 Task: Locate Desert Oasis Homes in Scottsdale with Resort-style Amenities.
Action: Mouse moved to (264, 208)
Screenshot: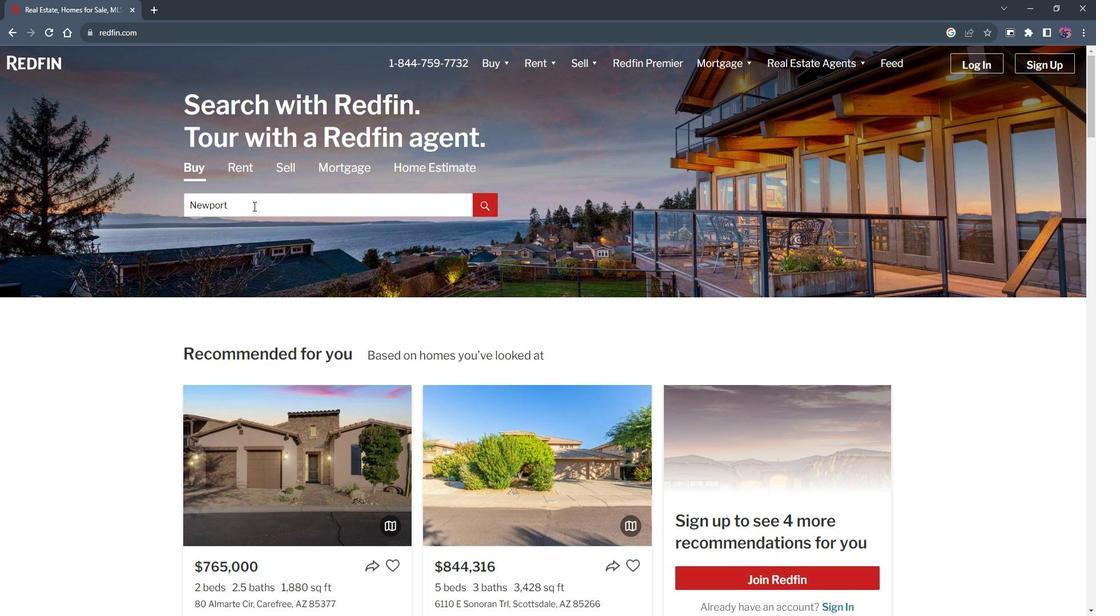 
Action: Mouse pressed left at (264, 208)
Screenshot: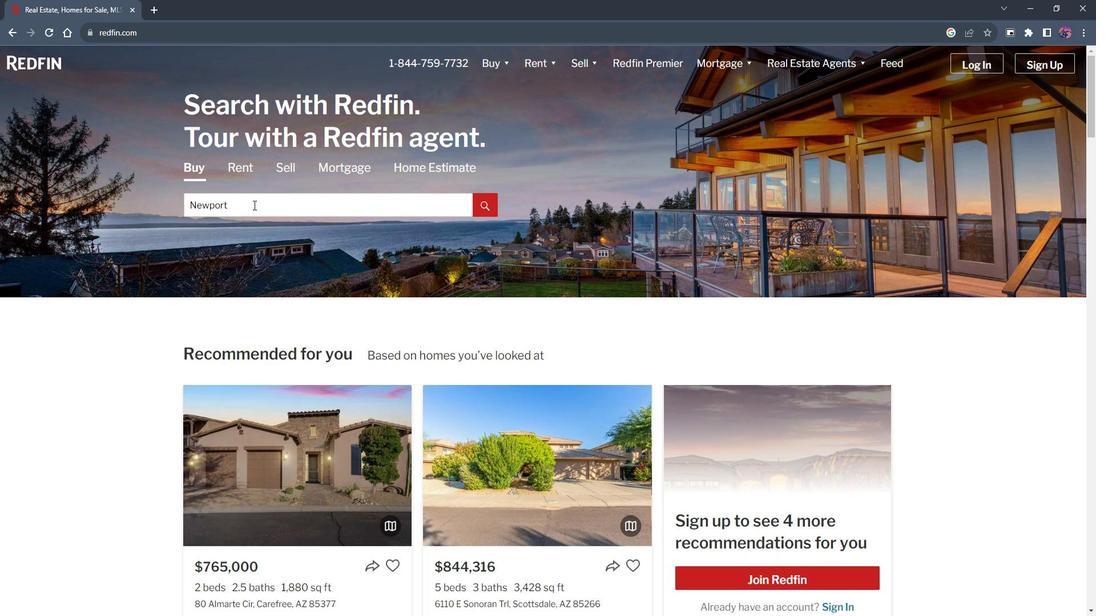 
Action: Mouse moved to (263, 208)
Screenshot: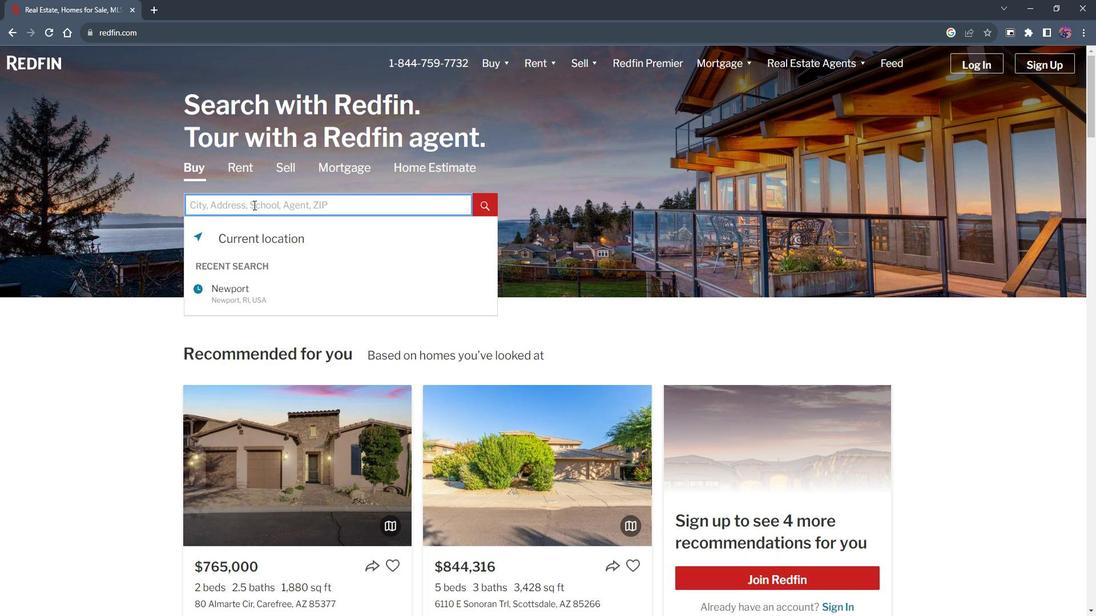 
Action: Key pressed <Key.shift><Key.shift><Key.shift><Key.shift><Key.shift><Key.shift><Key.shift><Key.shift><Key.shift><Key.shift><Key.shift><Key.shift><Key.shift>Re<Key.backspace><Key.backspace><Key.shift><Key.shift><Key.shift><Key.shift><Key.shift><Key.shift>Scottsdale<Key.enter>
Screenshot: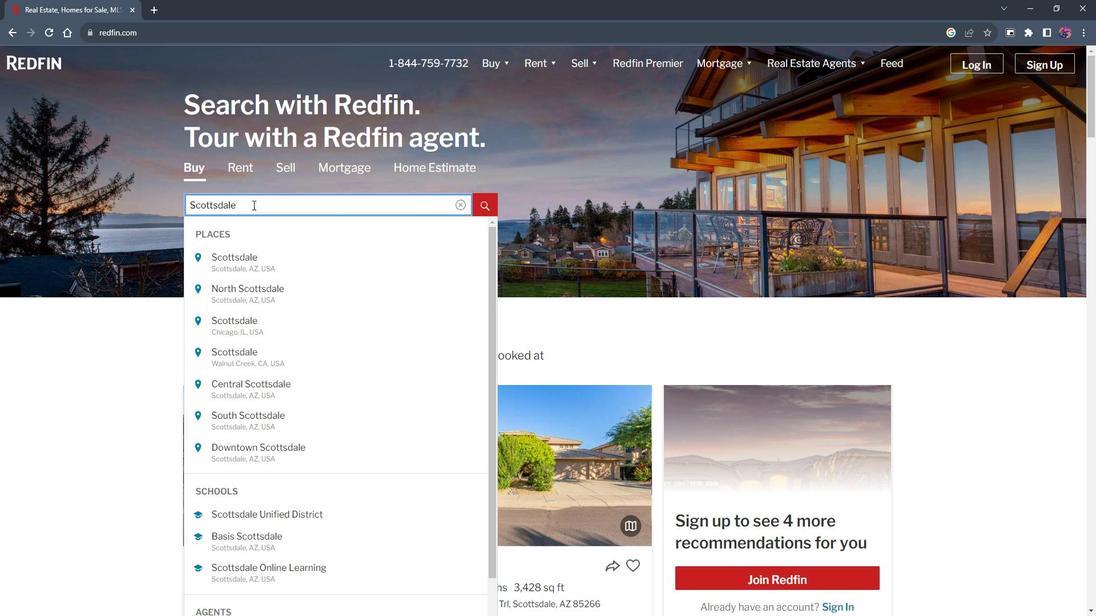 
Action: Mouse moved to (879, 150)
Screenshot: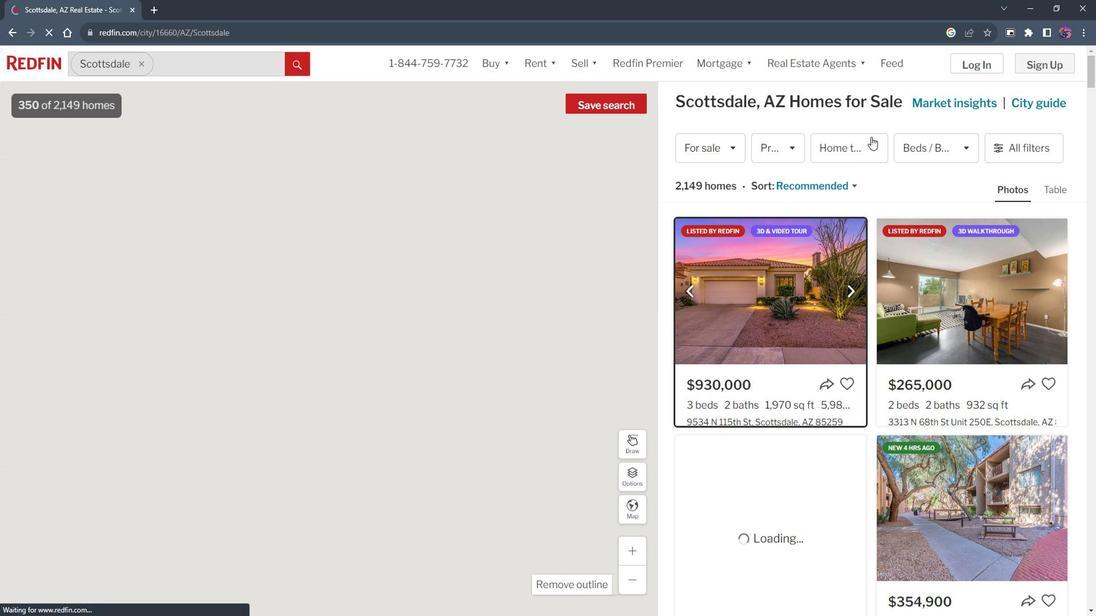 
Action: Mouse pressed left at (879, 150)
Screenshot: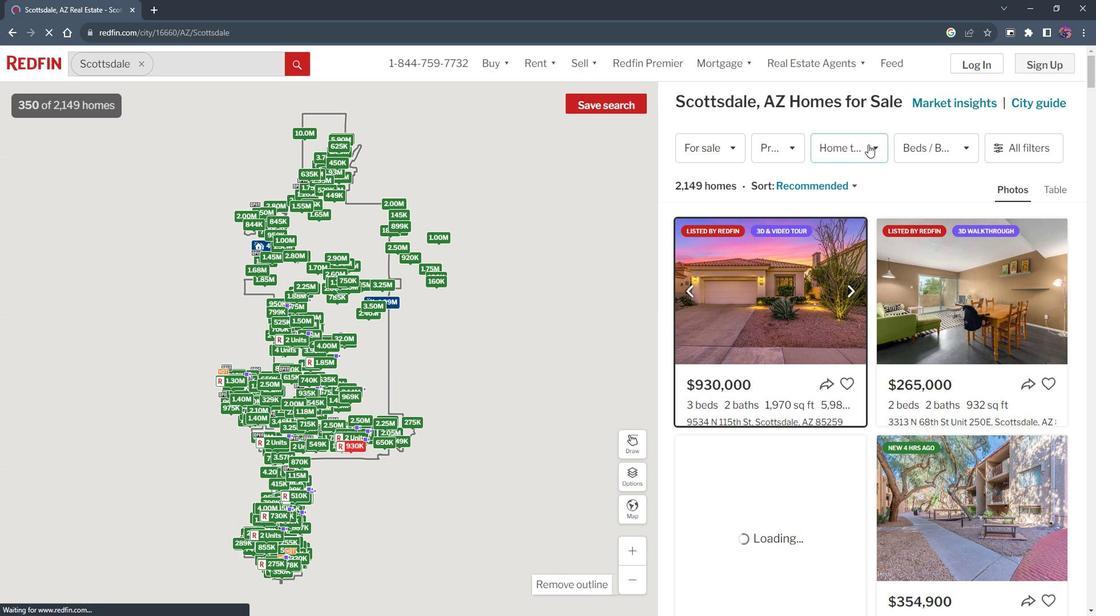 
Action: Mouse moved to (887, 150)
Screenshot: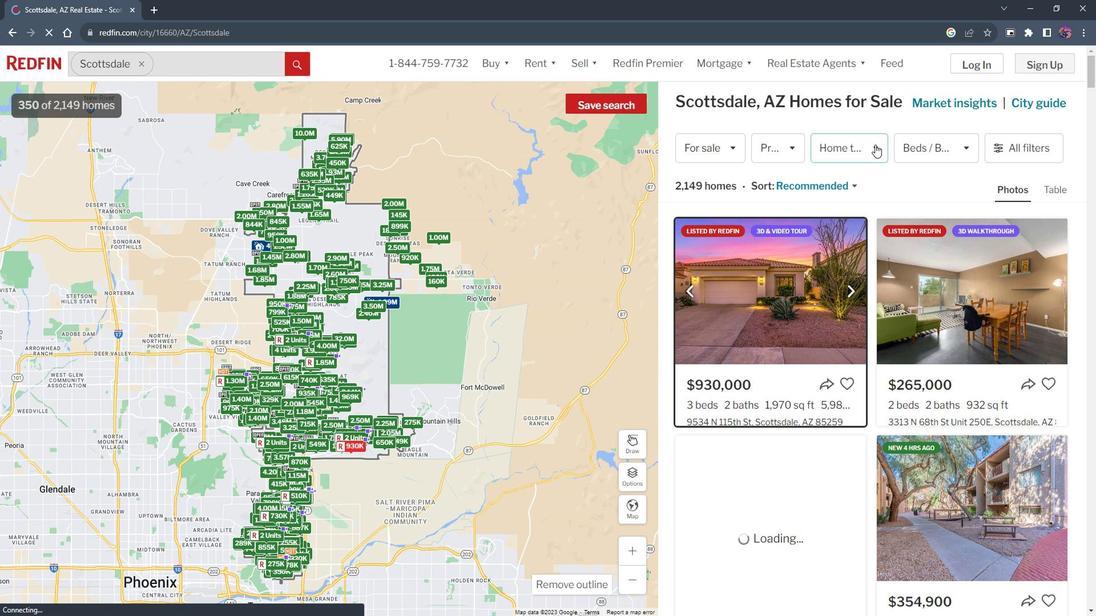 
Action: Mouse pressed left at (887, 150)
Screenshot: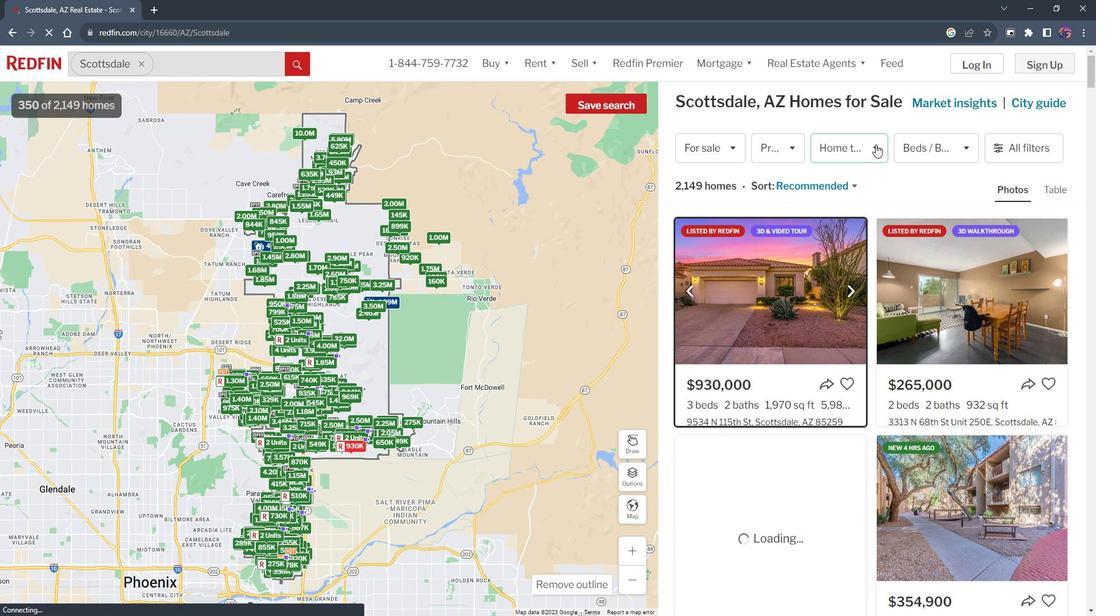 
Action: Mouse pressed left at (887, 150)
Screenshot: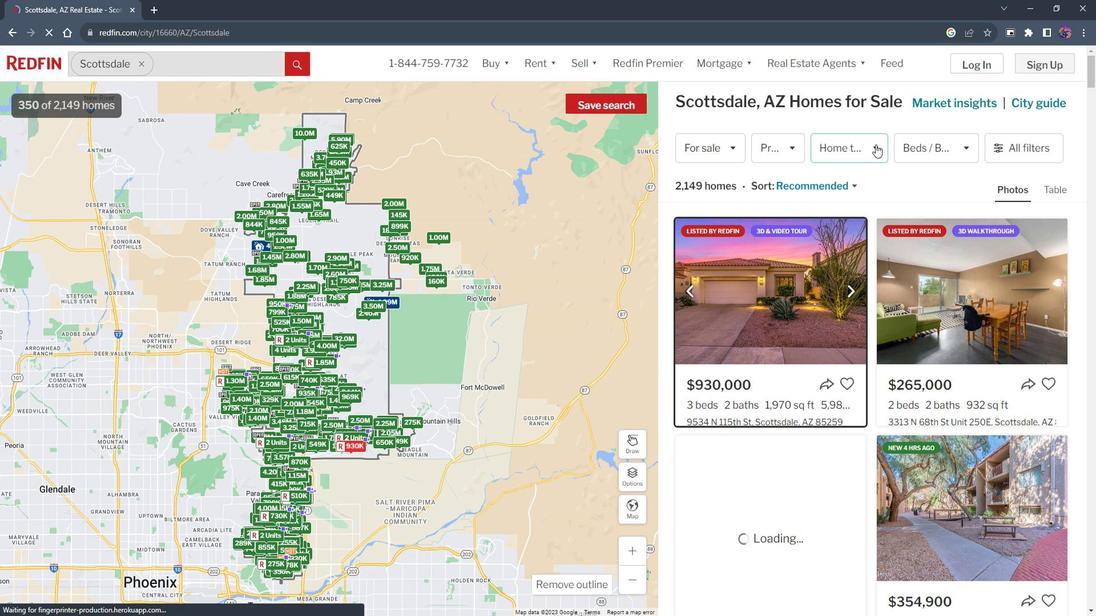 
Action: Mouse moved to (696, 211)
Screenshot: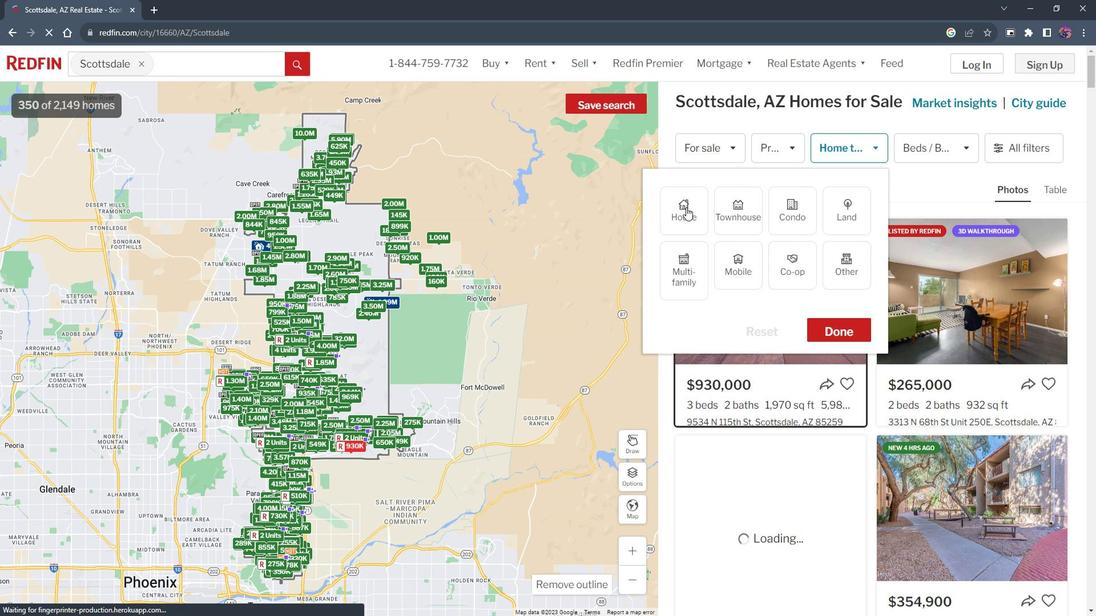 
Action: Mouse pressed left at (696, 211)
Screenshot: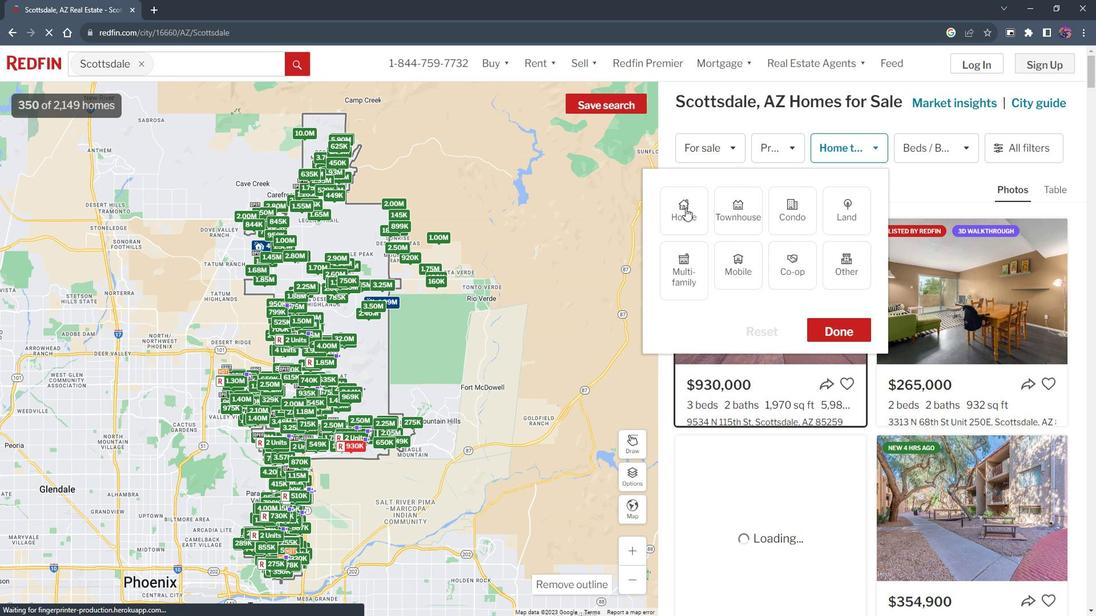 
Action: Mouse moved to (851, 323)
Screenshot: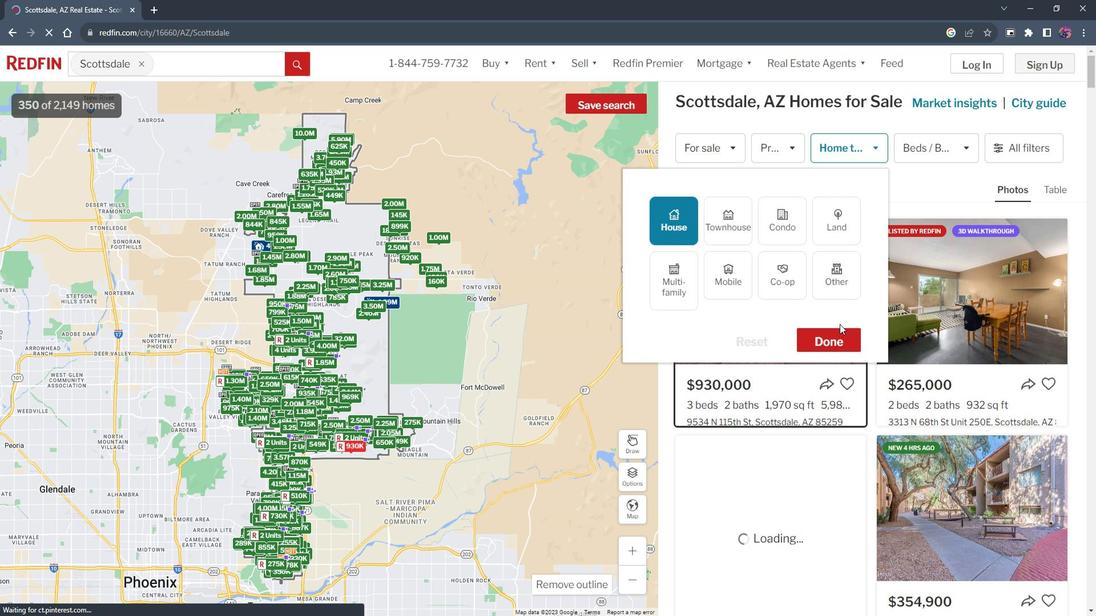 
Action: Mouse pressed left at (851, 323)
Screenshot: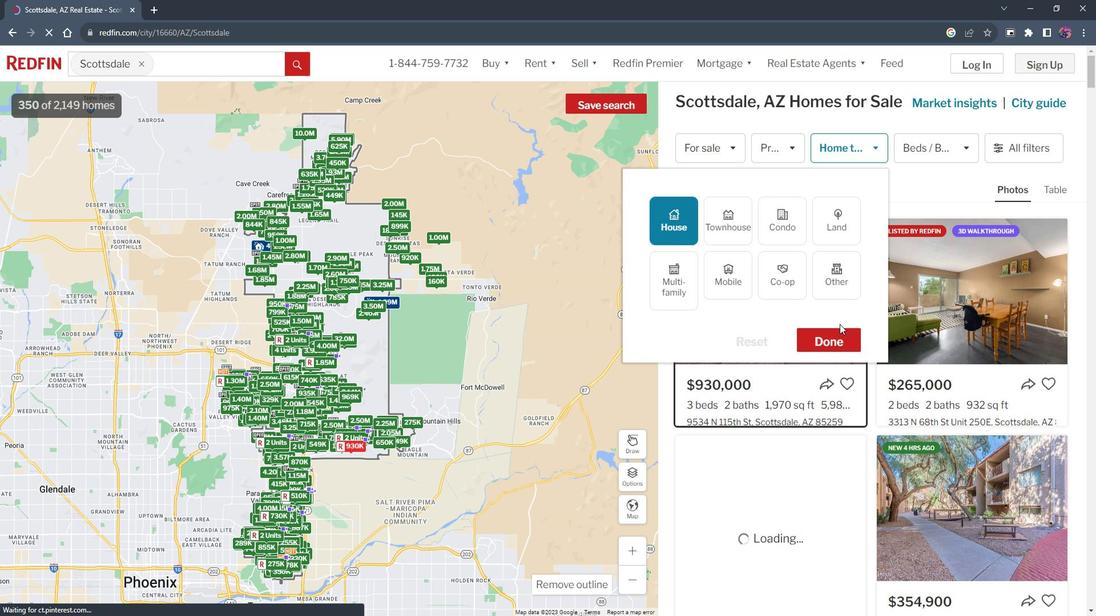 
Action: Mouse moved to (846, 331)
Screenshot: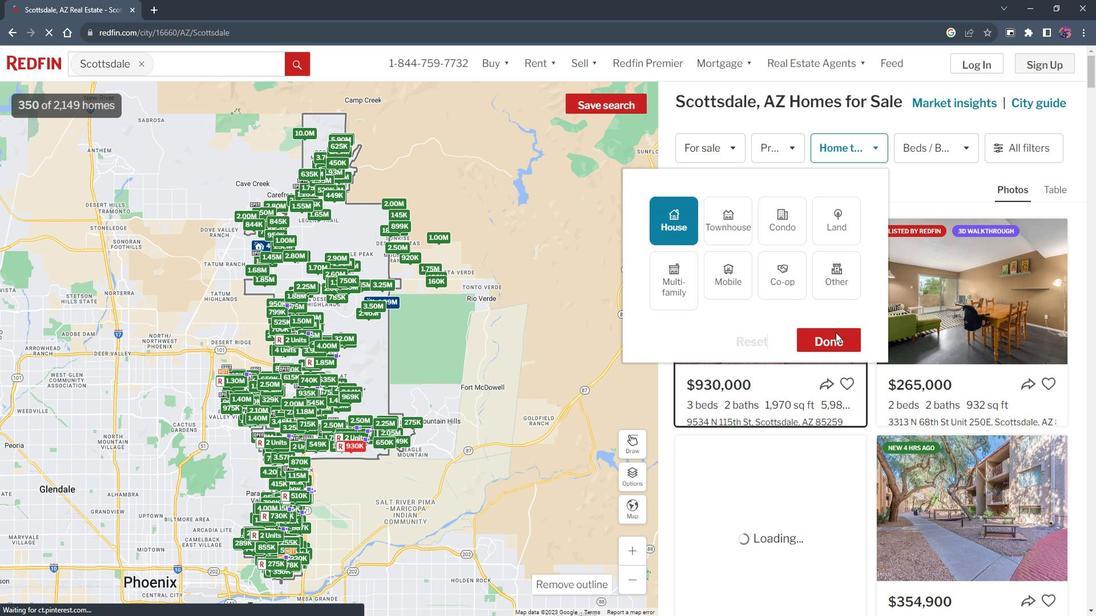 
Action: Mouse pressed left at (846, 331)
Screenshot: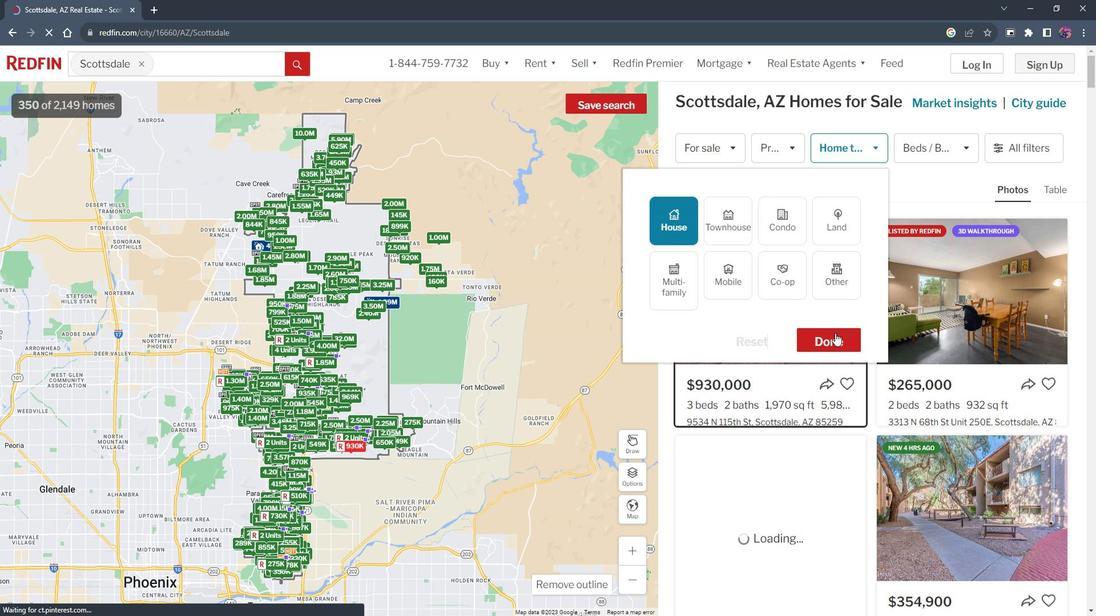 
Action: Mouse moved to (1035, 150)
Screenshot: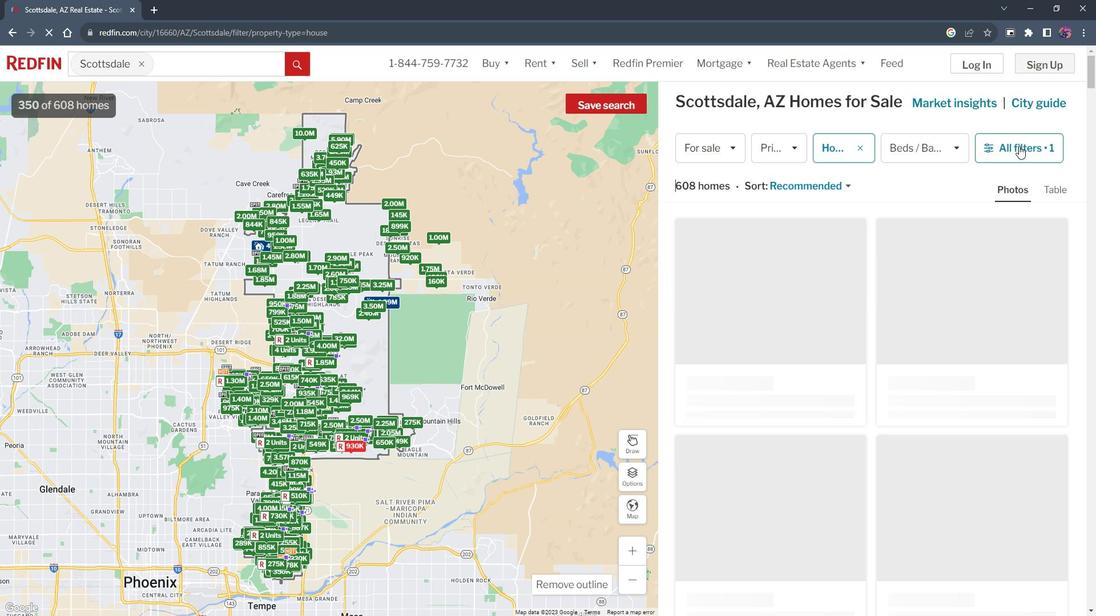 
Action: Mouse pressed left at (1035, 150)
Screenshot: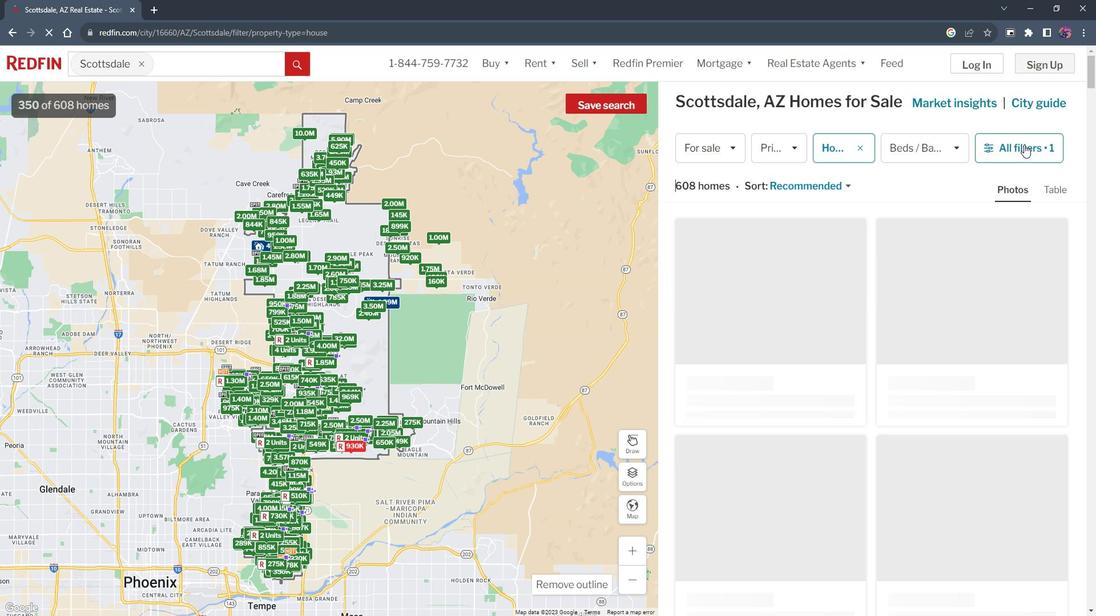 
Action: Mouse moved to (995, 374)
Screenshot: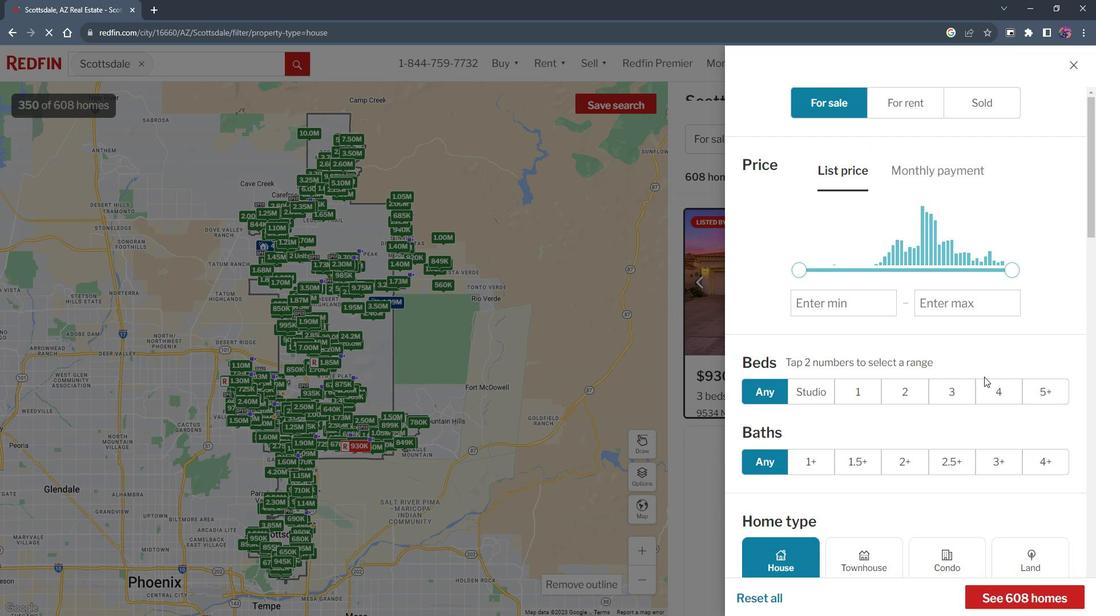 
Action: Mouse scrolled (995, 373) with delta (0, 0)
Screenshot: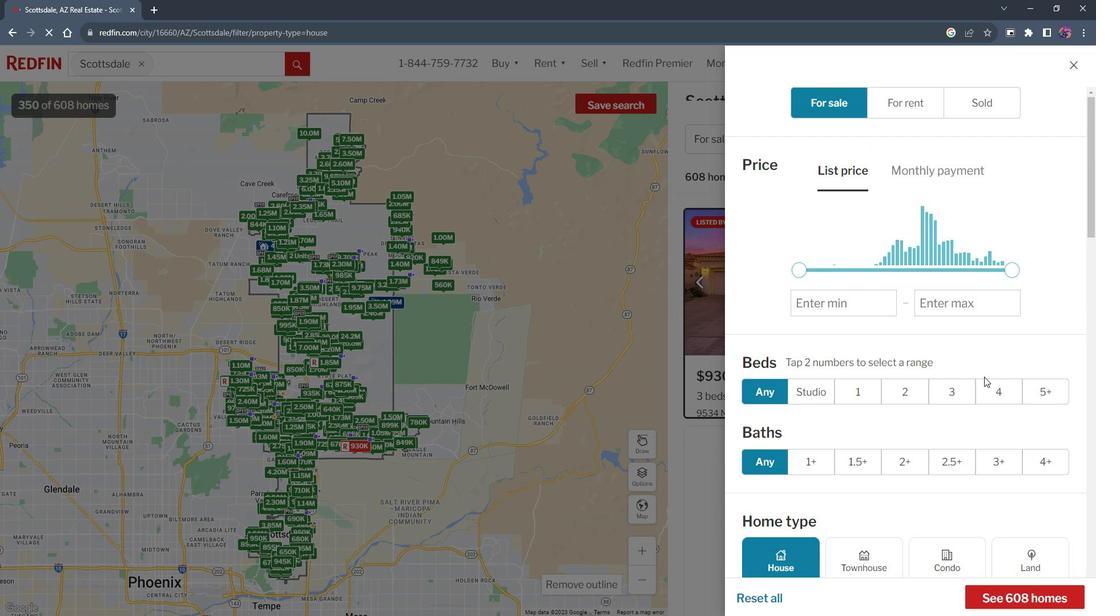 
Action: Mouse moved to (995, 373)
Screenshot: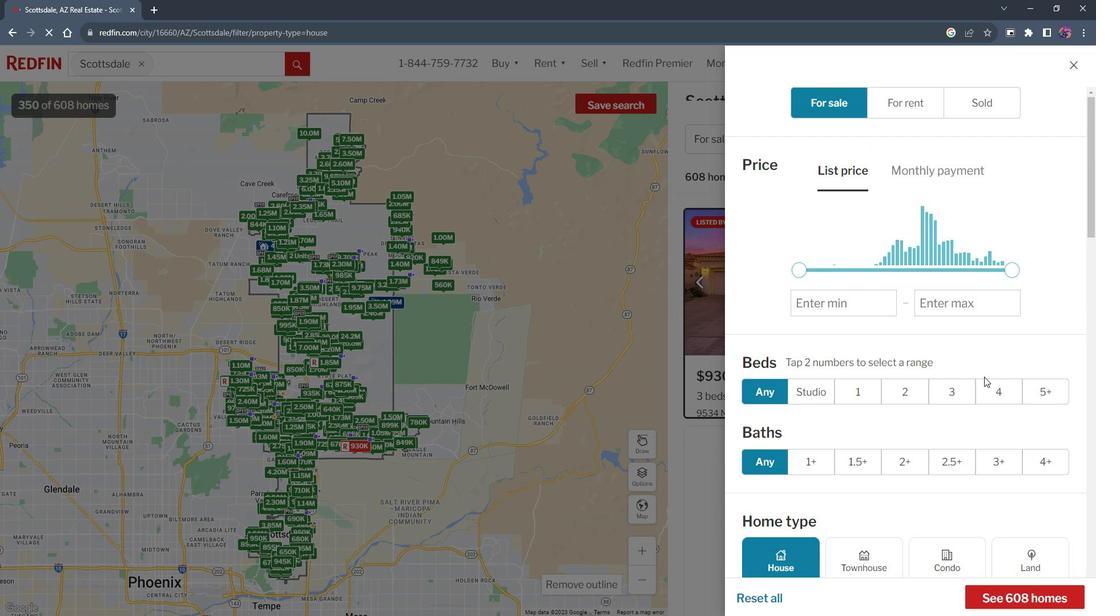 
Action: Mouse scrolled (995, 373) with delta (0, 0)
Screenshot: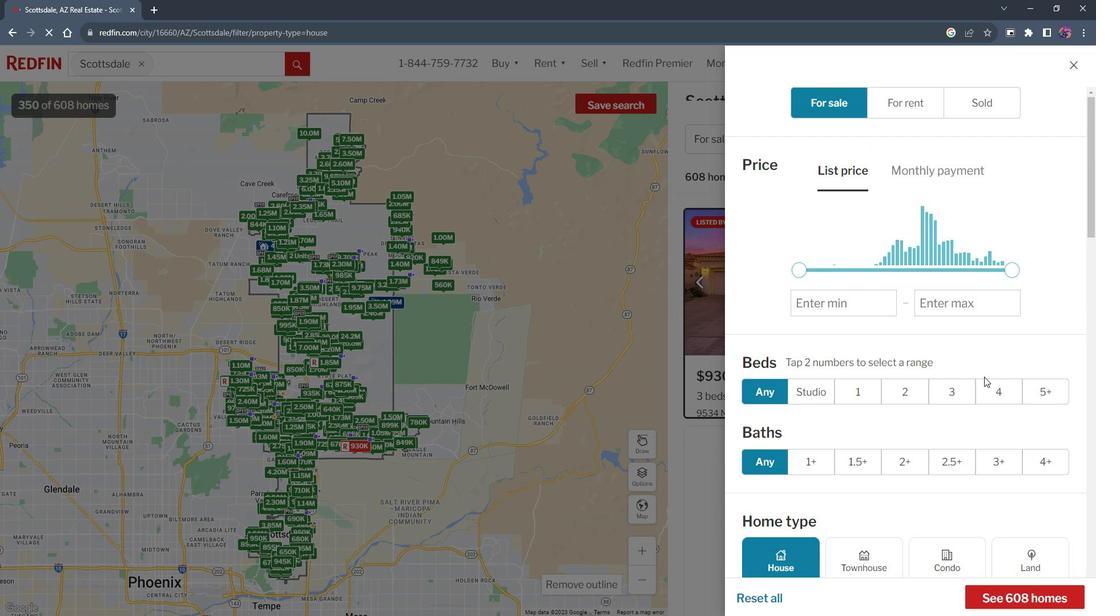 
Action: Mouse moved to (996, 372)
Screenshot: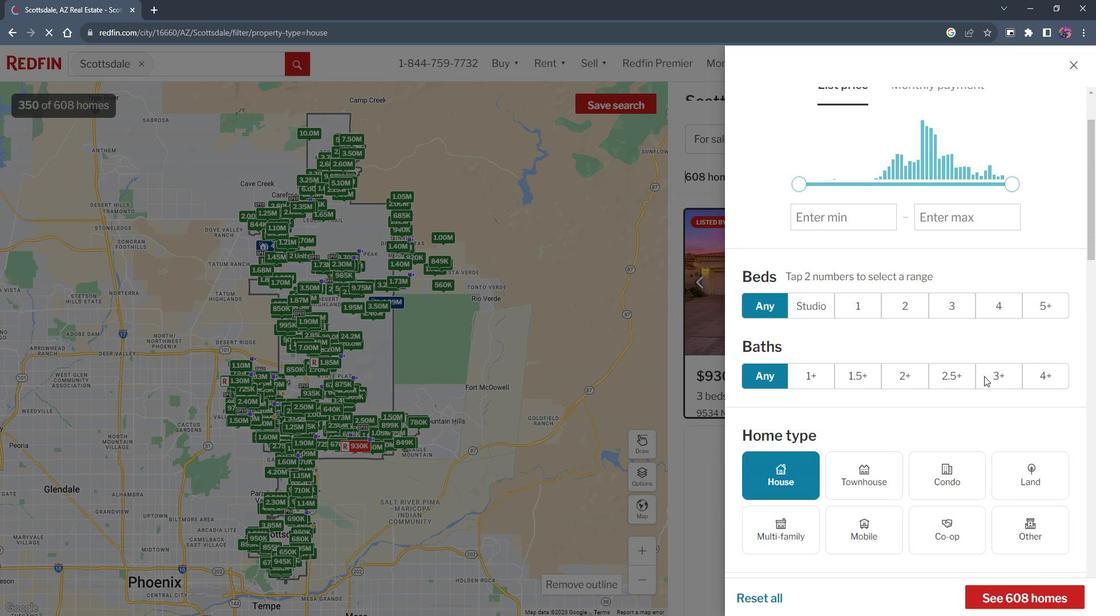 
Action: Mouse scrolled (996, 371) with delta (0, 0)
Screenshot: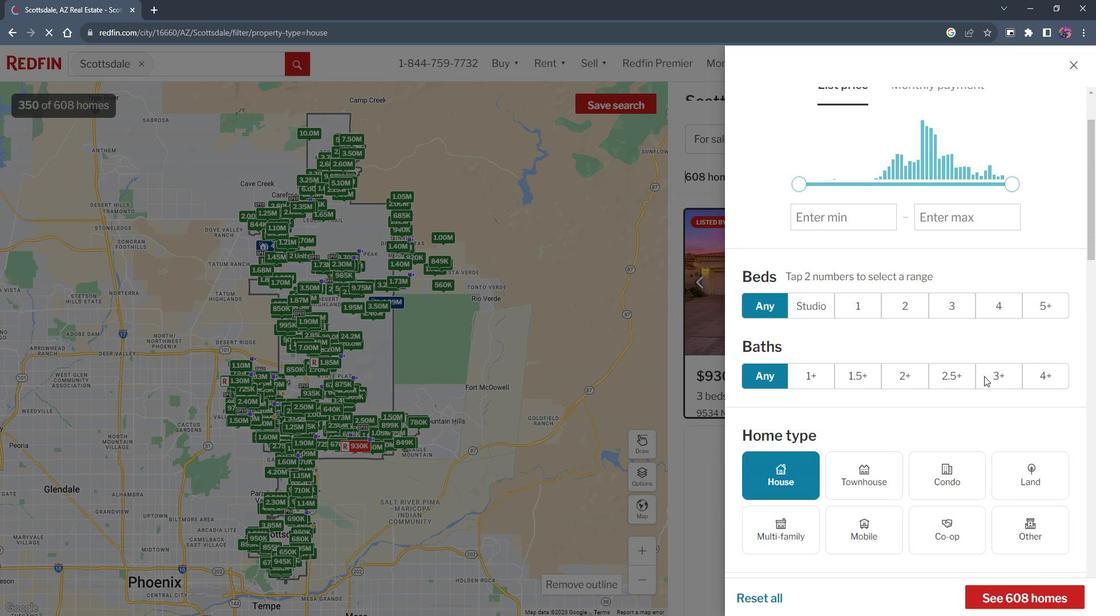 
Action: Mouse moved to (994, 374)
Screenshot: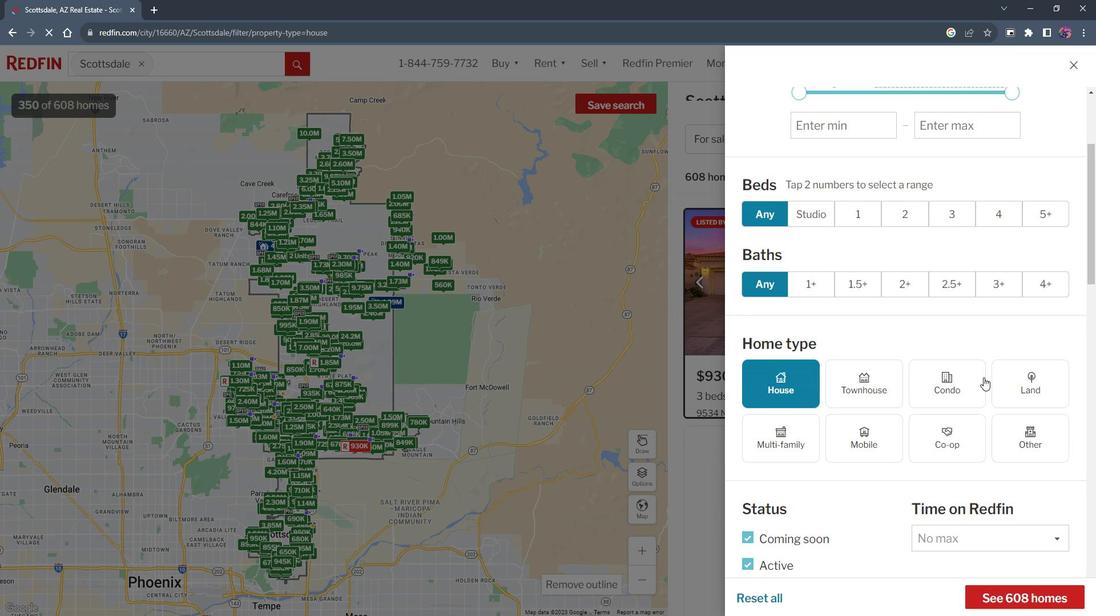 
Action: Mouse scrolled (994, 374) with delta (0, 0)
Screenshot: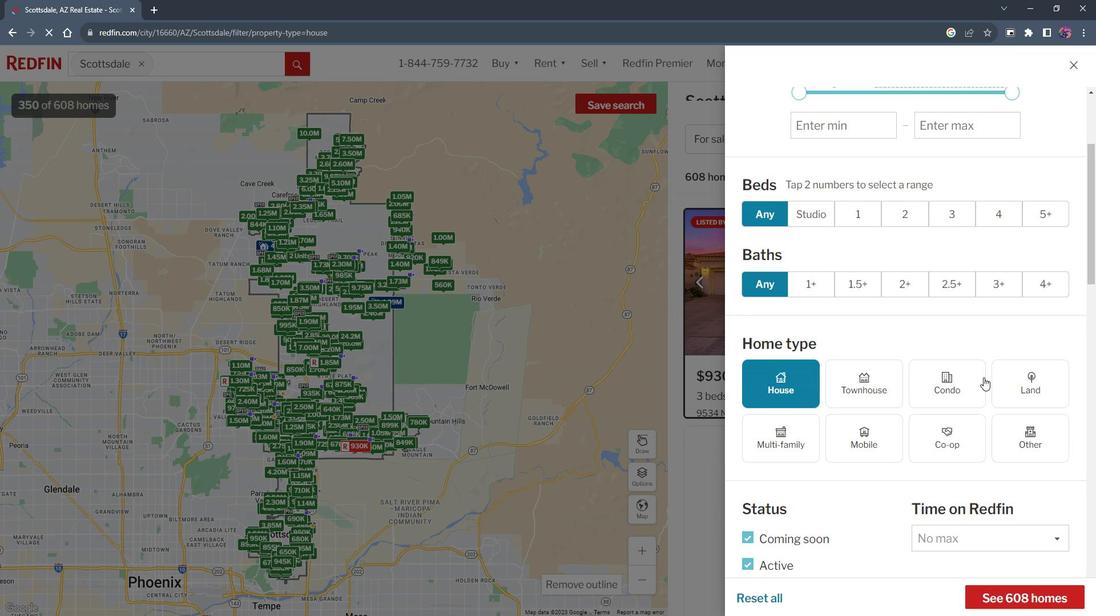 
Action: Mouse scrolled (994, 374) with delta (0, 0)
Screenshot: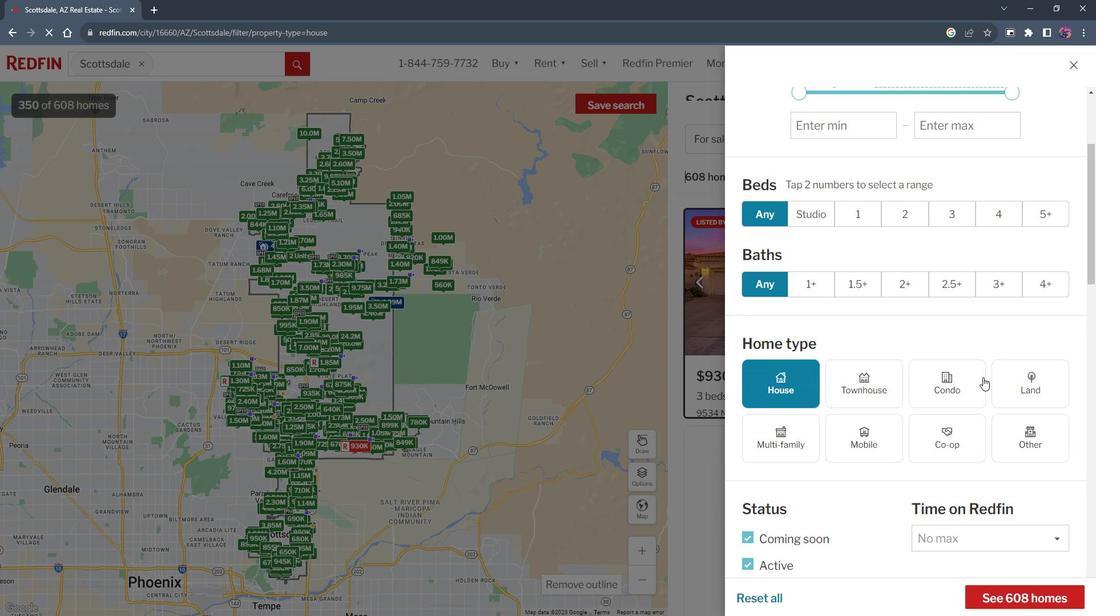 
Action: Mouse moved to (1008, 370)
Screenshot: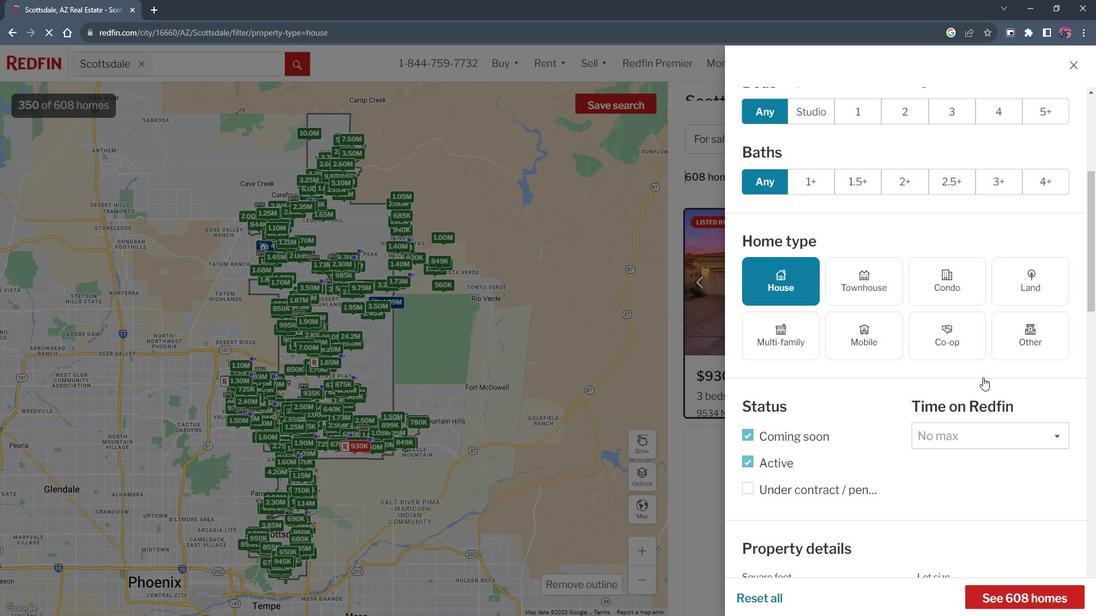 
Action: Mouse scrolled (1008, 370) with delta (0, 0)
Screenshot: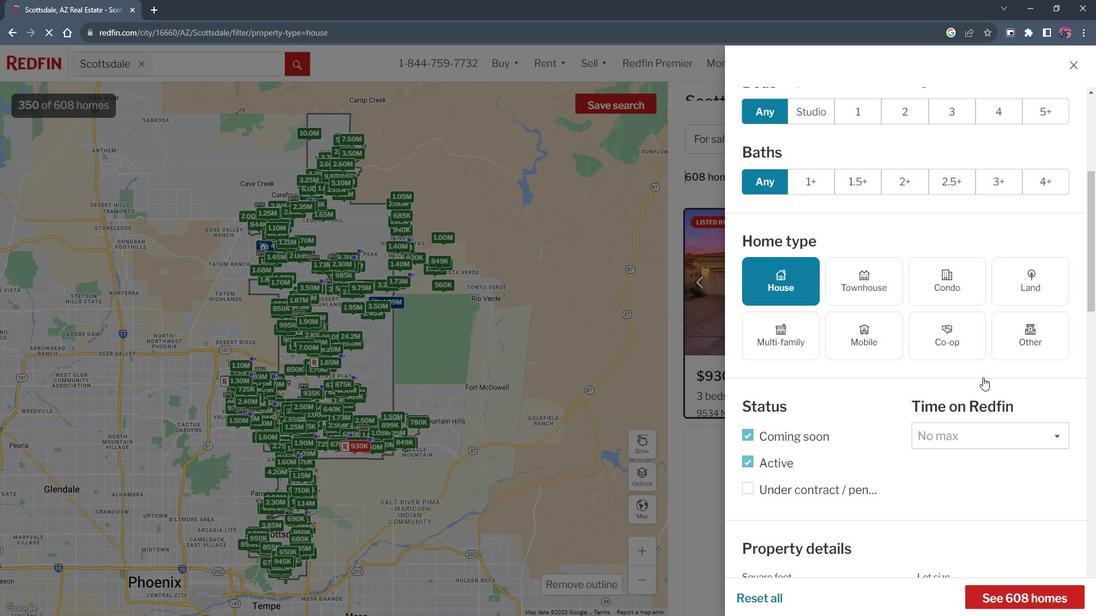 
Action: Mouse moved to (1002, 369)
Screenshot: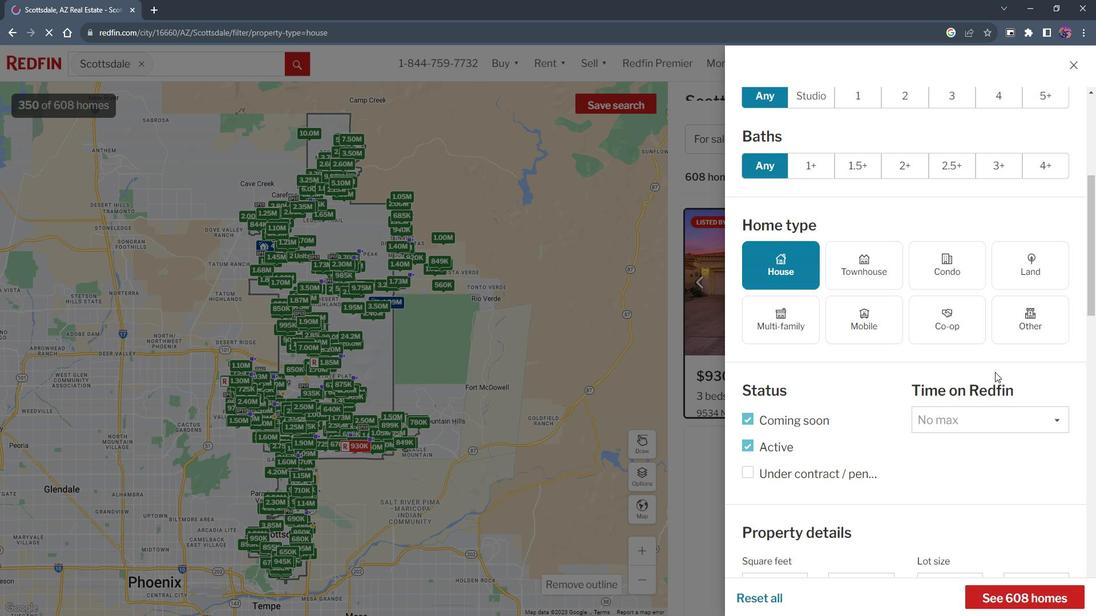 
Action: Mouse scrolled (1002, 368) with delta (0, 0)
Screenshot: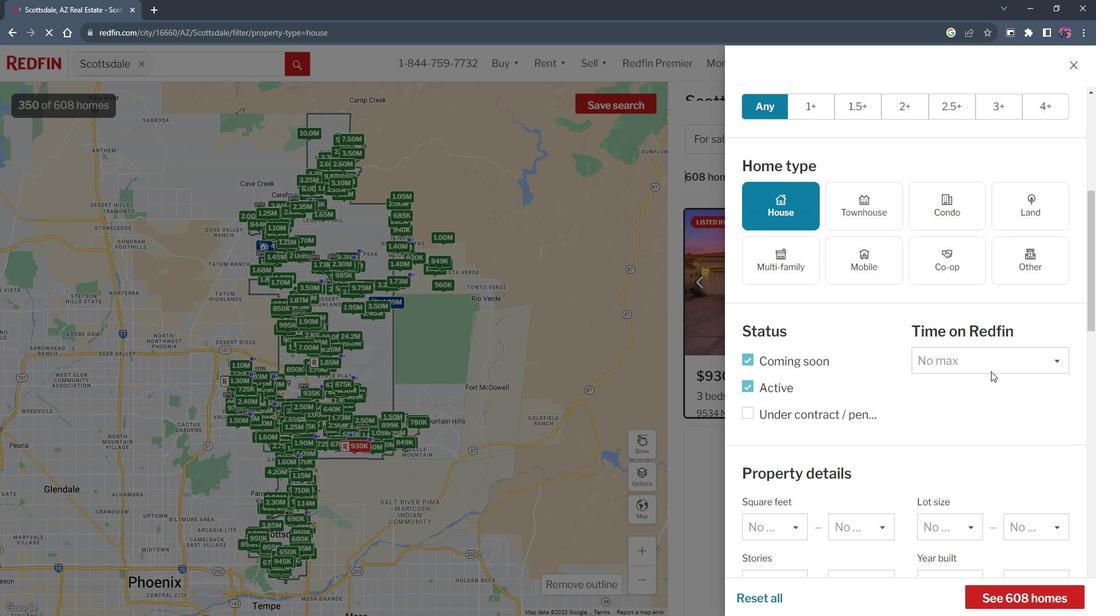 
Action: Mouse scrolled (1002, 368) with delta (0, 0)
Screenshot: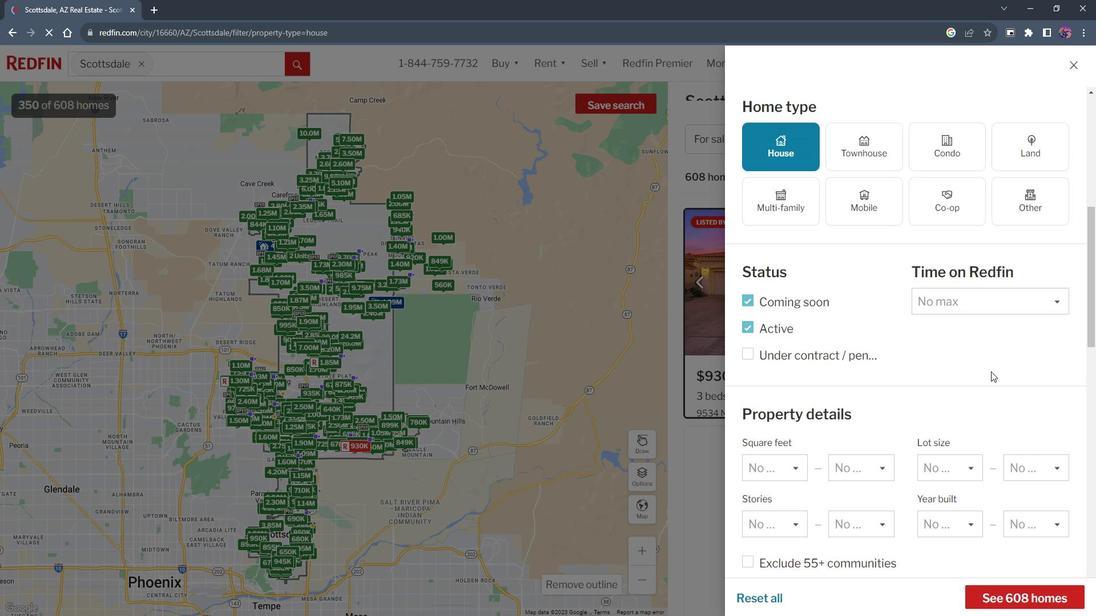 
Action: Mouse scrolled (1002, 368) with delta (0, 0)
Screenshot: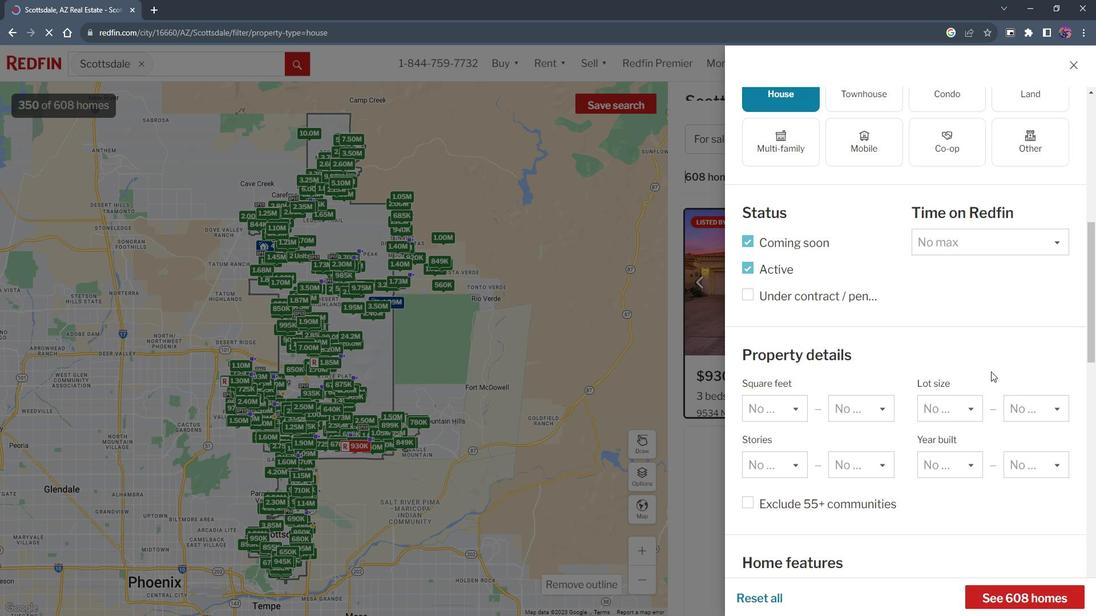 
Action: Mouse scrolled (1002, 368) with delta (0, 0)
Screenshot: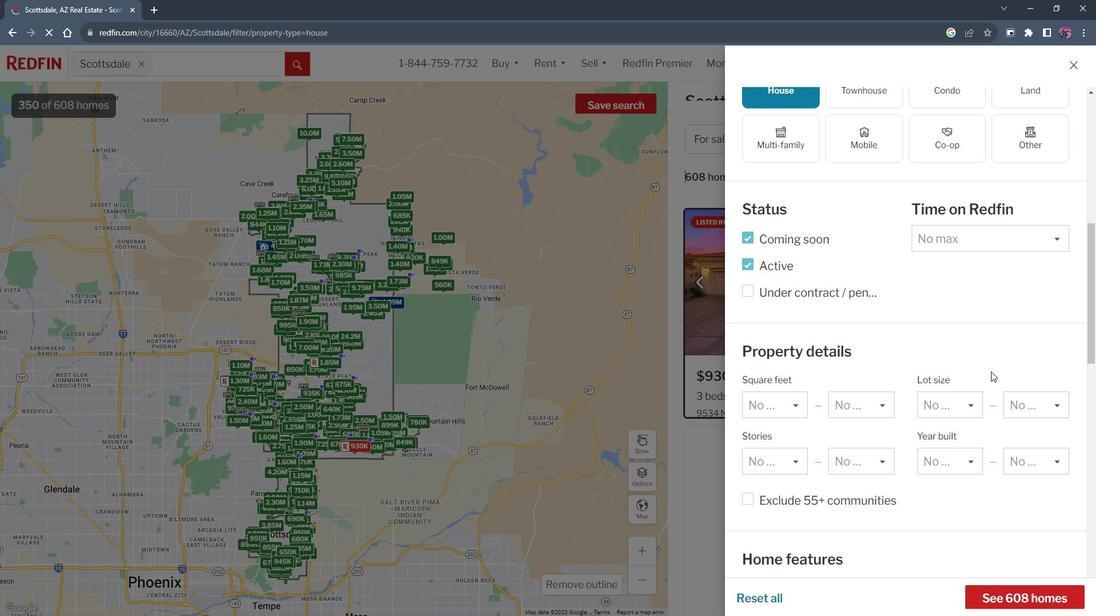
Action: Mouse scrolled (1002, 368) with delta (0, 0)
Screenshot: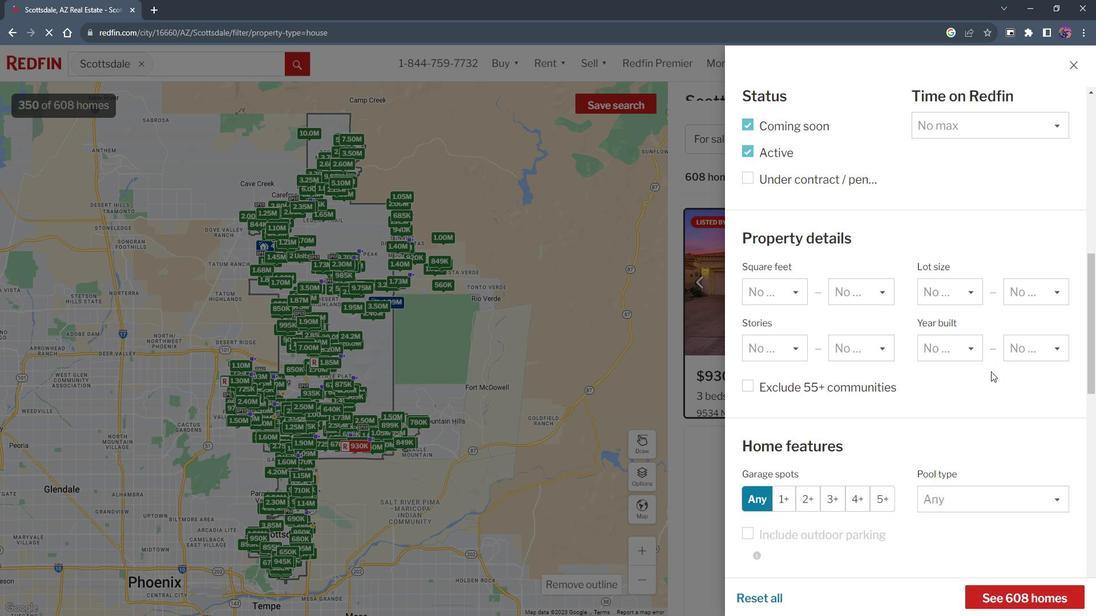 
Action: Mouse moved to (1001, 368)
Screenshot: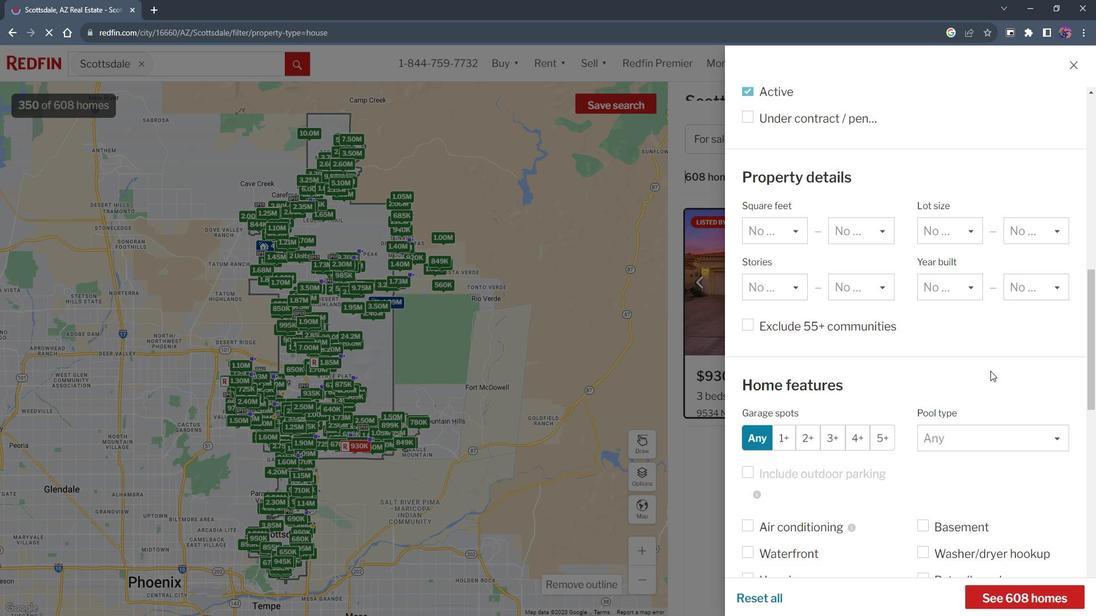 
Action: Mouse scrolled (1001, 367) with delta (0, 0)
Screenshot: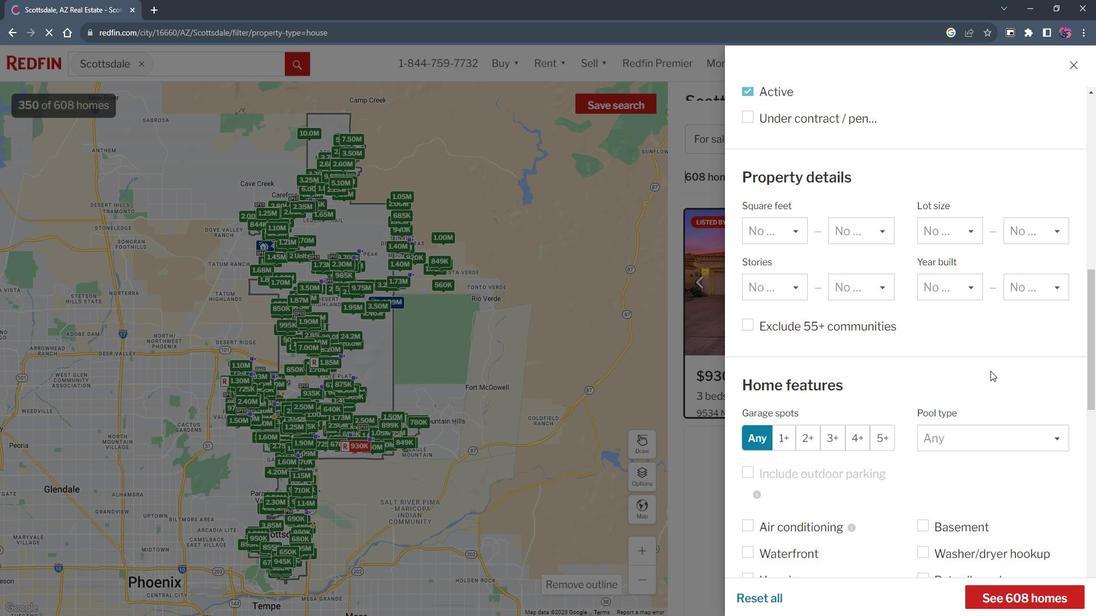 
Action: Mouse scrolled (1001, 367) with delta (0, 0)
Screenshot: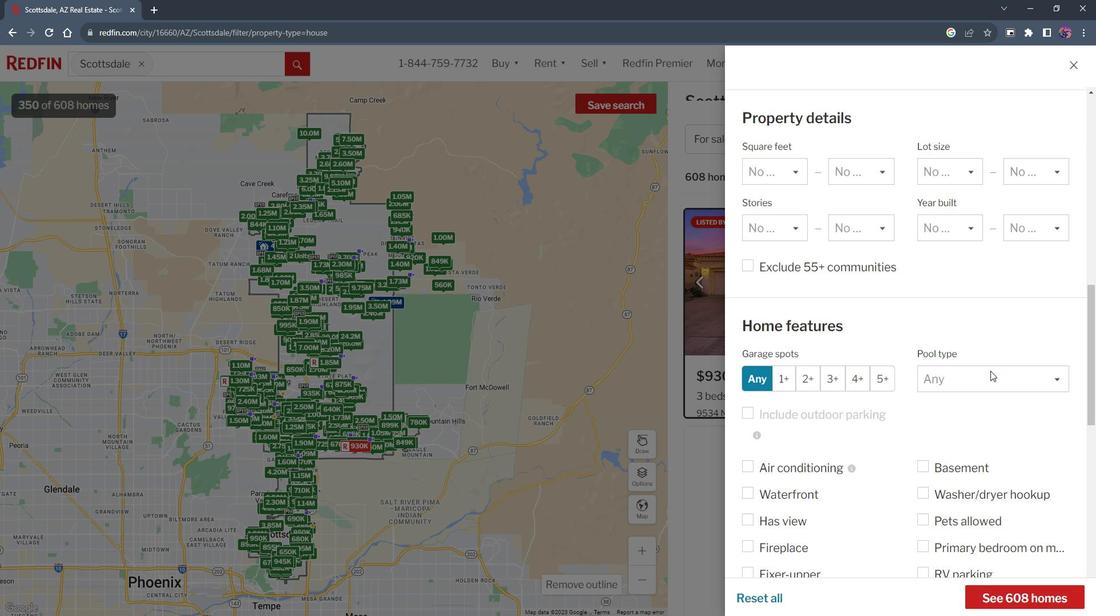 
Action: Mouse scrolled (1001, 367) with delta (0, 0)
Screenshot: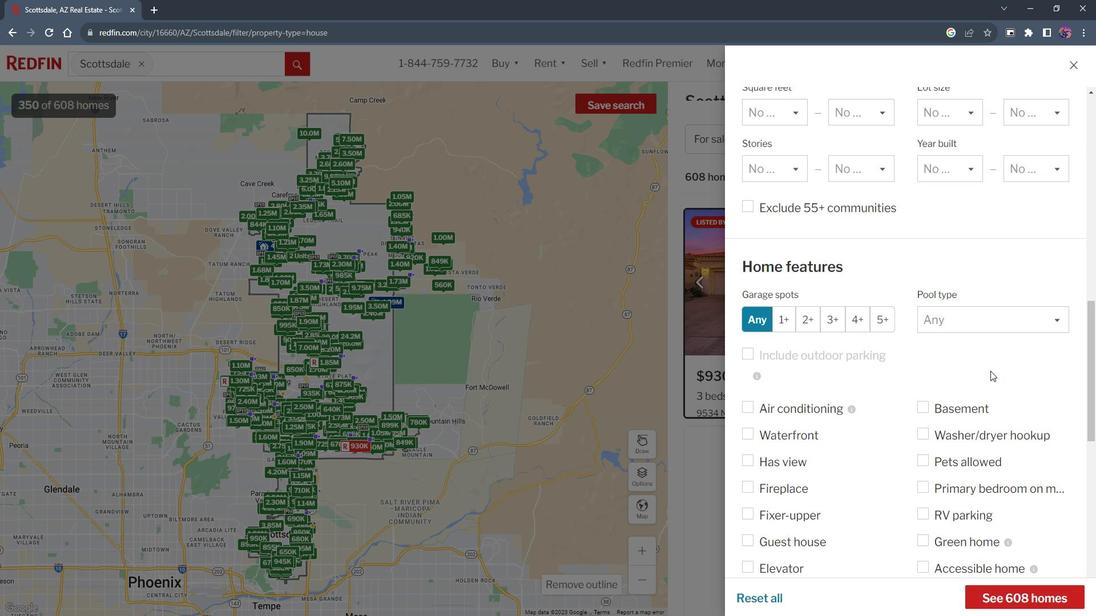 
Action: Mouse scrolled (1001, 367) with delta (0, 0)
Screenshot: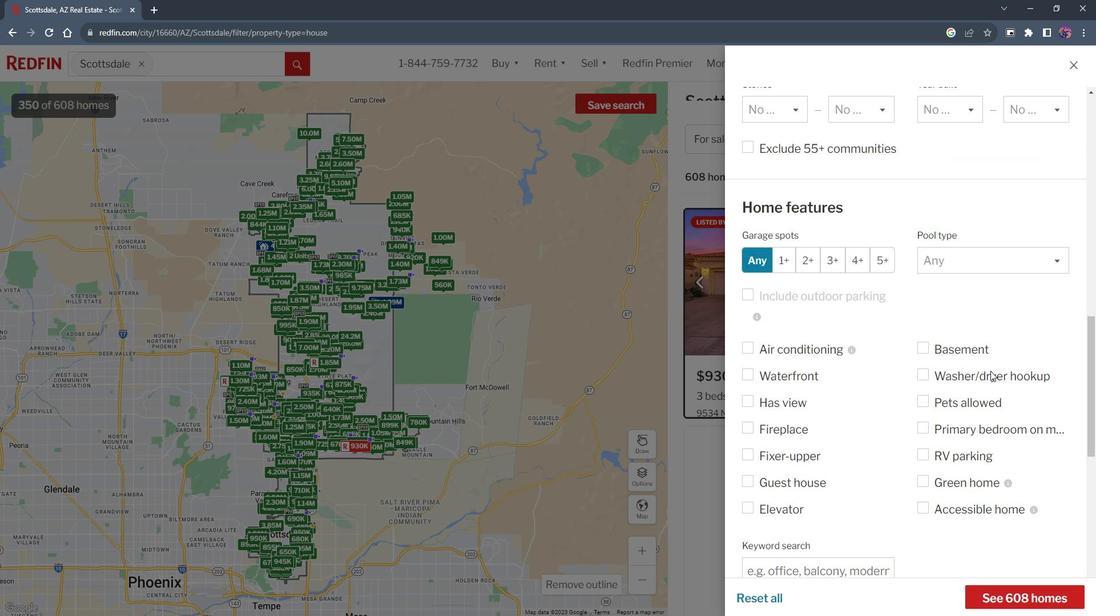 
Action: Mouse scrolled (1001, 367) with delta (0, 0)
Screenshot: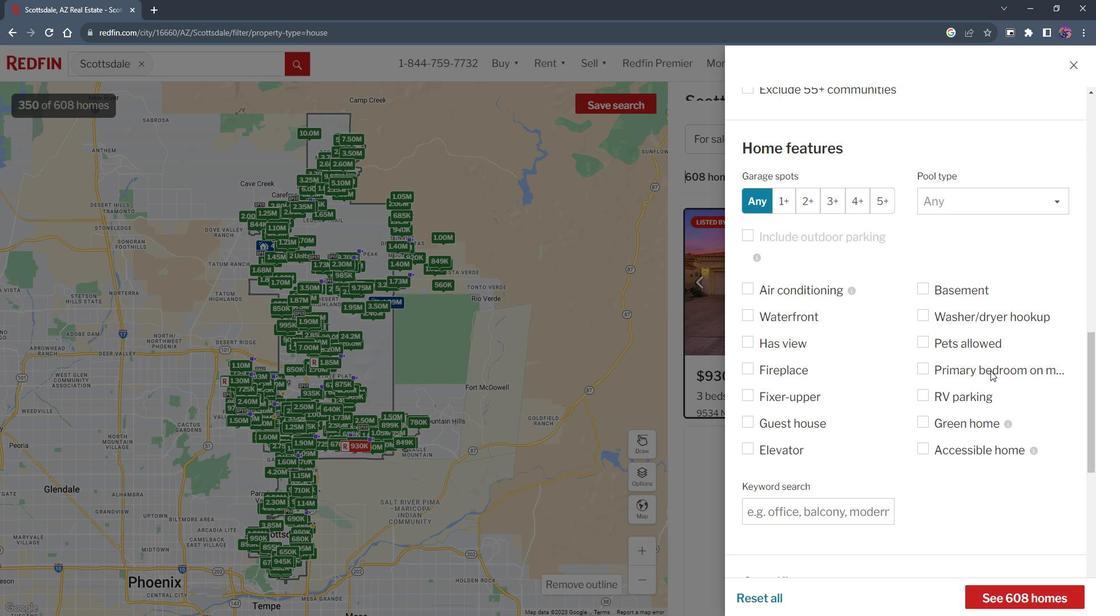 
Action: Mouse scrolled (1001, 367) with delta (0, 0)
Screenshot: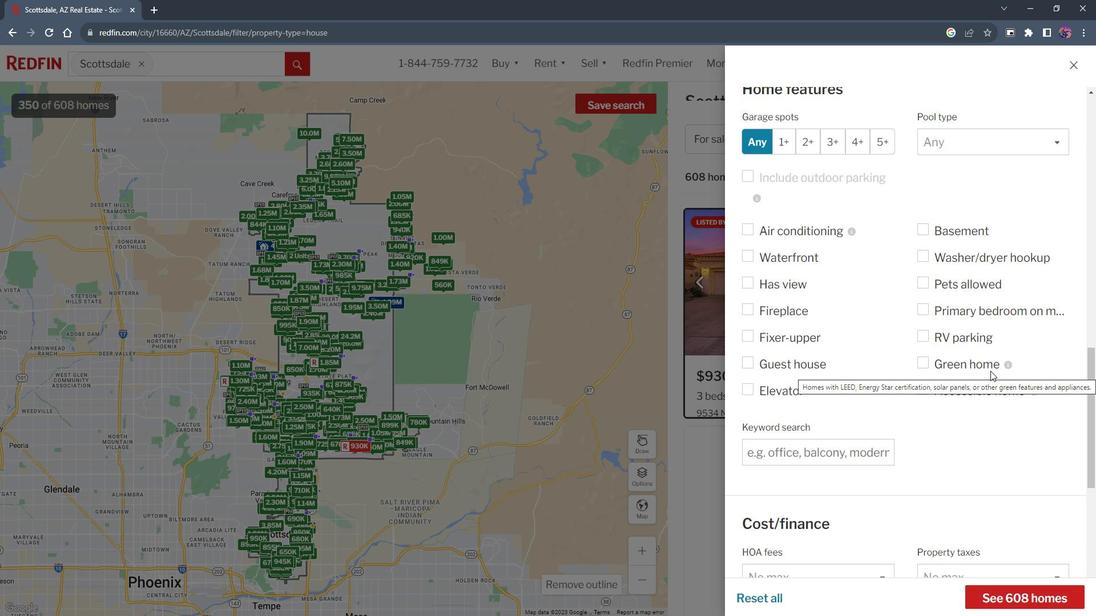 
Action: Mouse moved to (819, 388)
Screenshot: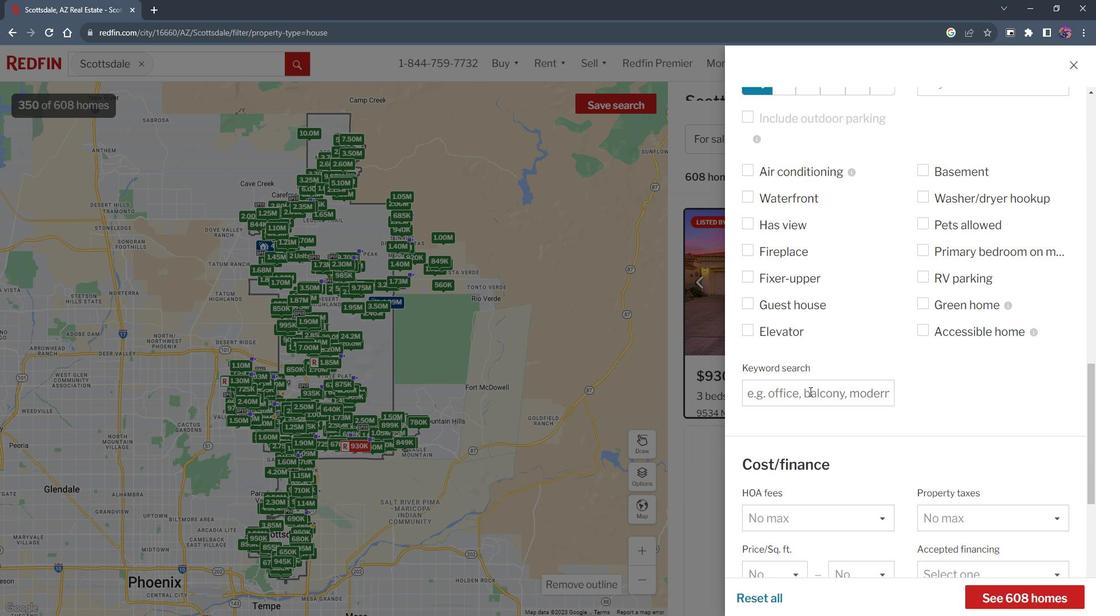 
Action: Mouse pressed left at (819, 388)
Screenshot: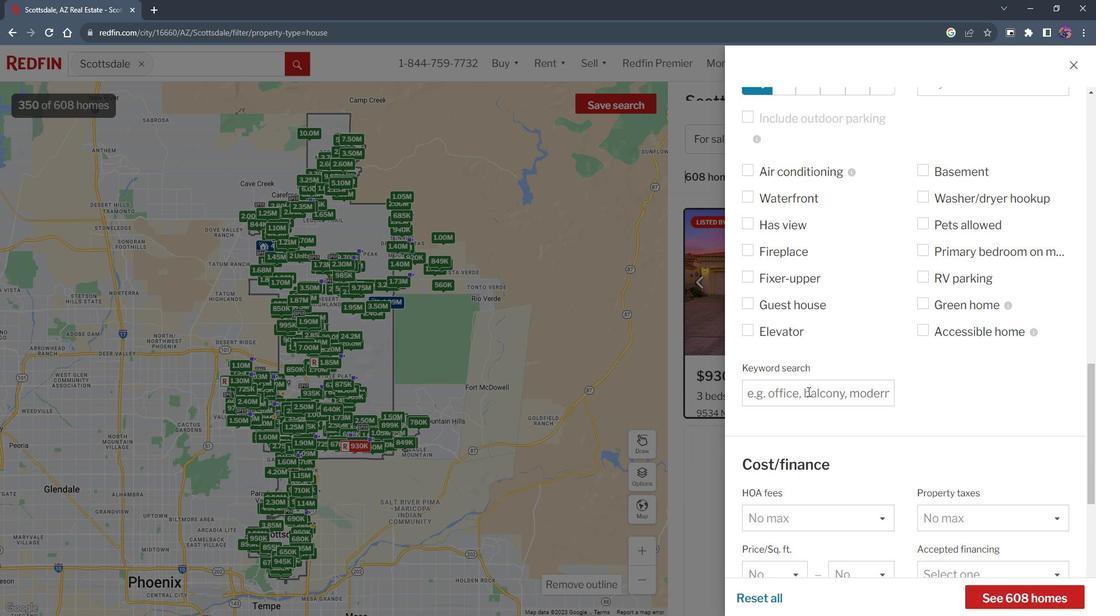 
Action: Mouse moved to (819, 388)
Screenshot: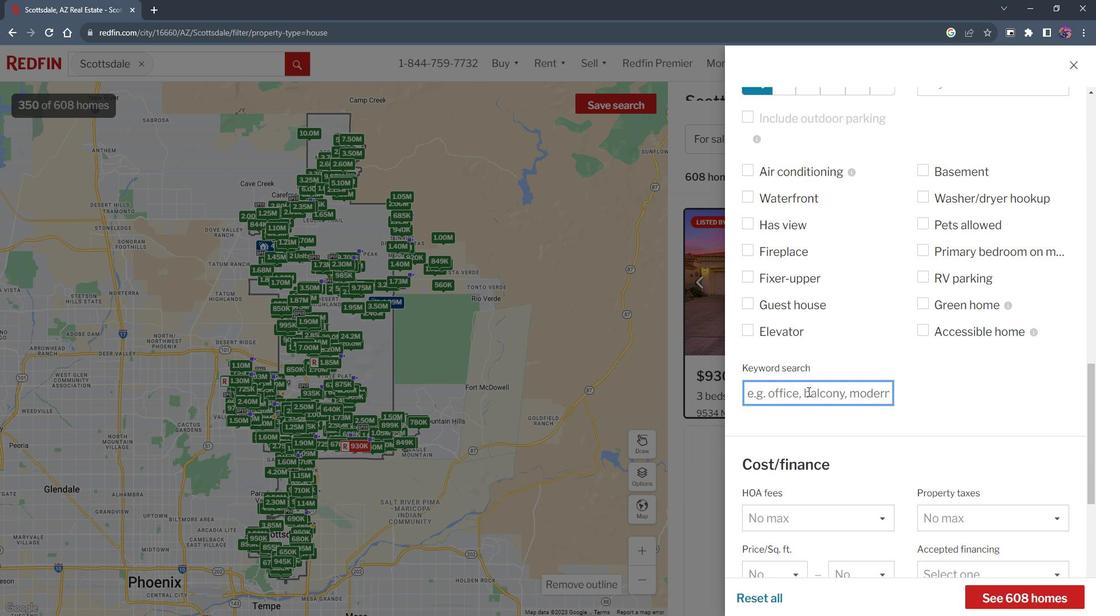 
Action: Key pressed <Key.shift><Key.shift><Key.shift><Key.shift><Key.shift><Key.shift><Key.shift><Key.shift><Key.shift><Key.shift><Key.shift><Key.shift><Key.shift><Key.shift><Key.shift><Key.shift><Key.shift><Key.shift><Key.shift><Key.shift><Key.shift><Key.shift><Key.shift><Key.shift><Key.shift><Key.shift><Key.shift><Key.shift><Key.shift><Key.shift><Key.shift><Key.shift><Key.shift><Key.shift><Key.shift><Key.shift><Key.shift><Key.shift><Key.shift><Key.shift><Key.shift>Rest<Key.backspace>ort<Key.space><Key.backspace>-<Key.shift>style<Key.space><Key.shift>Amenities<Key.enter>
Screenshot: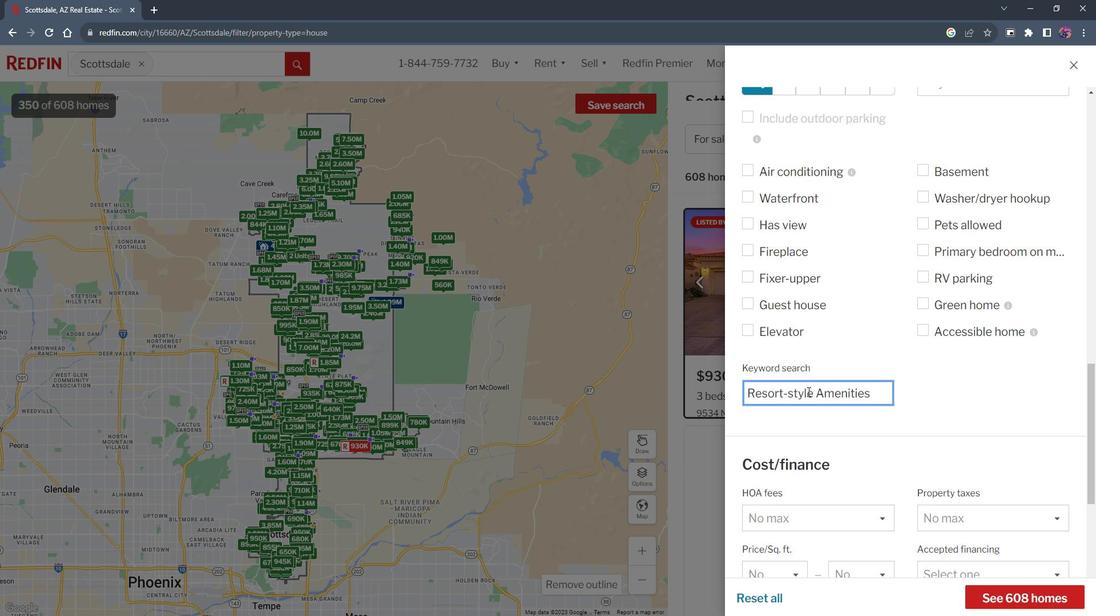 
Action: Mouse moved to (1041, 584)
Screenshot: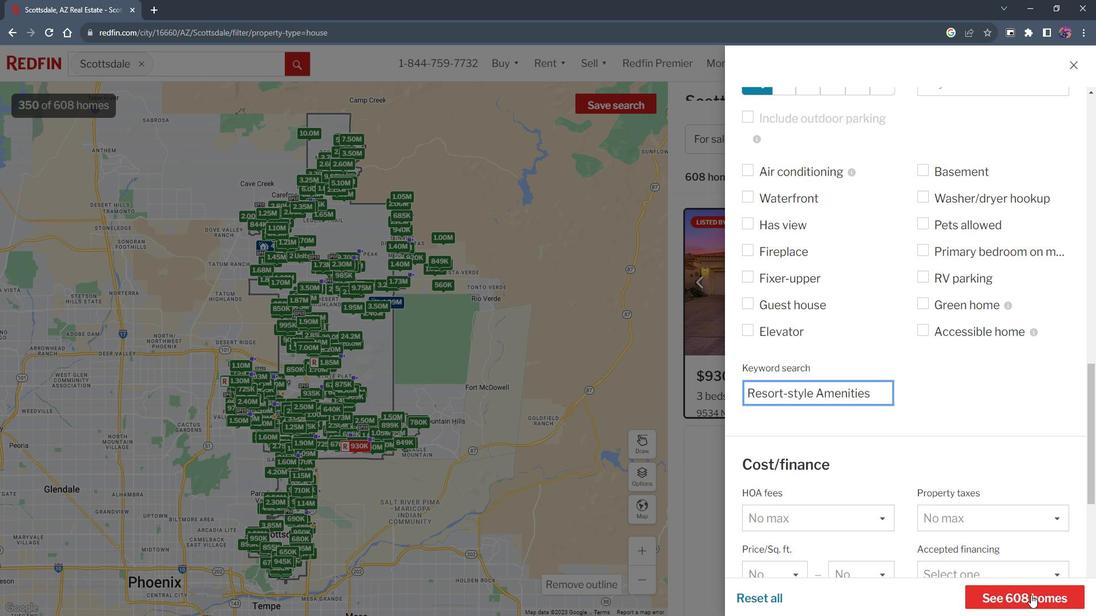 
Action: Mouse pressed left at (1041, 584)
Screenshot: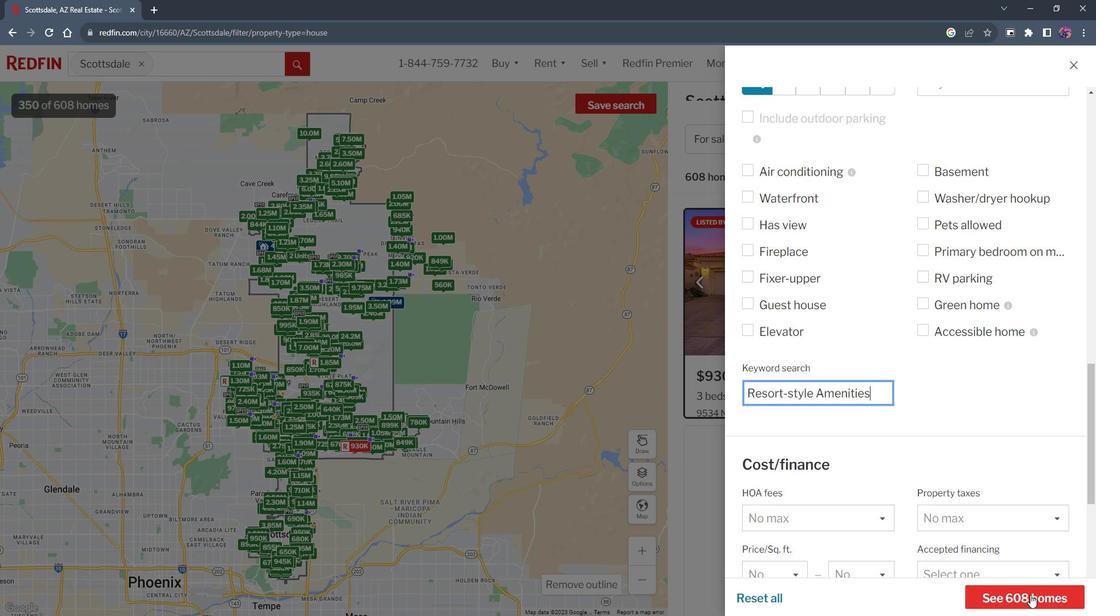 
Action: Mouse moved to (926, 432)
Screenshot: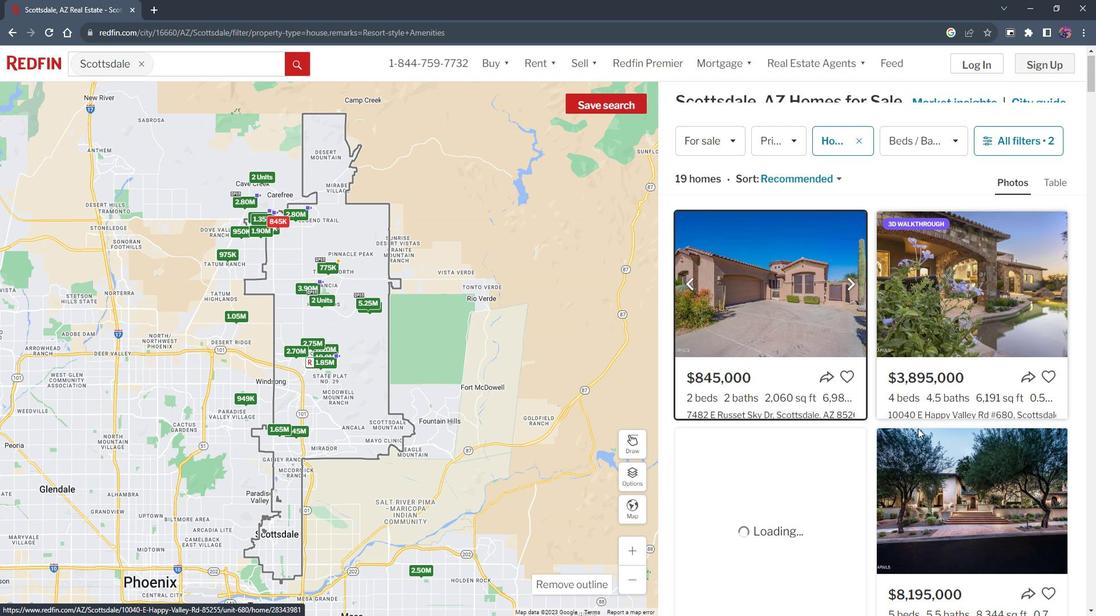 
Action: Mouse scrolled (926, 431) with delta (0, 0)
Screenshot: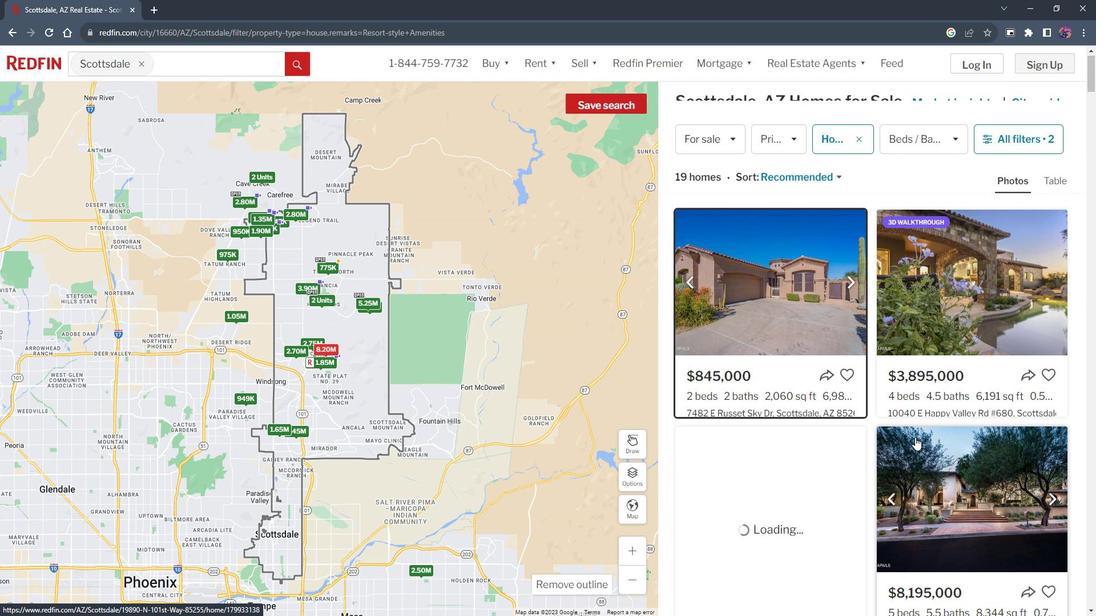 
Action: Mouse scrolled (926, 431) with delta (0, 0)
Screenshot: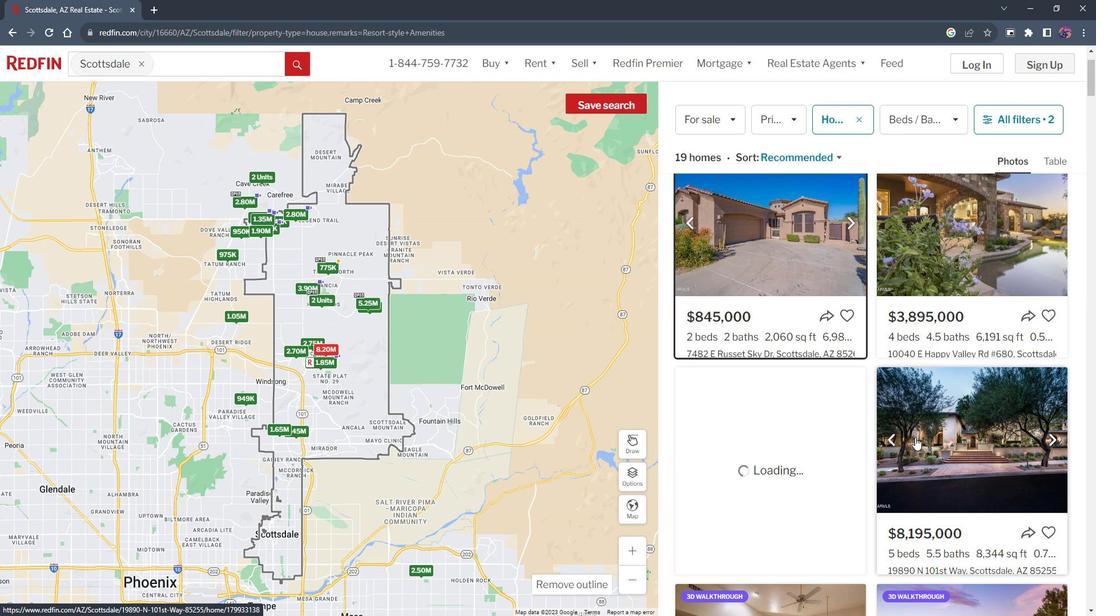
Action: Mouse scrolled (926, 432) with delta (0, 0)
Screenshot: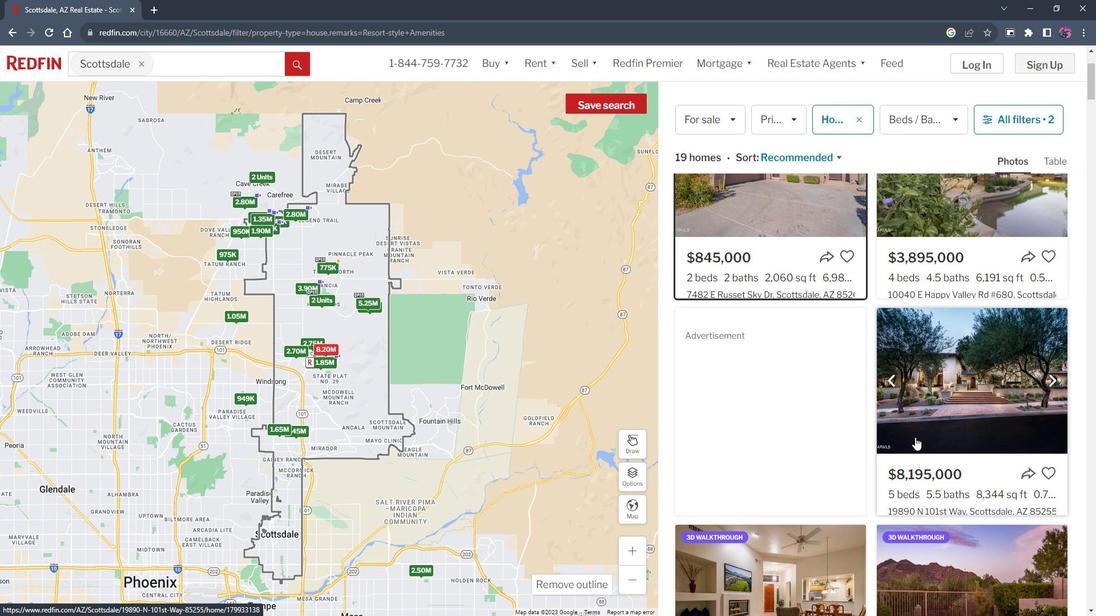 
Action: Mouse scrolled (926, 432) with delta (0, 0)
Screenshot: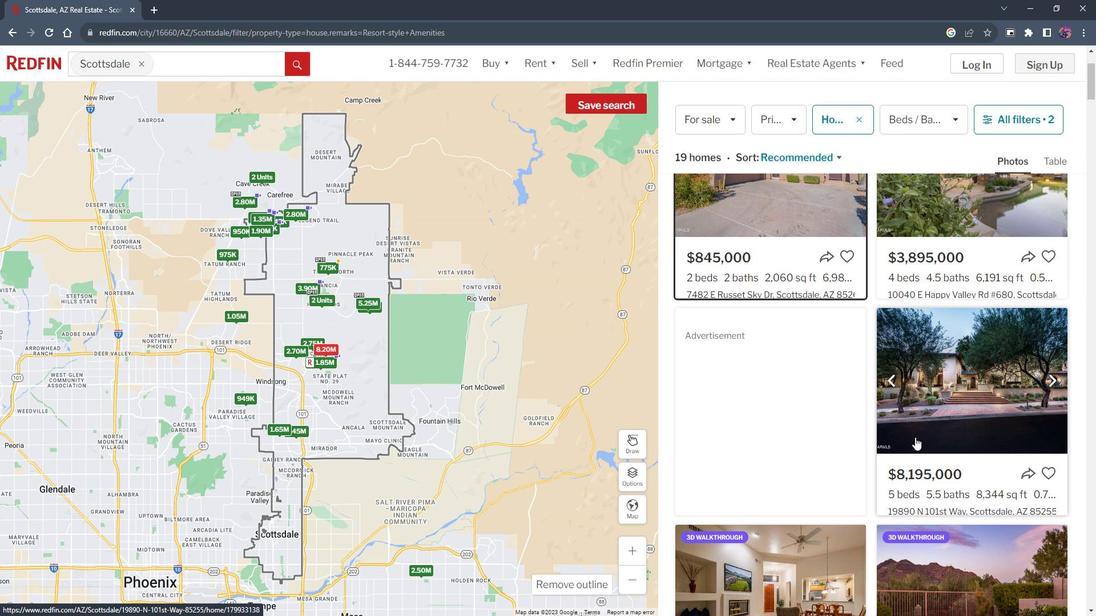 
Action: Mouse scrolled (926, 432) with delta (0, 0)
Screenshot: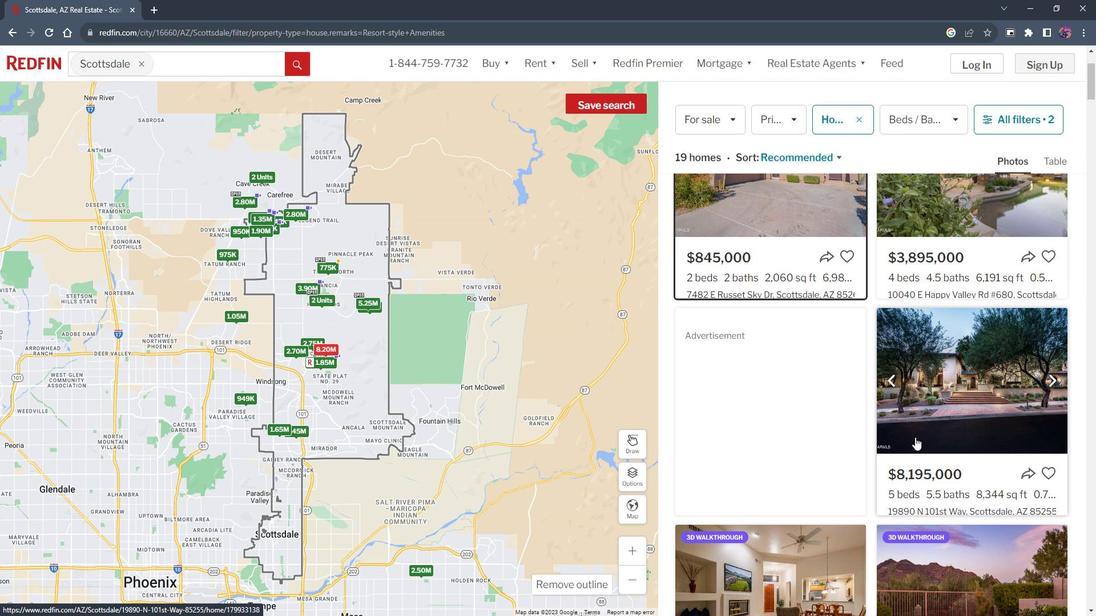 
Action: Mouse scrolled (926, 432) with delta (0, 0)
Screenshot: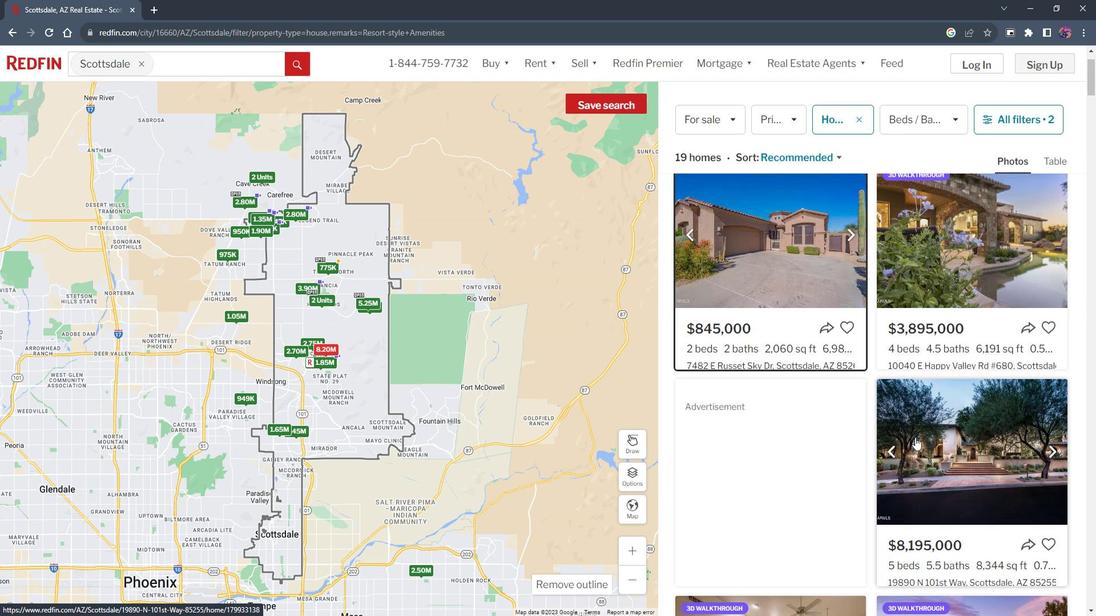 
Action: Mouse moved to (787, 314)
Screenshot: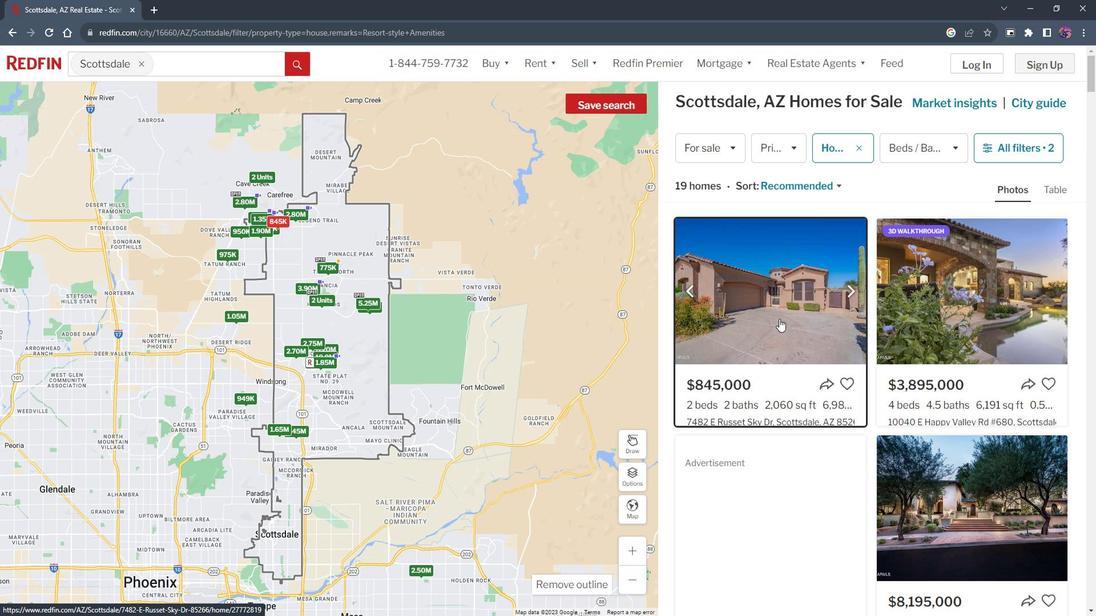 
Action: Mouse pressed left at (787, 314)
Screenshot: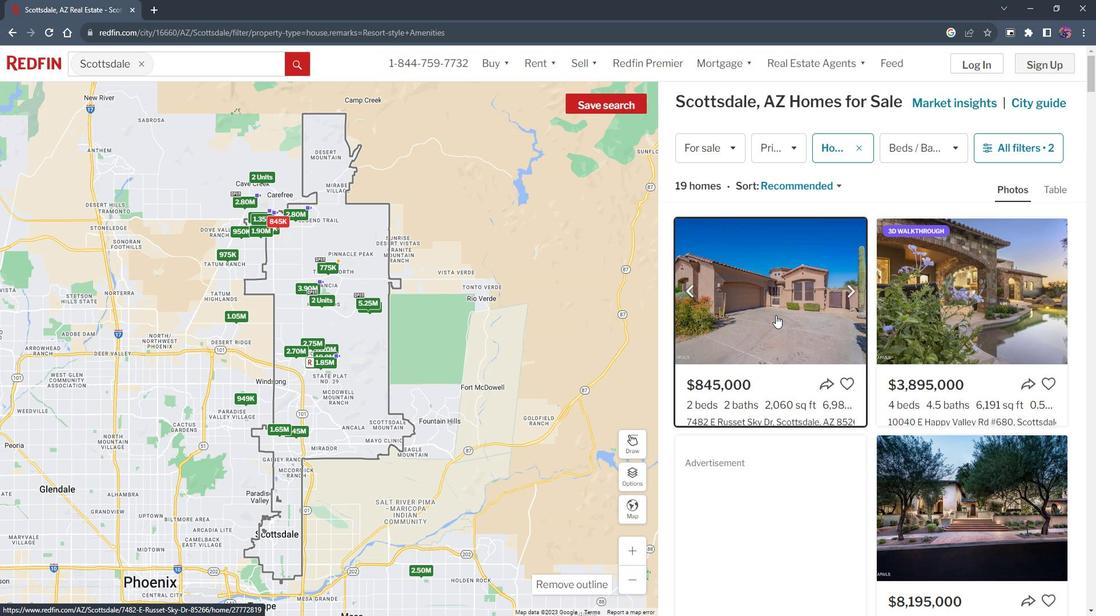 
Action: Mouse moved to (468, 294)
Screenshot: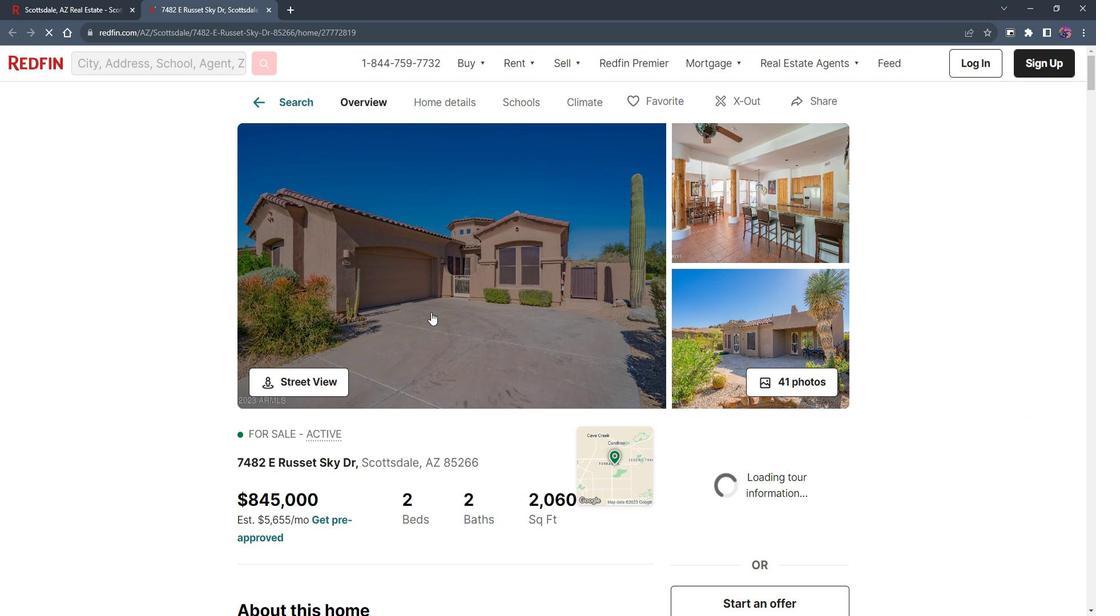 
Action: Mouse pressed left at (468, 294)
Screenshot: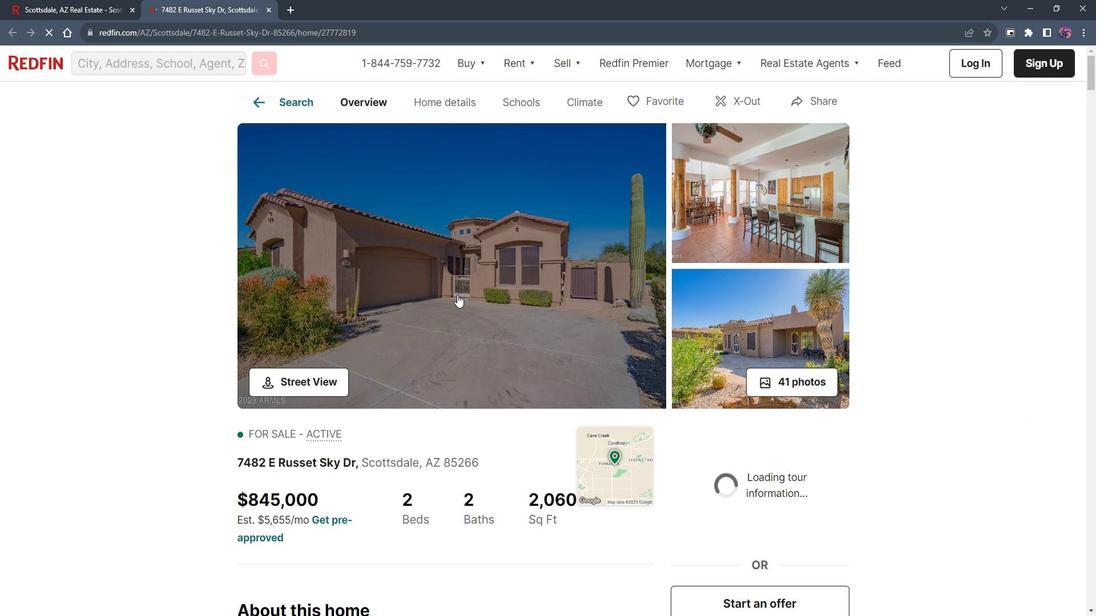 
Action: Mouse moved to (142, 297)
Screenshot: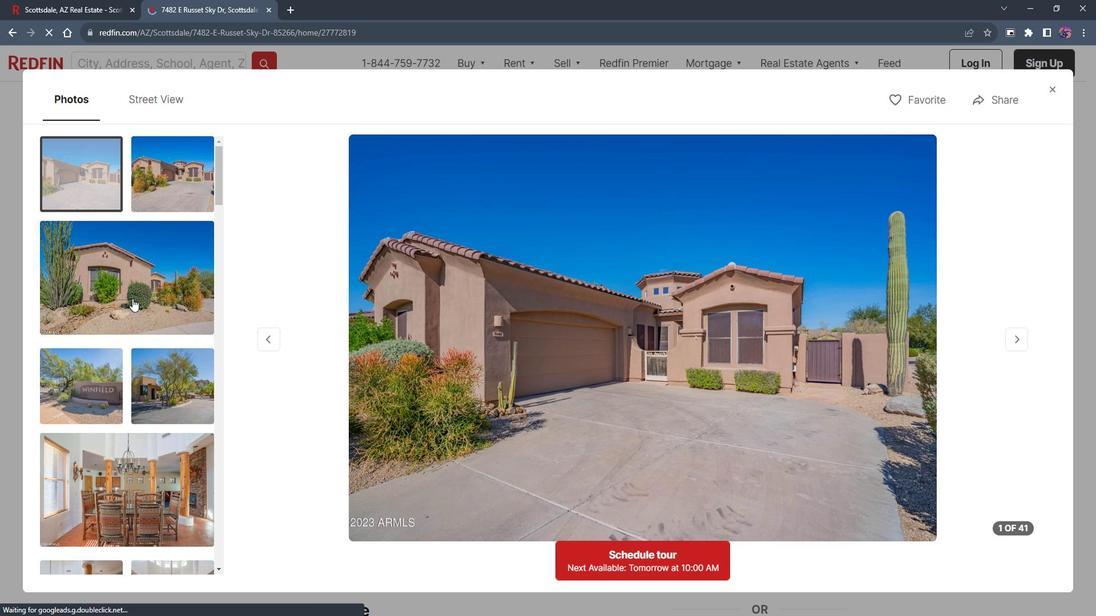 
Action: Mouse pressed left at (142, 297)
Screenshot: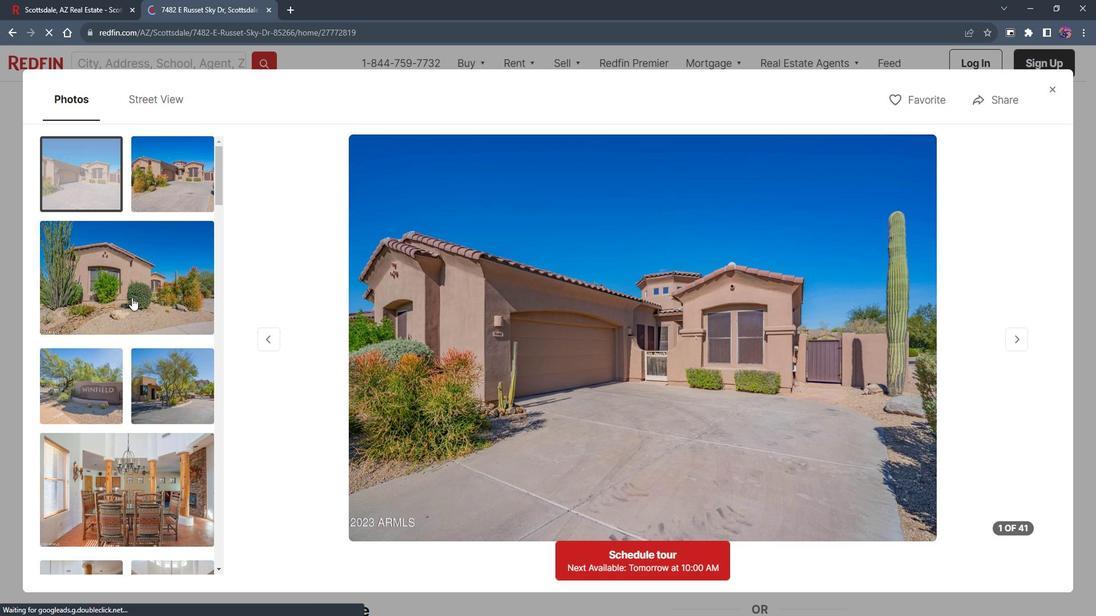 
Action: Mouse moved to (145, 313)
Screenshot: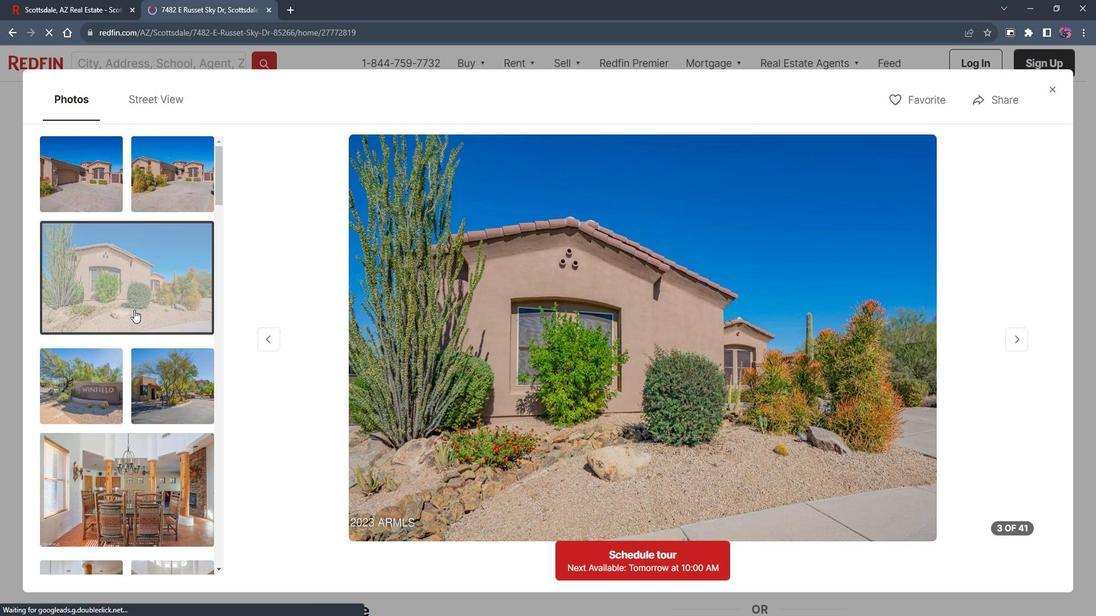 
Action: Mouse scrolled (145, 313) with delta (0, 0)
Screenshot: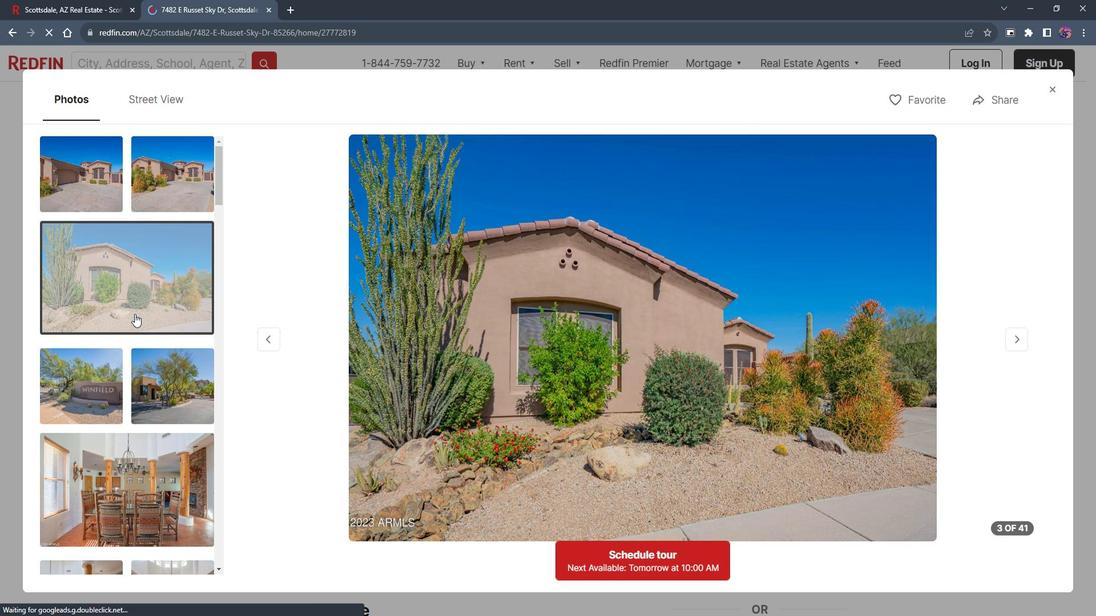 
Action: Mouse scrolled (145, 313) with delta (0, 0)
Screenshot: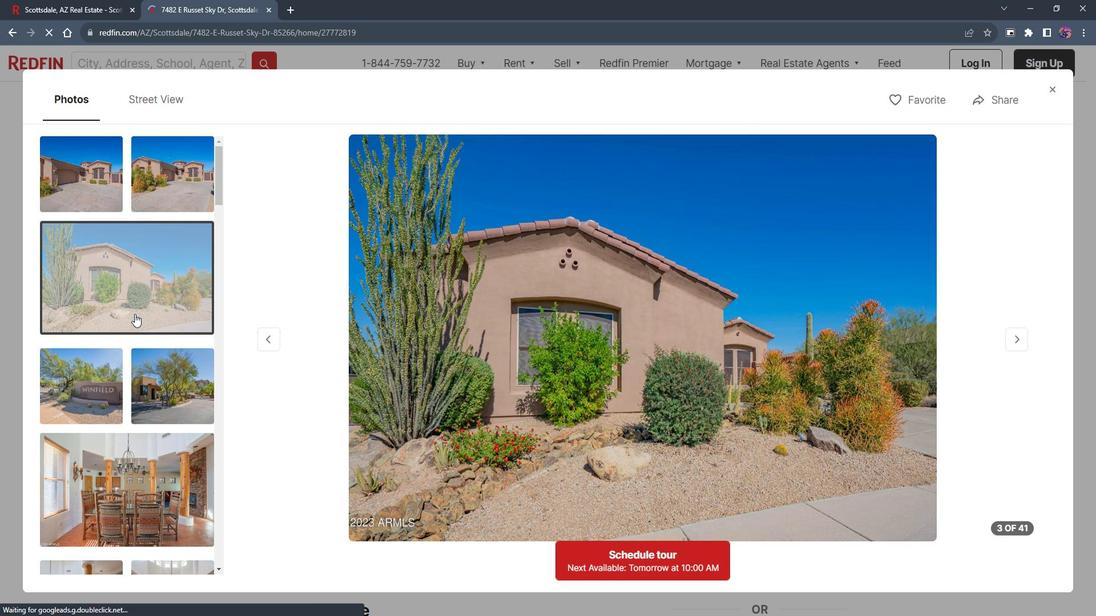 
Action: Mouse moved to (133, 358)
Screenshot: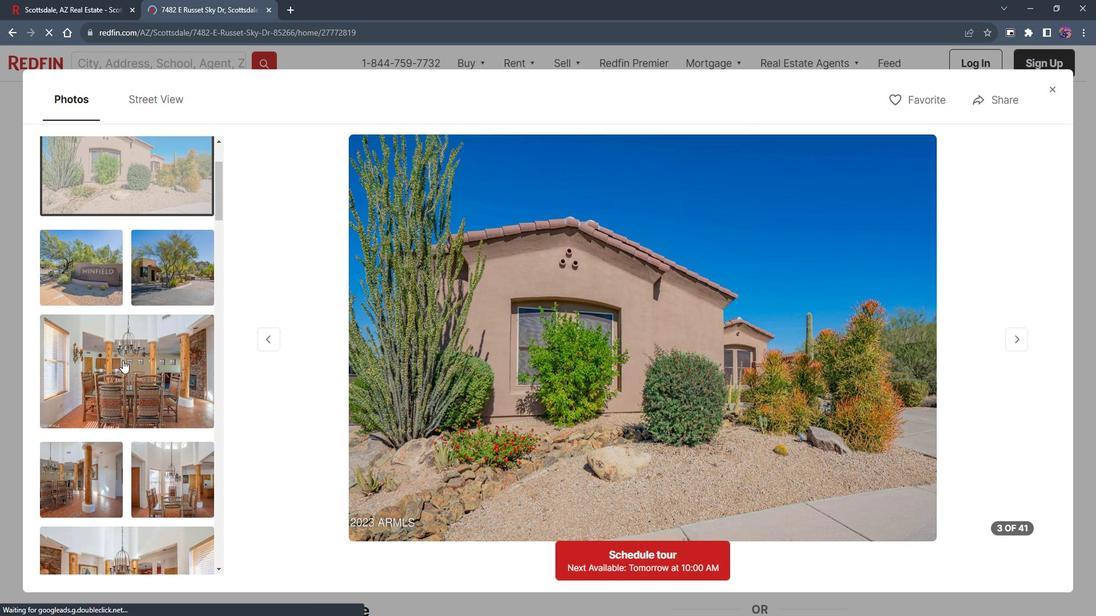 
Action: Mouse pressed left at (133, 358)
Screenshot: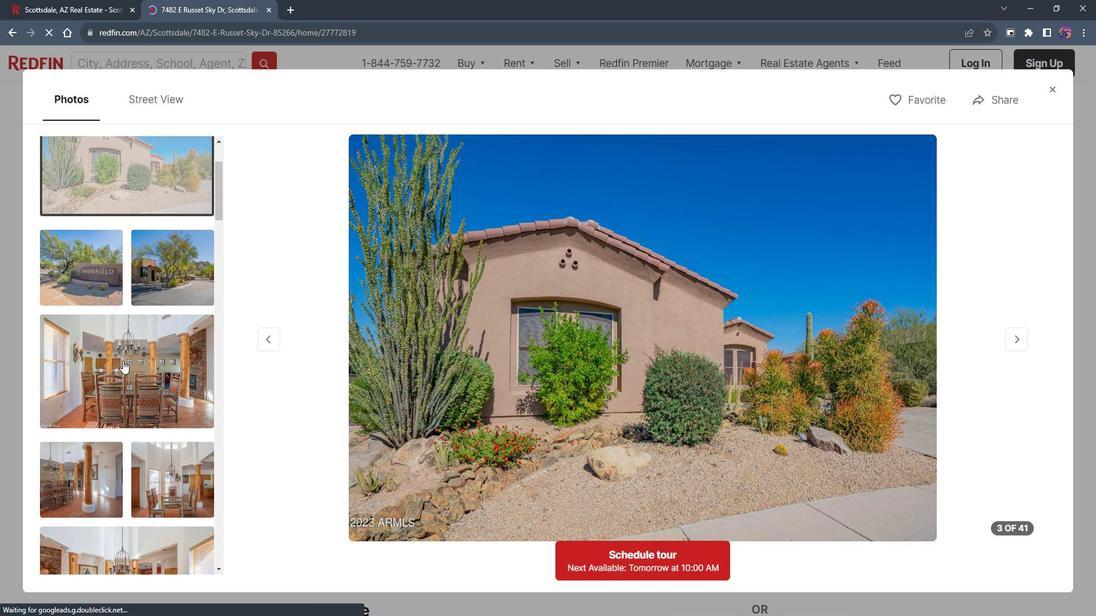 
Action: Mouse scrolled (133, 358) with delta (0, 0)
Screenshot: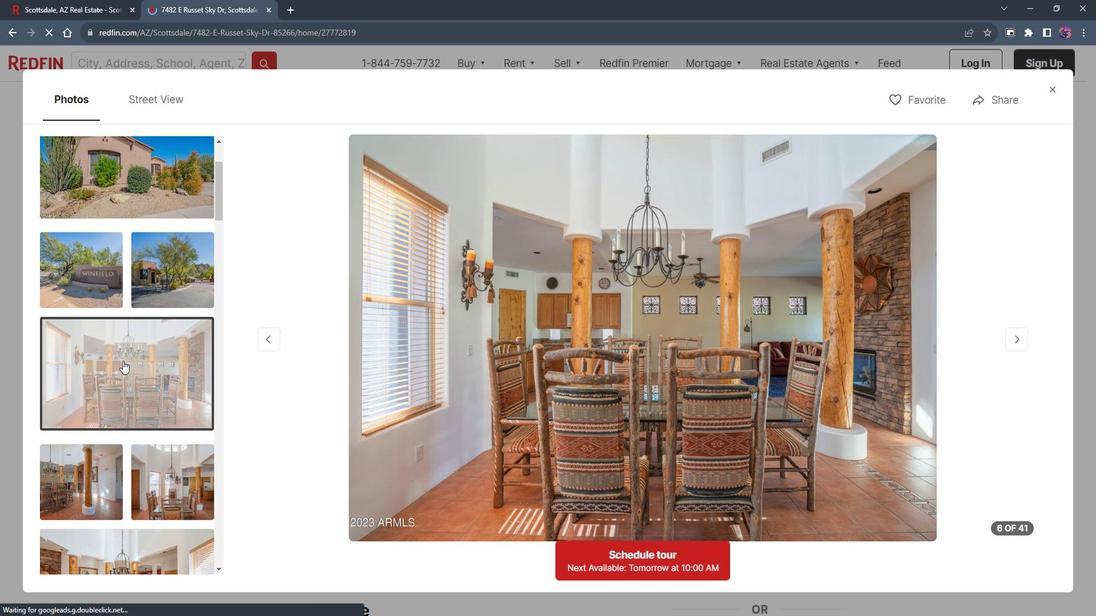 
Action: Mouse scrolled (133, 358) with delta (0, 0)
Screenshot: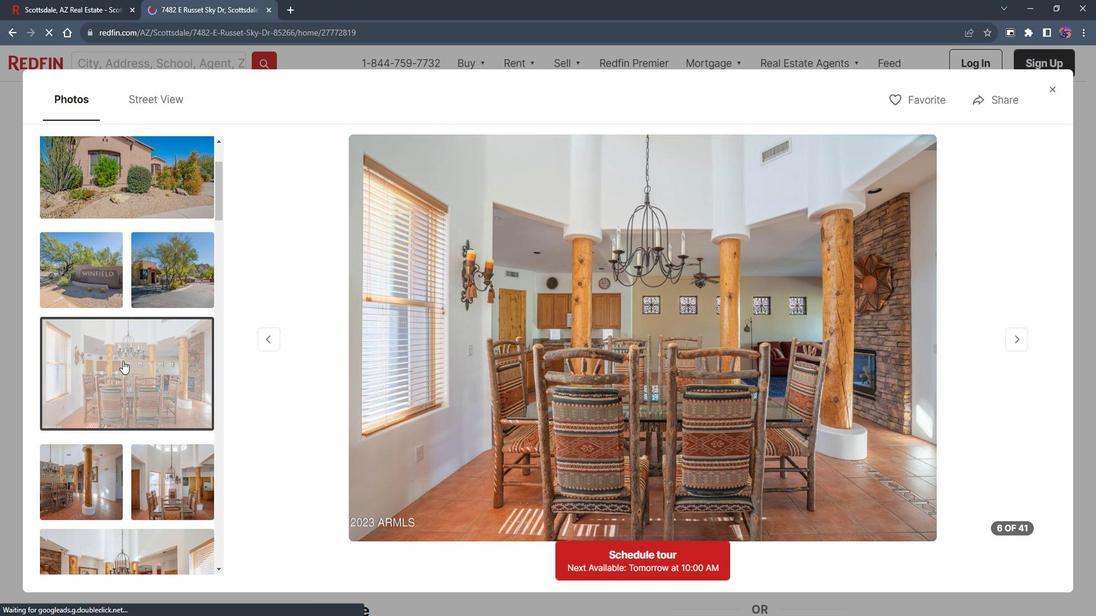 
Action: Mouse scrolled (133, 358) with delta (0, 0)
Screenshot: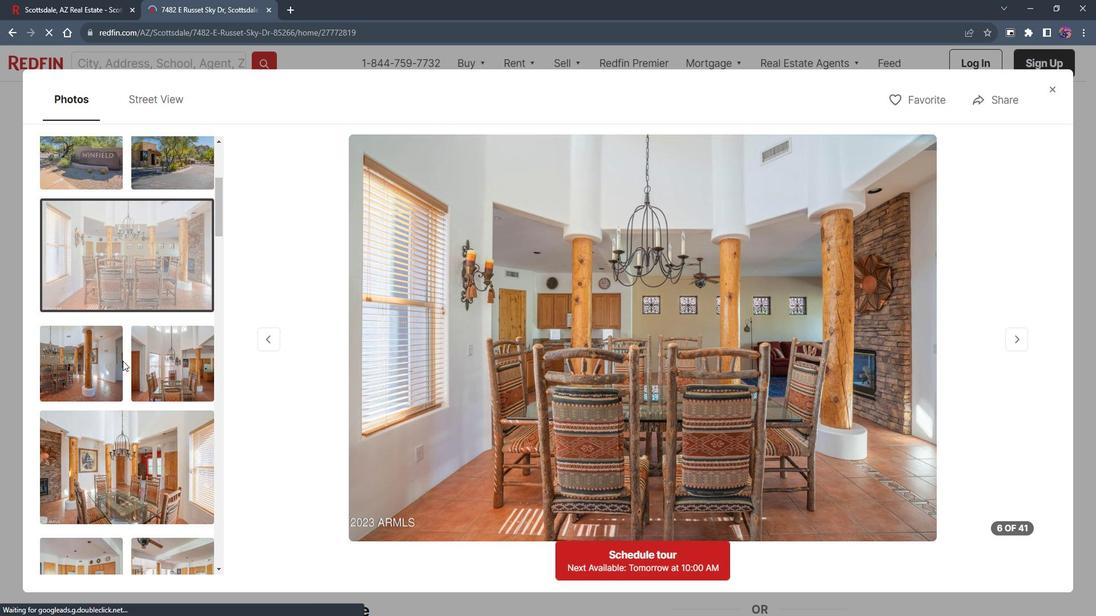 
Action: Mouse scrolled (133, 358) with delta (0, 0)
Screenshot: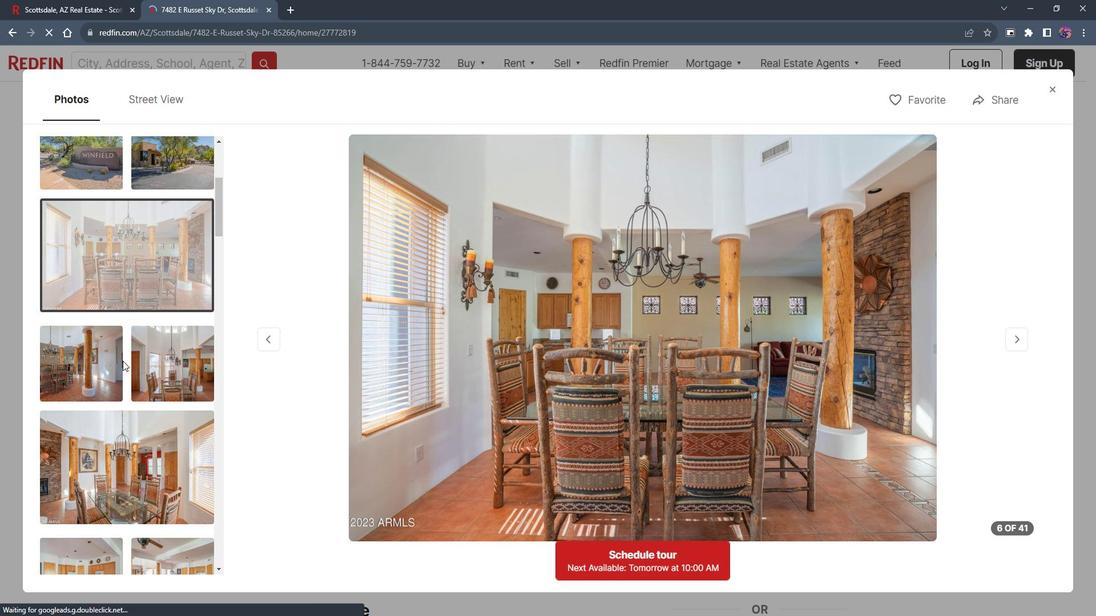 
Action: Mouse moved to (139, 342)
Screenshot: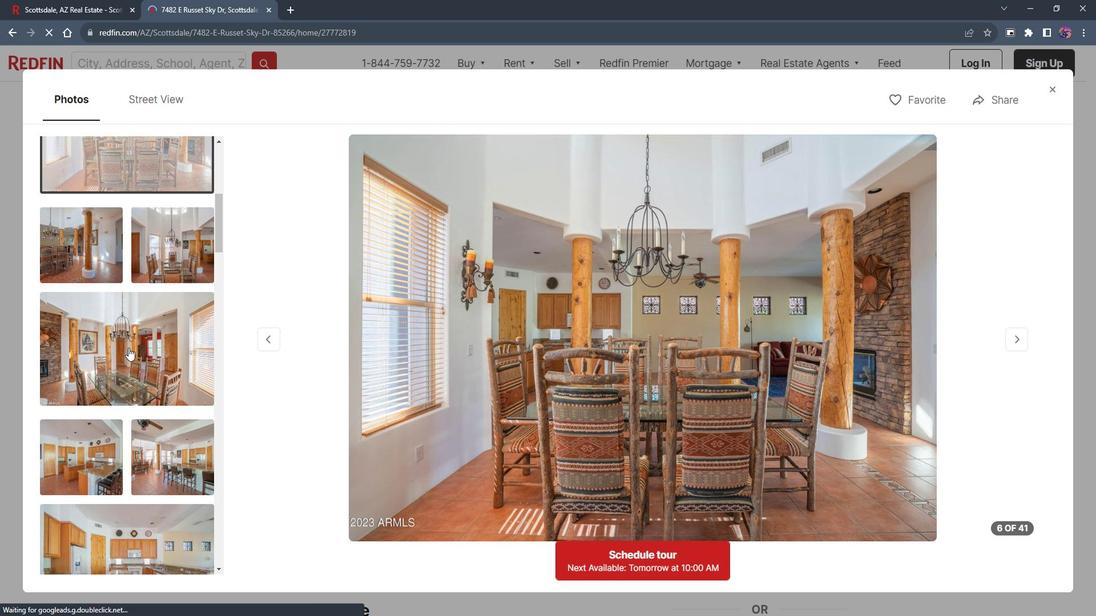 
Action: Mouse pressed left at (139, 342)
Screenshot: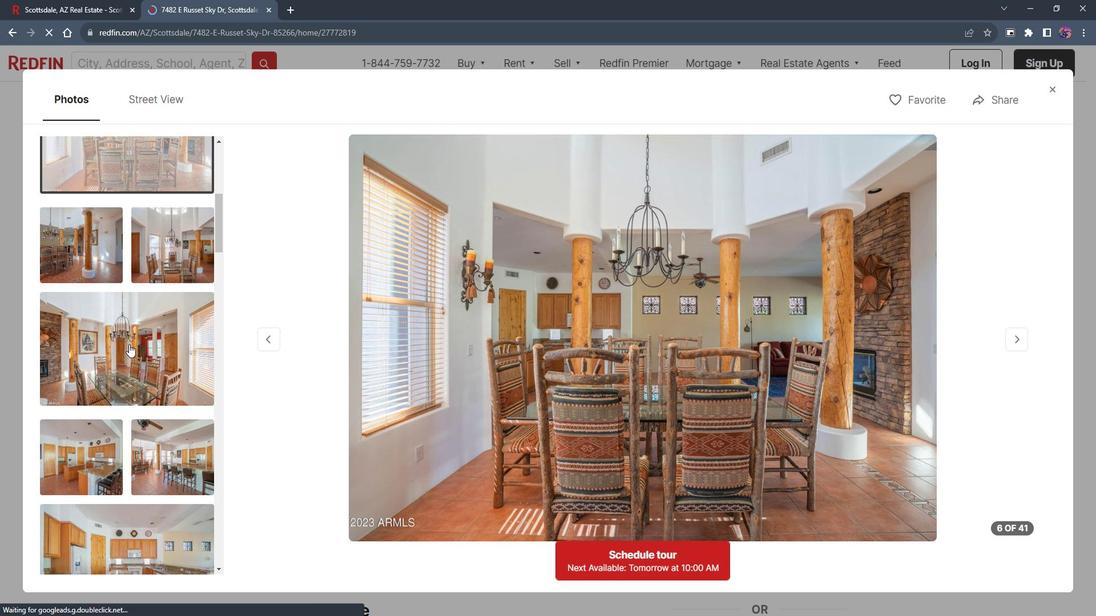 
Action: Mouse moved to (142, 343)
Screenshot: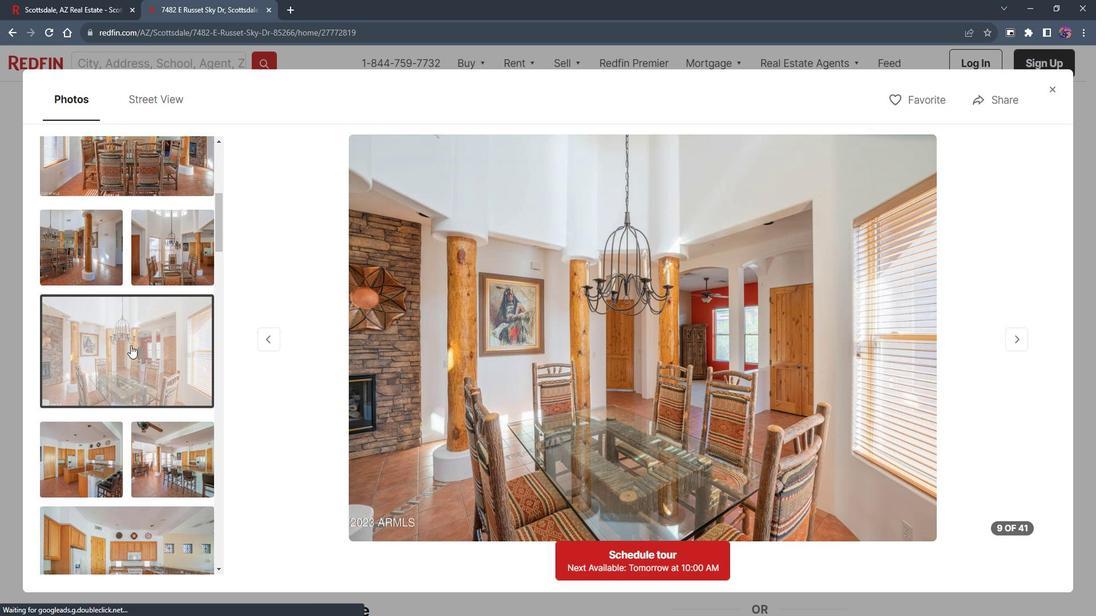 
Action: Mouse scrolled (142, 343) with delta (0, 0)
Screenshot: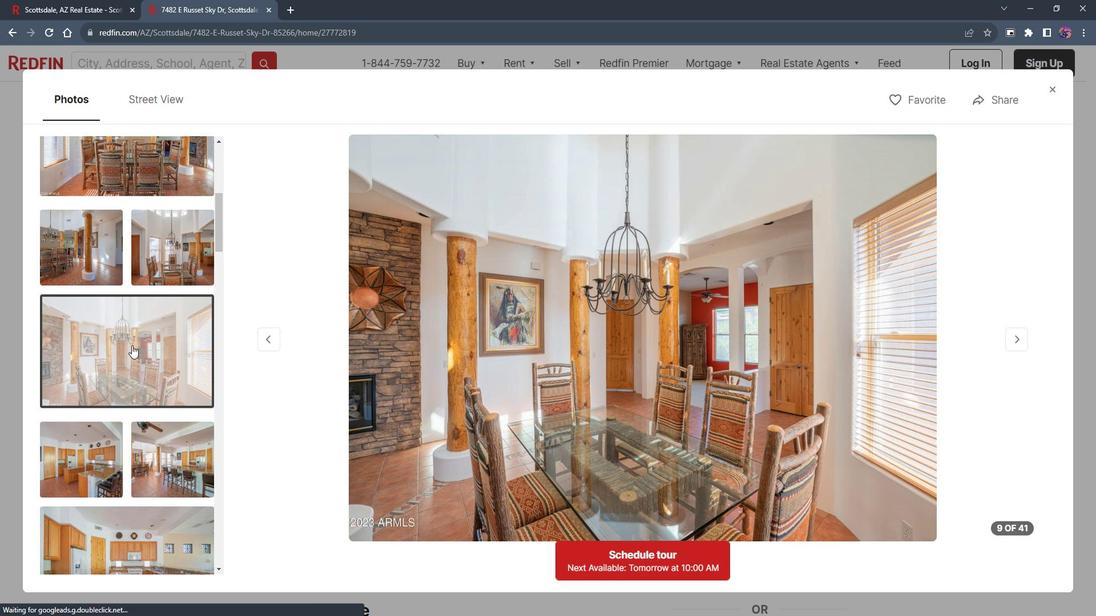 
Action: Mouse moved to (142, 343)
Screenshot: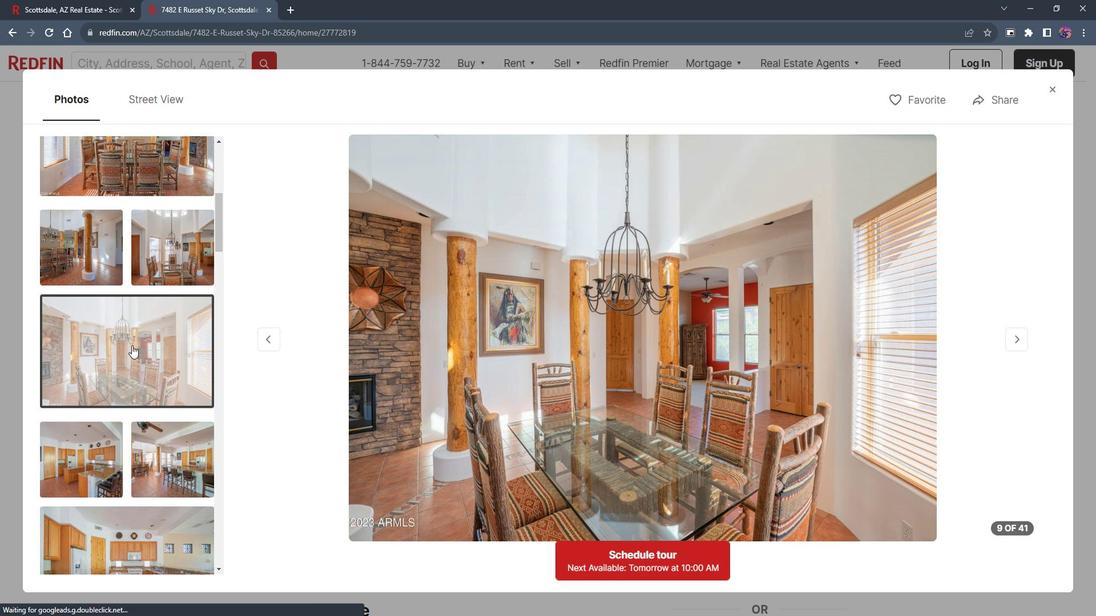 
Action: Mouse scrolled (142, 343) with delta (0, 0)
Screenshot: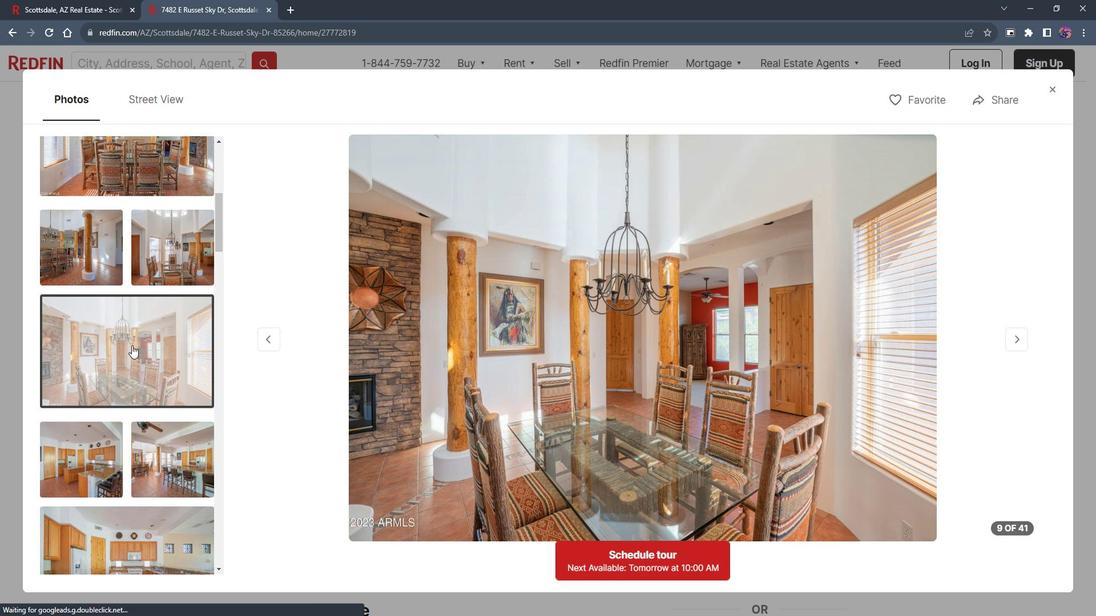 
Action: Mouse moved to (143, 343)
Screenshot: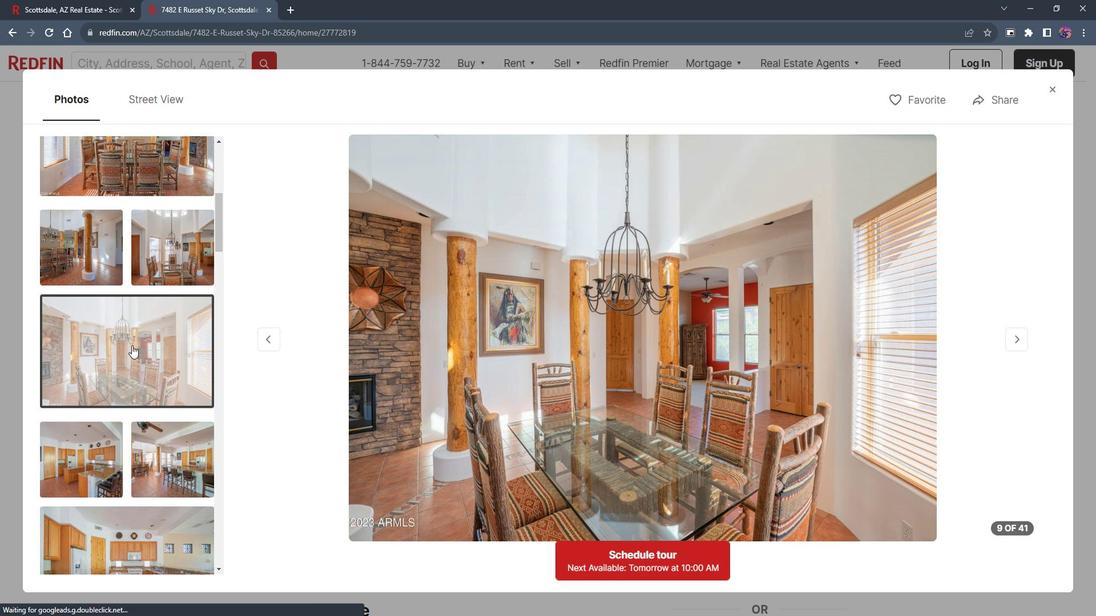 
Action: Mouse scrolled (143, 343) with delta (0, 0)
Screenshot: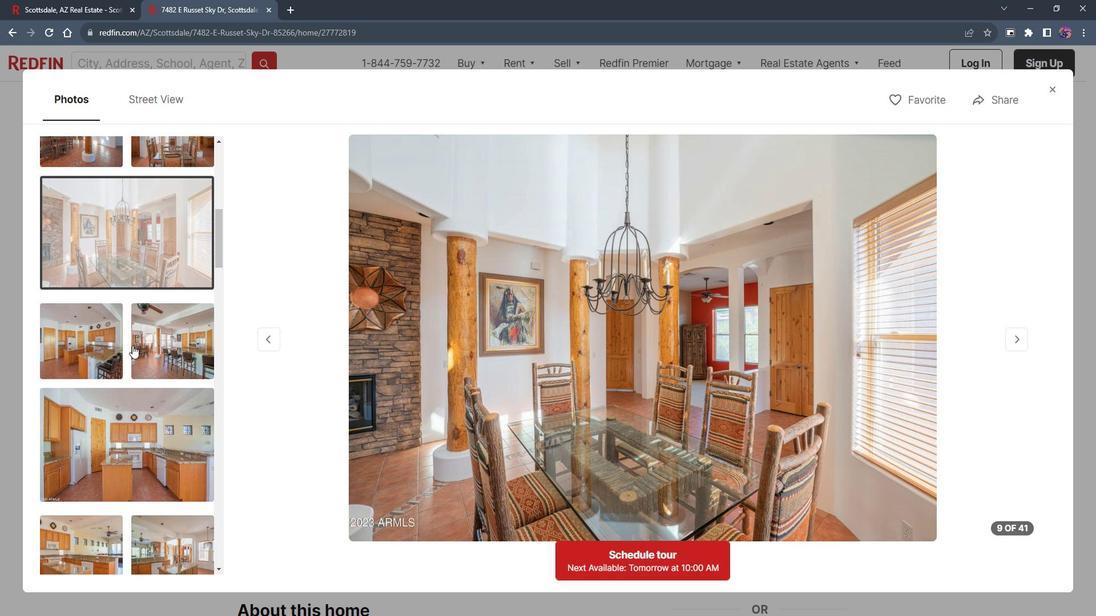 
Action: Mouse scrolled (143, 343) with delta (0, 0)
Screenshot: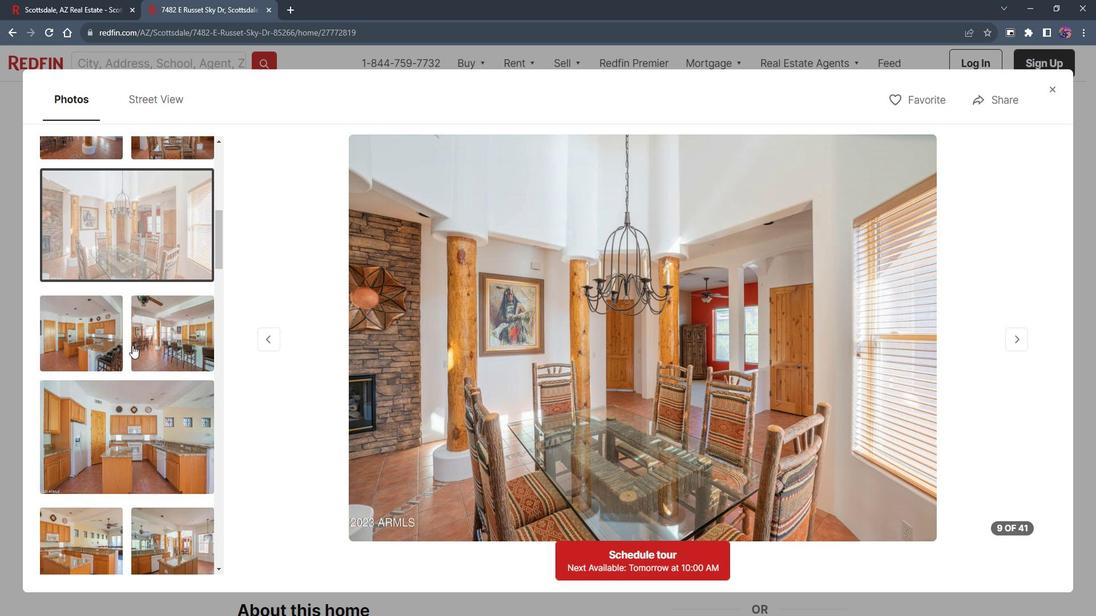 
Action: Mouse moved to (143, 343)
Screenshot: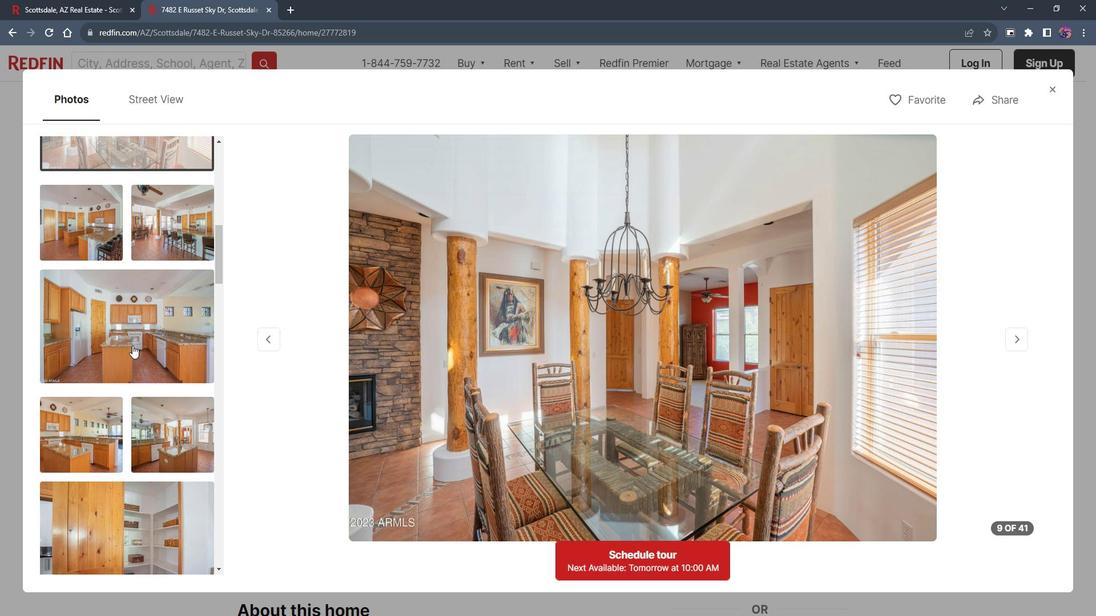 
Action: Mouse pressed left at (143, 343)
Screenshot: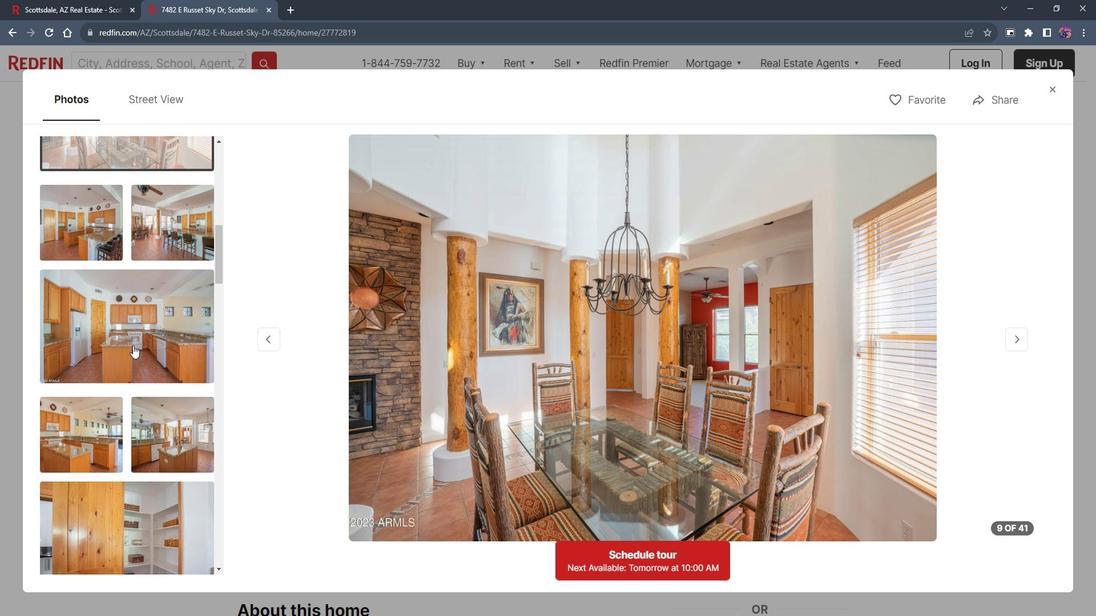 
Action: Mouse moved to (146, 343)
Screenshot: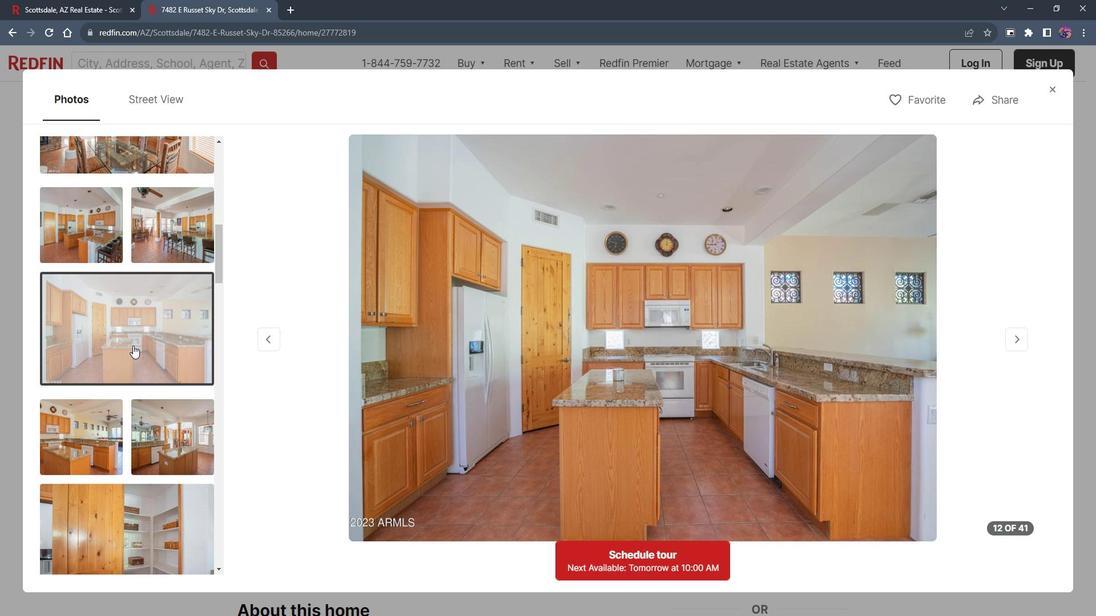
Action: Mouse scrolled (146, 342) with delta (0, 0)
Screenshot: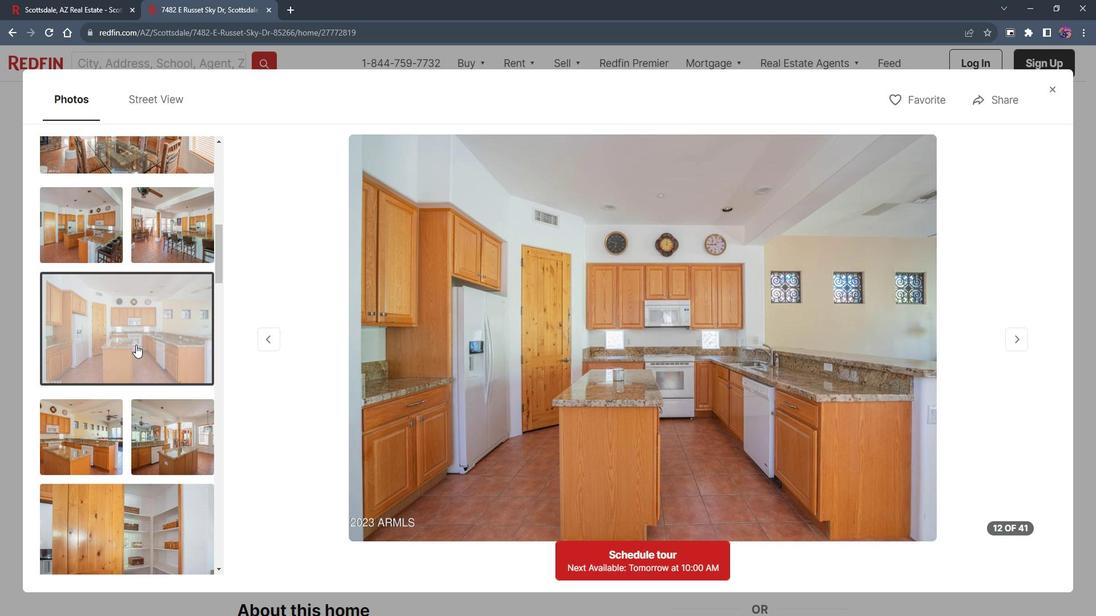 
Action: Mouse scrolled (146, 342) with delta (0, 0)
Screenshot: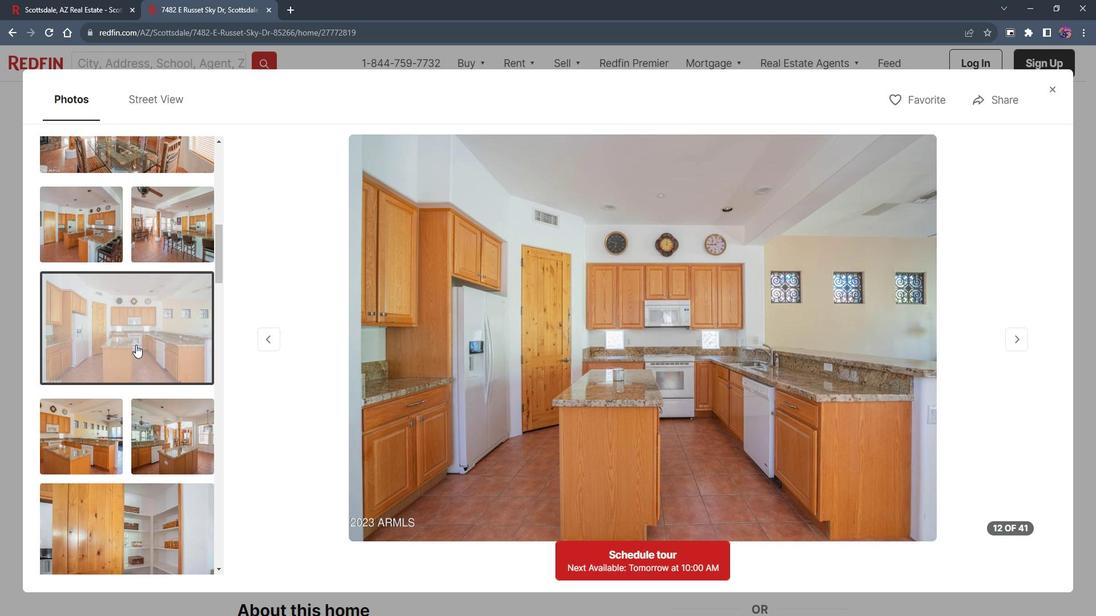 
Action: Mouse scrolled (146, 342) with delta (0, 0)
Screenshot: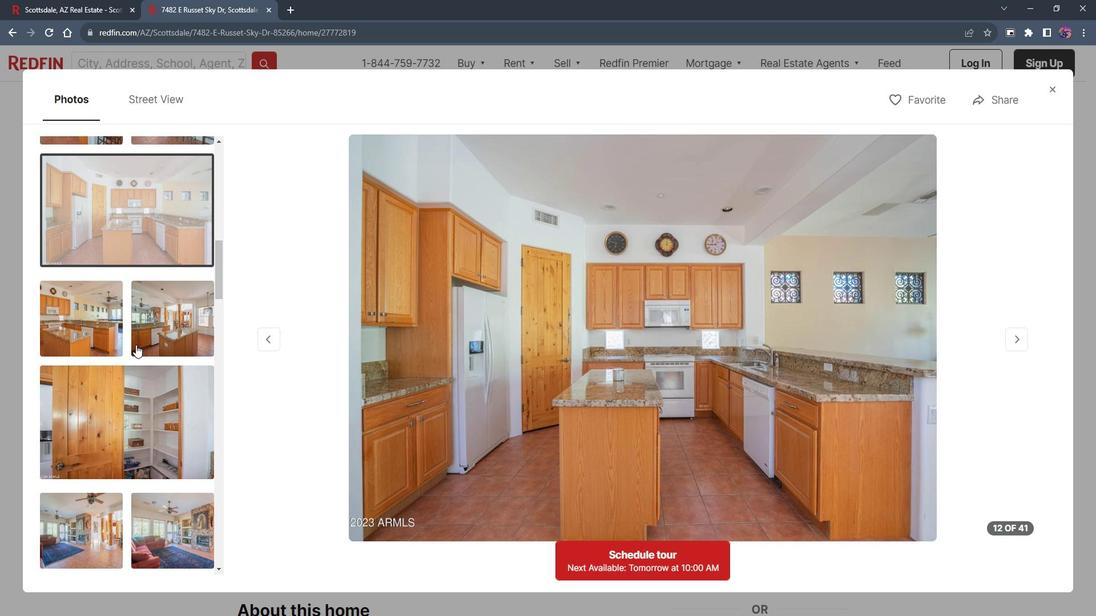 
Action: Mouse moved to (147, 343)
Screenshot: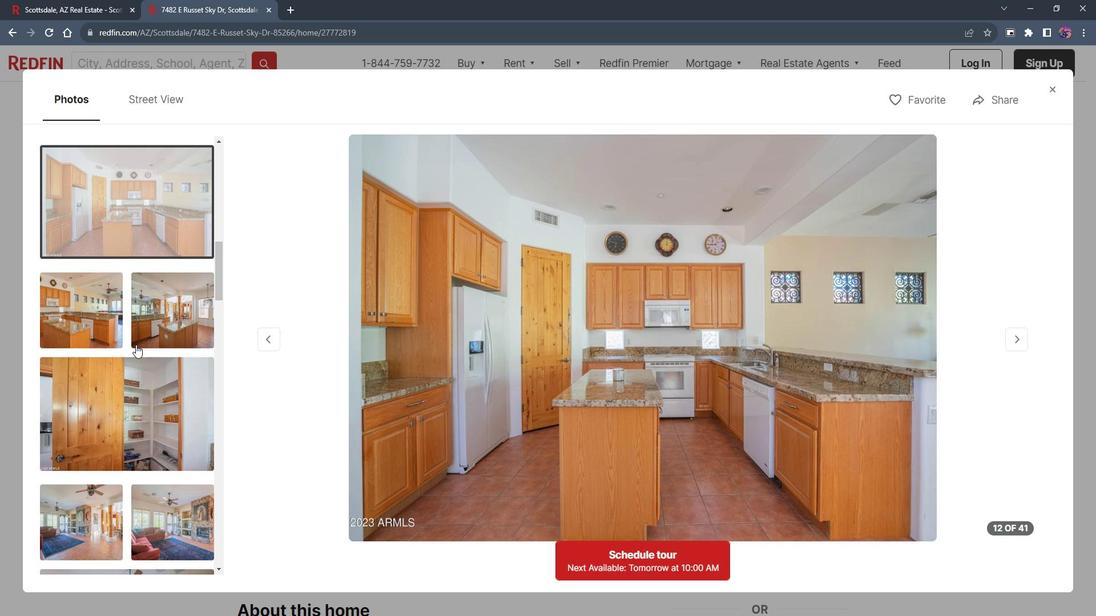 
Action: Mouse scrolled (147, 342) with delta (0, 0)
Screenshot: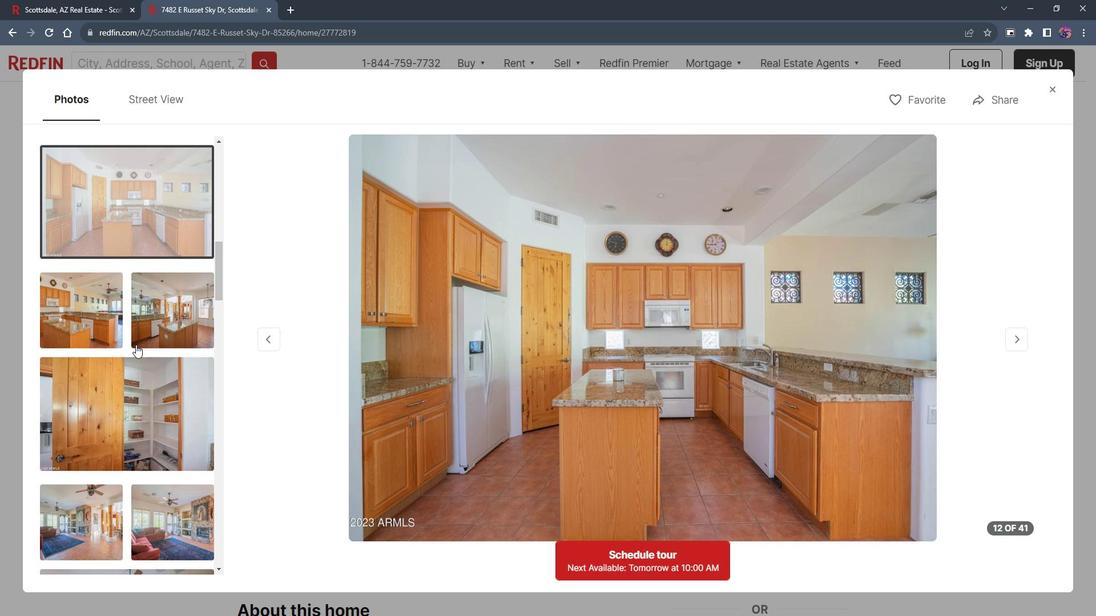 
Action: Mouse moved to (170, 415)
Screenshot: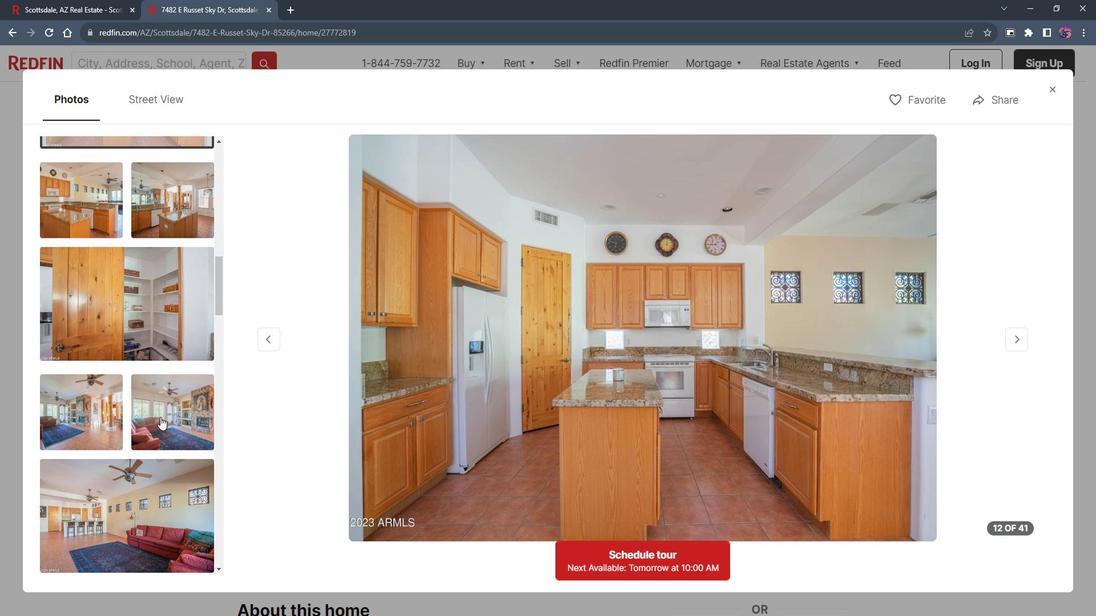 
Action: Mouse pressed left at (170, 415)
Screenshot: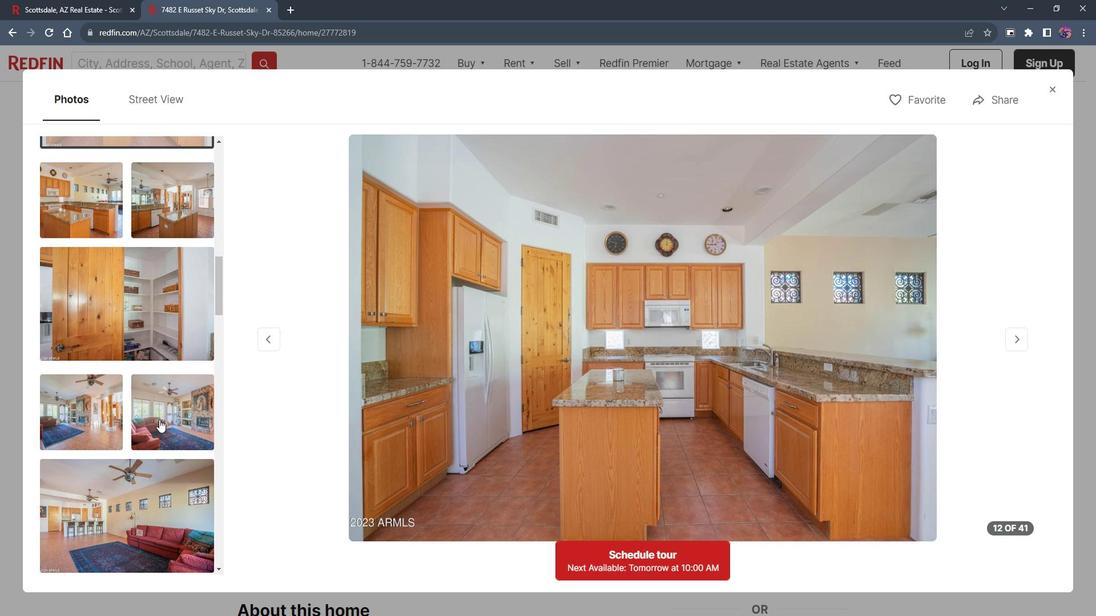 
Action: Mouse moved to (1068, 96)
Screenshot: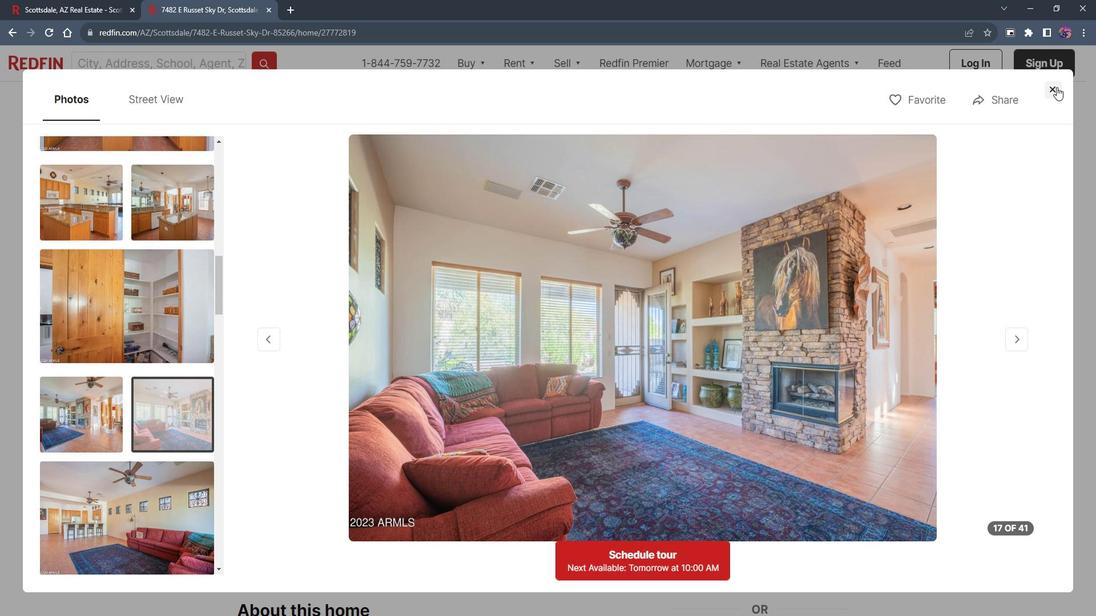 
Action: Mouse pressed left at (1068, 96)
Screenshot: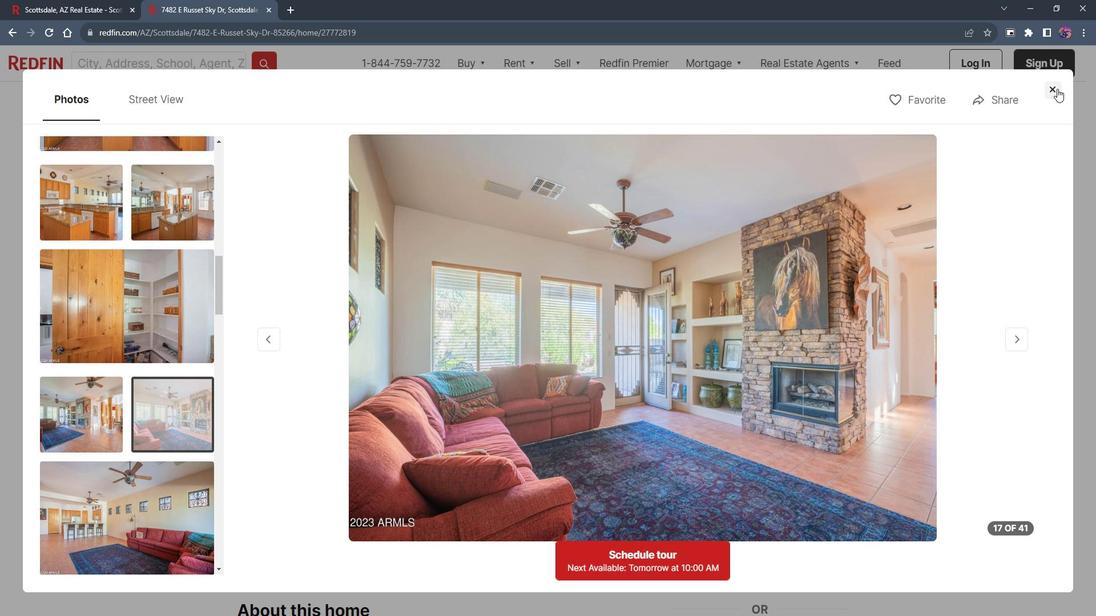 
Action: Mouse moved to (514, 417)
Screenshot: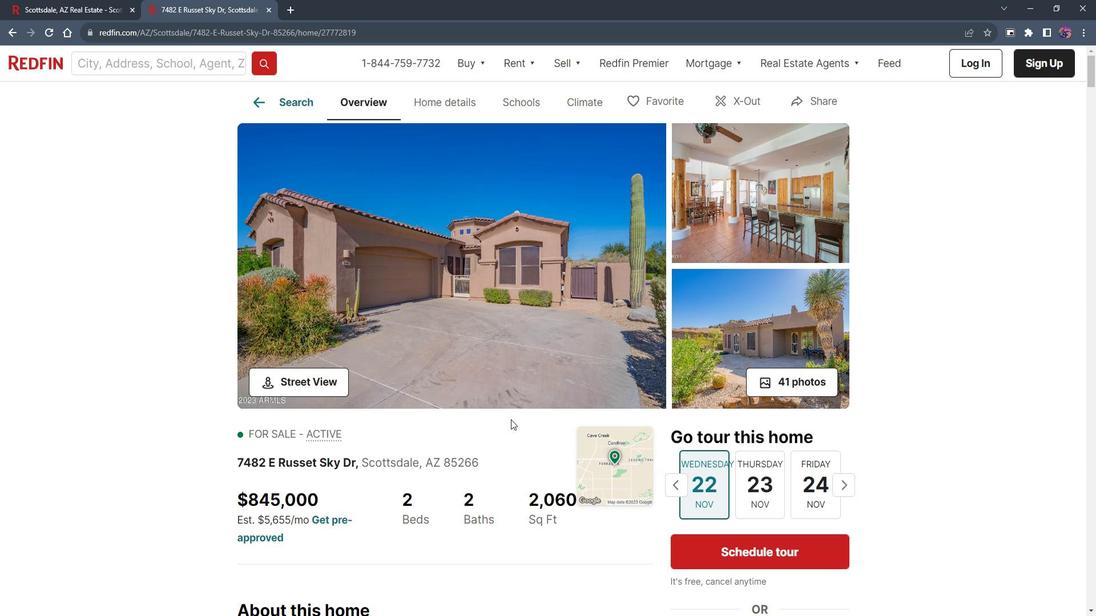 
Action: Mouse scrolled (514, 416) with delta (0, 0)
Screenshot: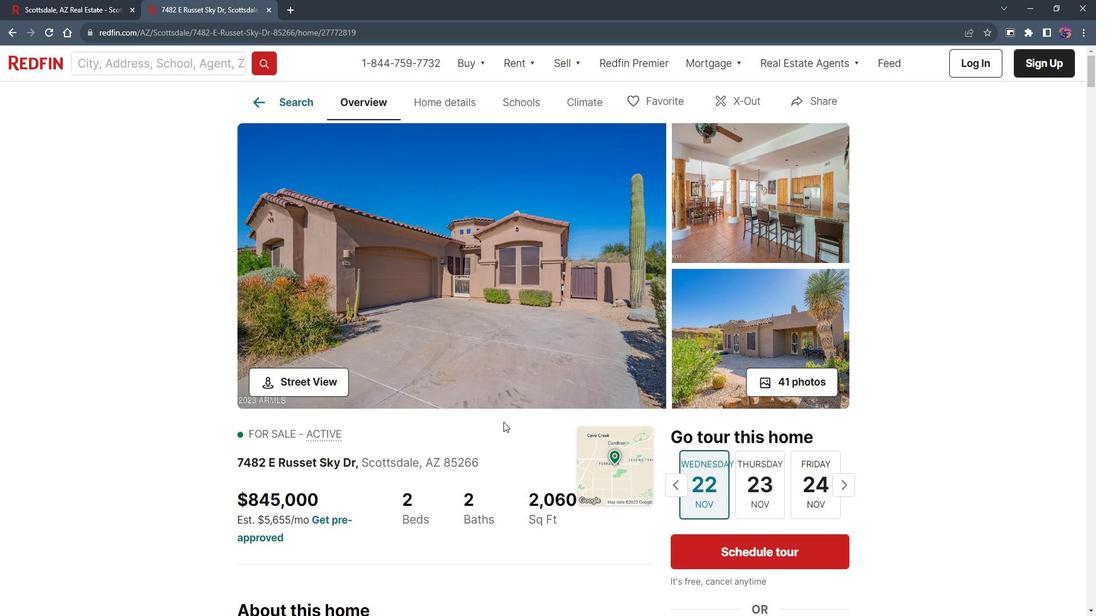 
Action: Mouse scrolled (514, 416) with delta (0, 0)
Screenshot: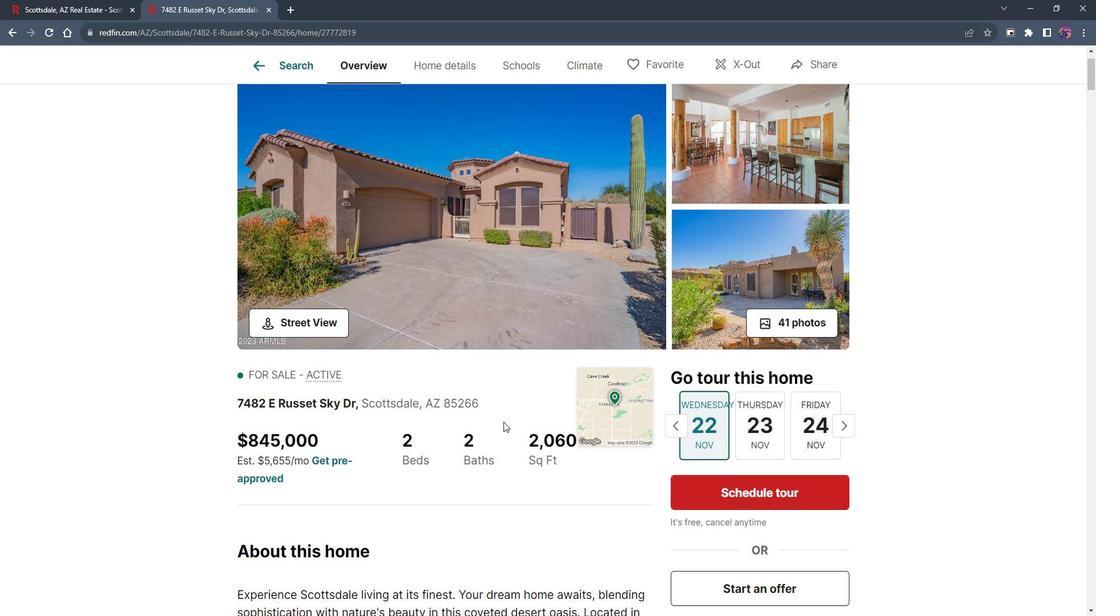 
Action: Mouse moved to (513, 414)
Screenshot: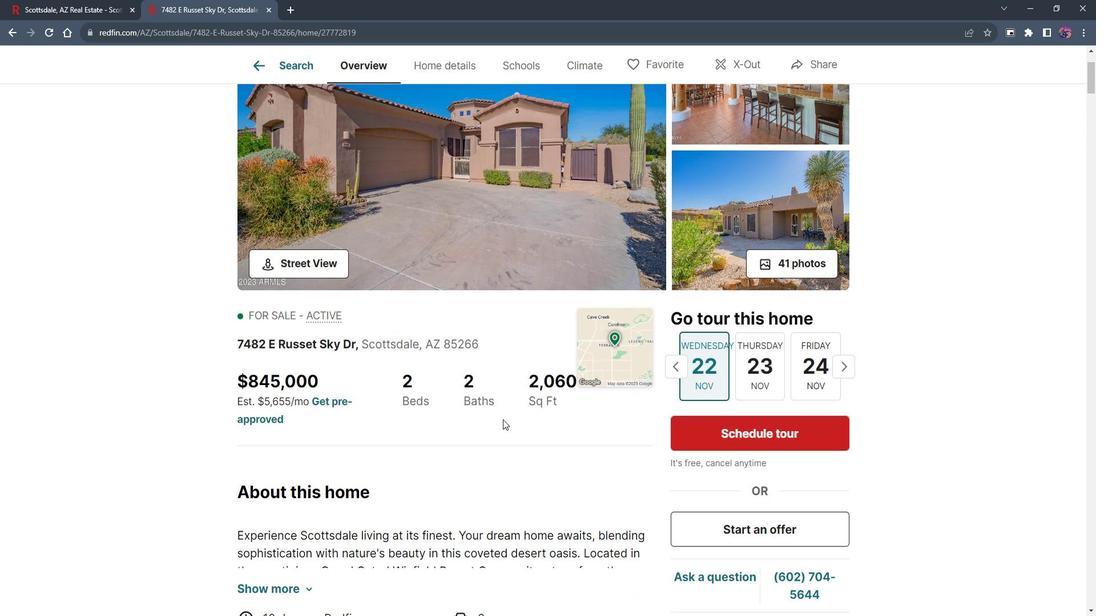
Action: Mouse scrolled (513, 414) with delta (0, 0)
Screenshot: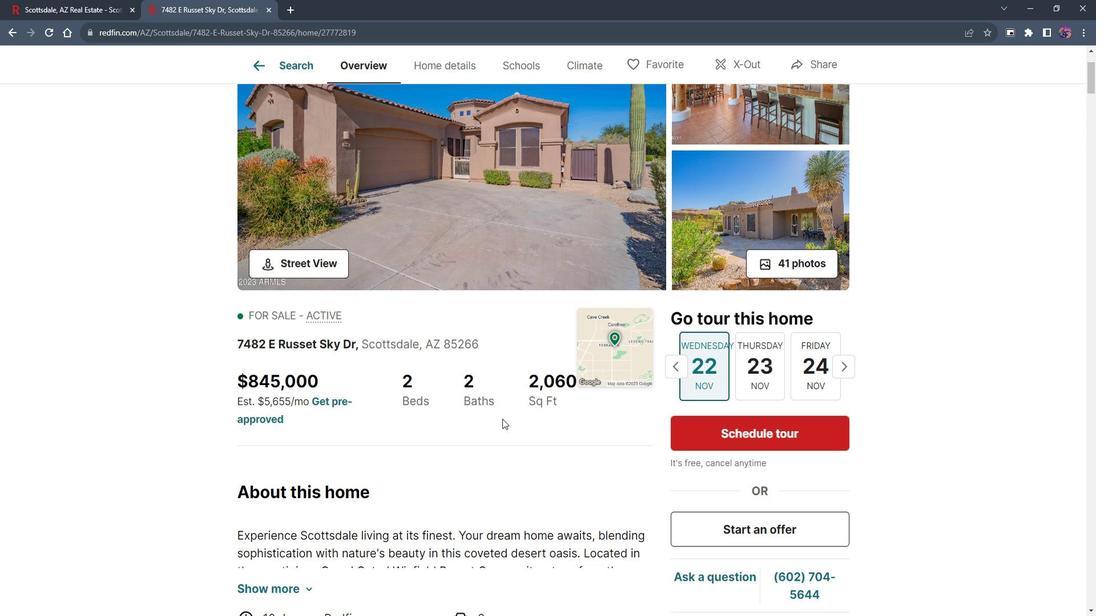 
Action: Mouse moved to (512, 412)
Screenshot: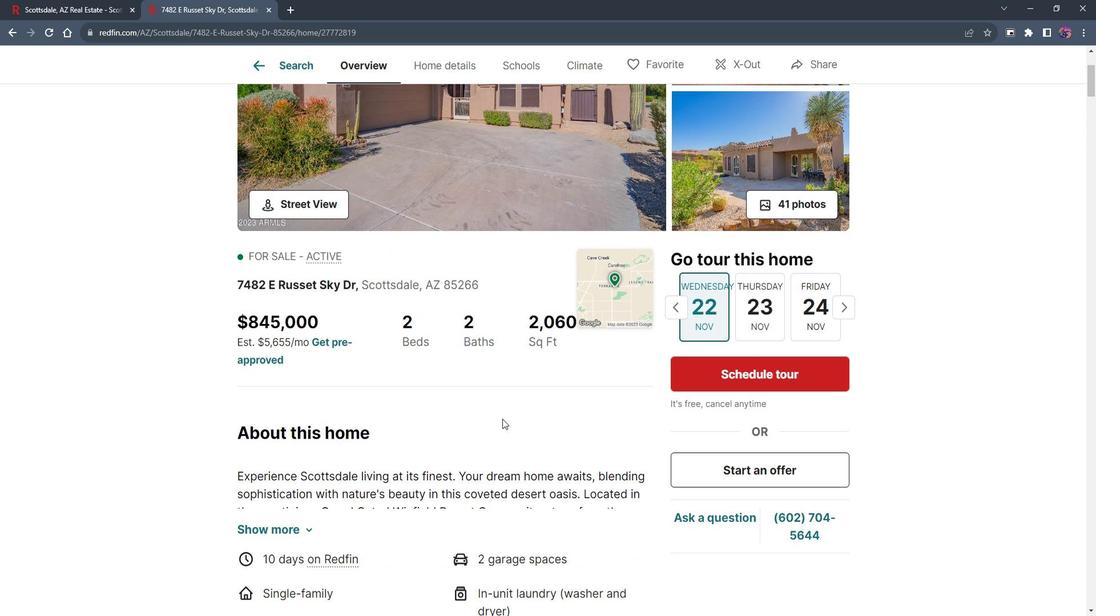 
Action: Mouse scrolled (512, 412) with delta (0, 0)
Screenshot: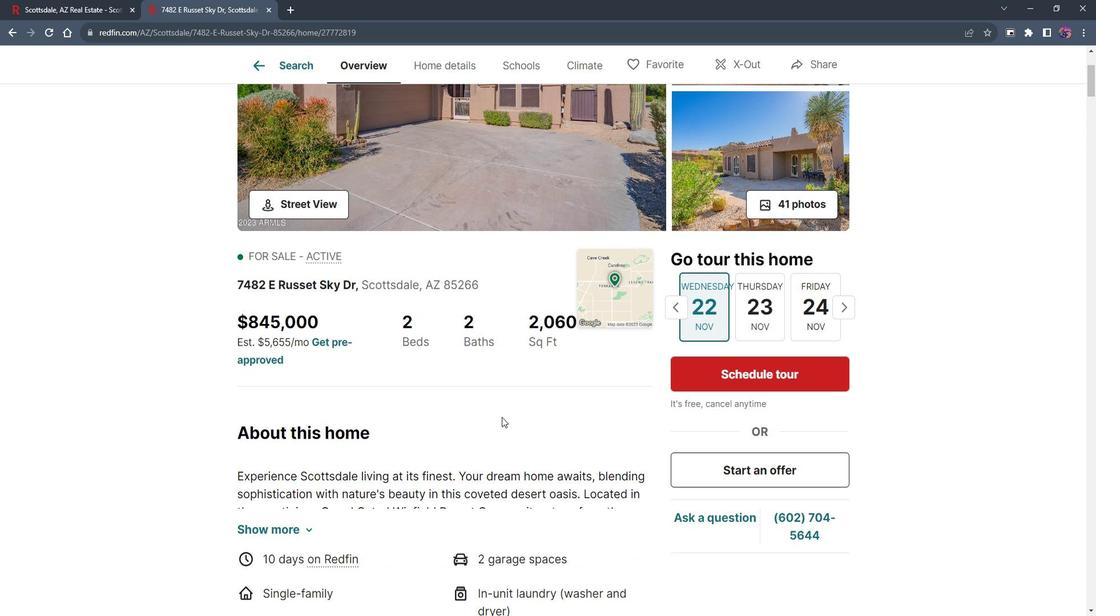 
Action: Mouse scrolled (512, 412) with delta (0, 0)
Screenshot: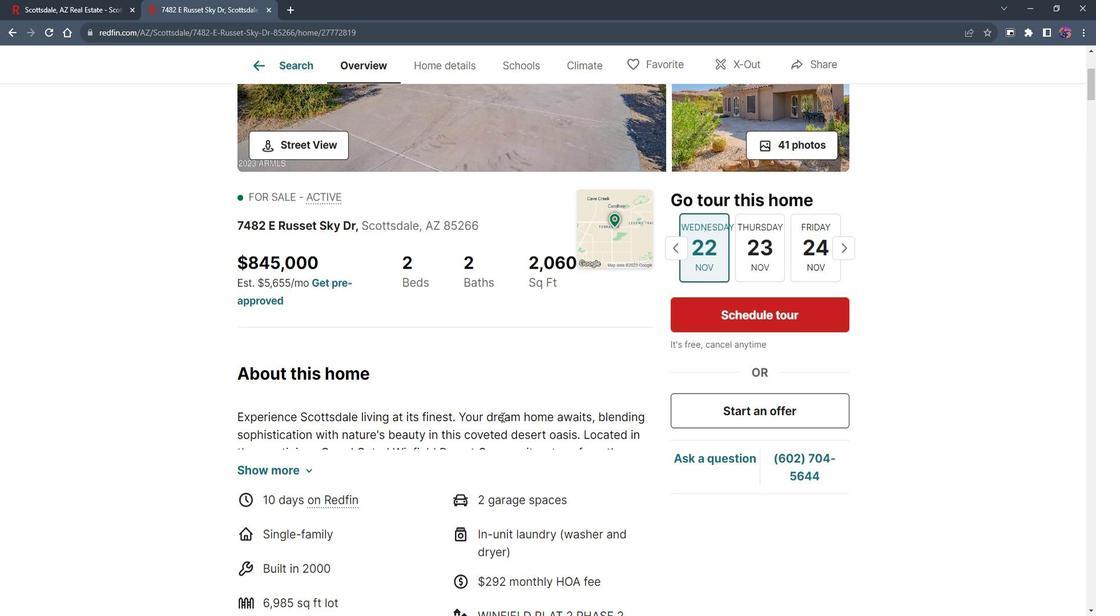 
Action: Mouse scrolled (512, 412) with delta (0, 0)
Screenshot: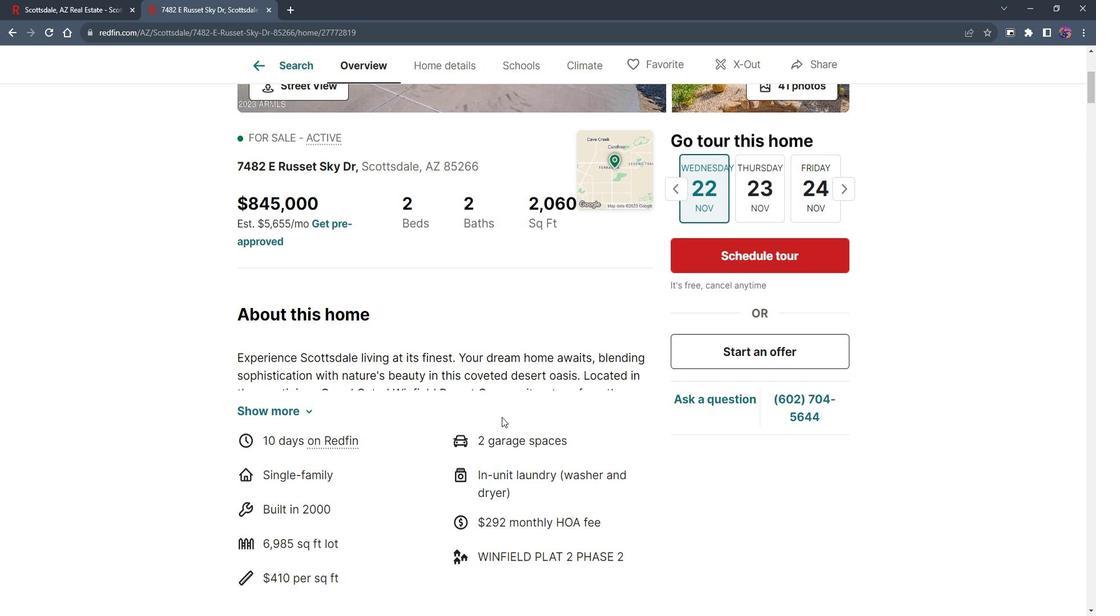 
Action: Mouse moved to (511, 411)
Screenshot: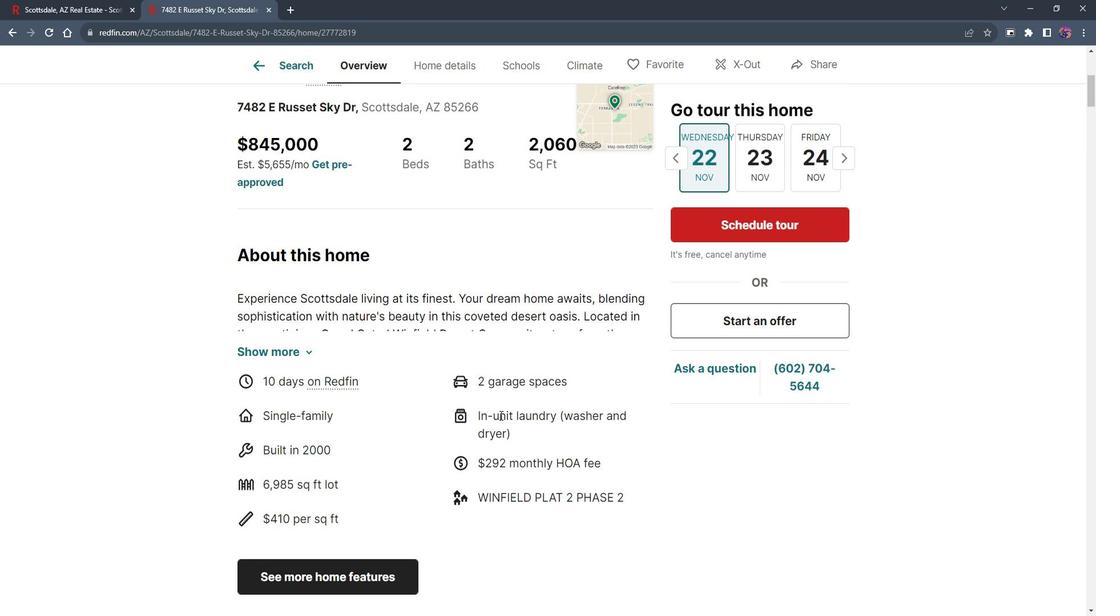 
Action: Mouse scrolled (511, 410) with delta (0, 0)
Screenshot: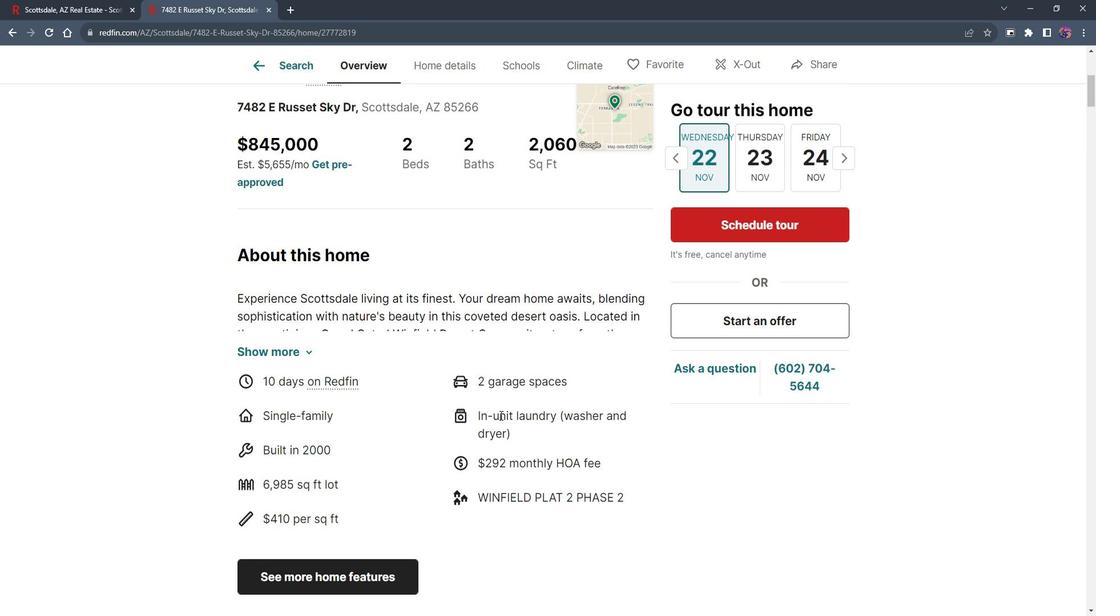 
Action: Mouse moved to (297, 288)
Screenshot: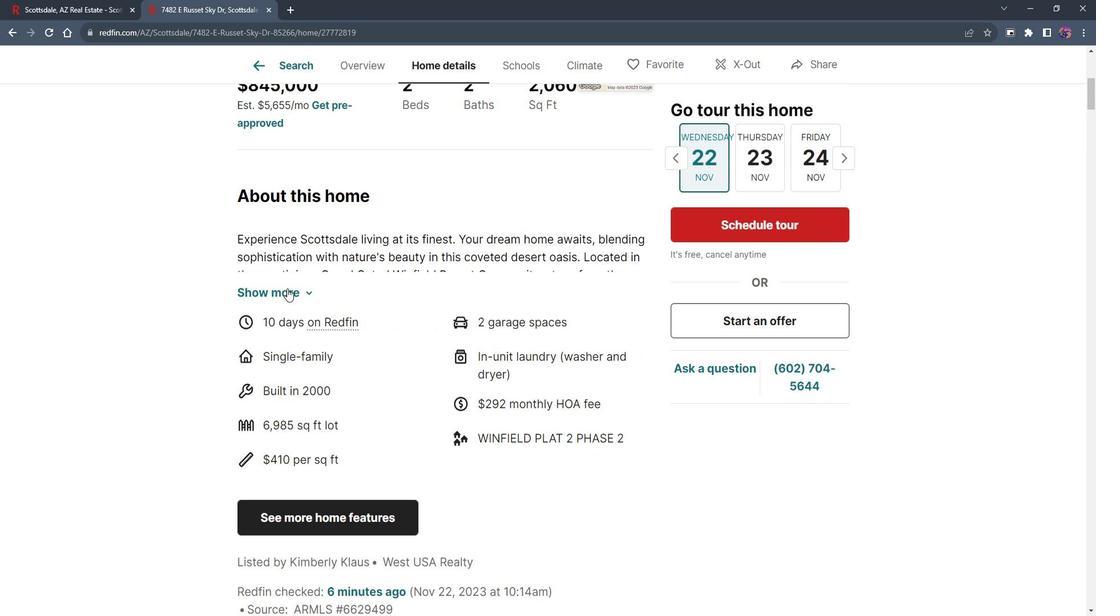 
Action: Mouse pressed left at (297, 288)
Screenshot: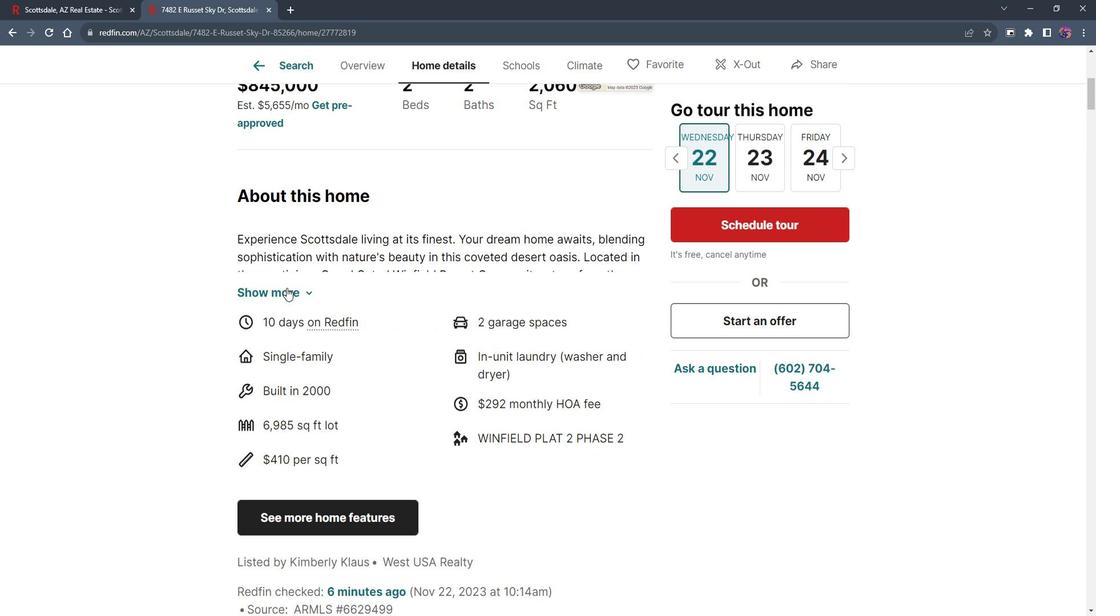 
Action: Mouse moved to (377, 359)
Screenshot: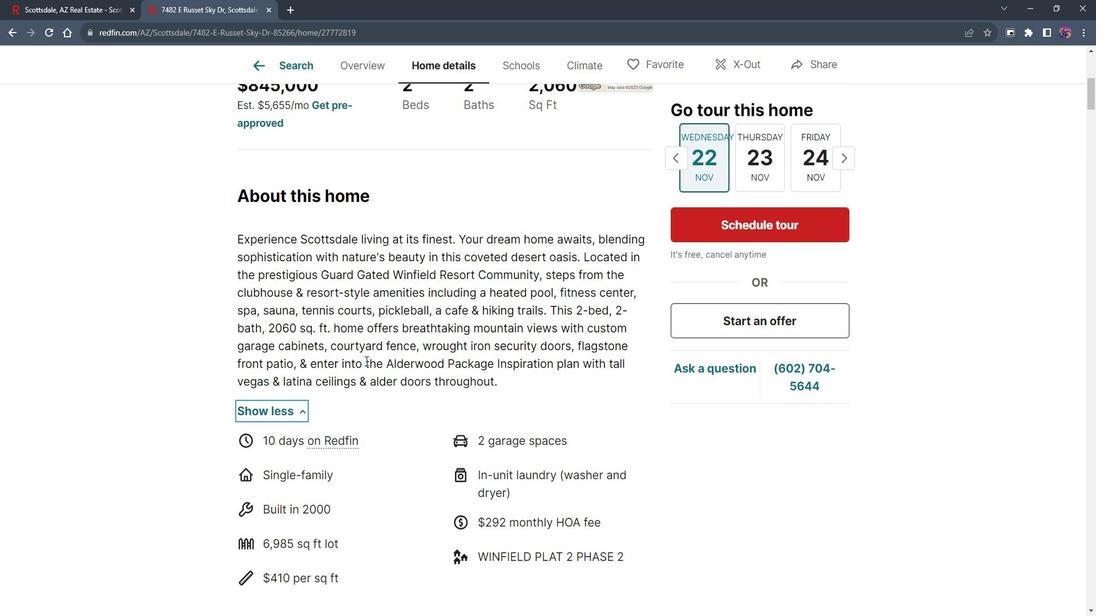 
Action: Mouse scrolled (377, 359) with delta (0, 0)
Screenshot: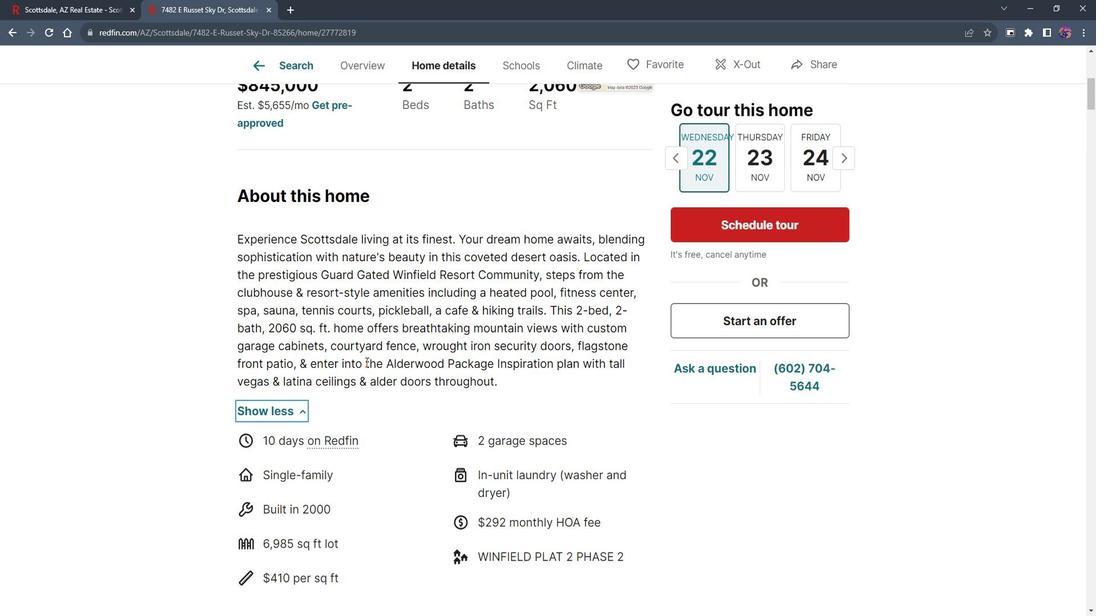 
Action: Mouse scrolled (377, 359) with delta (0, 0)
Screenshot: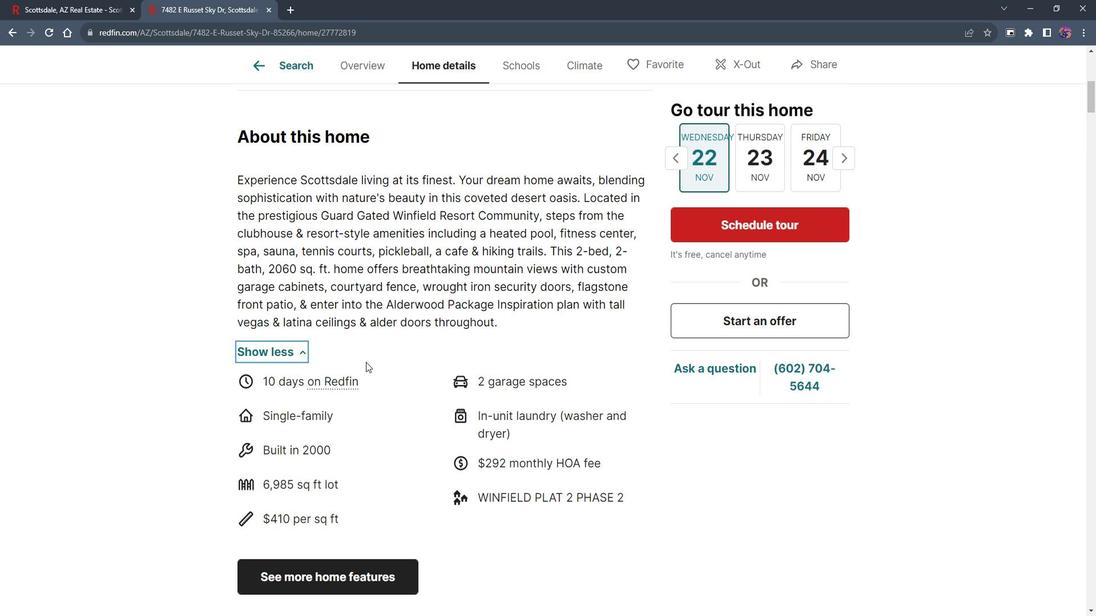 
Action: Mouse scrolled (377, 359) with delta (0, 0)
Screenshot: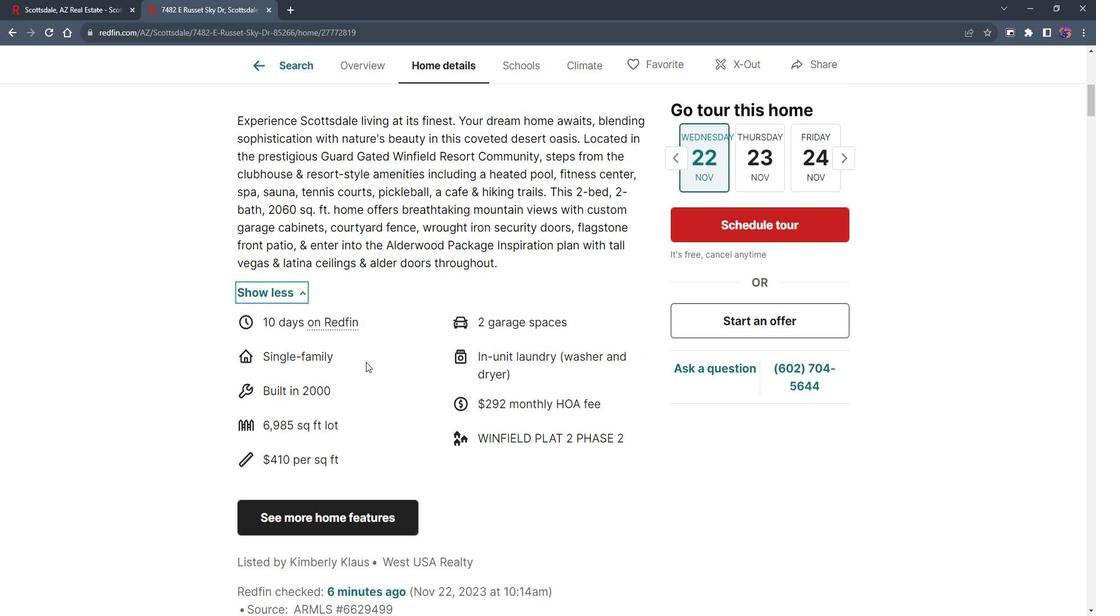 
Action: Mouse moved to (377, 359)
Screenshot: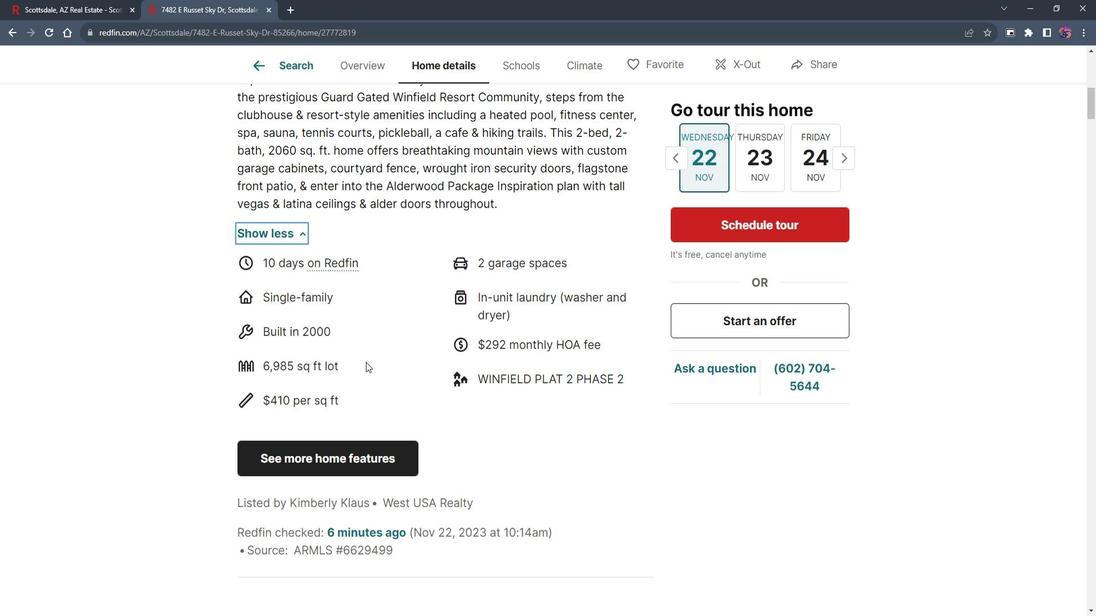 
Action: Mouse scrolled (377, 360) with delta (0, 0)
Screenshot: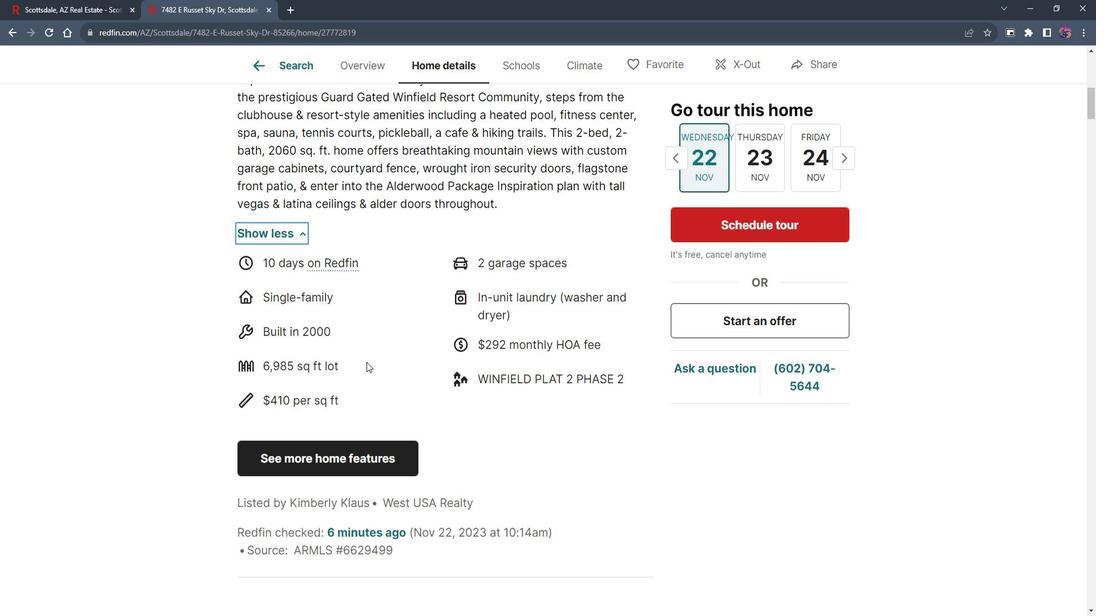 
Action: Mouse scrolled (377, 360) with delta (0, 0)
Screenshot: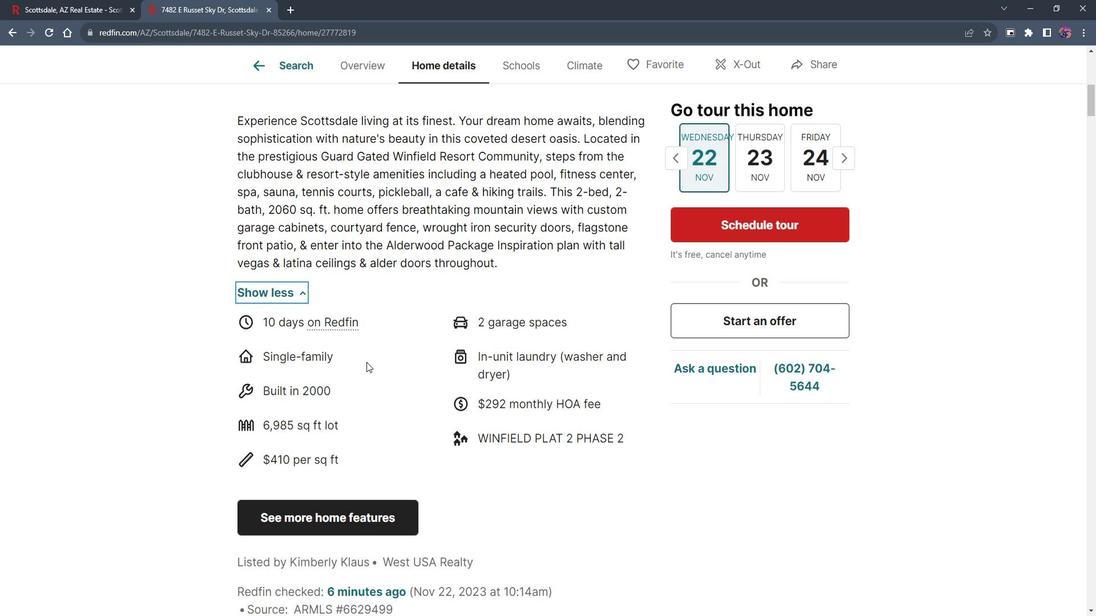 
Action: Mouse scrolled (377, 359) with delta (0, 0)
Screenshot: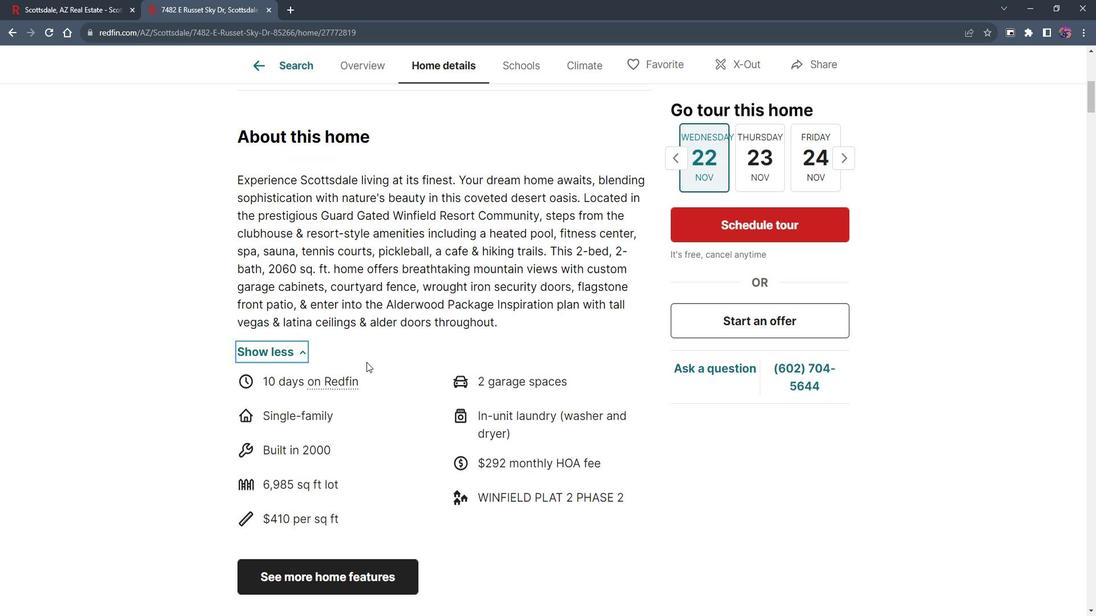 
Action: Mouse scrolled (377, 359) with delta (0, 0)
Screenshot: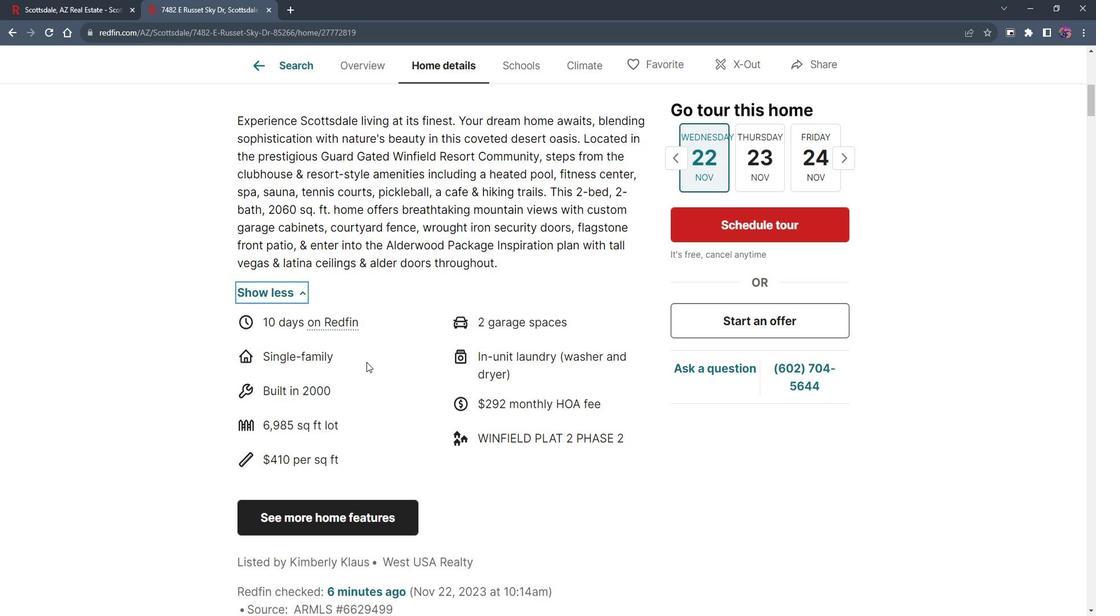 
Action: Mouse scrolled (377, 359) with delta (0, 0)
Screenshot: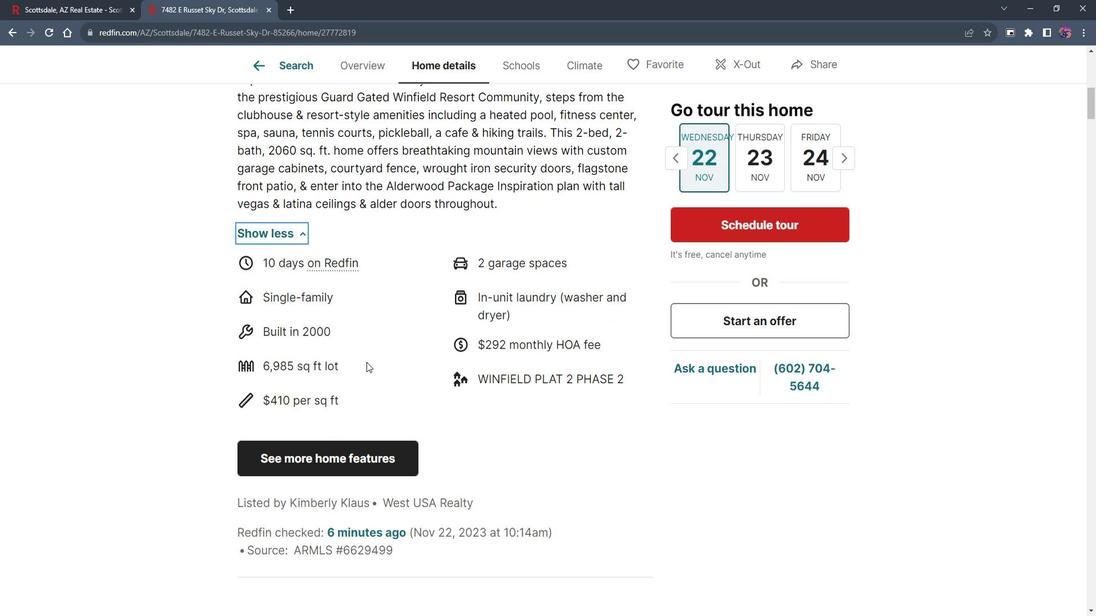 
Action: Mouse moved to (358, 392)
Screenshot: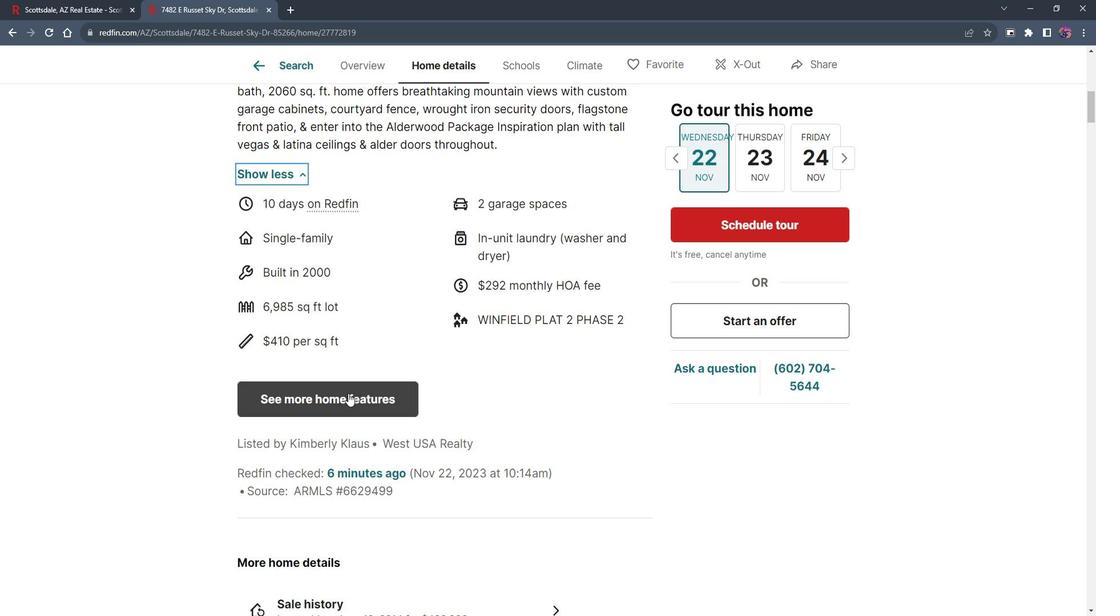 
Action: Mouse pressed left at (358, 392)
Screenshot: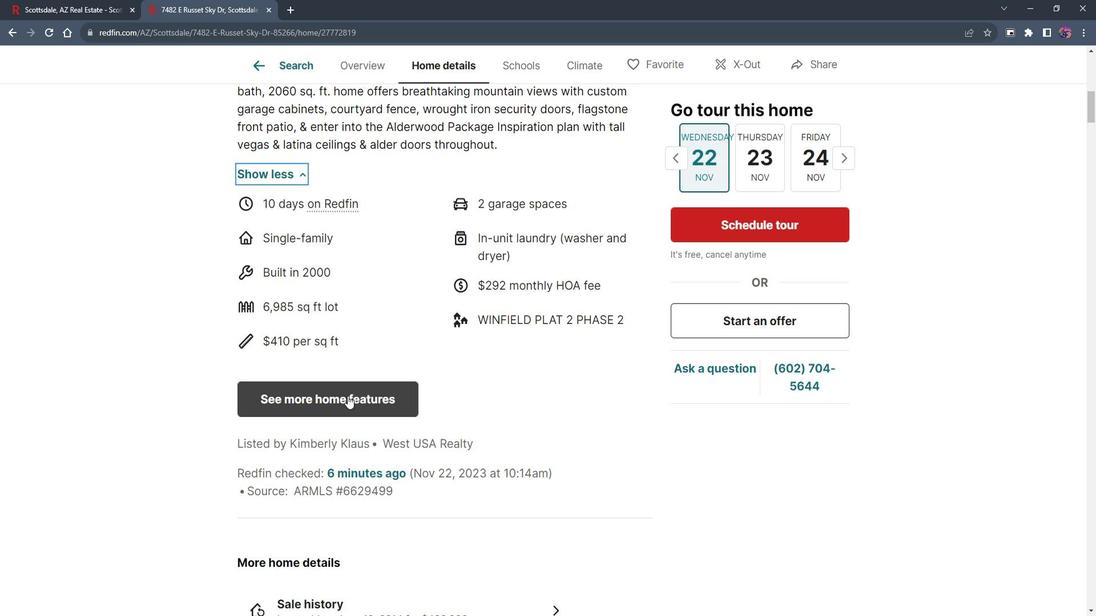 
Action: Mouse moved to (436, 295)
Screenshot: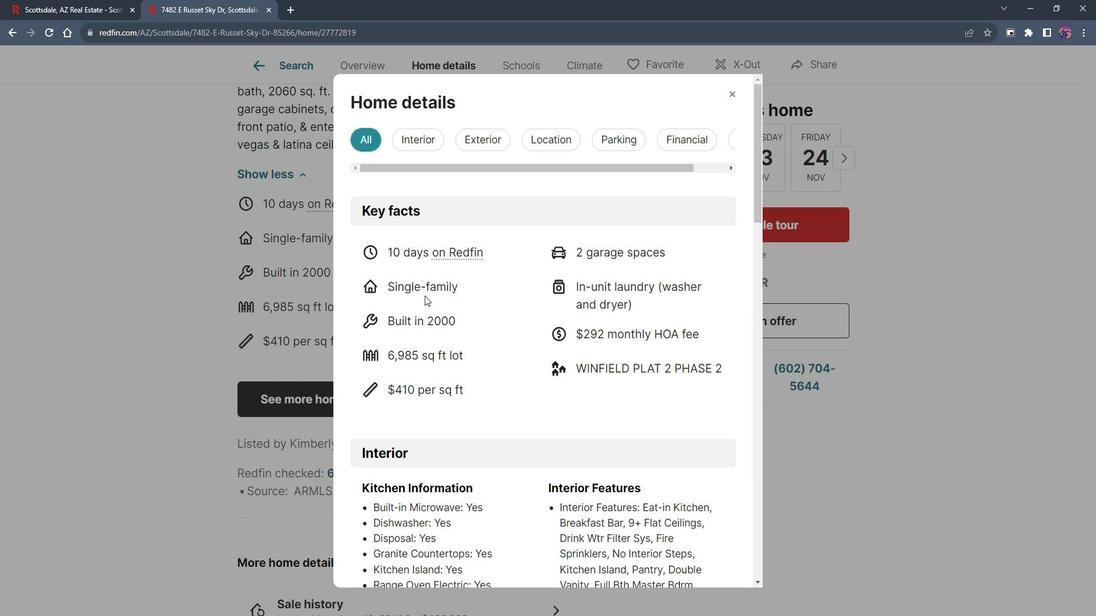 
Action: Mouse scrolled (436, 295) with delta (0, 0)
Screenshot: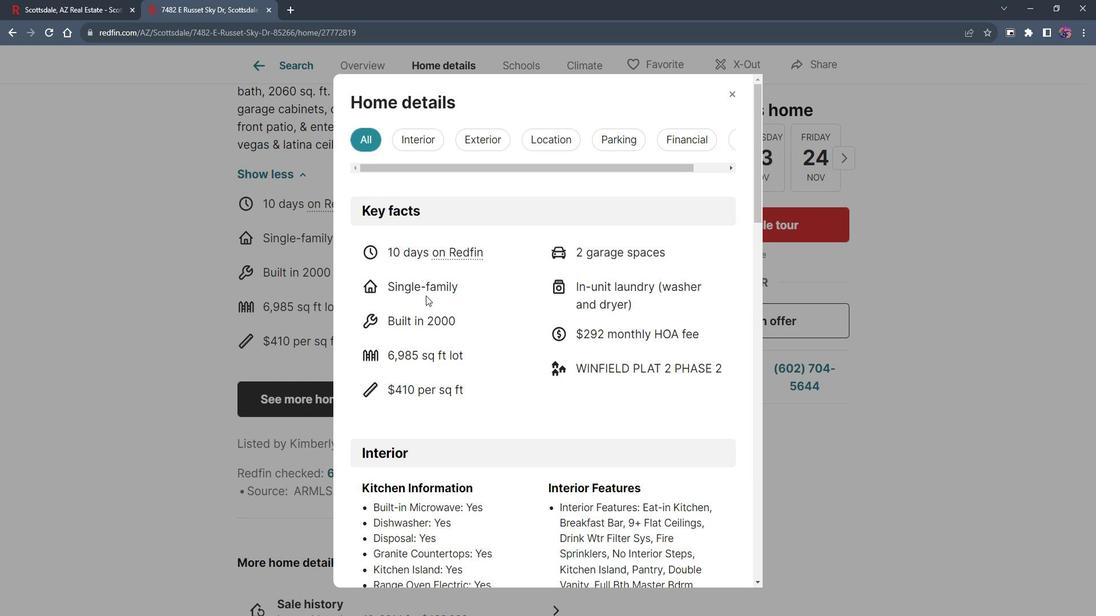 
Action: Mouse scrolled (436, 296) with delta (0, 0)
Screenshot: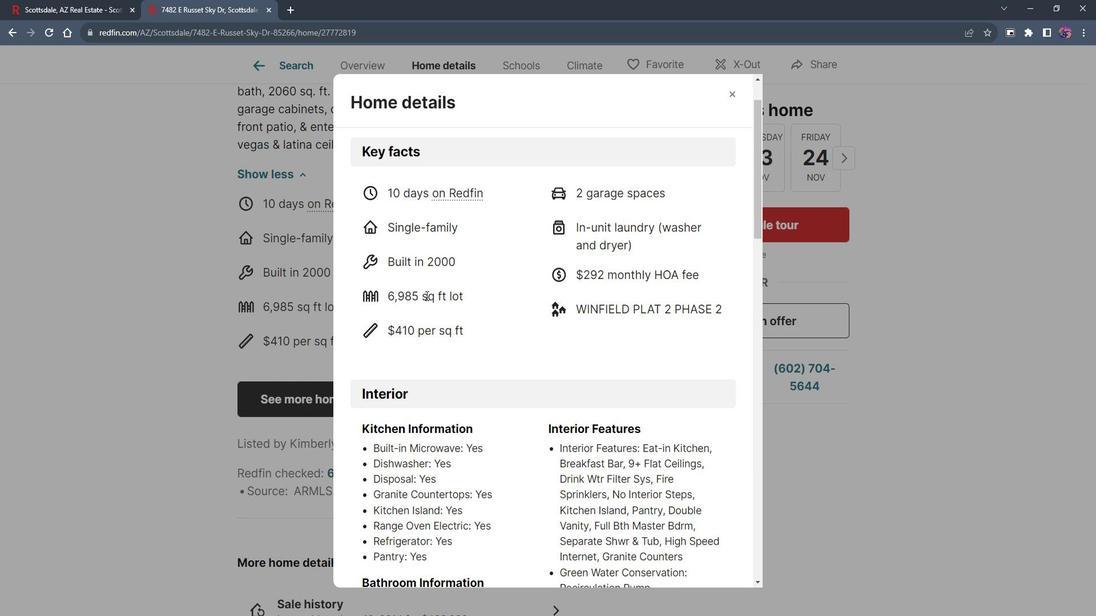 
Action: Mouse scrolled (436, 296) with delta (0, 0)
Screenshot: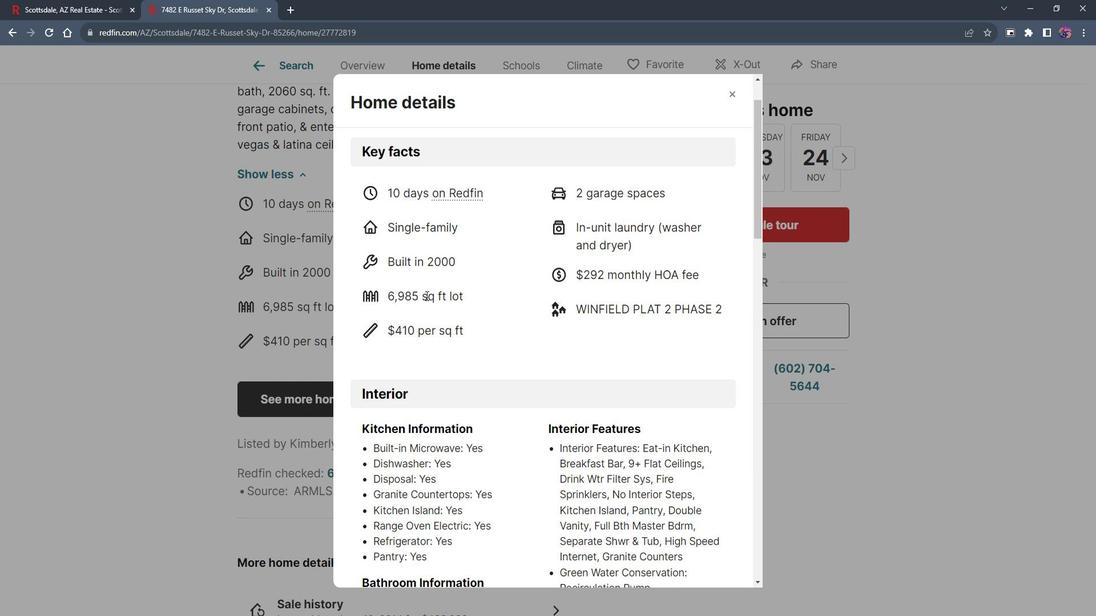 
Action: Mouse moved to (439, 142)
Screenshot: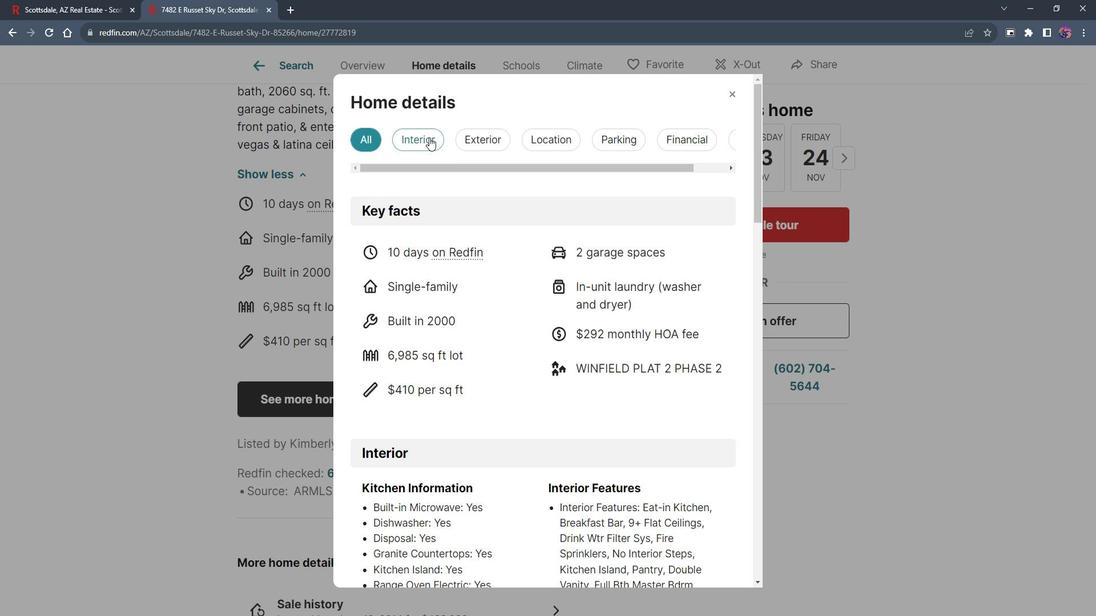 
Action: Mouse pressed left at (439, 142)
Screenshot: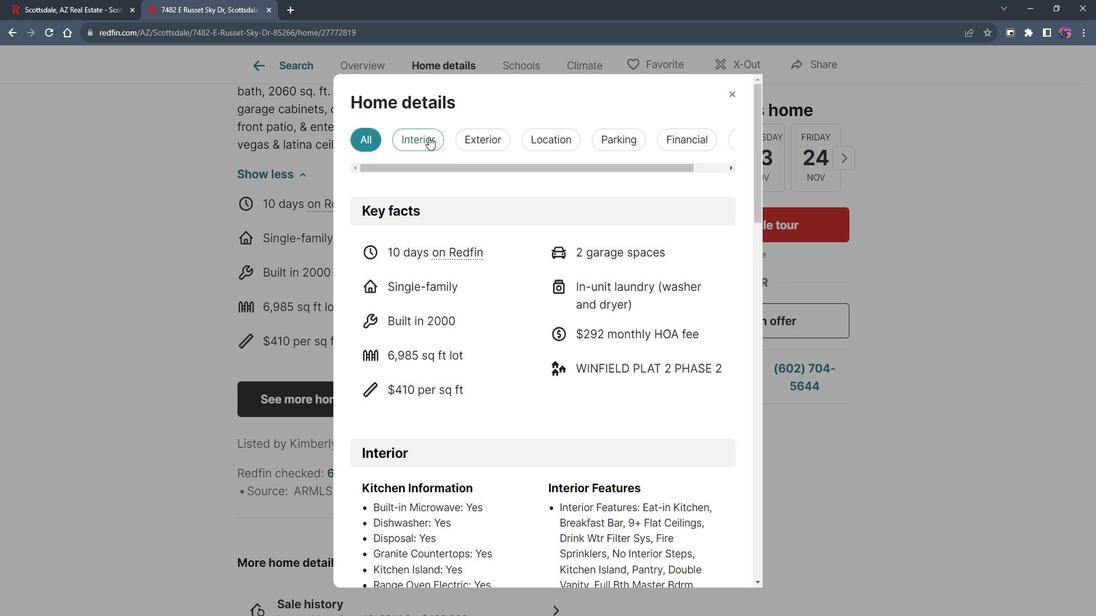 
Action: Mouse moved to (626, 337)
Screenshot: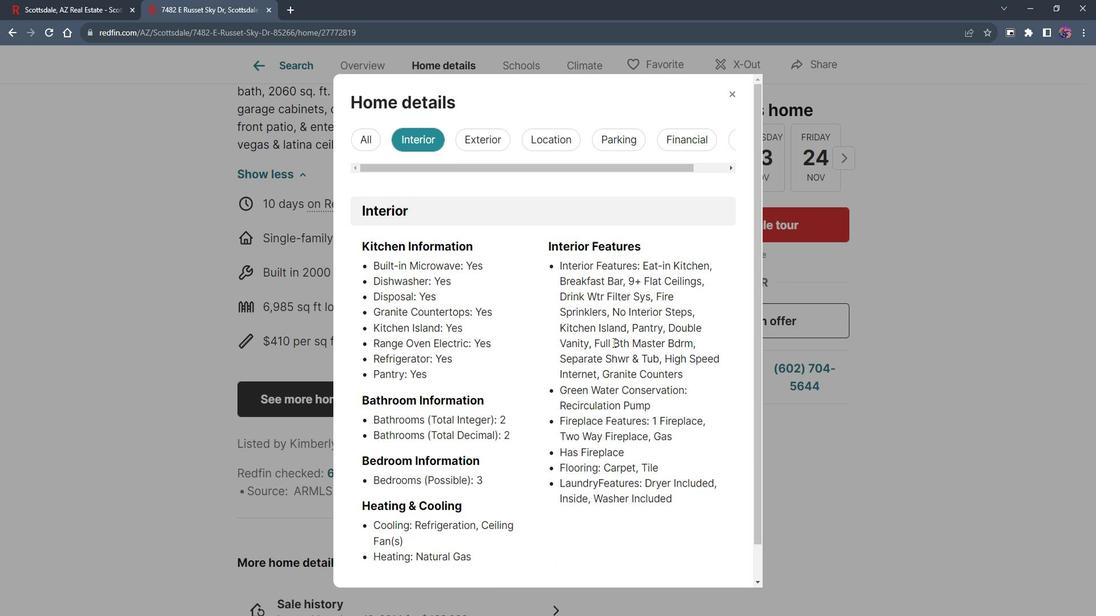 
Action: Mouse scrolled (626, 337) with delta (0, 0)
Screenshot: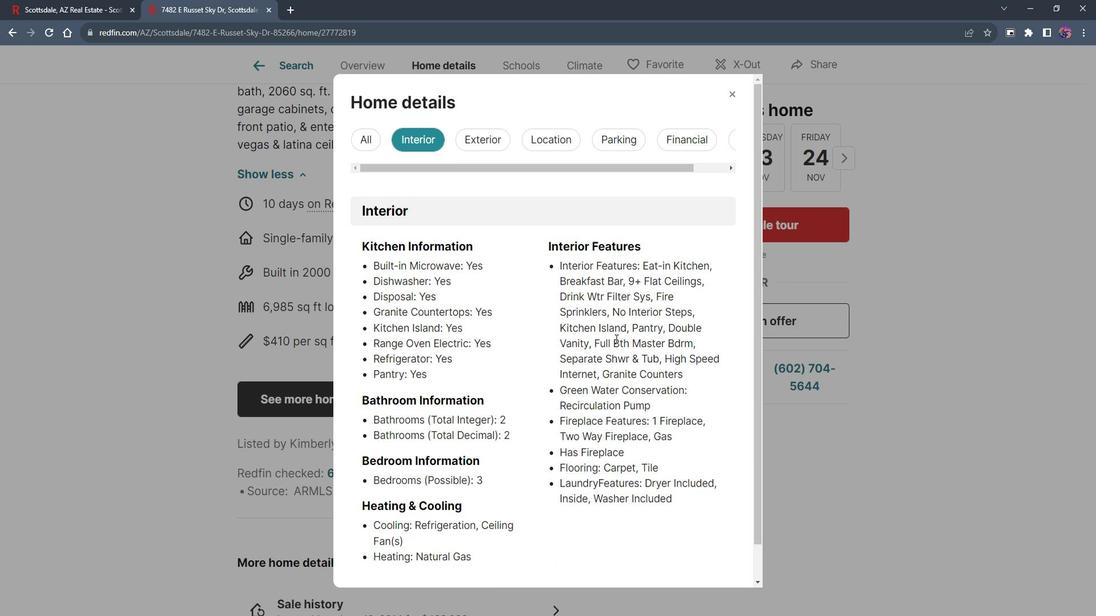 
Action: Mouse moved to (630, 337)
Screenshot: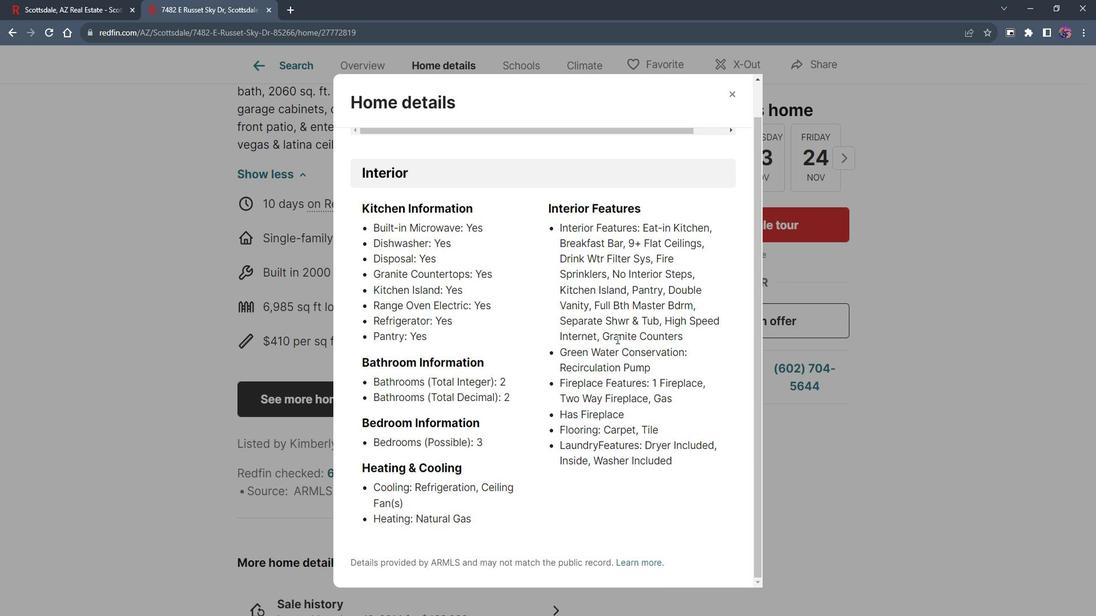 
Action: Mouse scrolled (630, 336) with delta (0, 0)
Screenshot: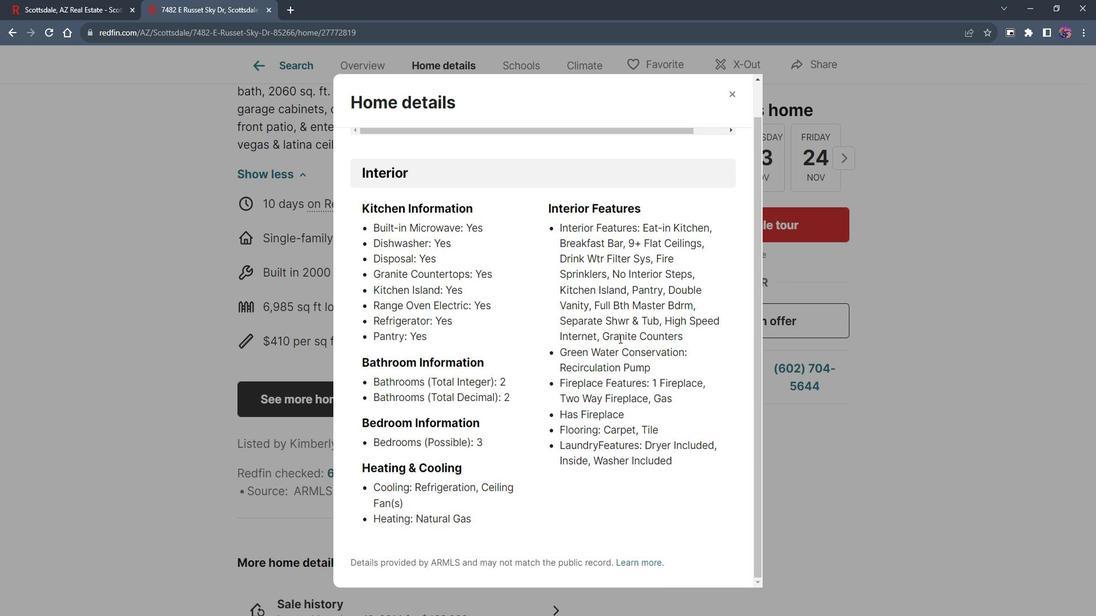 
Action: Mouse scrolled (630, 336) with delta (0, 0)
Screenshot: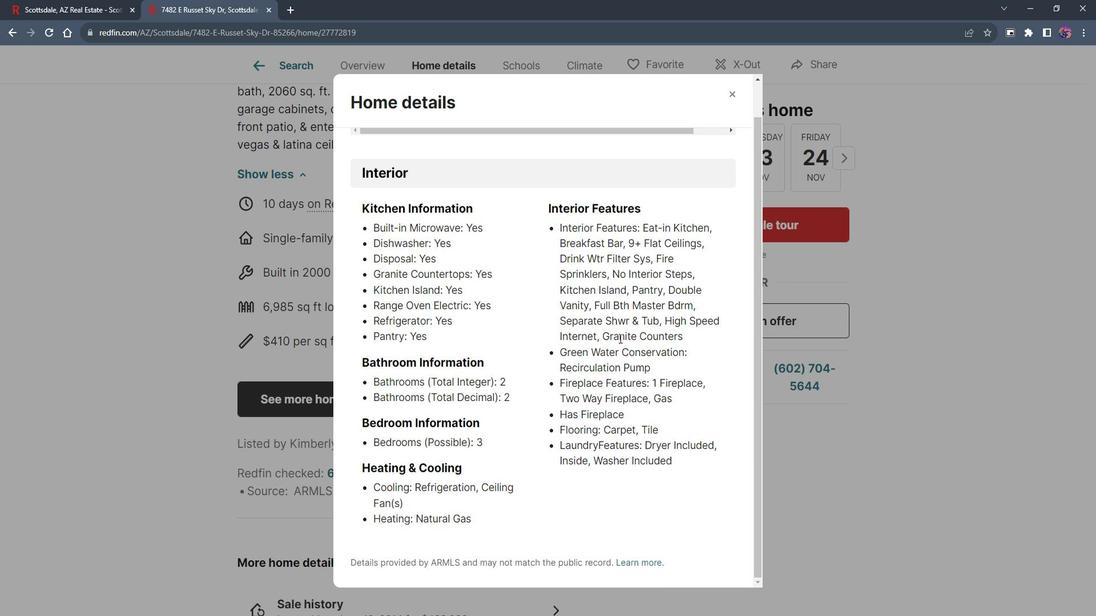 
Action: Mouse moved to (644, 317)
Screenshot: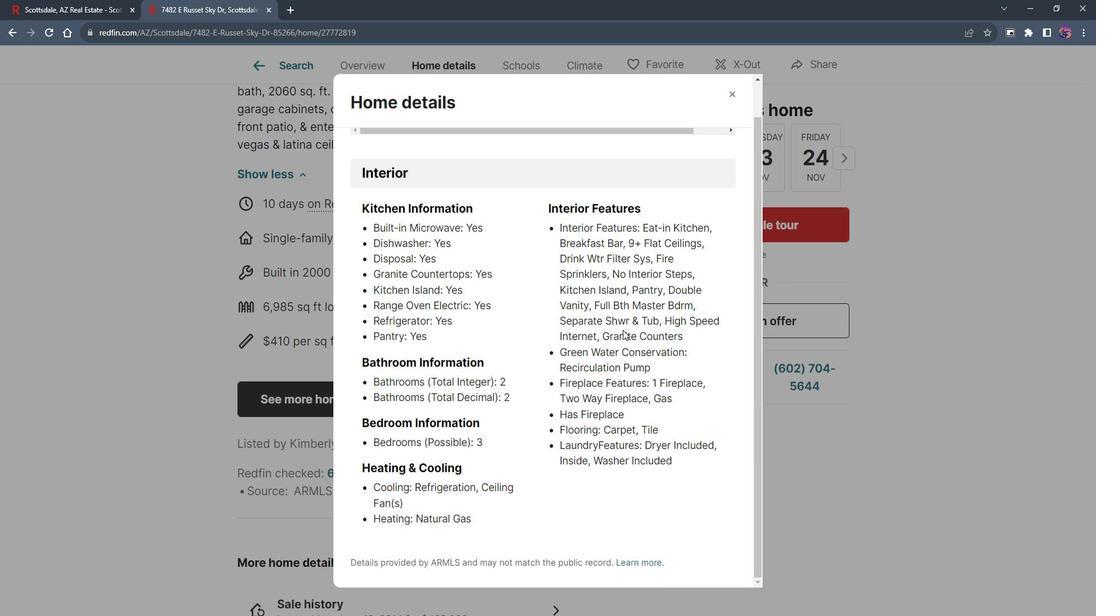 
Action: Mouse scrolled (644, 316) with delta (0, 0)
Screenshot: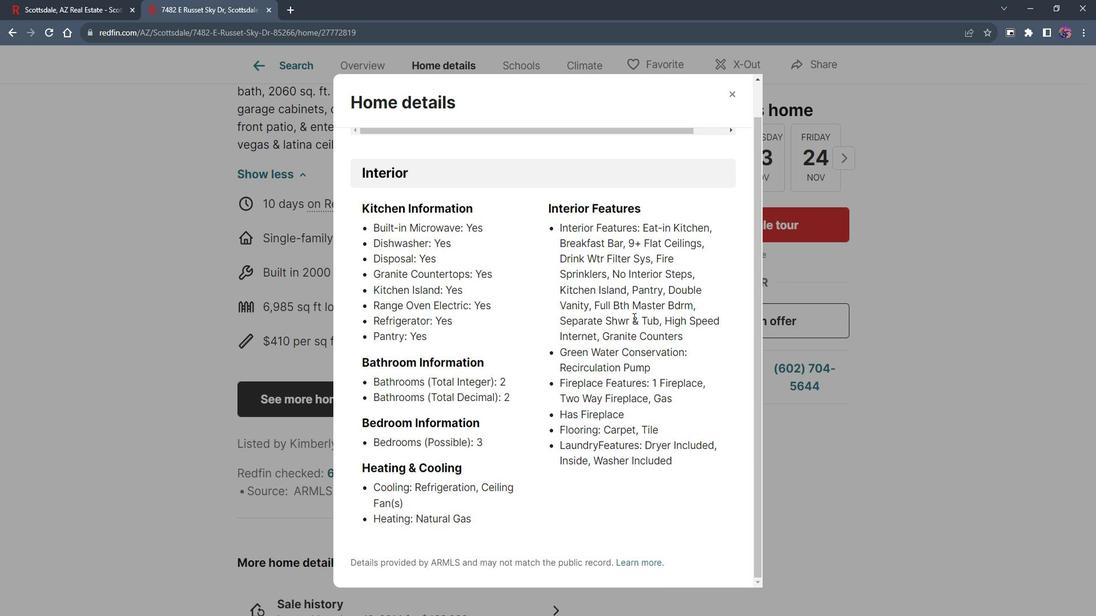 
Action: Mouse moved to (645, 317)
Screenshot: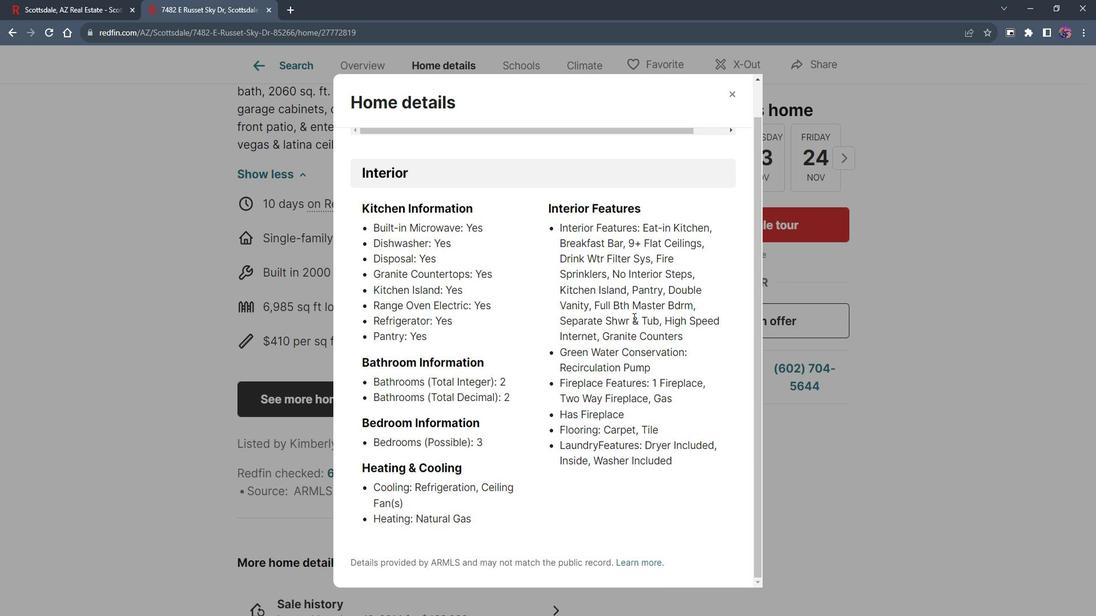 
Action: Mouse scrolled (645, 316) with delta (0, 0)
Screenshot: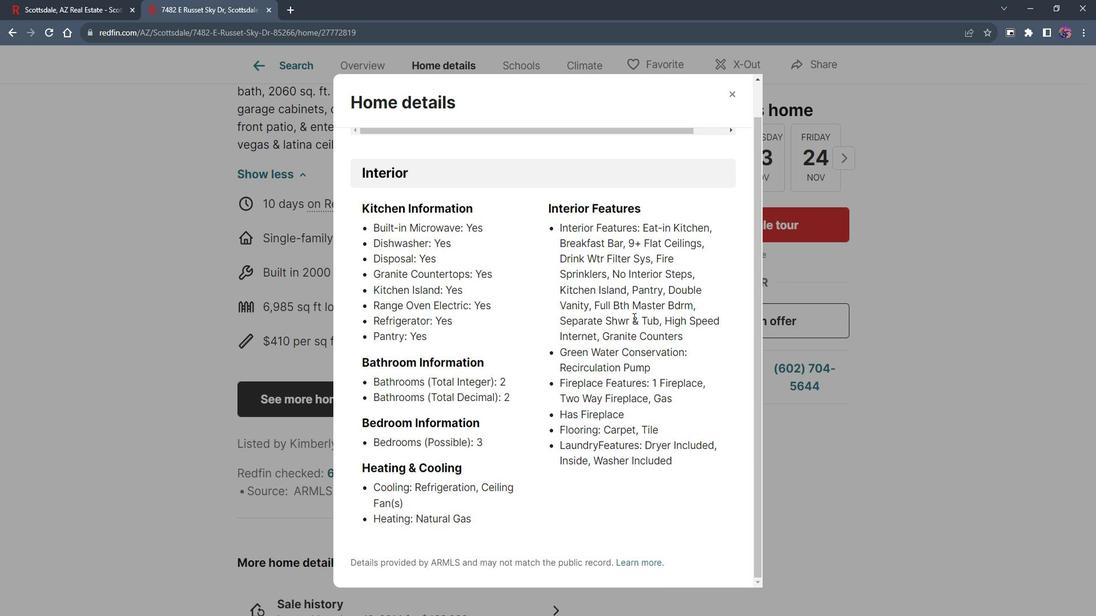 
Action: Mouse moved to (646, 327)
Screenshot: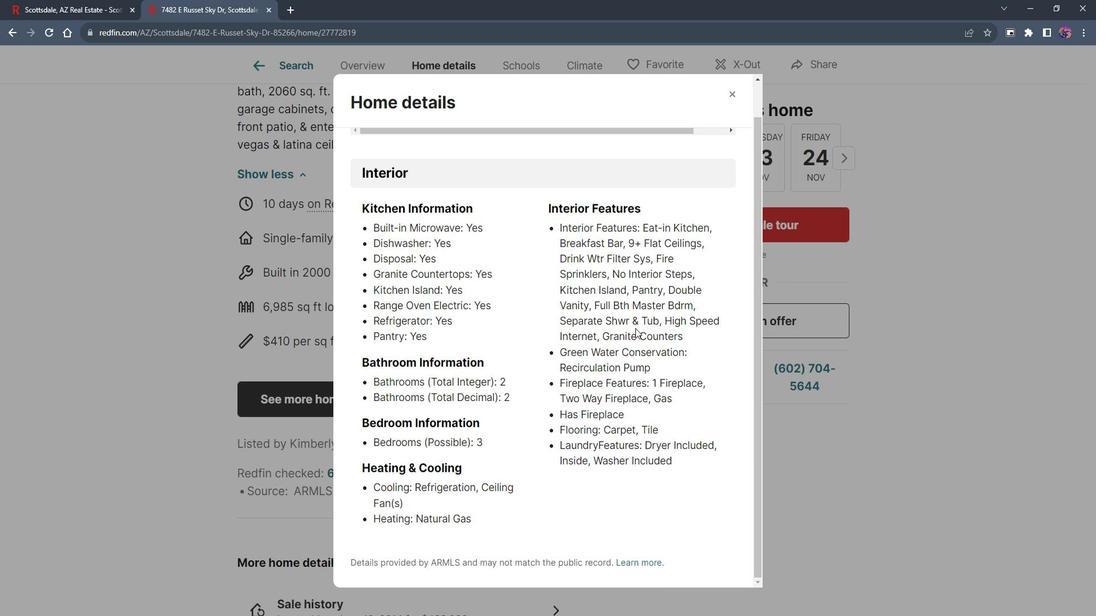 
Action: Mouse scrolled (646, 327) with delta (0, 0)
Screenshot: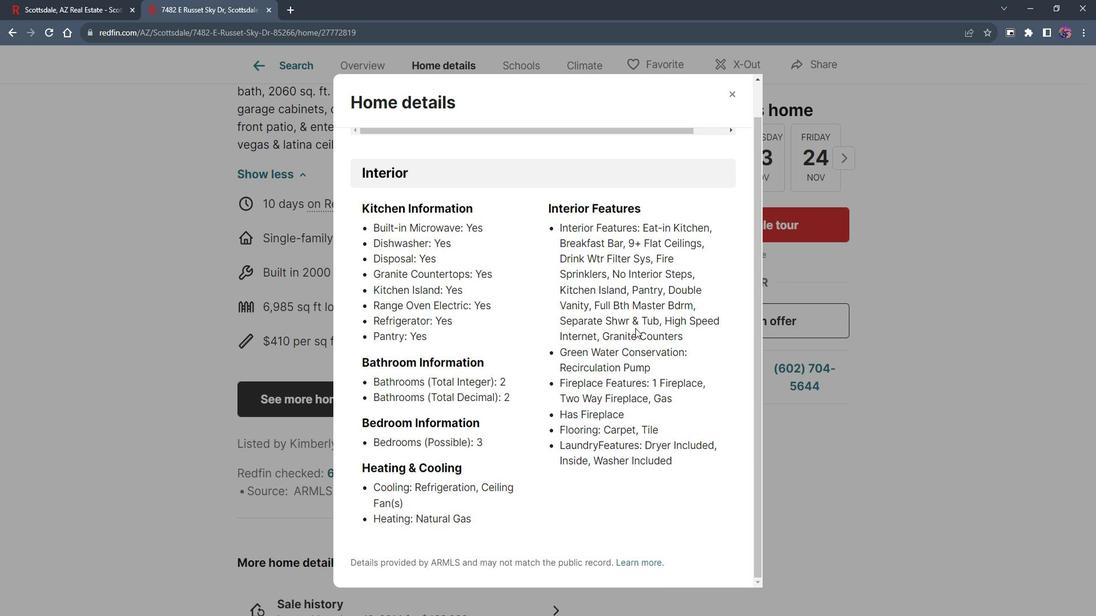 
Action: Mouse scrolled (646, 327) with delta (0, 0)
Screenshot: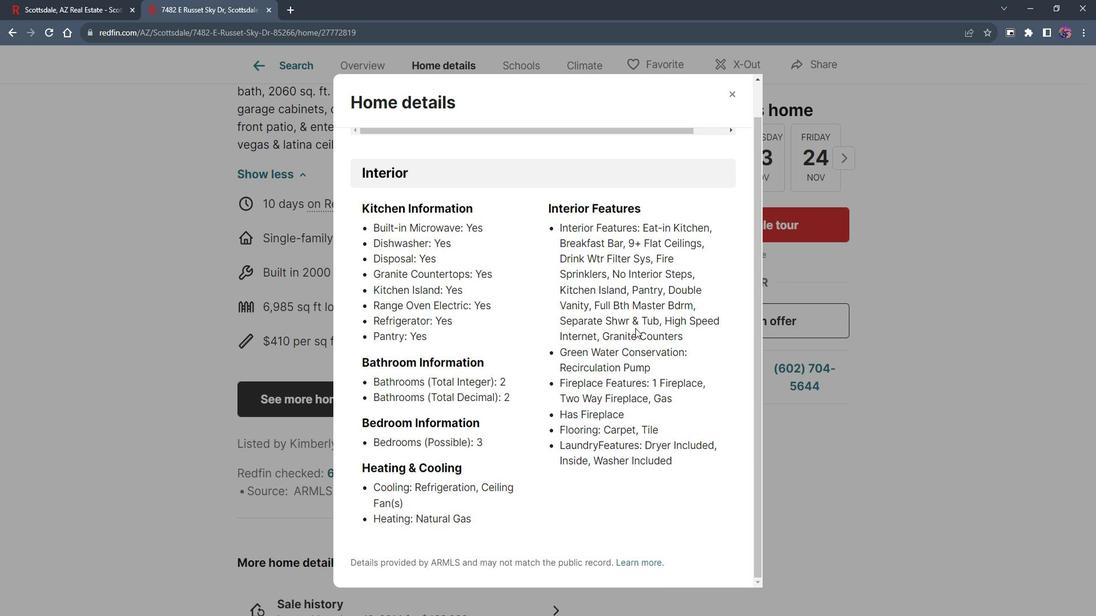 
Action: Mouse moved to (498, 147)
Screenshot: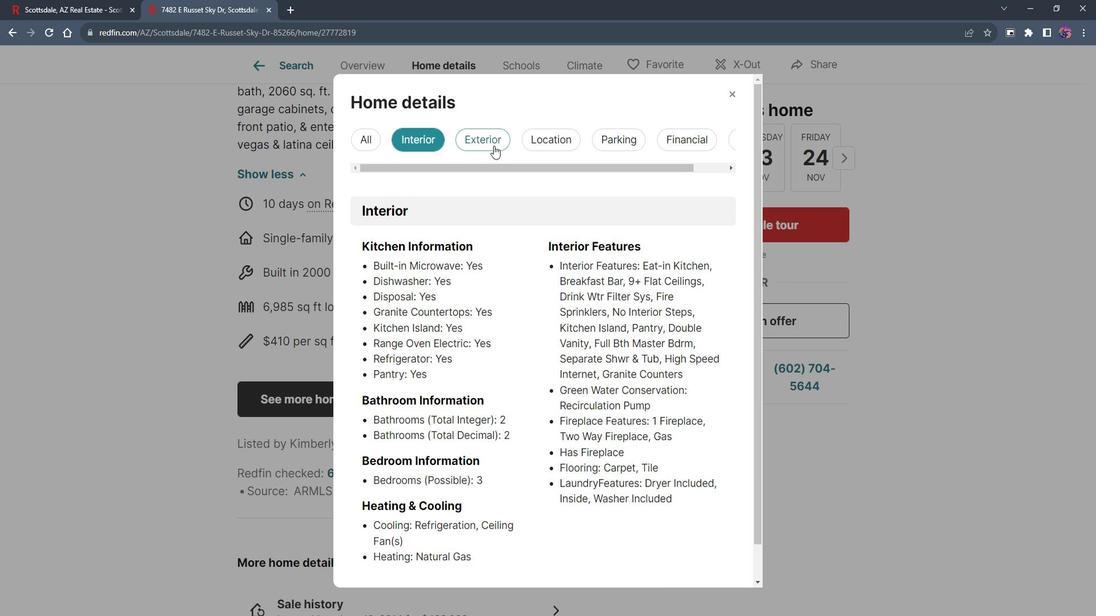 
Action: Mouse pressed left at (498, 147)
Screenshot: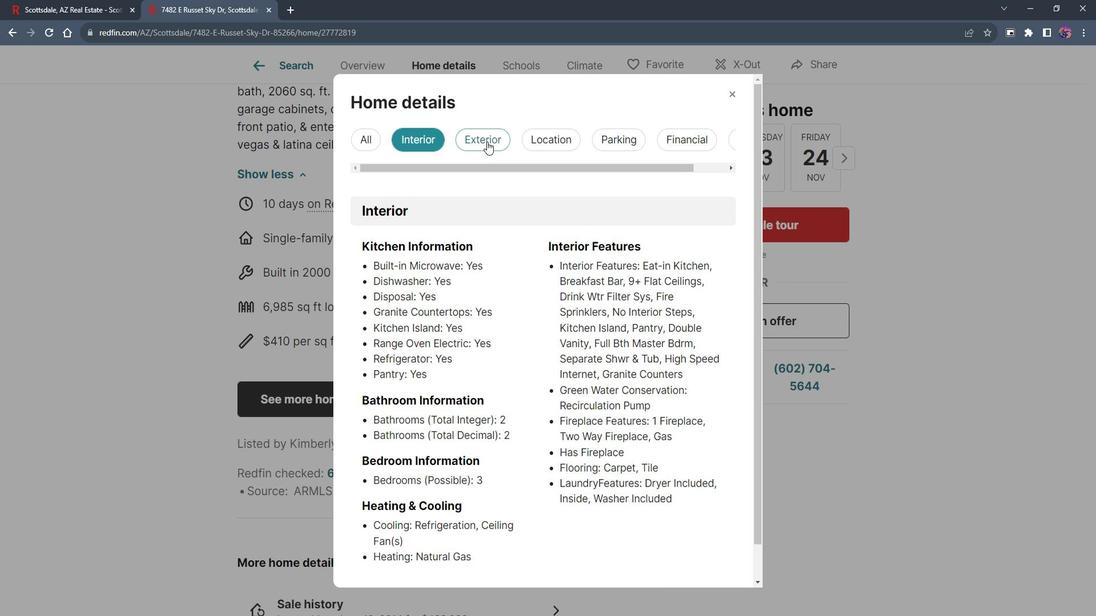 
Action: Mouse moved to (619, 294)
Screenshot: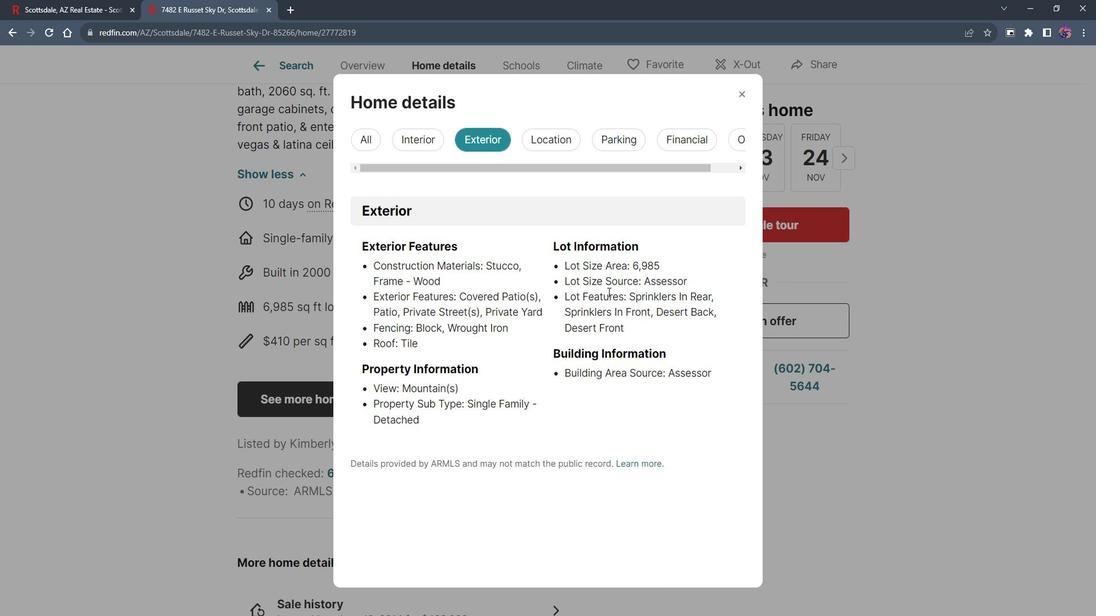 
Action: Mouse scrolled (619, 293) with delta (0, 0)
Screenshot: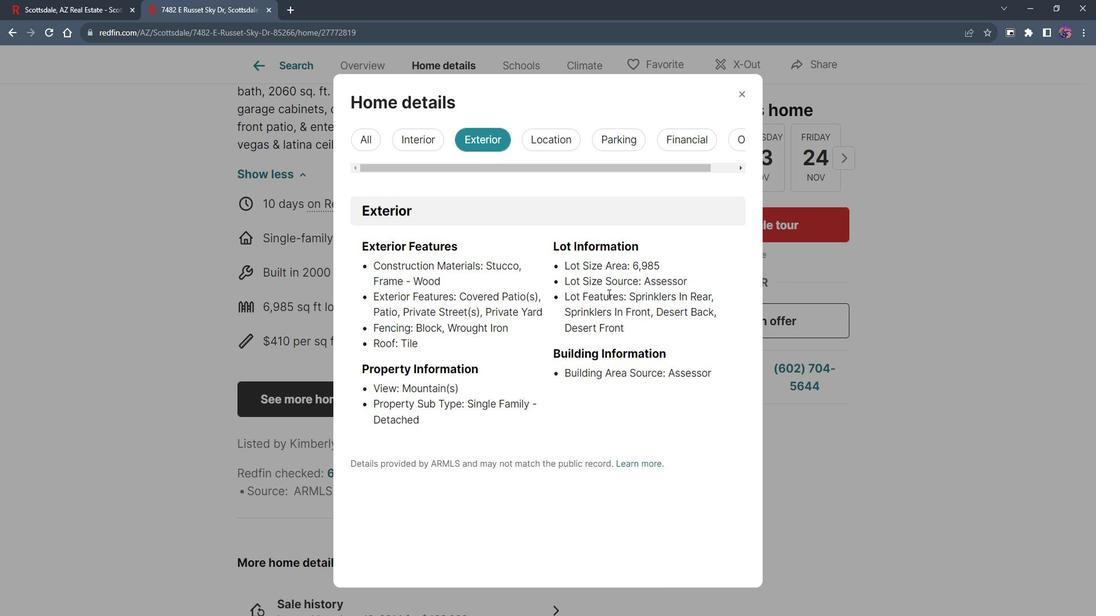
Action: Mouse scrolled (619, 293) with delta (0, 0)
Screenshot: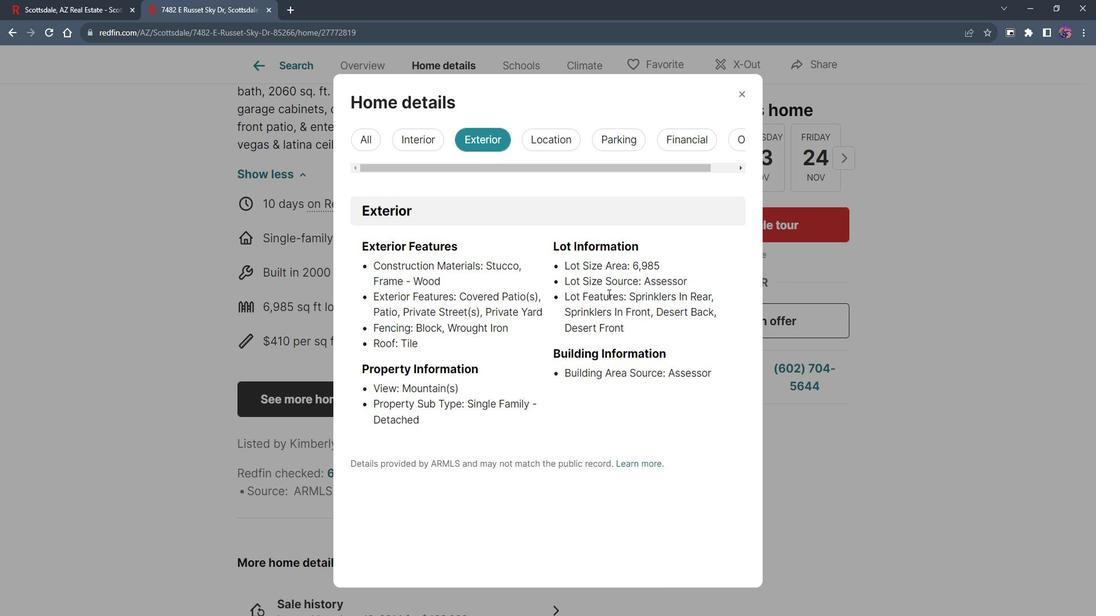 
Action: Mouse moved to (619, 293)
Screenshot: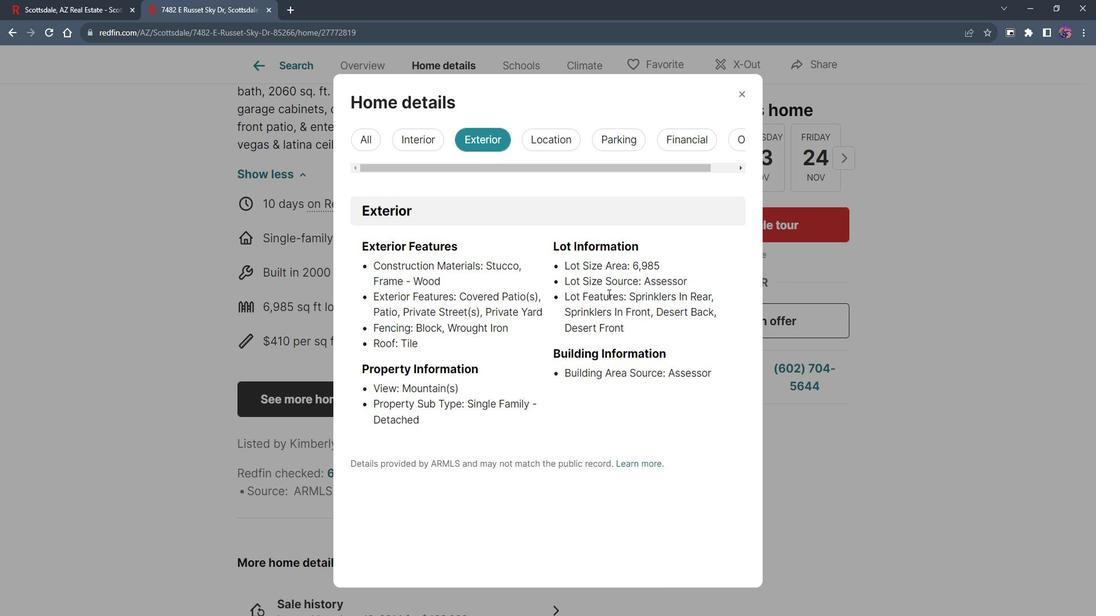 
Action: Mouse scrolled (619, 294) with delta (0, 0)
Screenshot: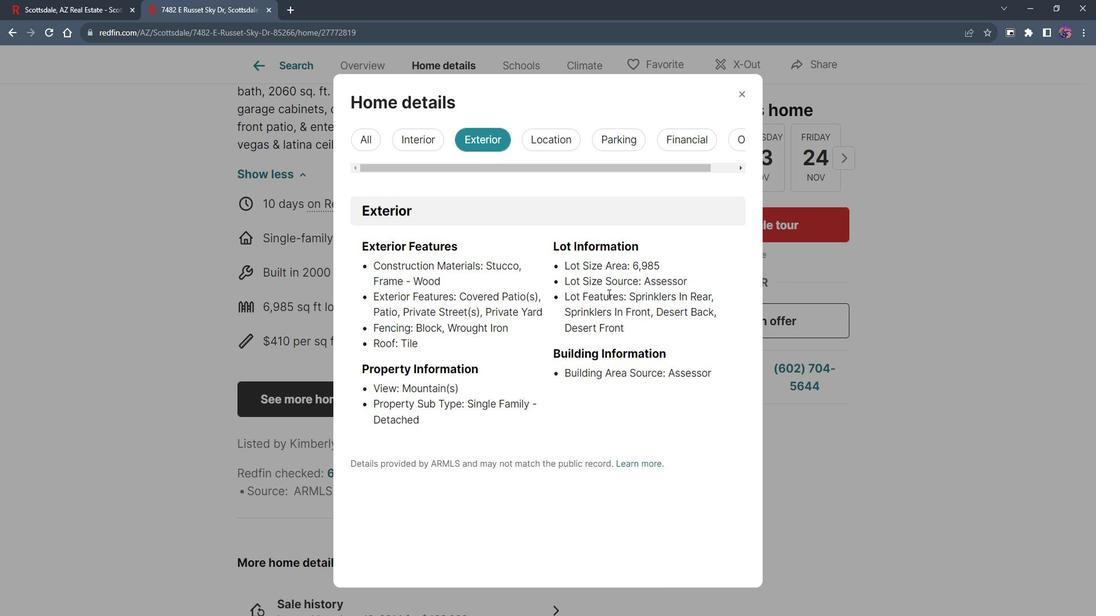 
Action: Mouse moved to (619, 293)
Screenshot: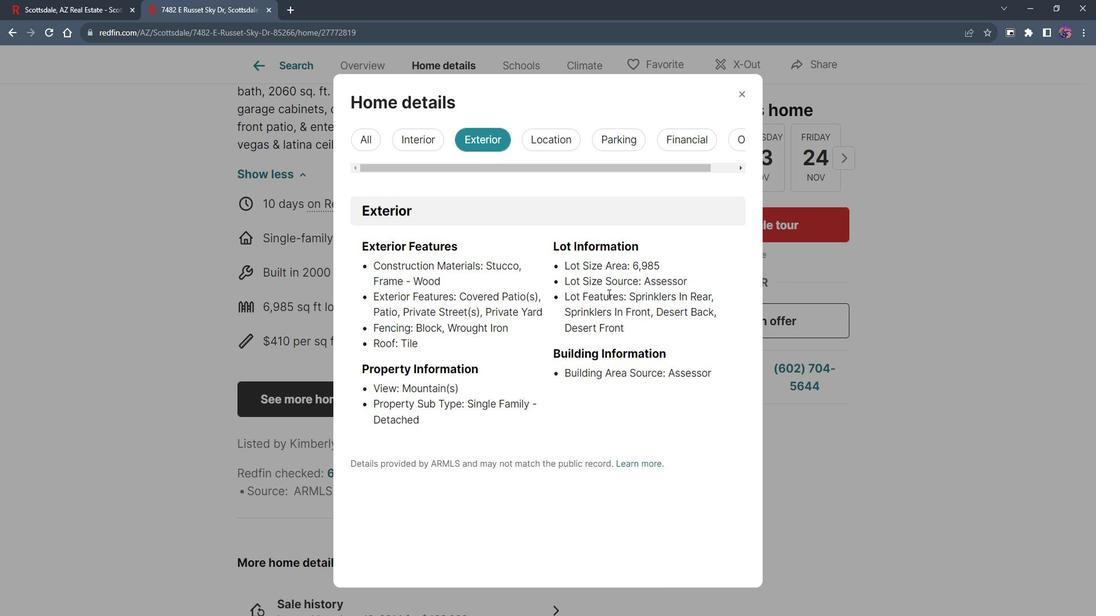 
Action: Mouse scrolled (619, 294) with delta (0, 0)
Screenshot: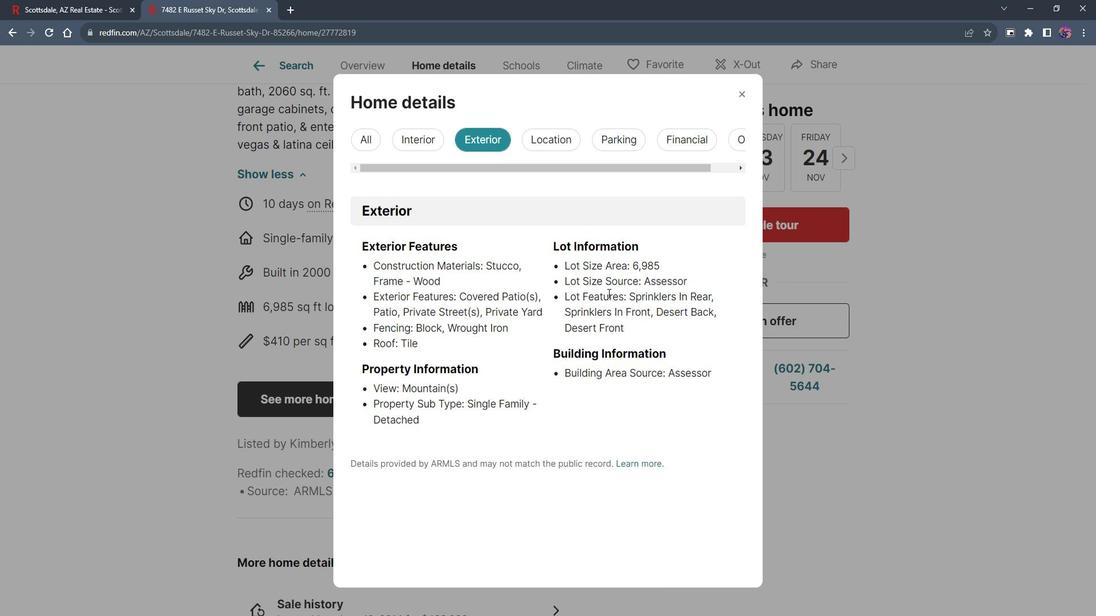 
Action: Mouse moved to (551, 138)
Screenshot: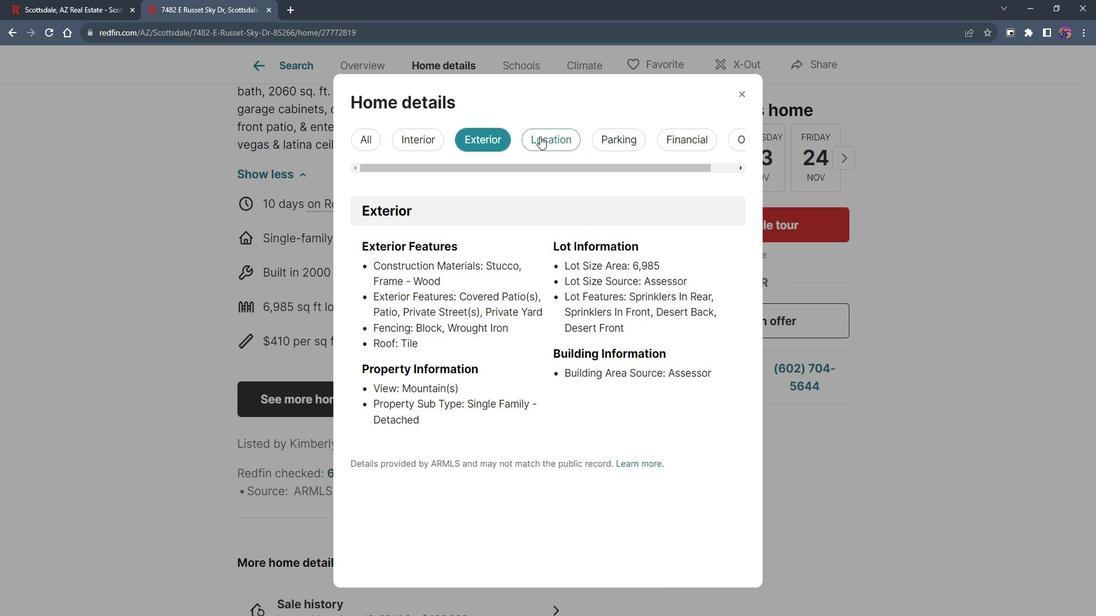 
Action: Mouse pressed left at (551, 138)
Screenshot: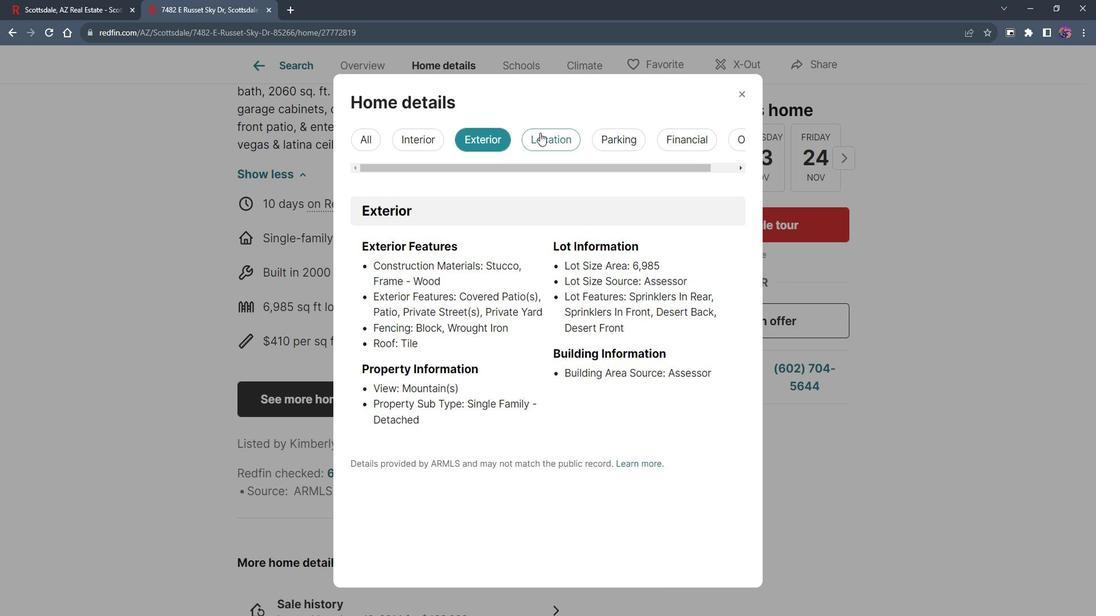 
Action: Mouse moved to (616, 298)
Screenshot: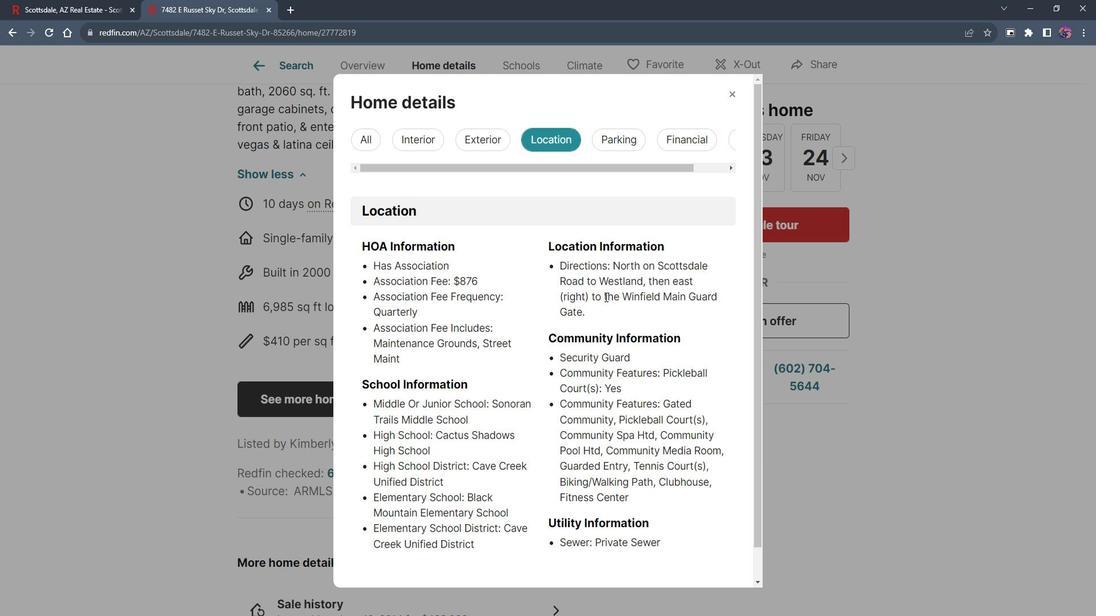 
Action: Mouse scrolled (616, 298) with delta (0, 0)
Screenshot: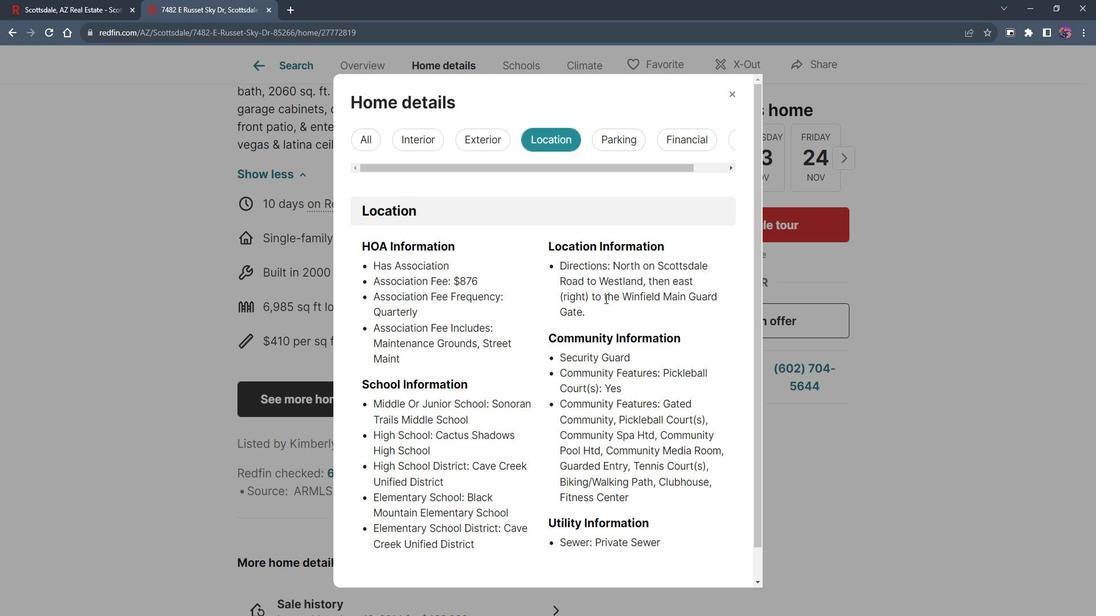 
Action: Mouse moved to (616, 299)
Screenshot: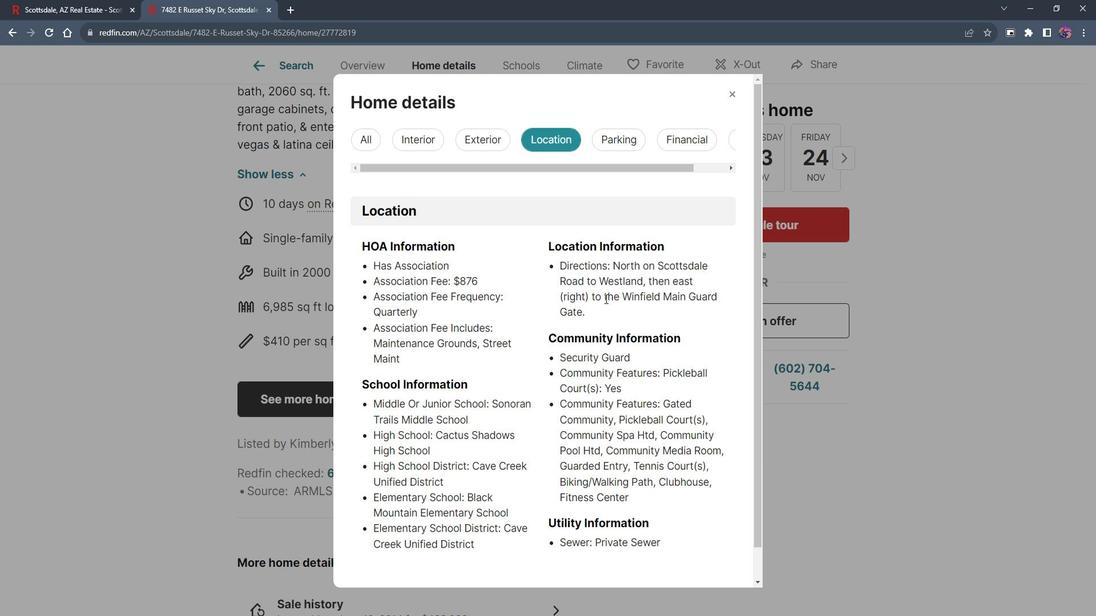 
Action: Mouse scrolled (616, 298) with delta (0, 0)
Screenshot: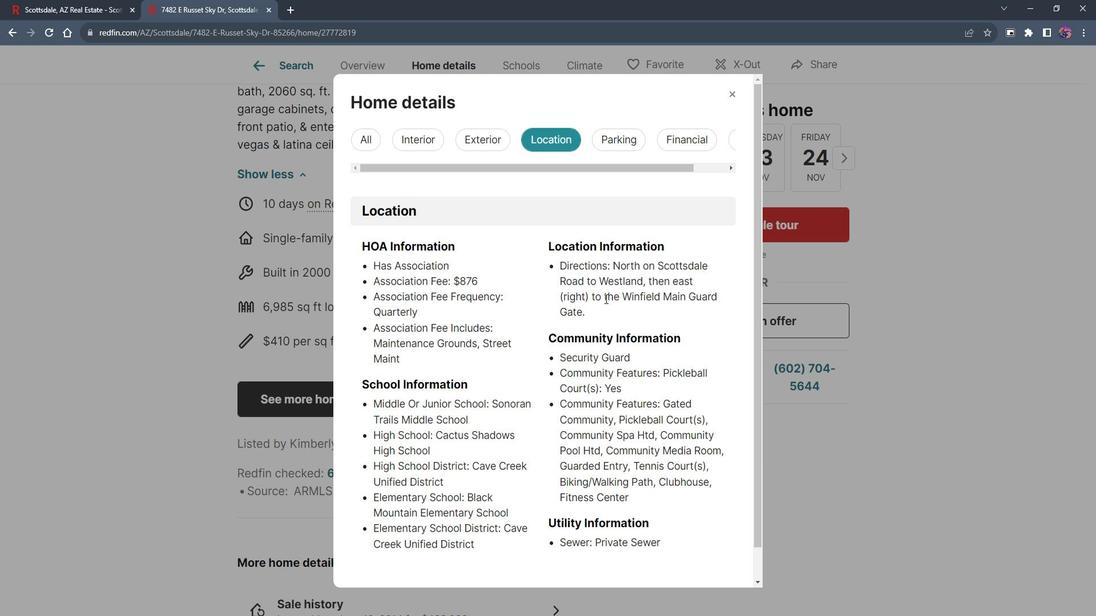 
Action: Mouse scrolled (616, 298) with delta (0, 0)
Screenshot: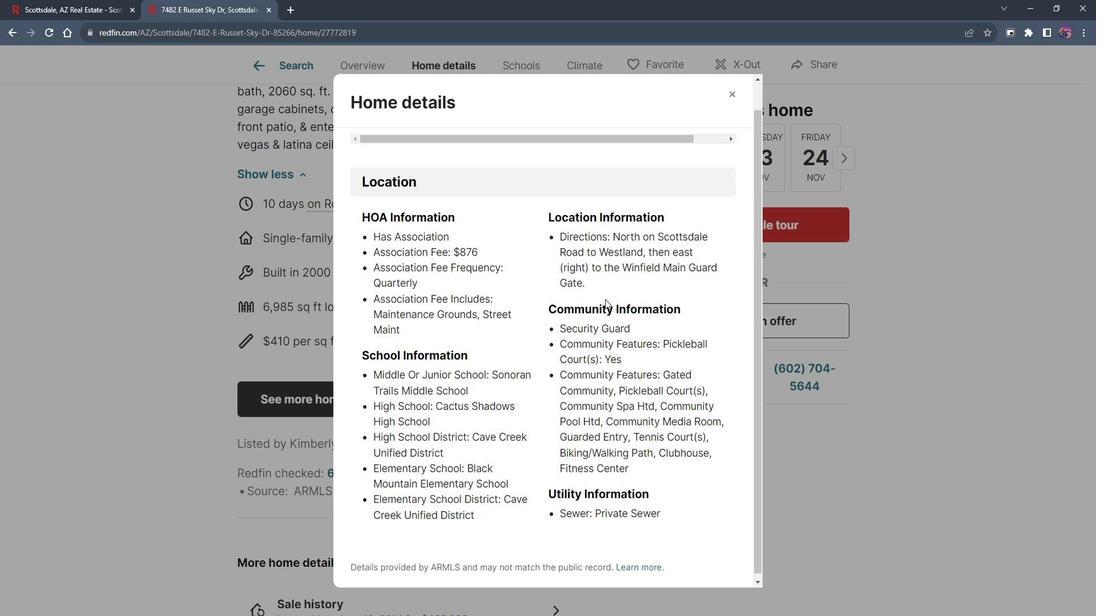 
Action: Mouse moved to (616, 299)
Screenshot: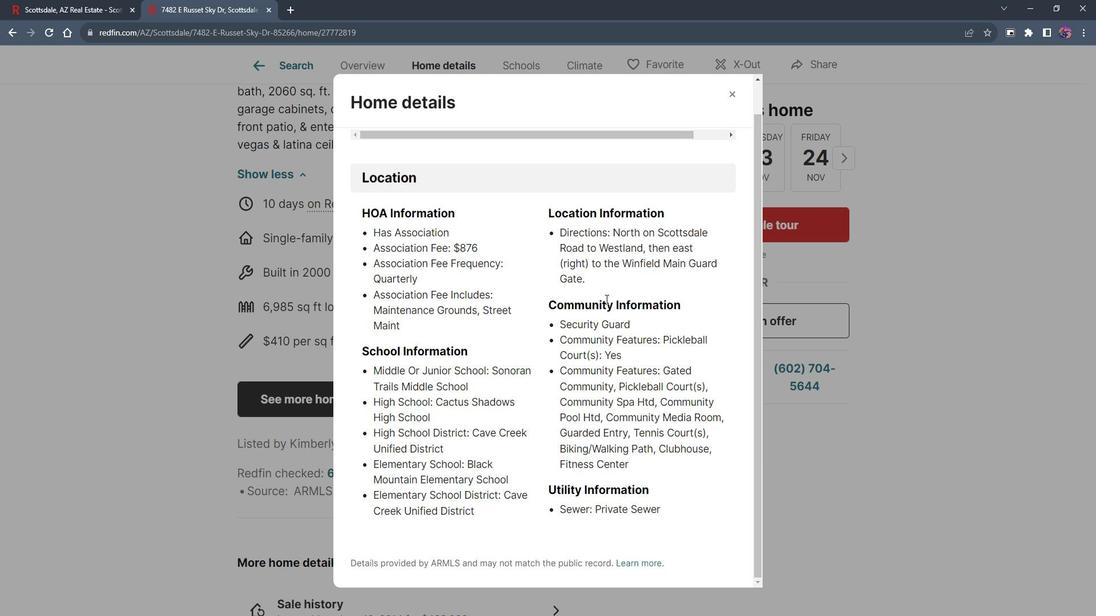 
Action: Mouse scrolled (616, 299) with delta (0, 0)
Screenshot: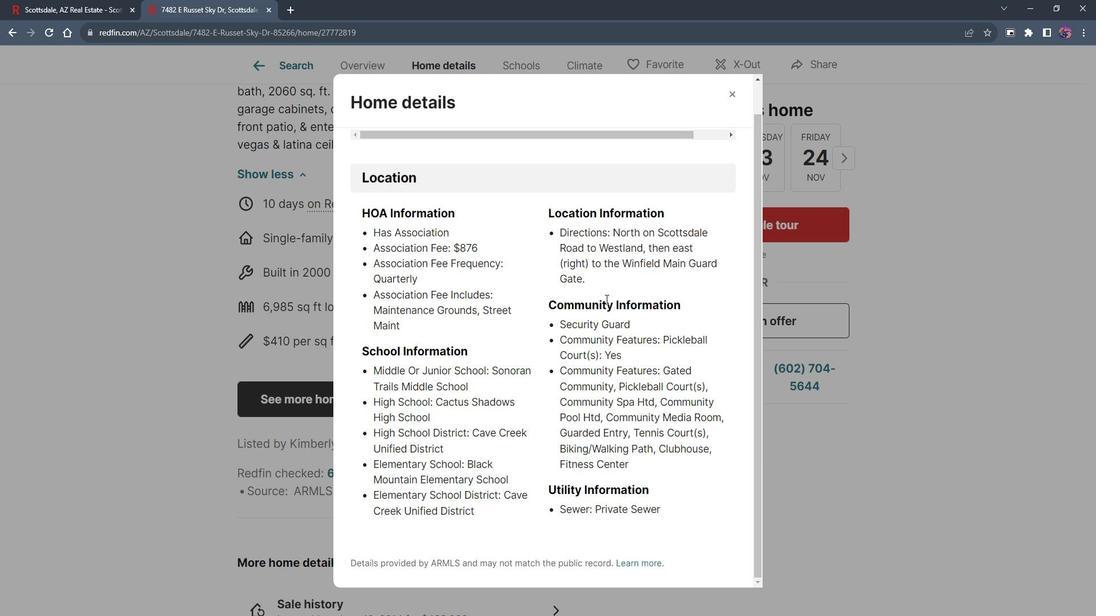 
Action: Mouse scrolled (616, 299) with delta (0, 0)
Screenshot: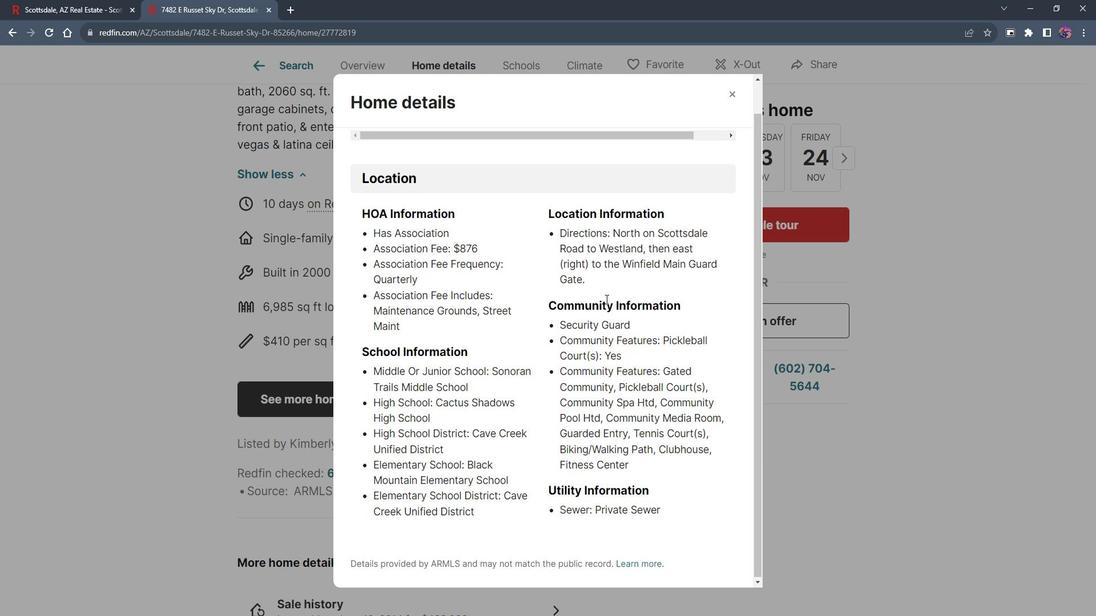 
Action: Mouse moved to (616, 298)
Screenshot: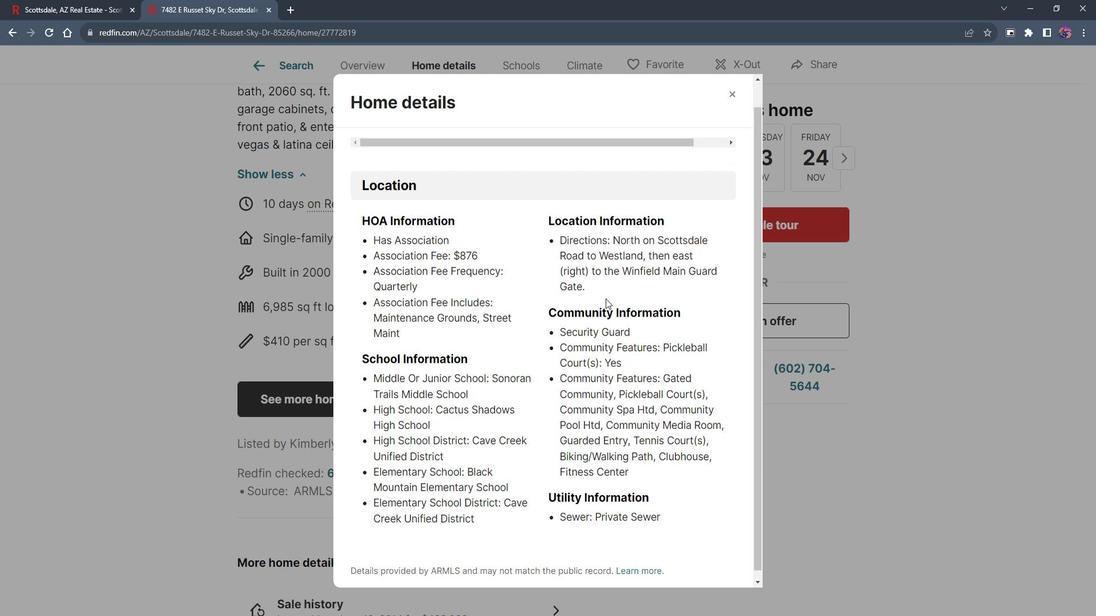 
Action: Mouse scrolled (616, 298) with delta (0, 0)
Screenshot: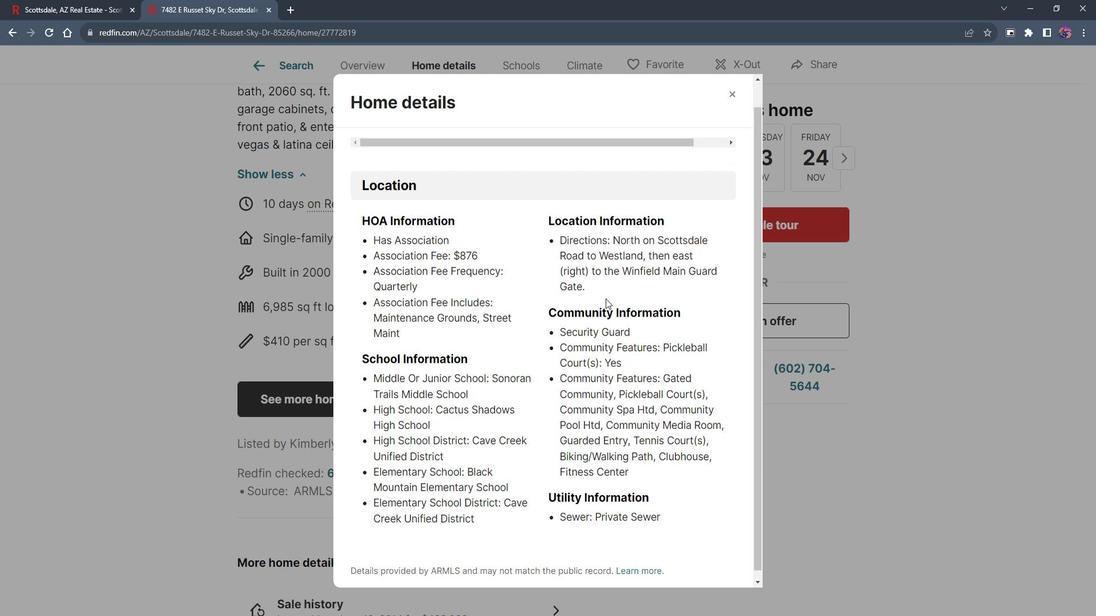
Action: Mouse moved to (617, 297)
Screenshot: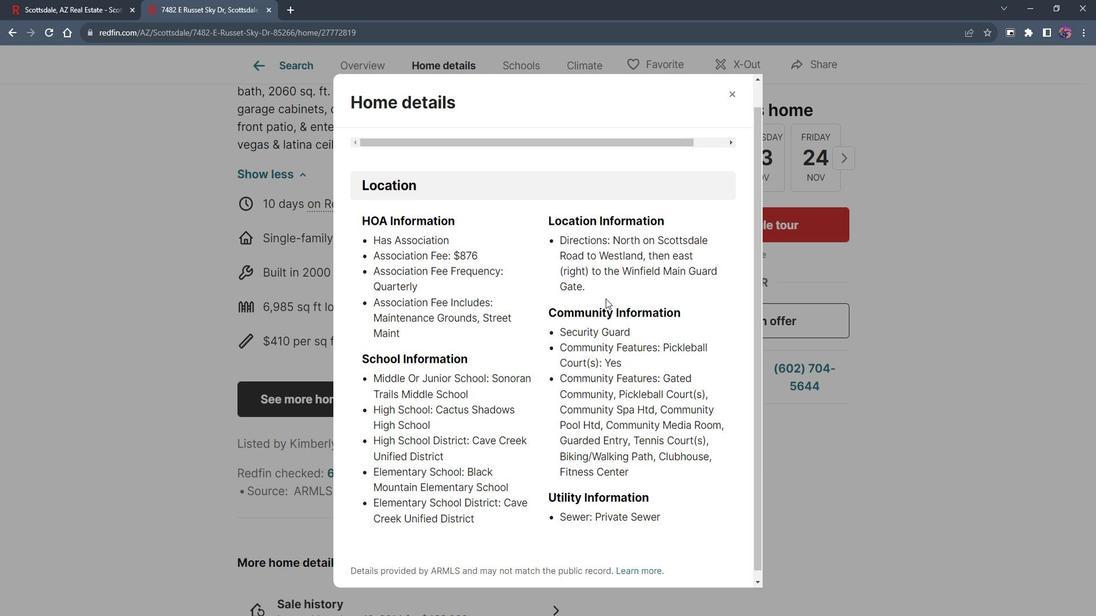 
Action: Mouse scrolled (617, 298) with delta (0, 0)
Screenshot: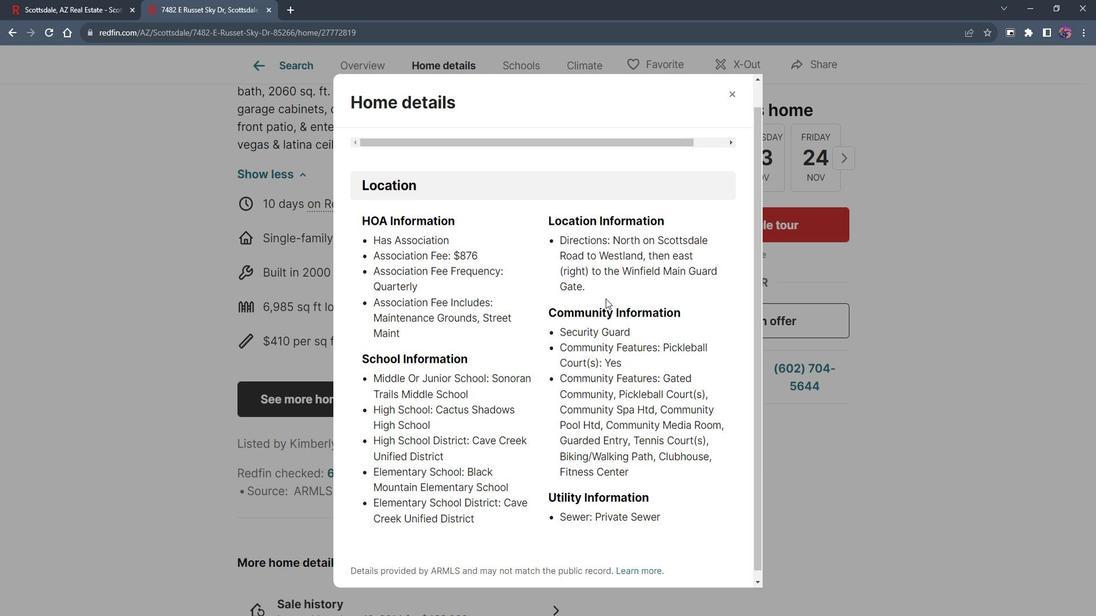 
Action: Mouse moved to (635, 147)
Screenshot: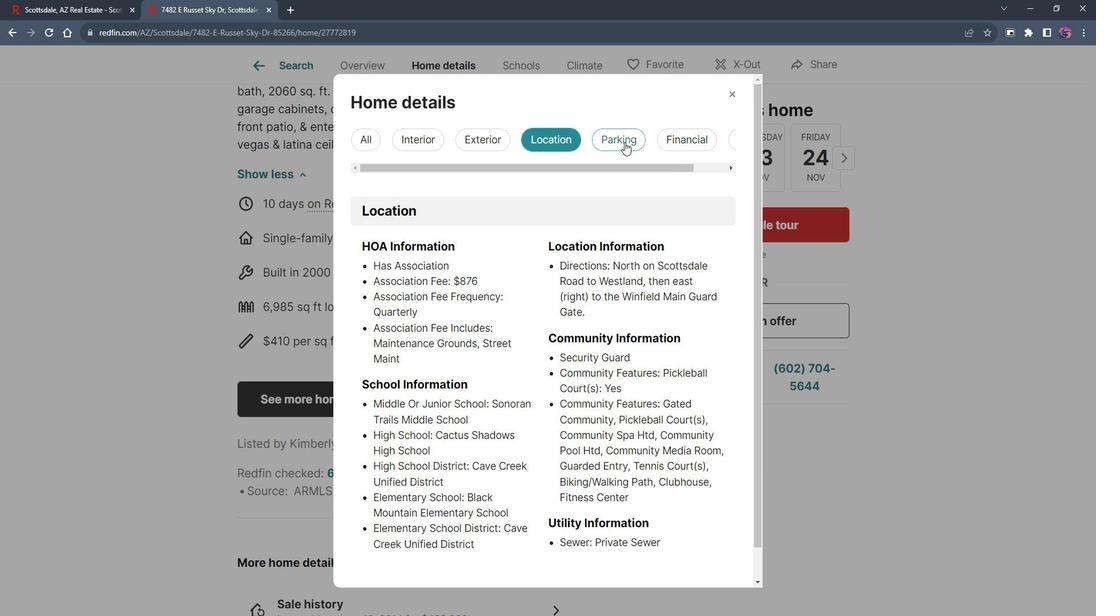 
Action: Mouse pressed left at (635, 147)
Screenshot: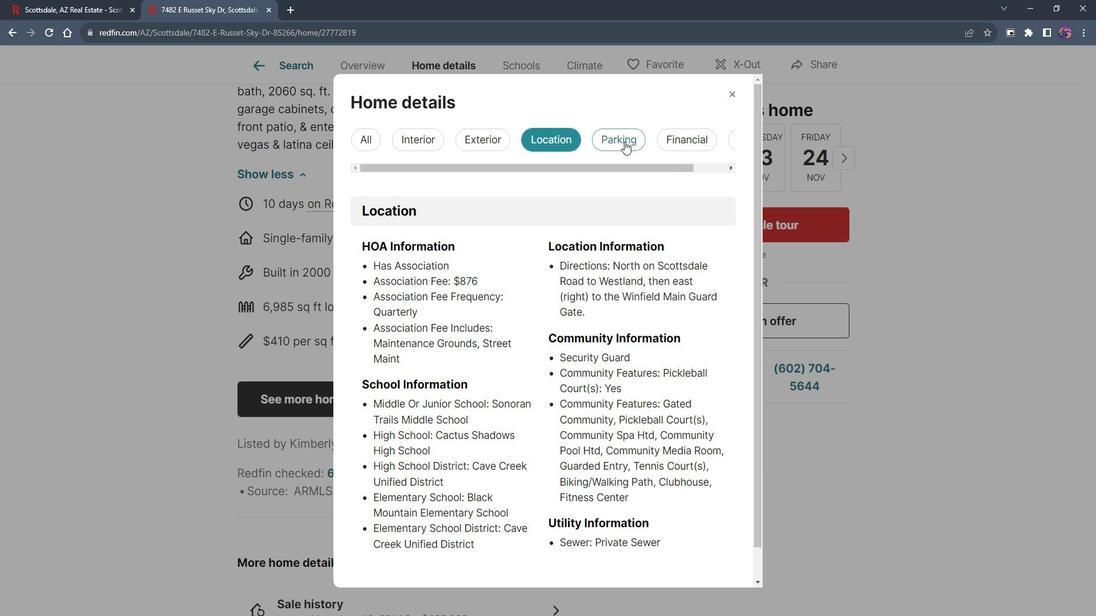 
Action: Mouse moved to (635, 285)
Screenshot: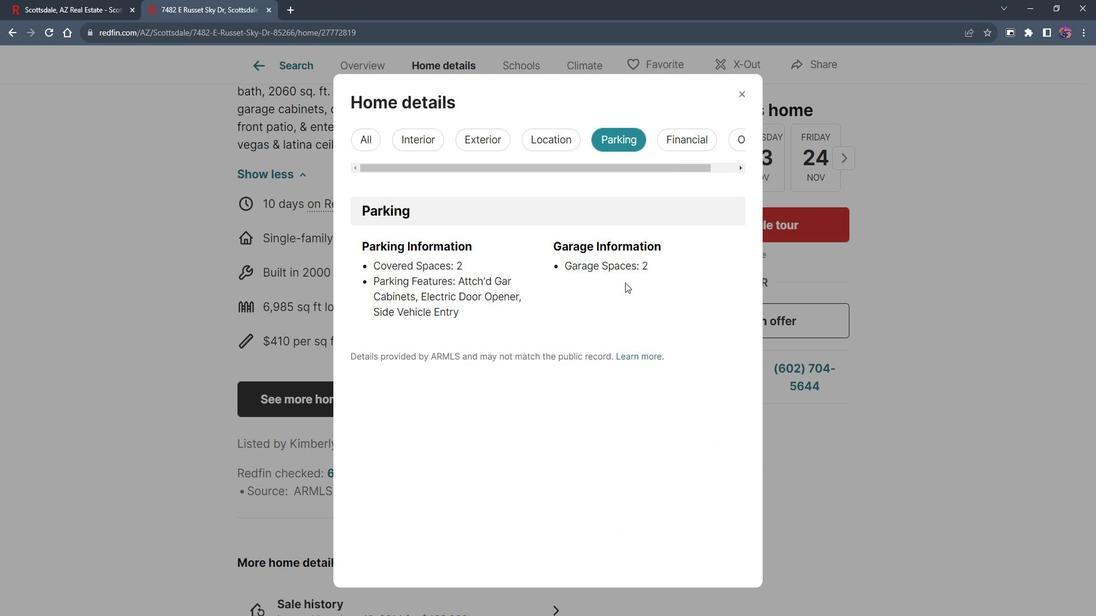 
Action: Mouse scrolled (635, 284) with delta (0, 0)
Screenshot: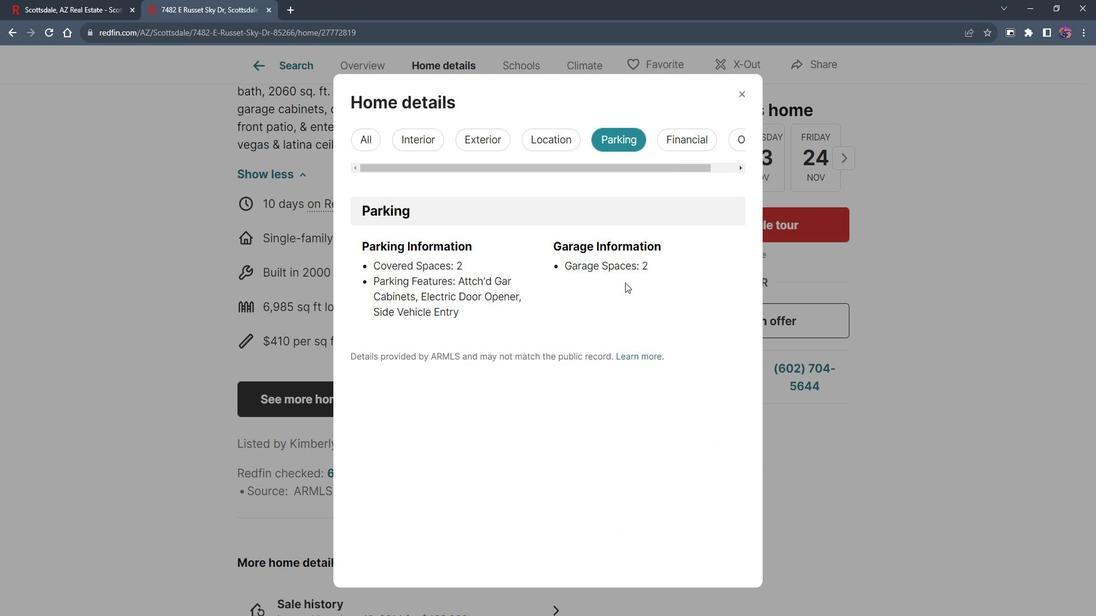 
Action: Mouse moved to (635, 285)
Screenshot: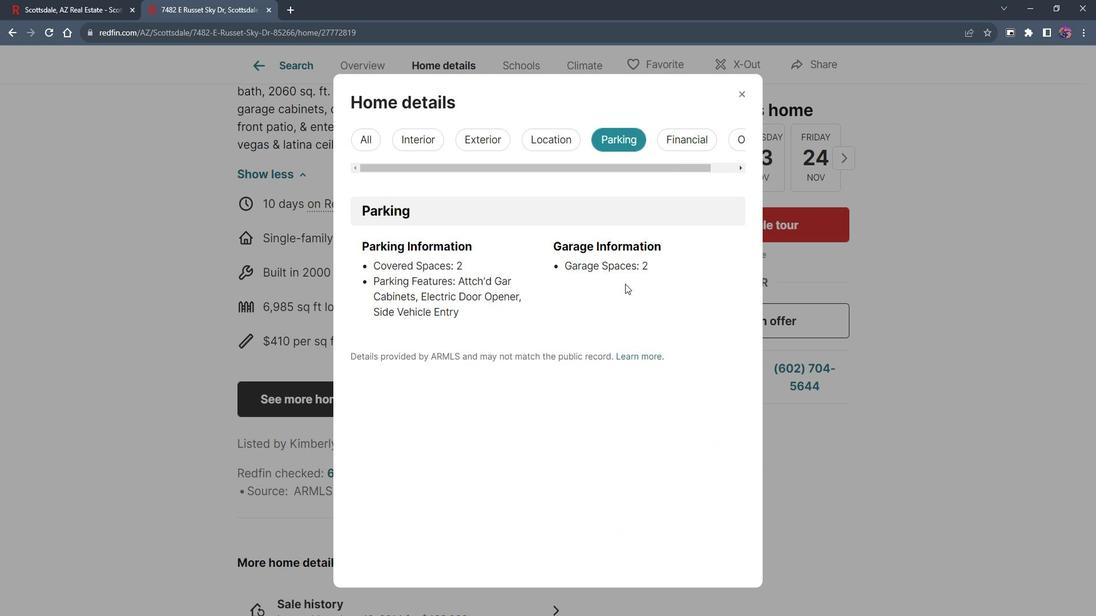 
Action: Mouse scrolled (635, 285) with delta (0, 0)
Screenshot: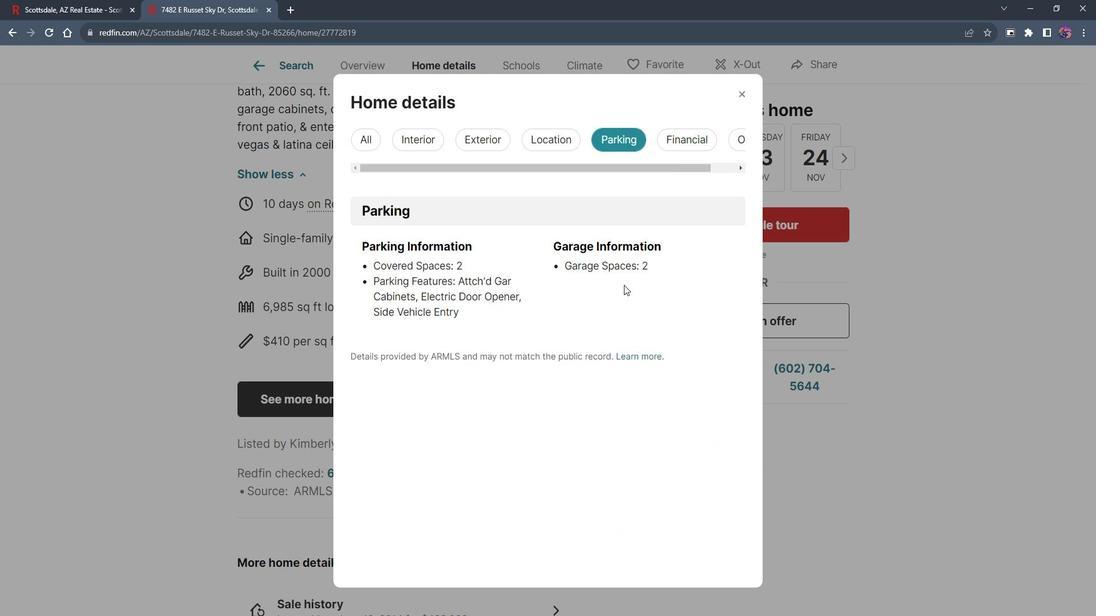 
Action: Mouse moved to (634, 285)
Screenshot: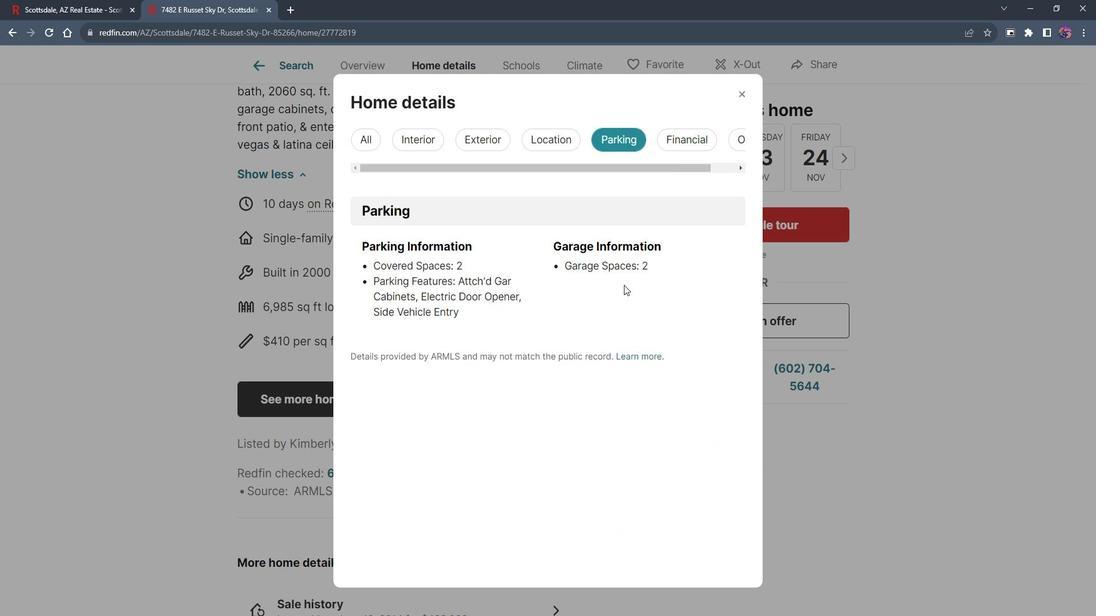 
Action: Mouse scrolled (634, 286) with delta (0, 0)
Screenshot: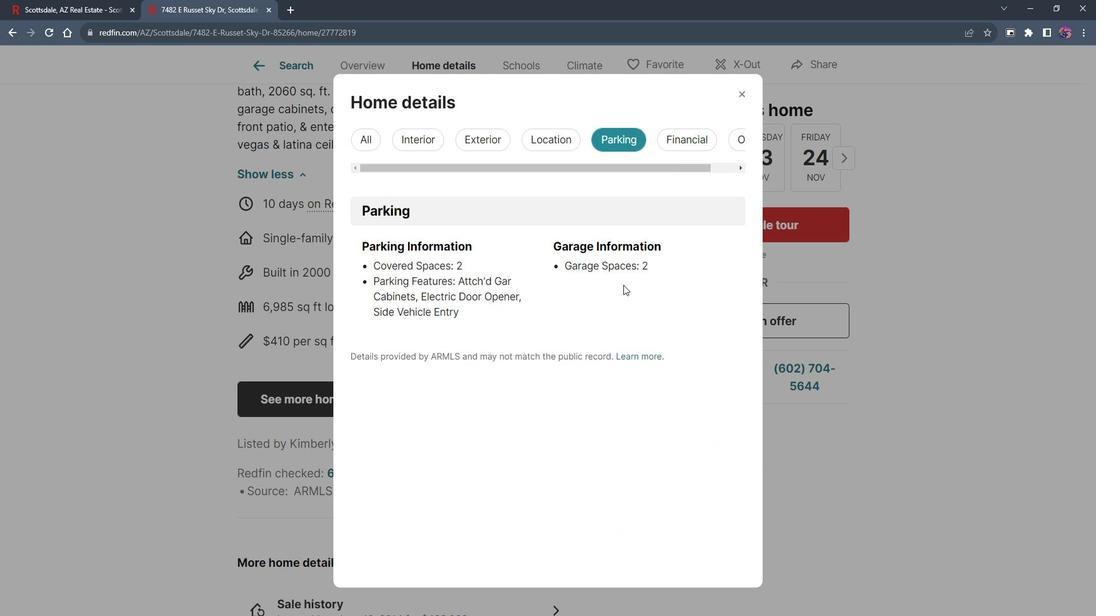 
Action: Mouse moved to (634, 282)
Screenshot: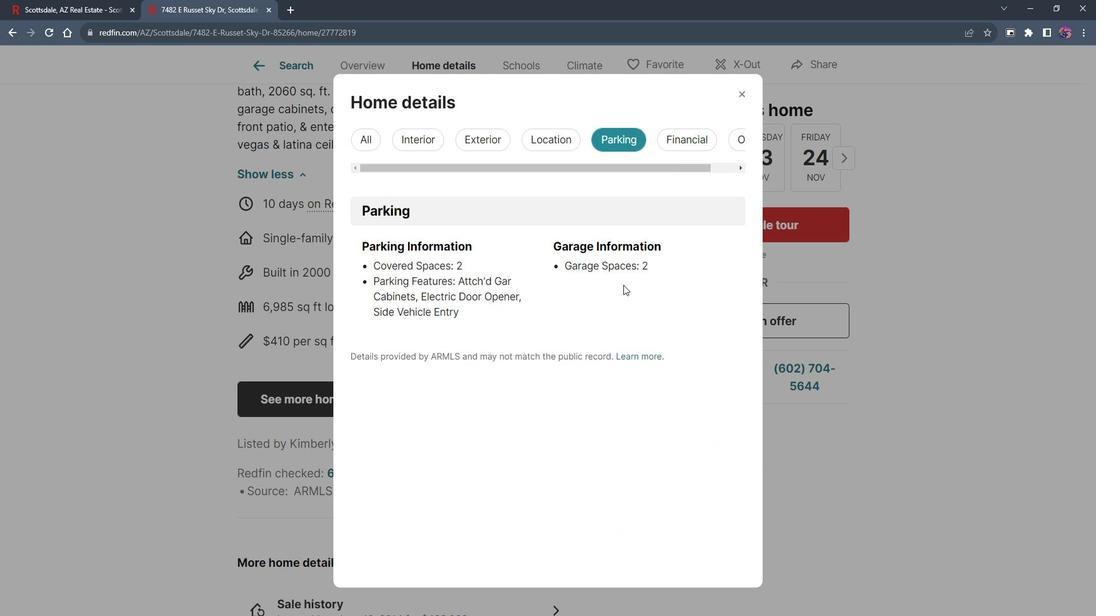 
Action: Mouse scrolled (634, 283) with delta (0, 0)
Screenshot: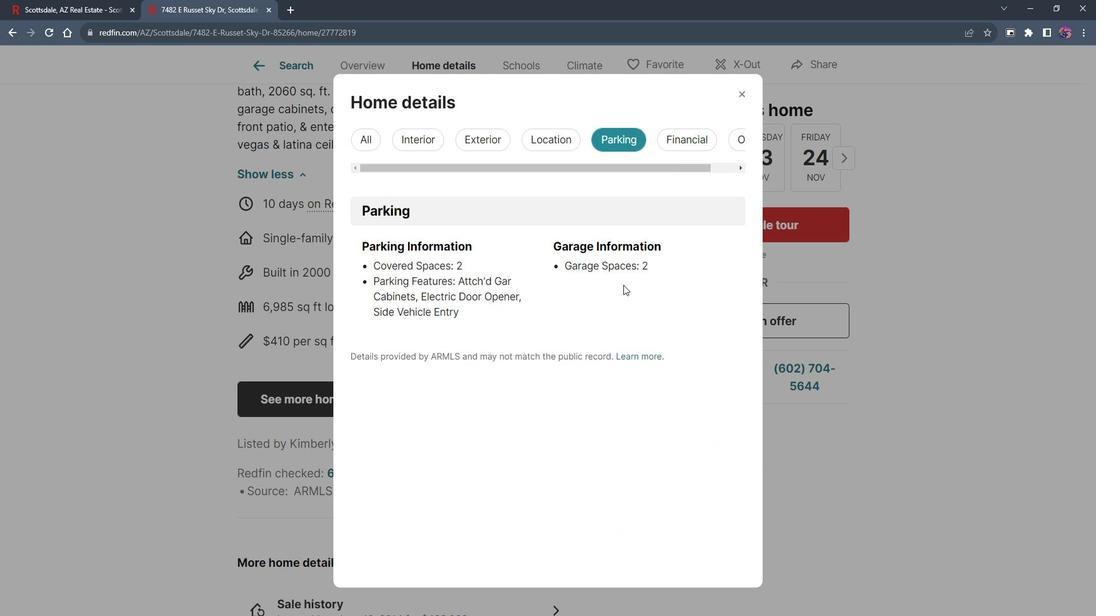 
Action: Mouse moved to (635, 279)
Screenshot: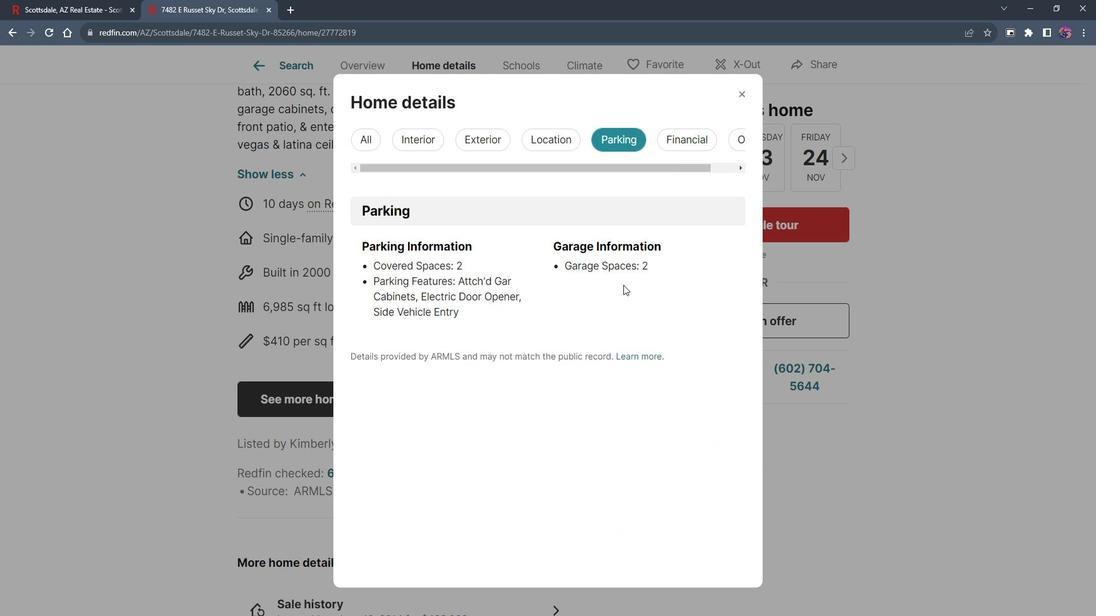 
Action: Mouse scrolled (635, 280) with delta (0, 0)
Screenshot: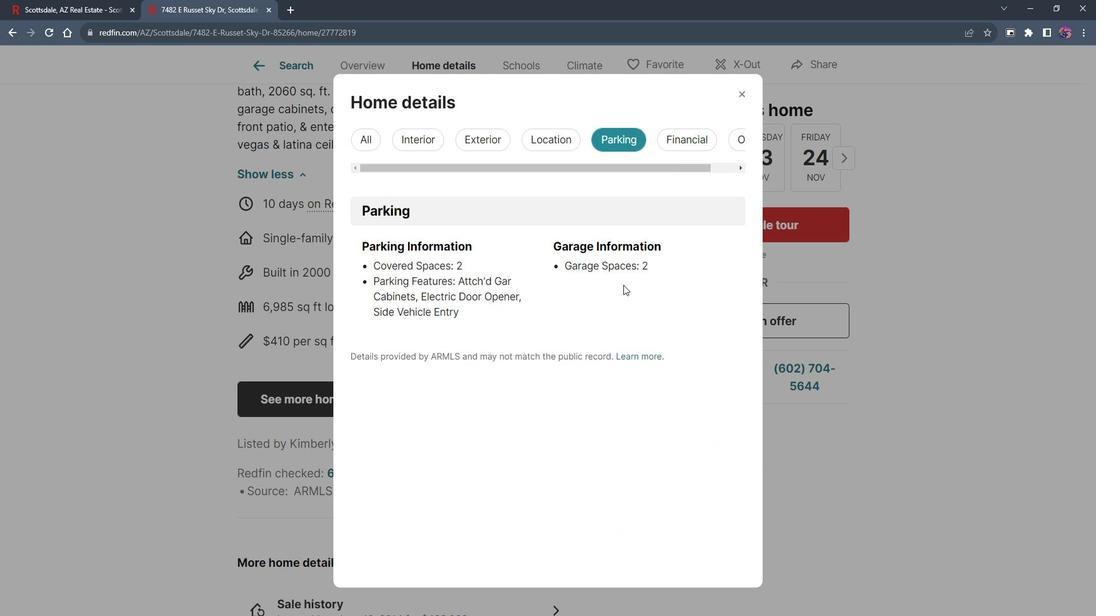 
Action: Mouse moved to (706, 144)
Screenshot: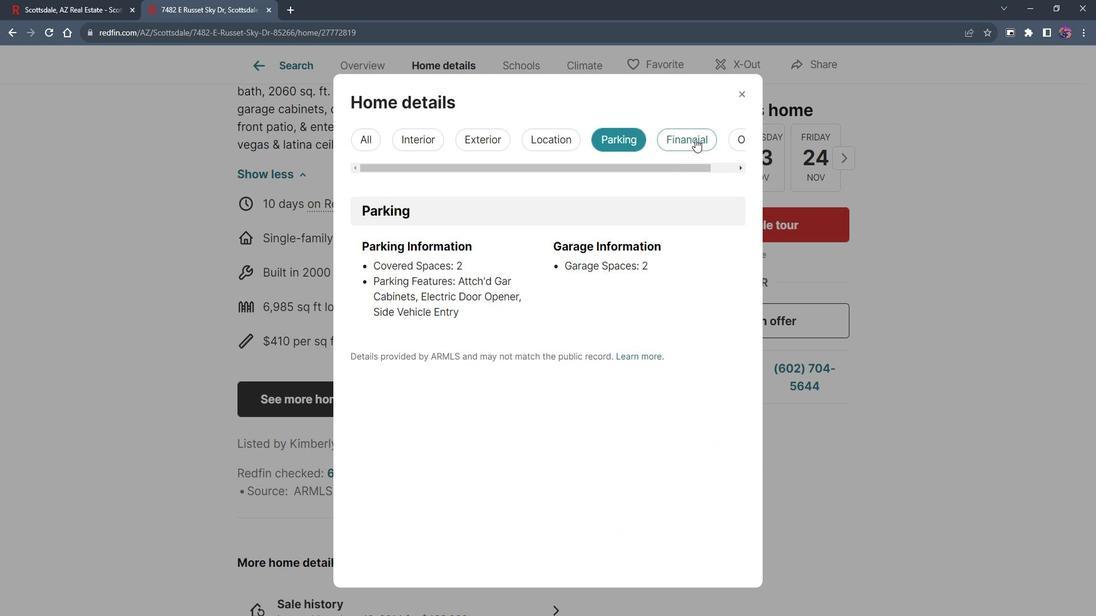 
Action: Mouse pressed left at (706, 144)
Screenshot: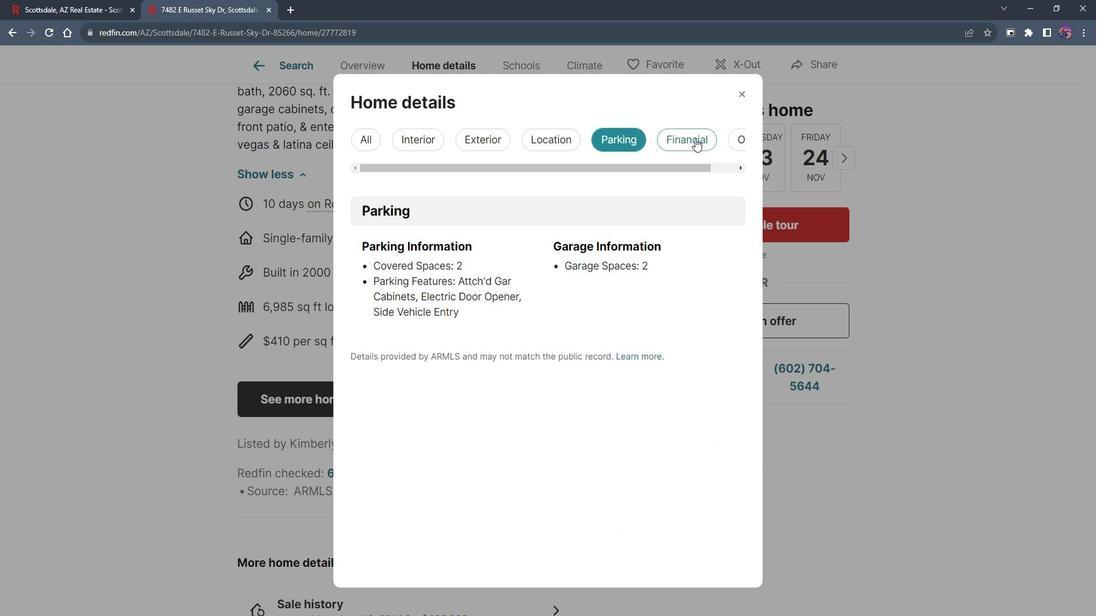 
Action: Mouse moved to (676, 287)
Screenshot: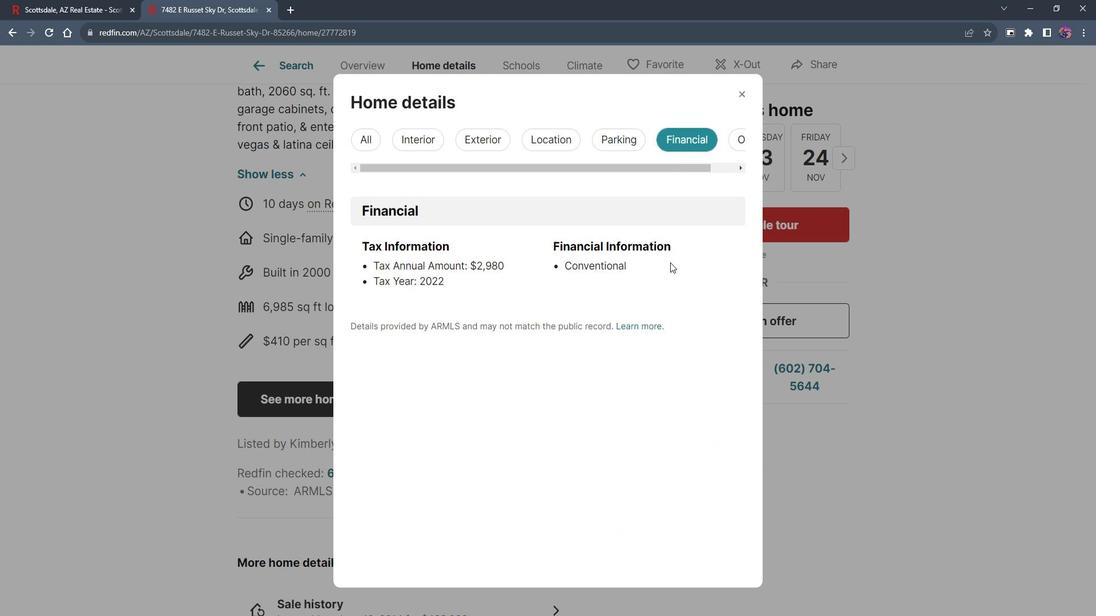 
Action: Mouse scrolled (676, 286) with delta (0, 0)
Screenshot: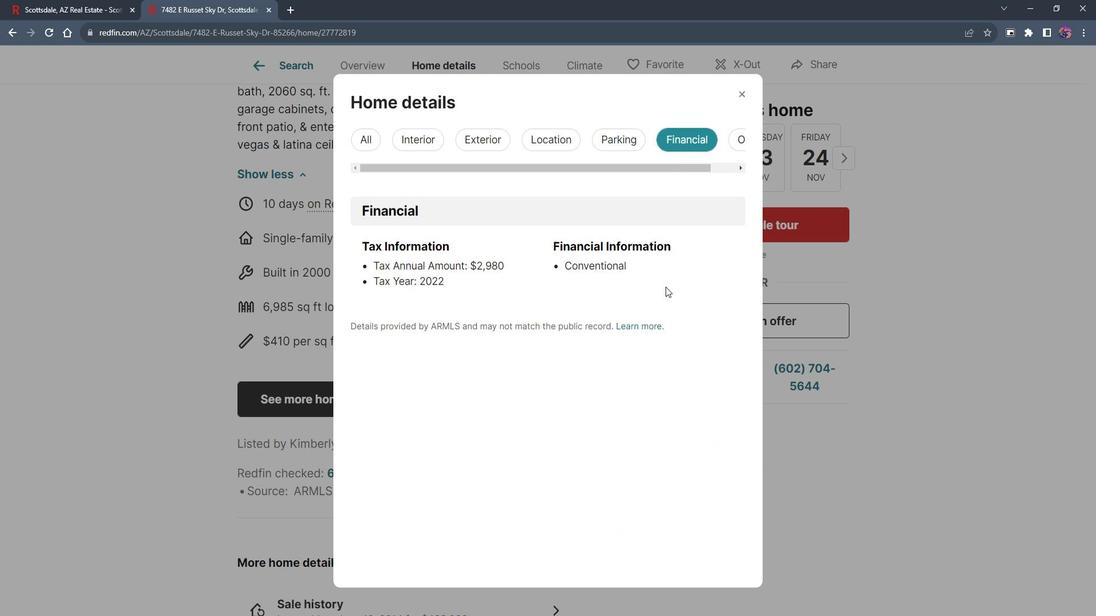
Action: Mouse moved to (676, 287)
Screenshot: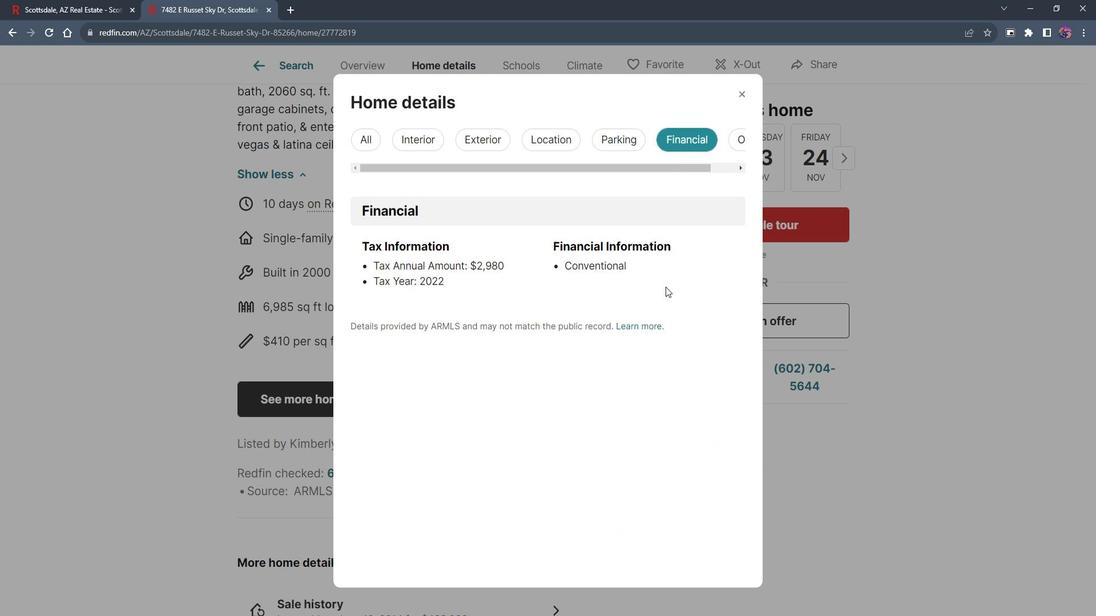 
Action: Mouse scrolled (676, 286) with delta (0, 0)
Screenshot: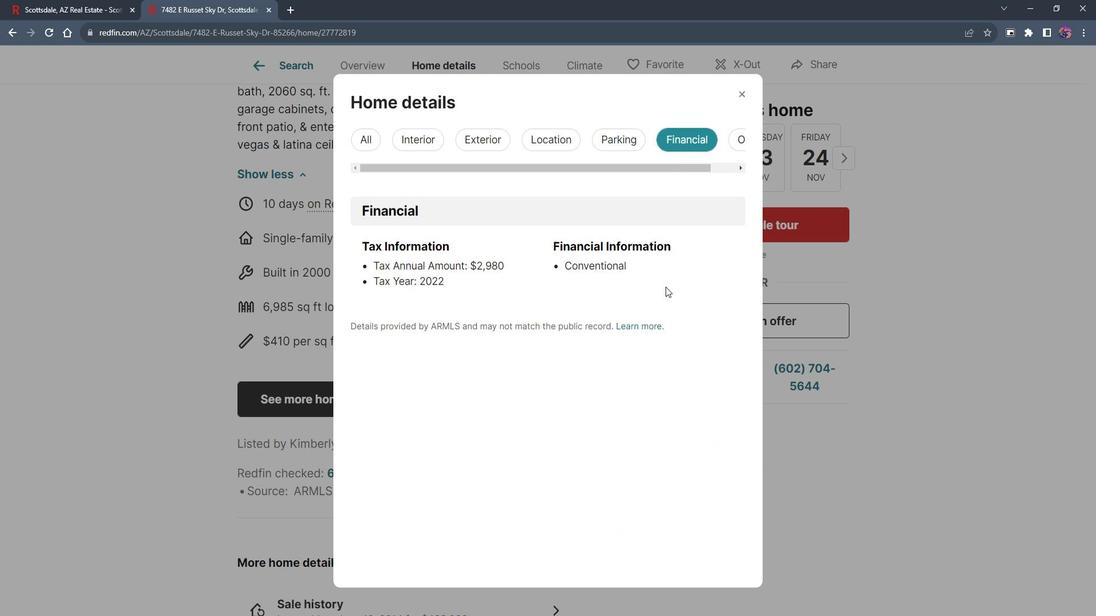 
Action: Mouse moved to (675, 286)
Screenshot: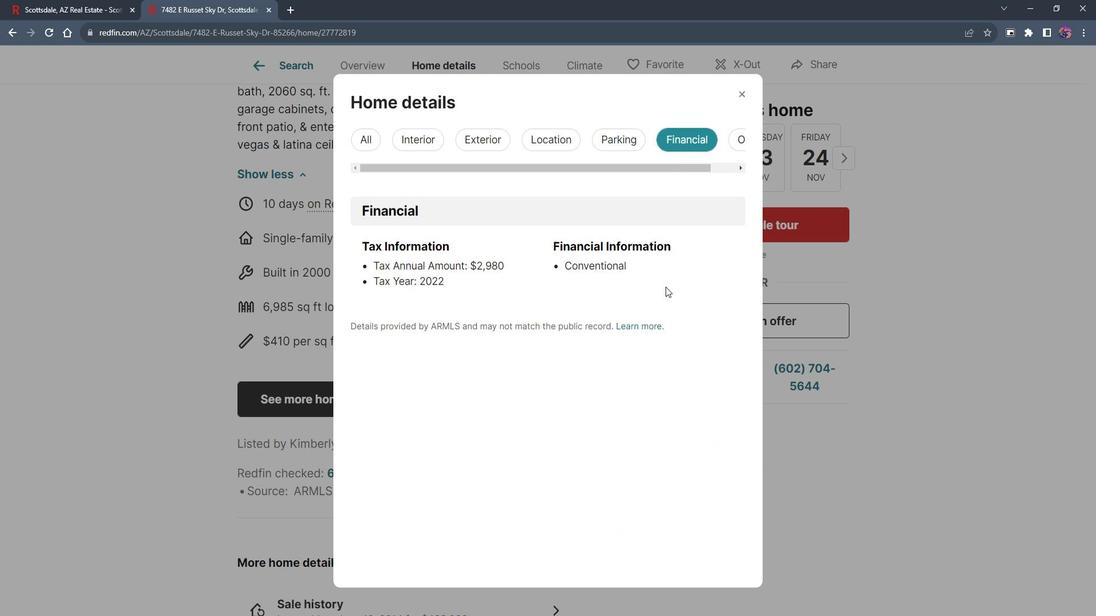 
Action: Mouse scrolled (675, 286) with delta (0, 0)
Screenshot: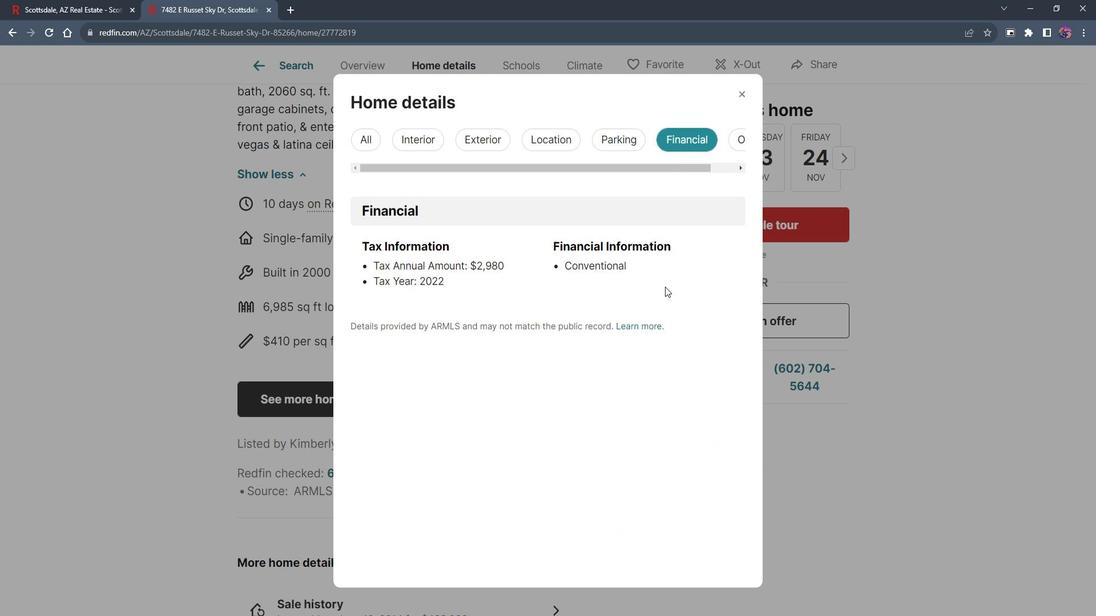
Action: Mouse moved to (675, 285)
Screenshot: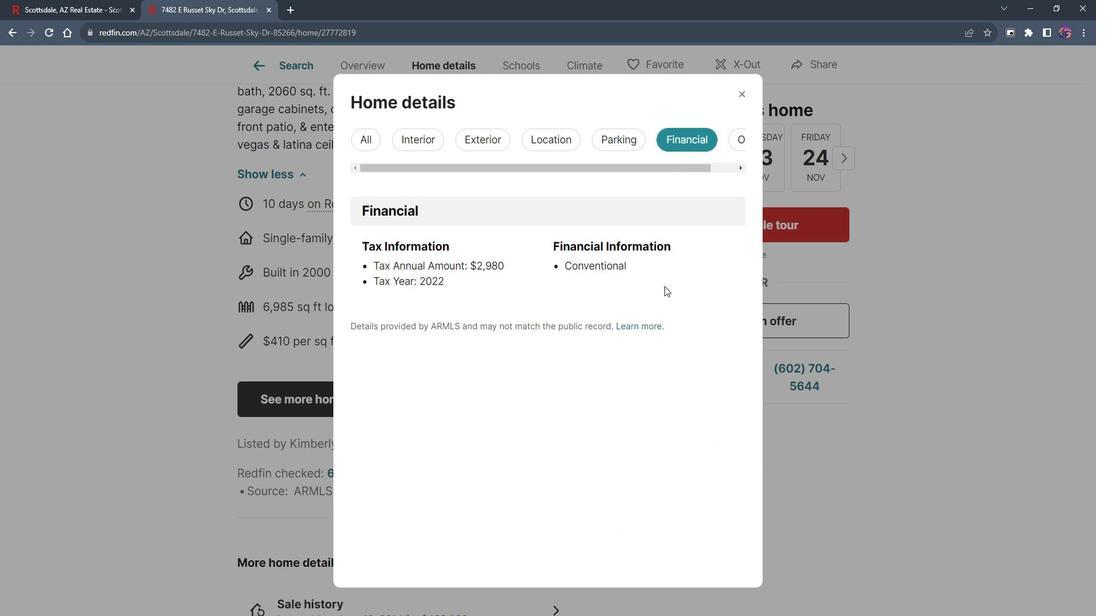 
Action: Mouse scrolled (675, 286) with delta (0, 0)
Screenshot: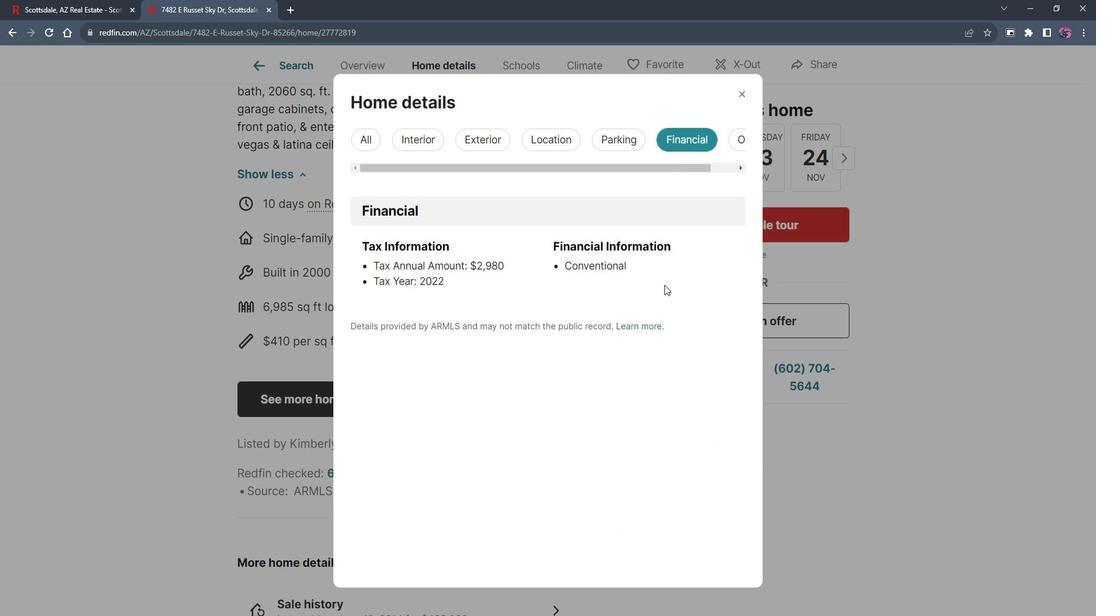 
Action: Mouse moved to (675, 282)
Screenshot: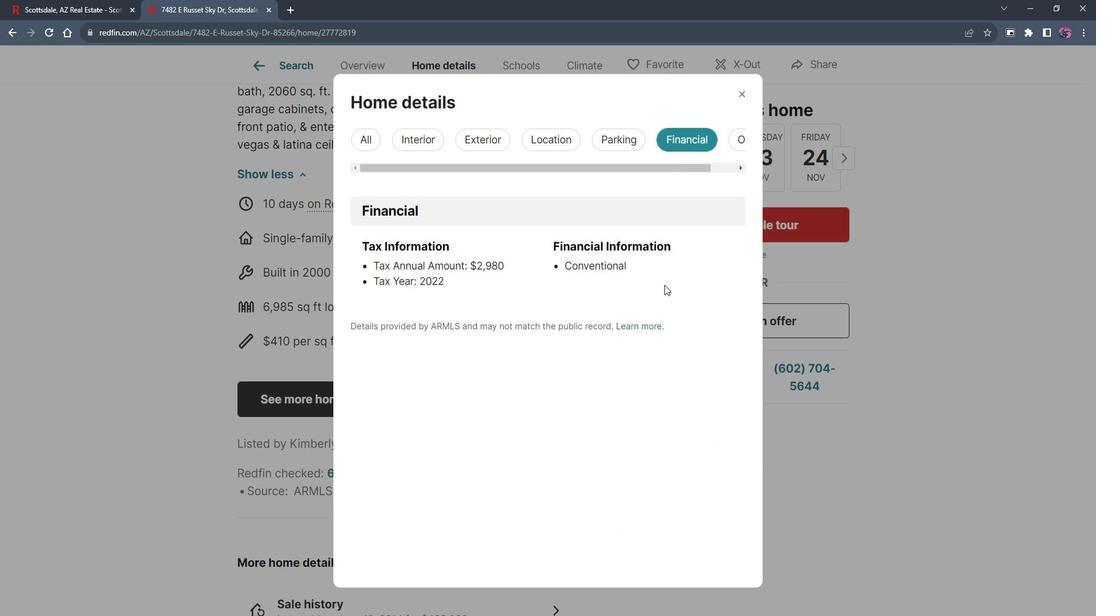 
Action: Mouse scrolled (675, 283) with delta (0, 0)
Screenshot: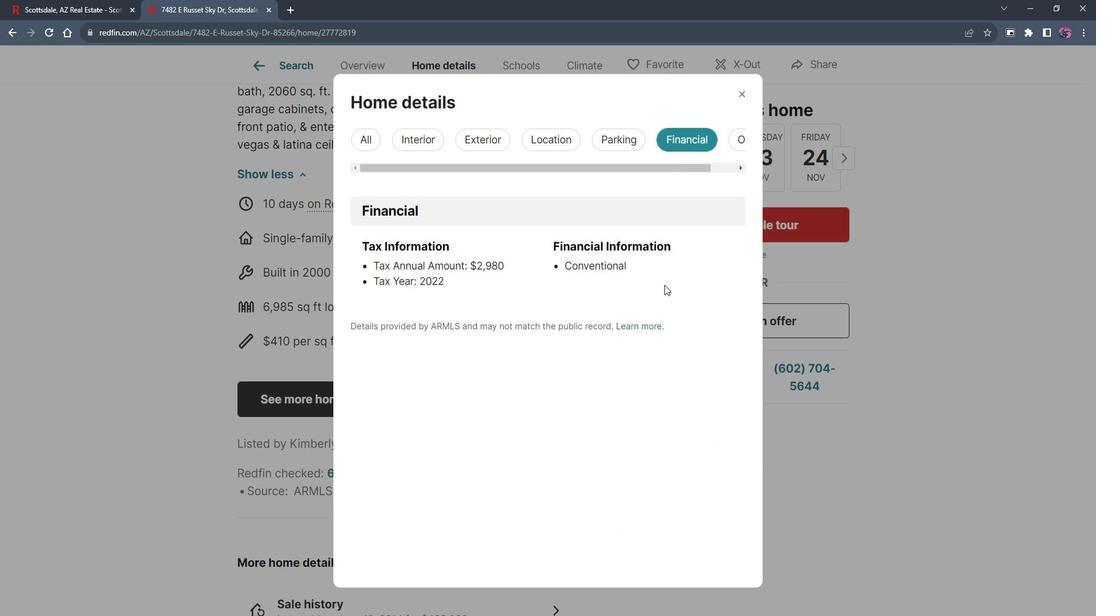 
Action: Mouse moved to (675, 279)
Screenshot: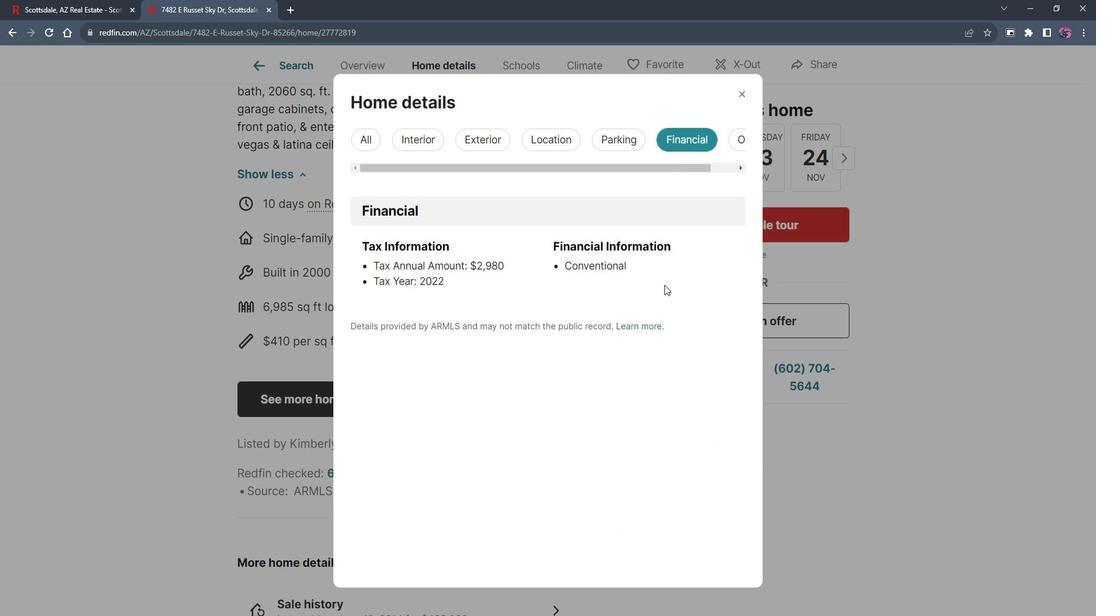
Action: Mouse scrolled (675, 280) with delta (0, 0)
Screenshot: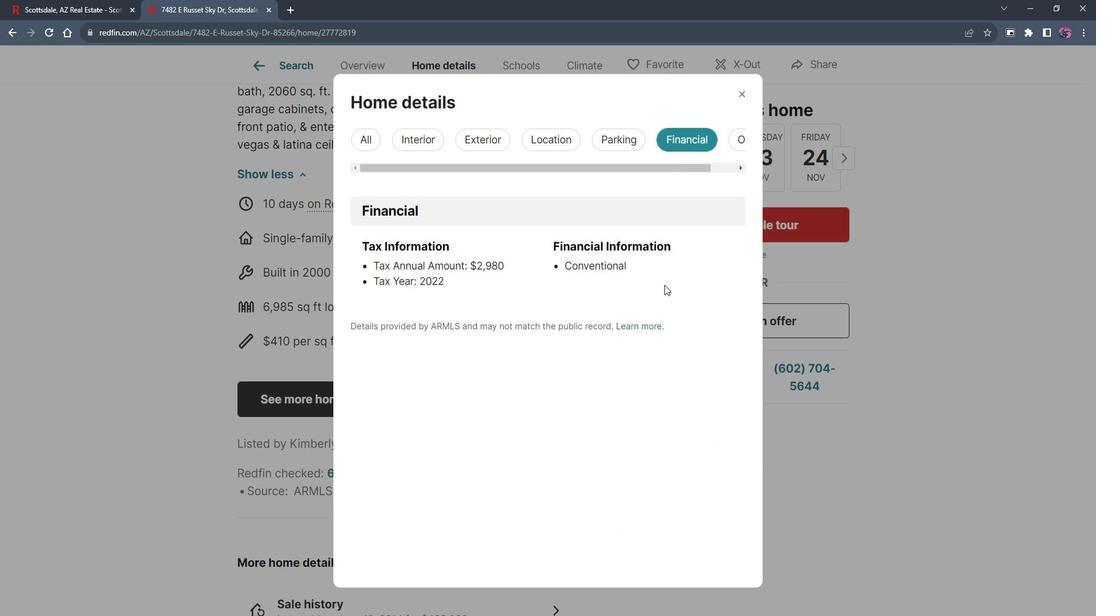 
Action: Mouse moved to (688, 173)
Screenshot: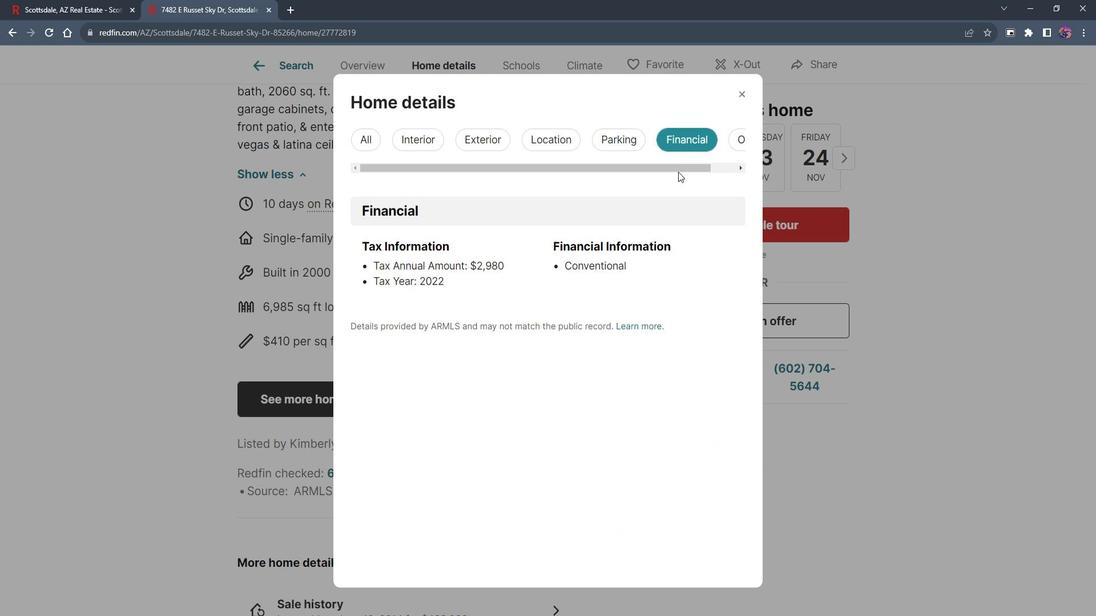 
Action: Mouse pressed left at (688, 173)
Screenshot: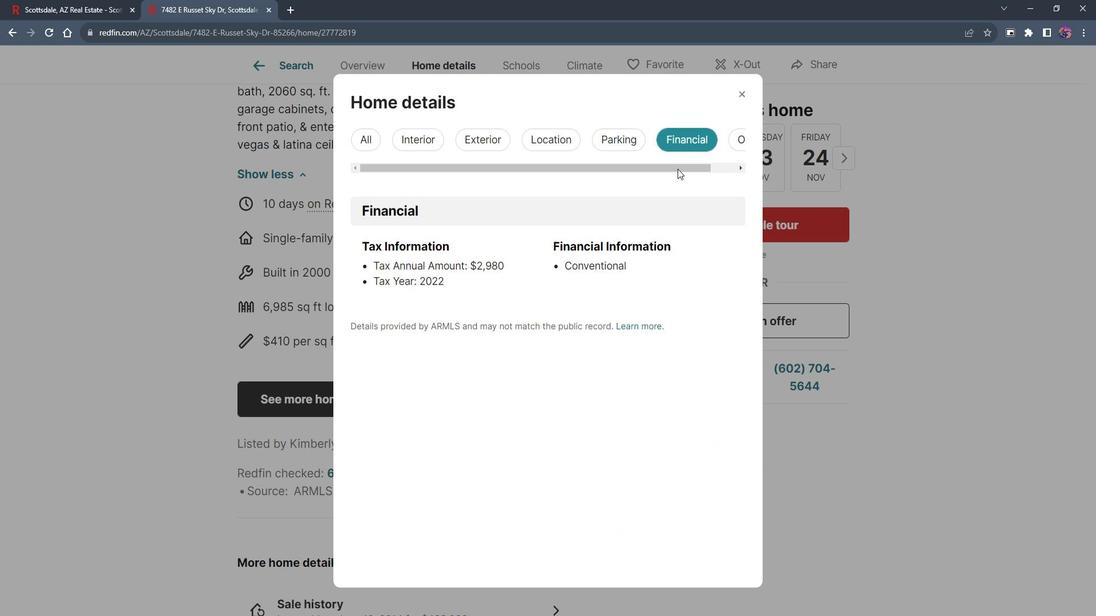 
Action: Mouse moved to (732, 146)
Screenshot: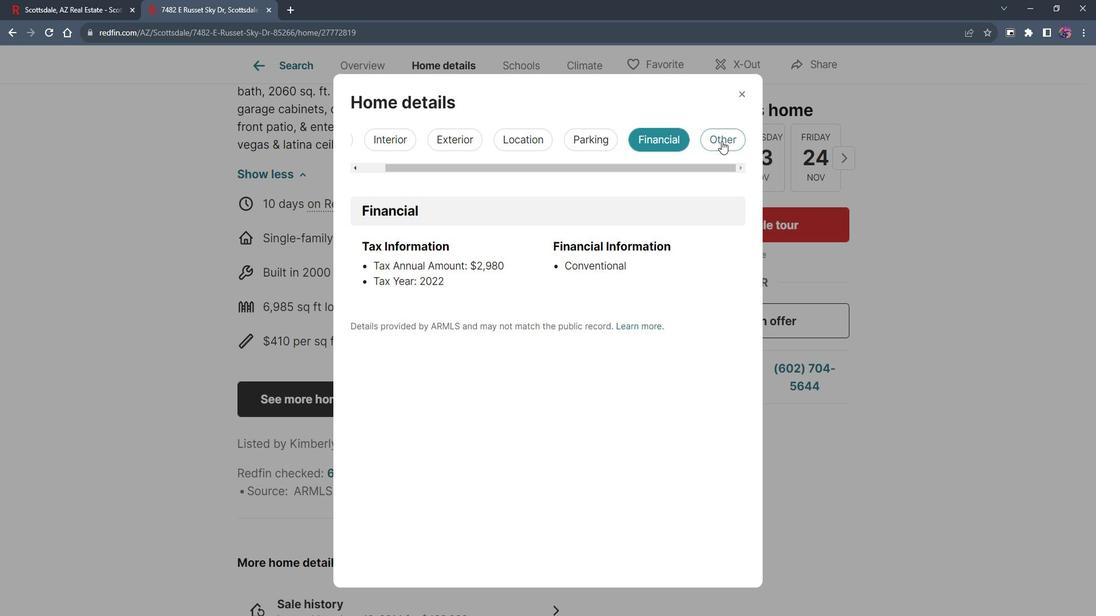 
Action: Mouse pressed left at (732, 146)
Screenshot: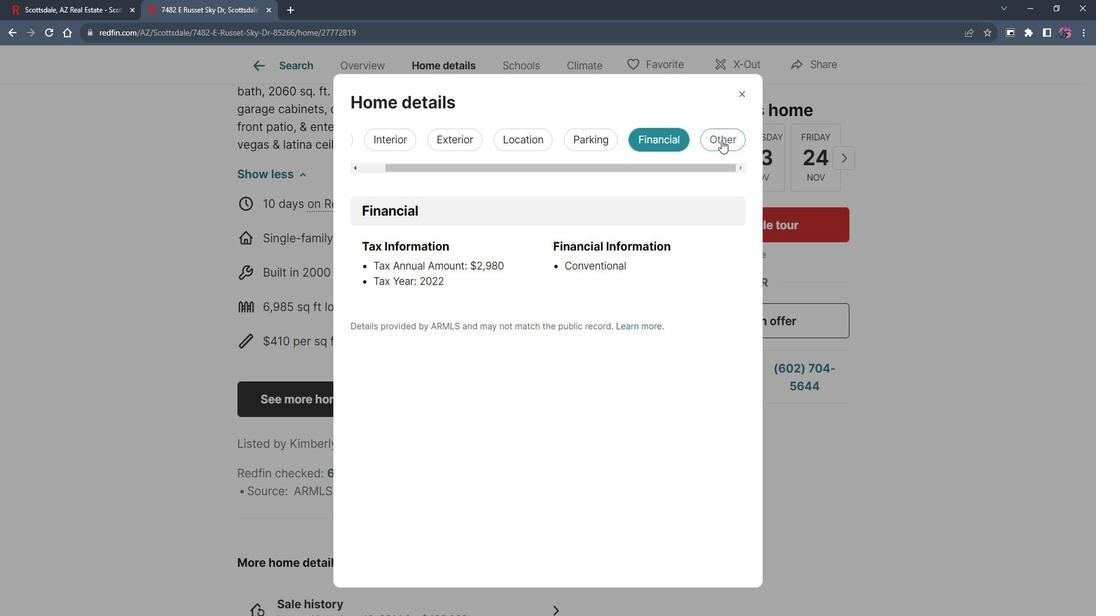 
Action: Mouse moved to (646, 296)
Screenshot: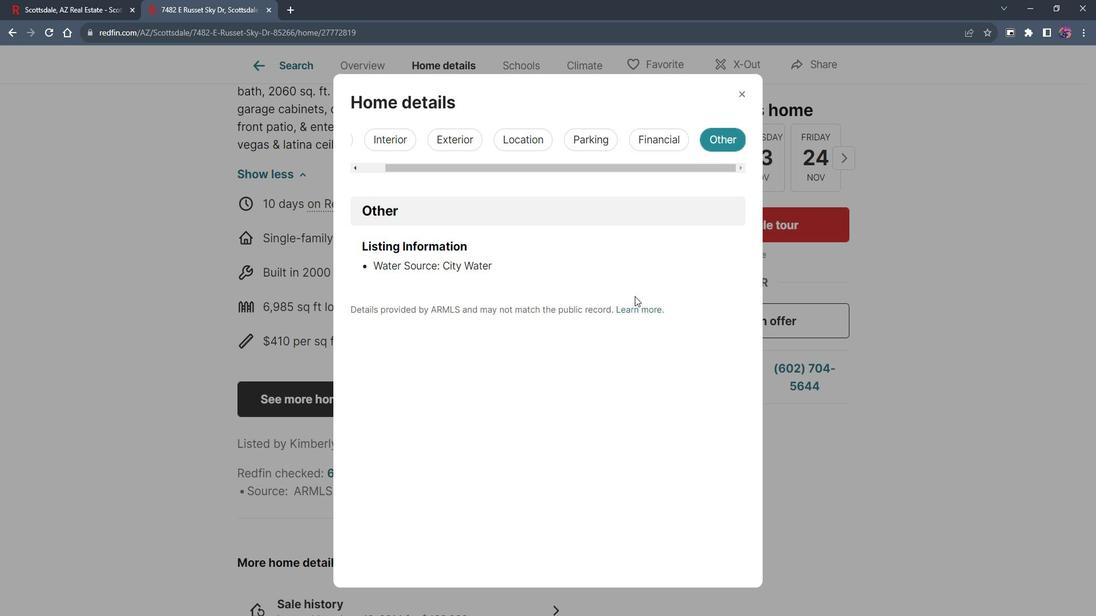 
Action: Mouse scrolled (646, 295) with delta (0, 0)
Screenshot: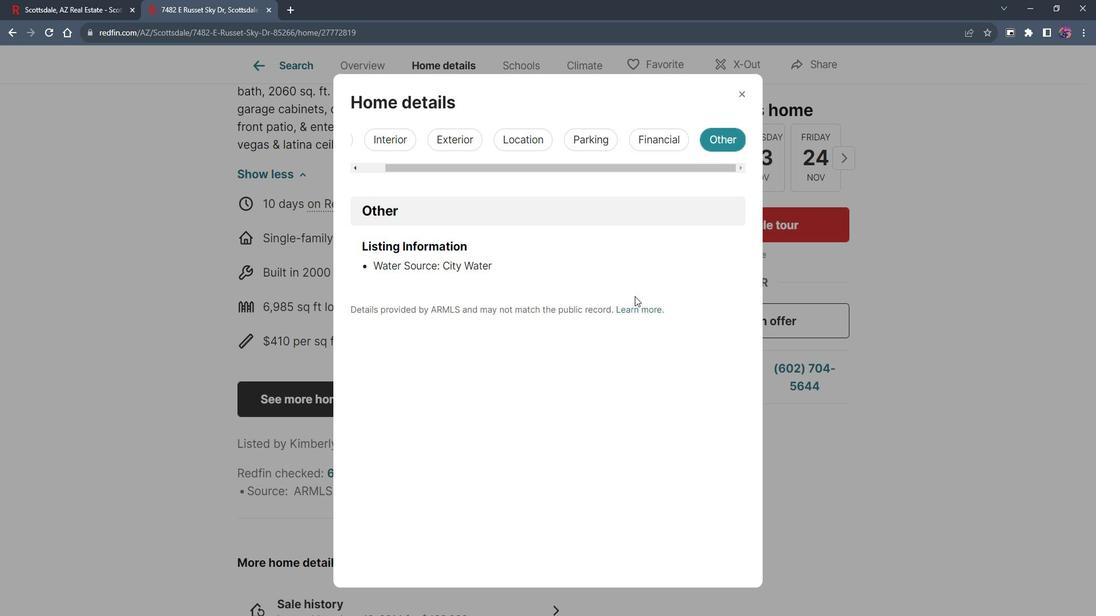 
Action: Mouse moved to (755, 101)
Screenshot: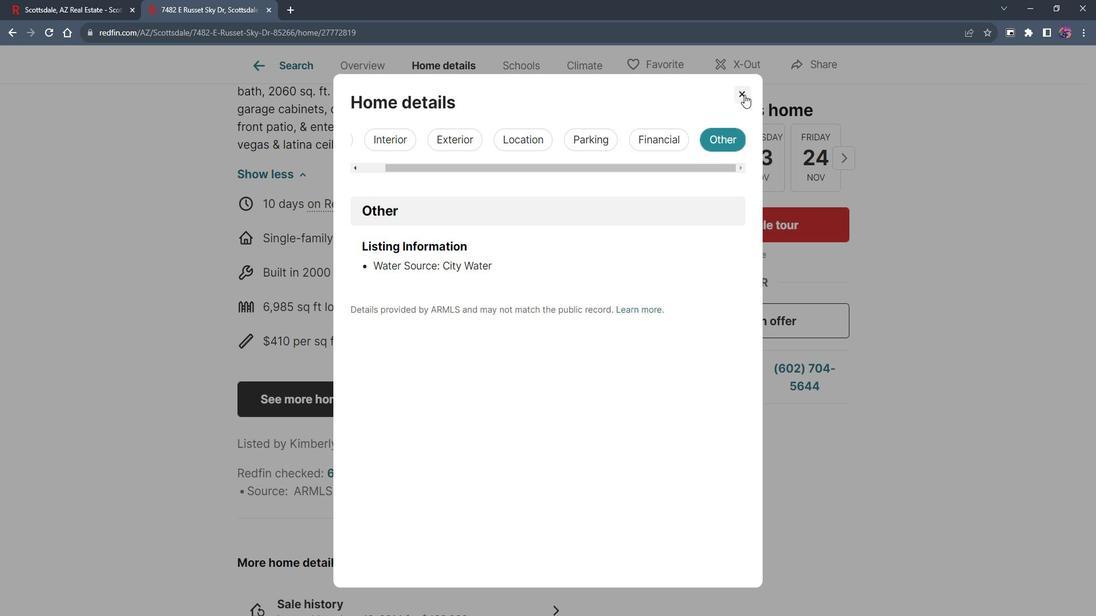 
Action: Mouse pressed left at (755, 101)
Screenshot: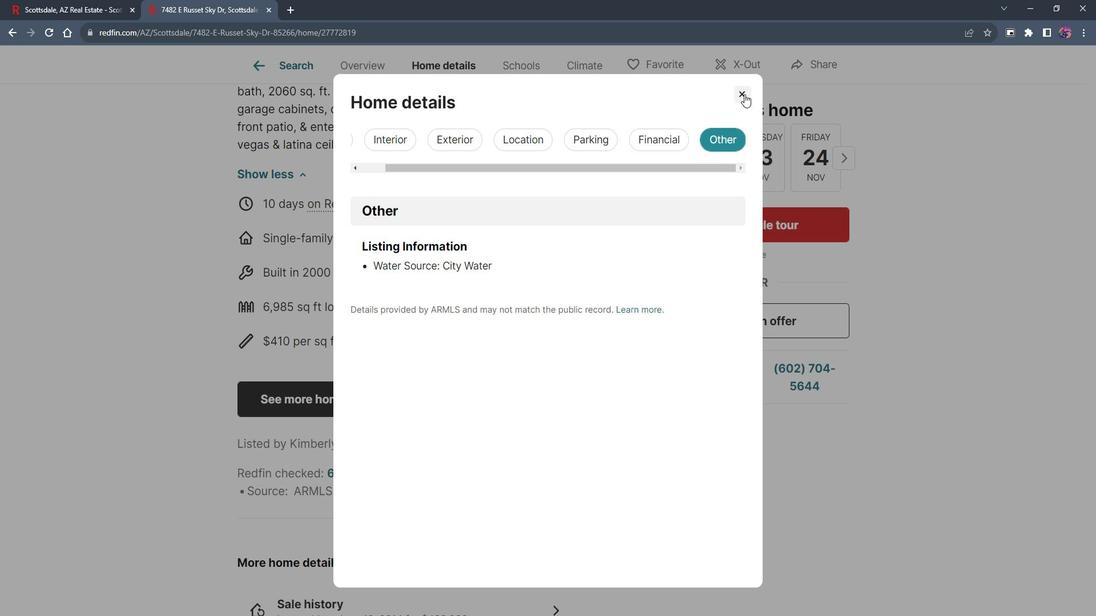 
Action: Mouse moved to (490, 438)
Screenshot: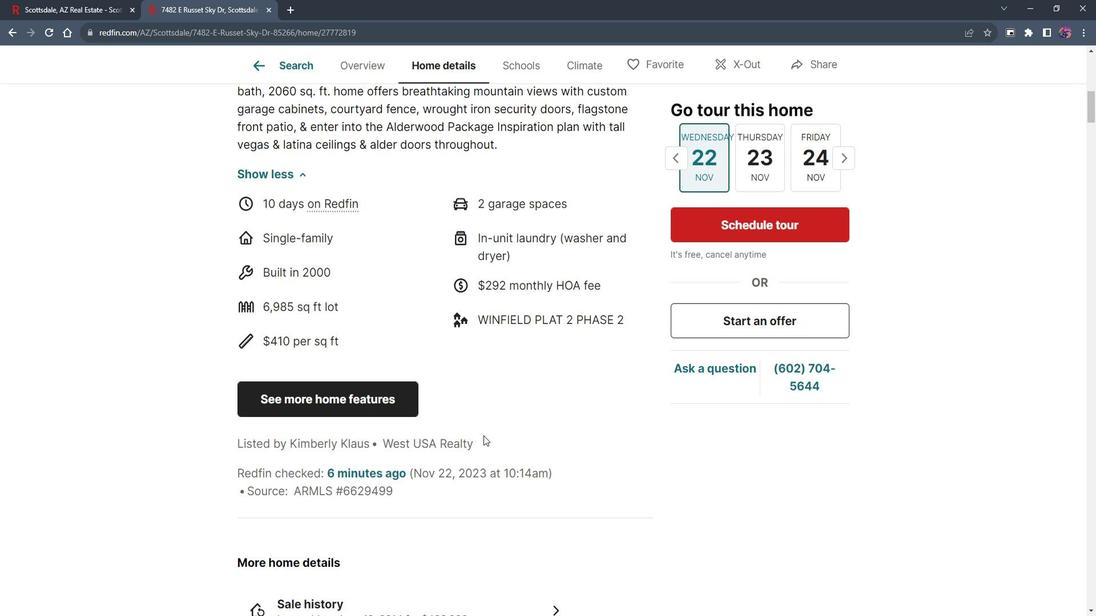 
Action: Mouse scrolled (490, 438) with delta (0, 0)
Screenshot: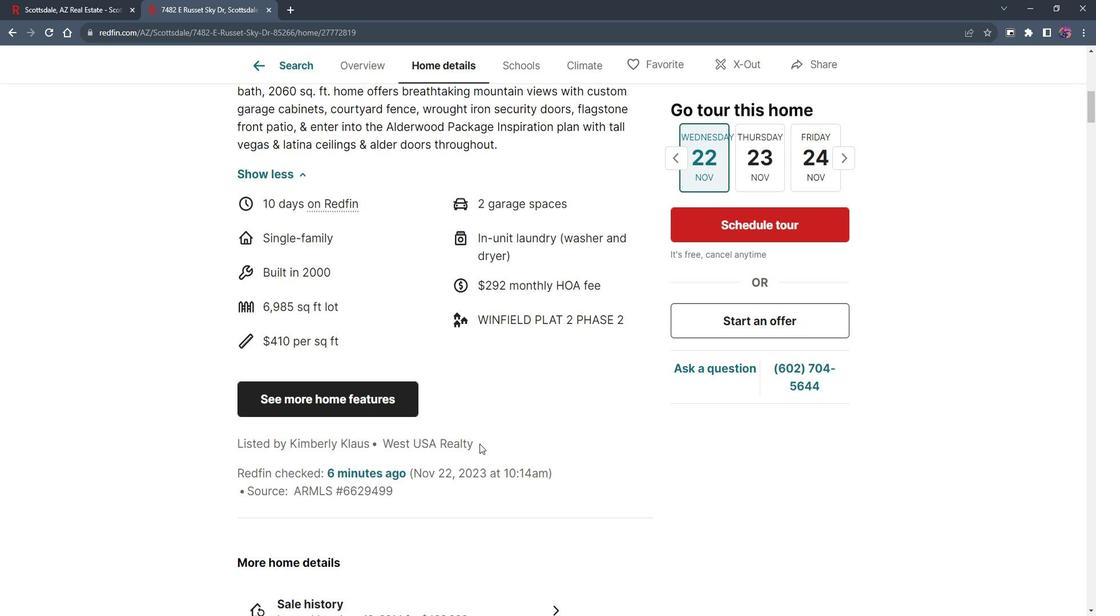 
Action: Mouse scrolled (490, 438) with delta (0, 0)
Screenshot: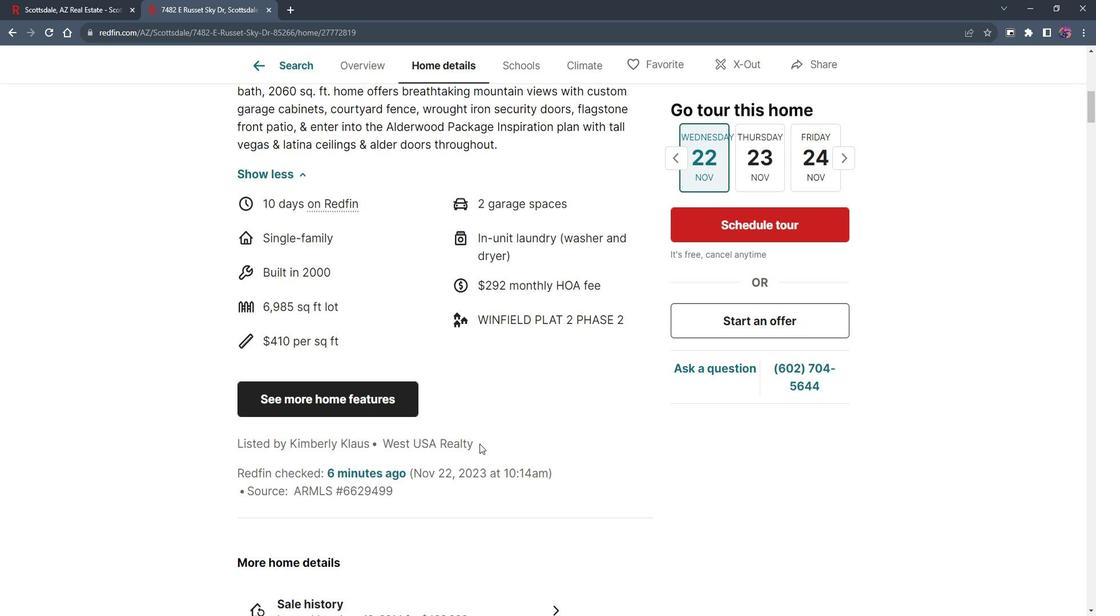 
Action: Mouse scrolled (490, 438) with delta (0, 0)
Screenshot: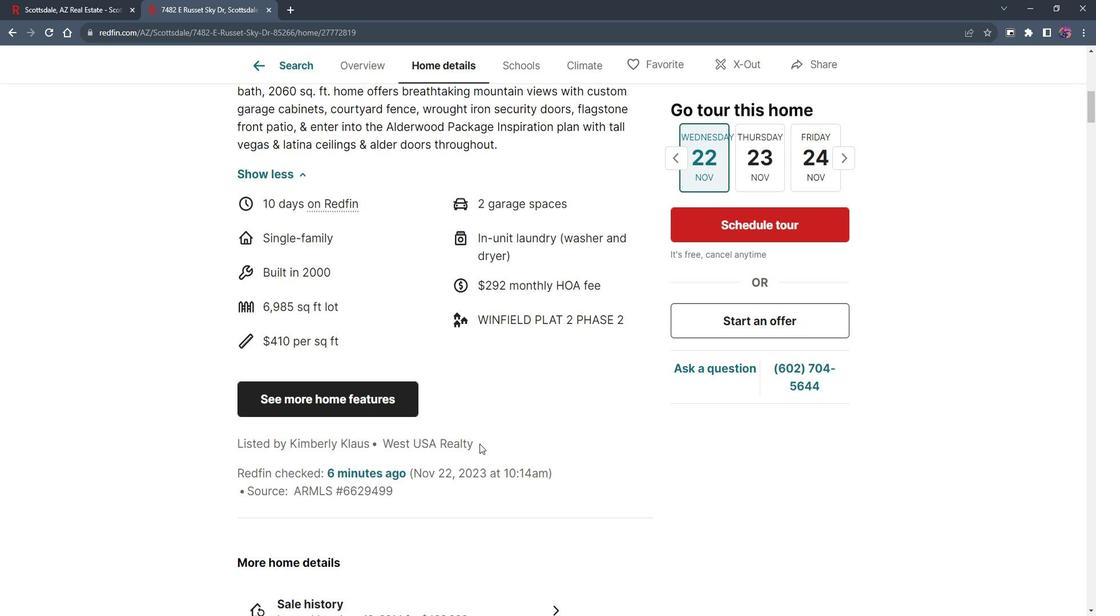
Action: Mouse moved to (490, 436)
Screenshot: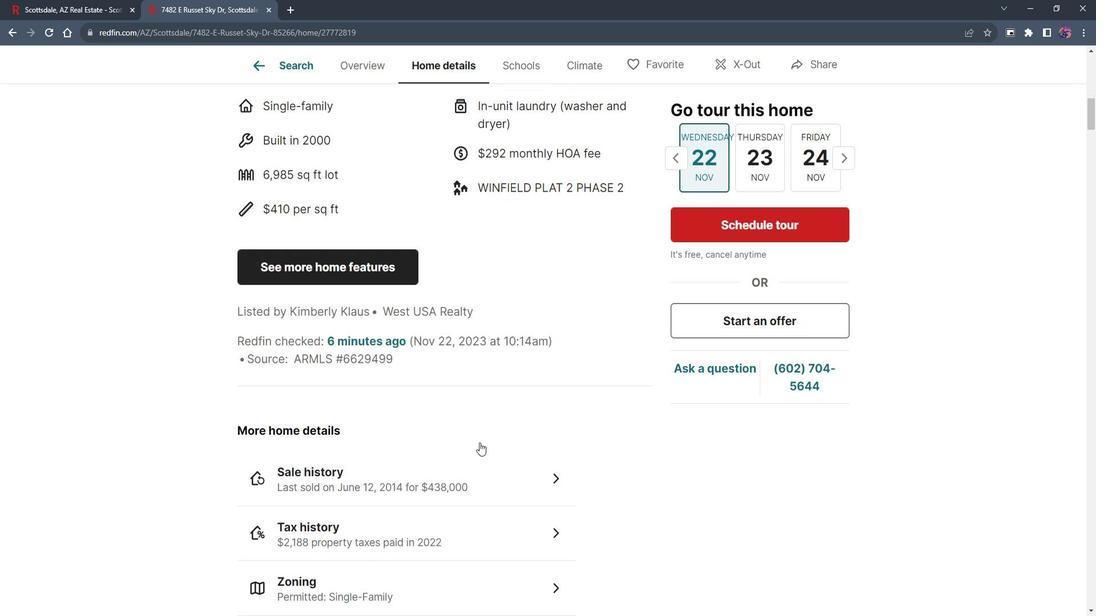 
Action: Mouse scrolled (490, 436) with delta (0, 0)
Screenshot: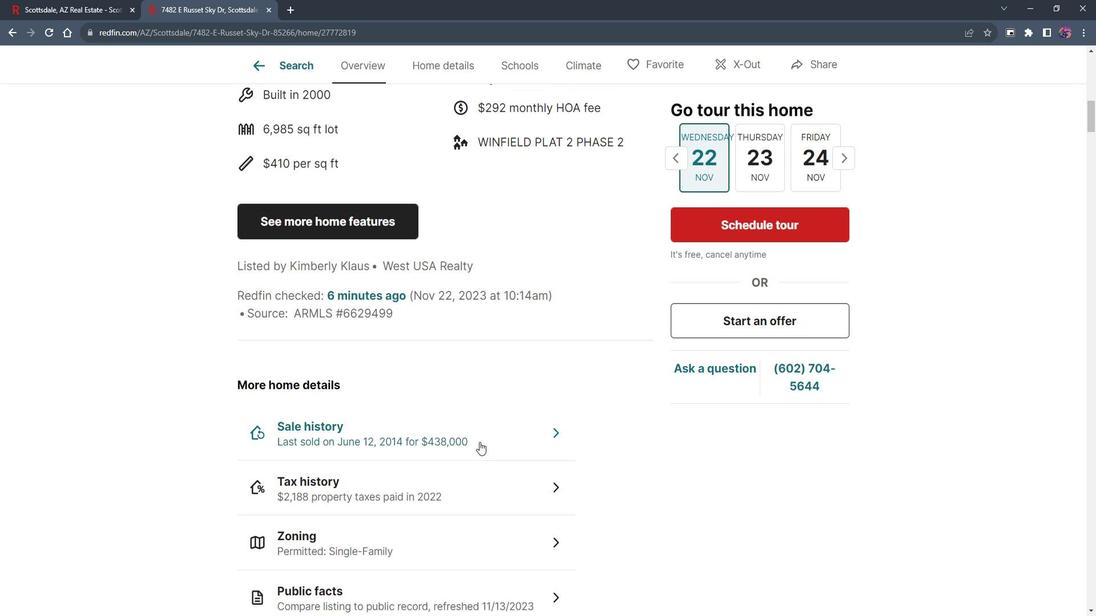 
Action: Mouse moved to (490, 435)
Screenshot: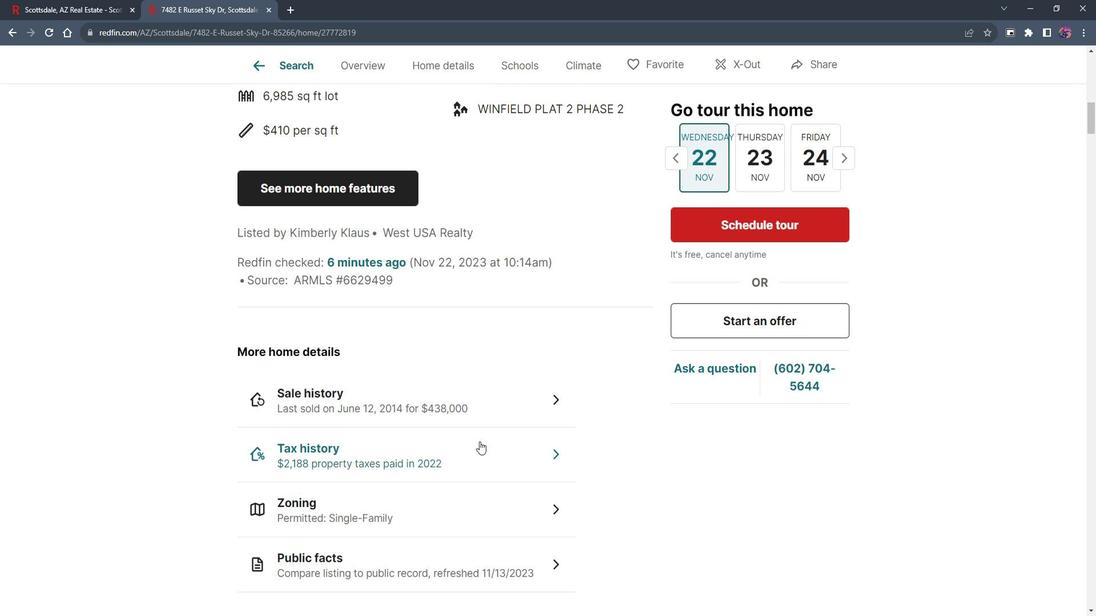 
Action: Mouse scrolled (490, 435) with delta (0, 0)
Screenshot: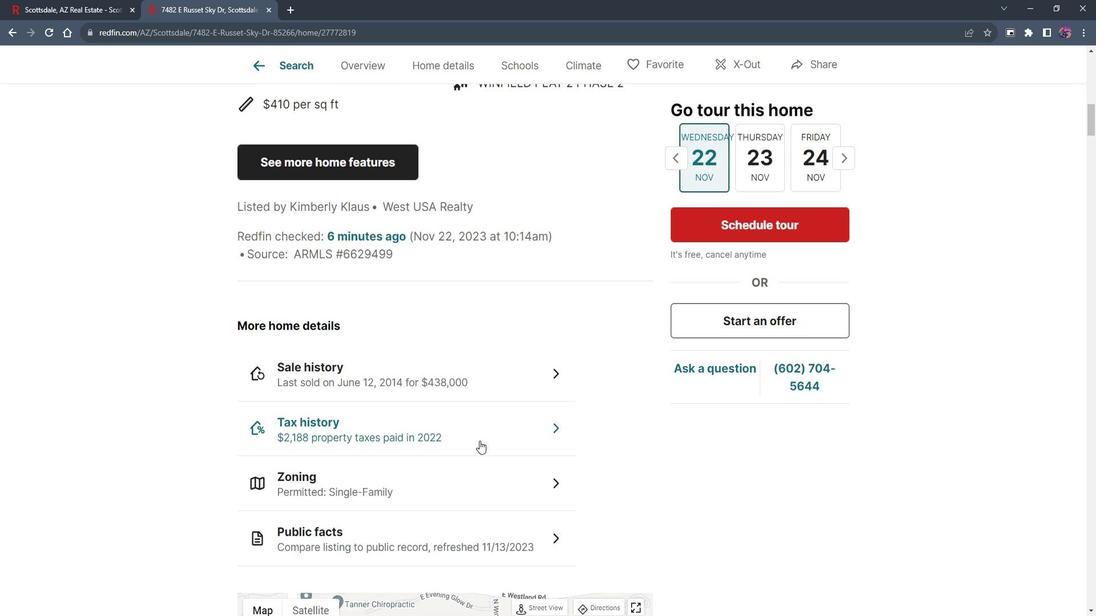 
Action: Mouse moved to (405, 305)
Screenshot: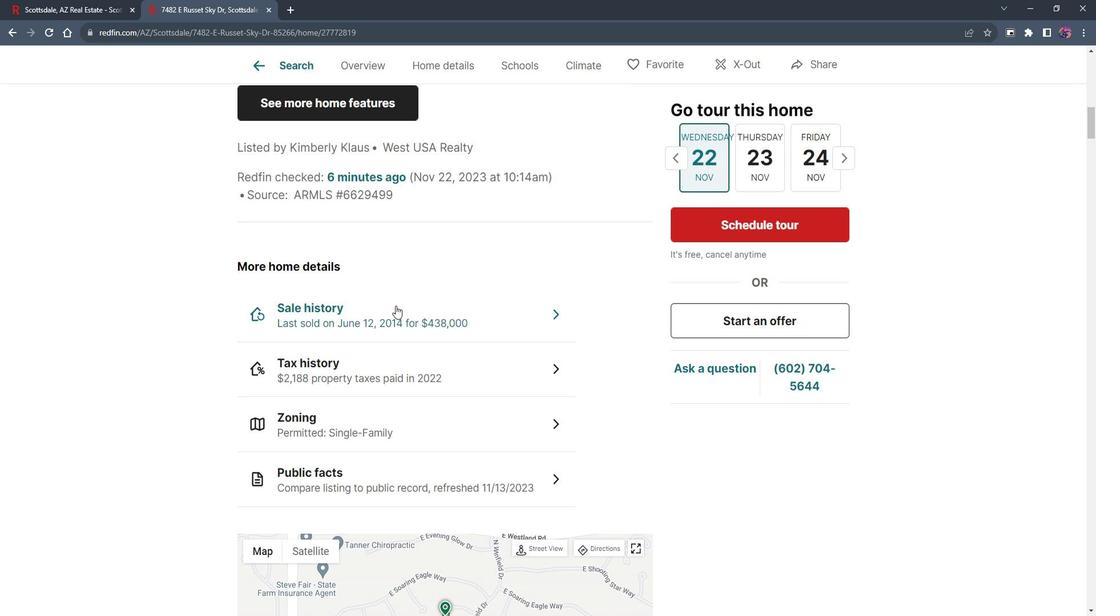 
Action: Mouse pressed left at (405, 305)
Screenshot: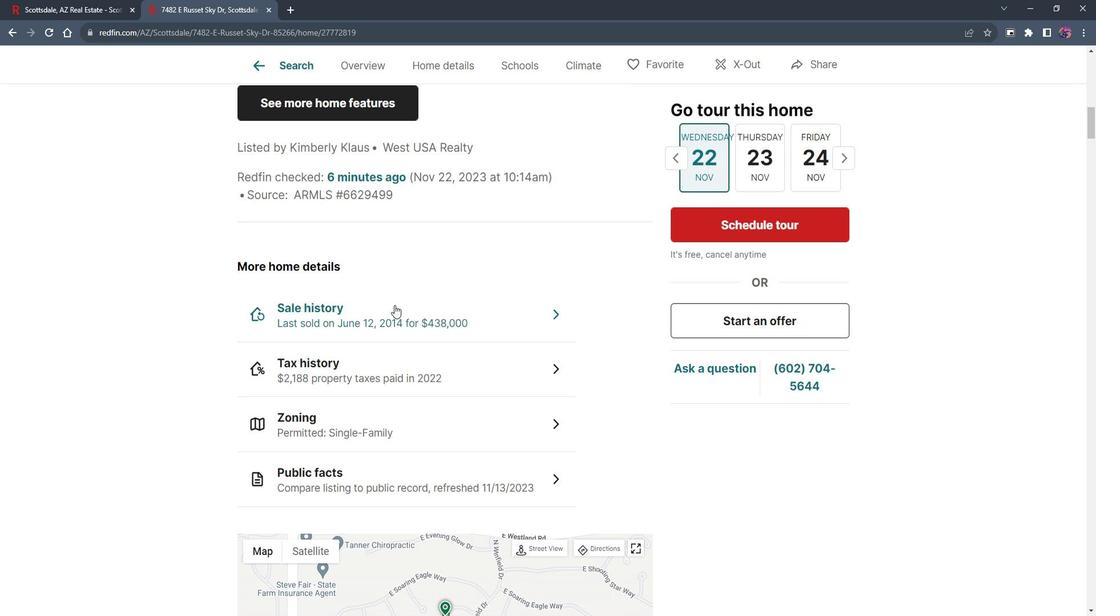
Action: Mouse moved to (492, 391)
Screenshot: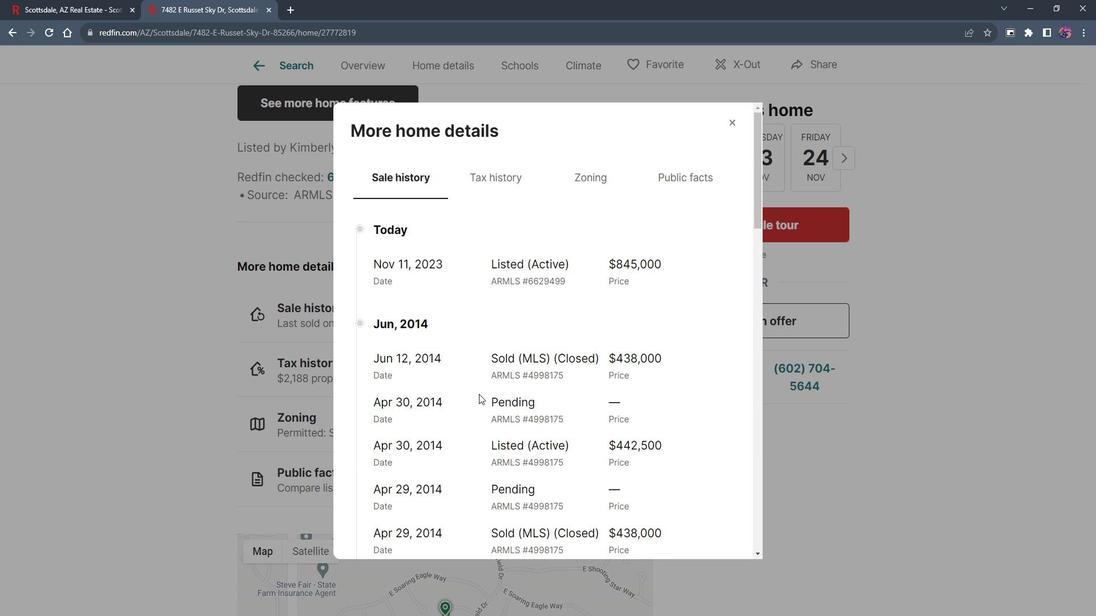 
Action: Mouse scrolled (492, 391) with delta (0, 0)
Screenshot: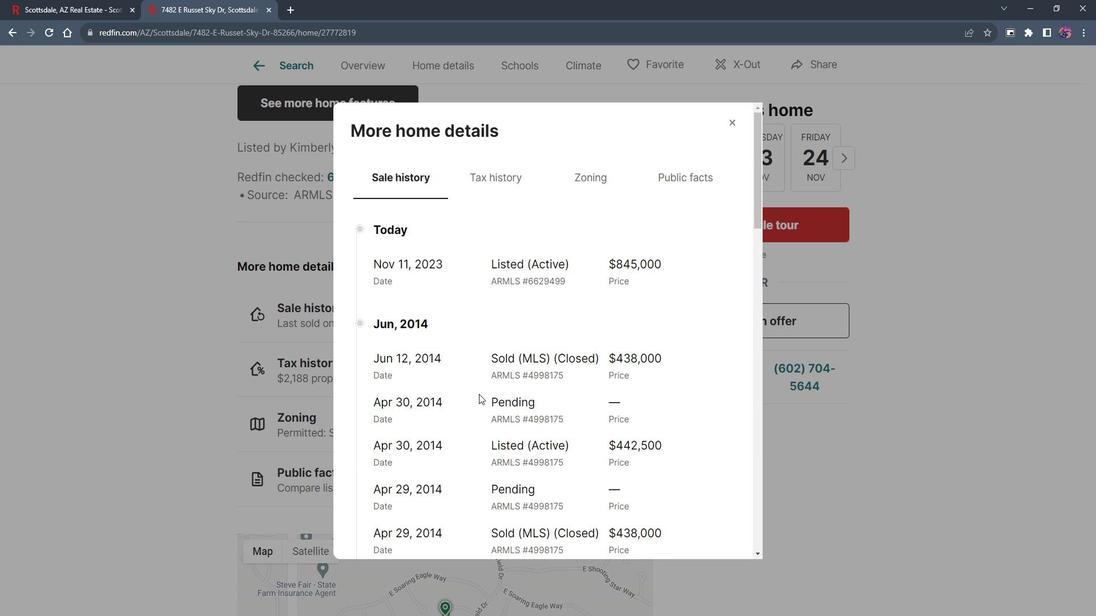 
Action: Mouse moved to (498, 391)
Screenshot: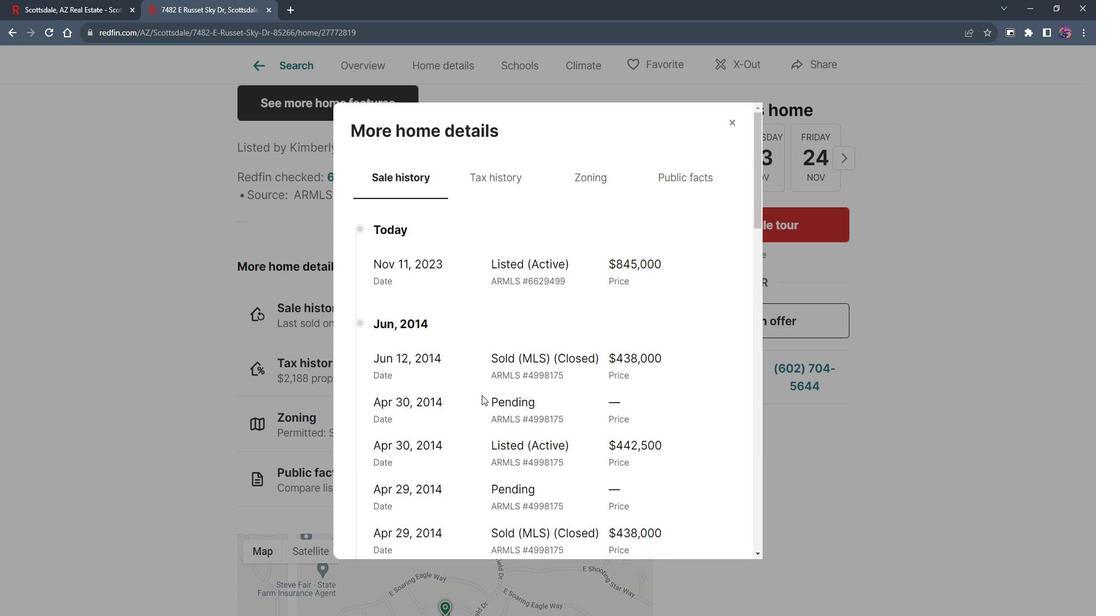 
Action: Mouse scrolled (498, 391) with delta (0, 0)
Screenshot: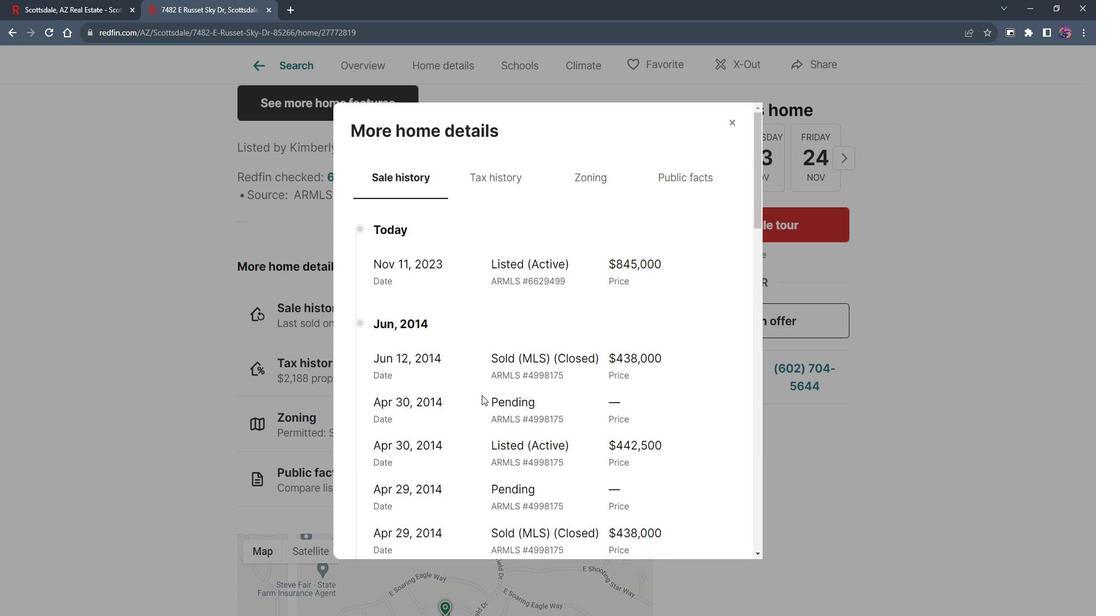 
Action: Mouse moved to (503, 391)
Screenshot: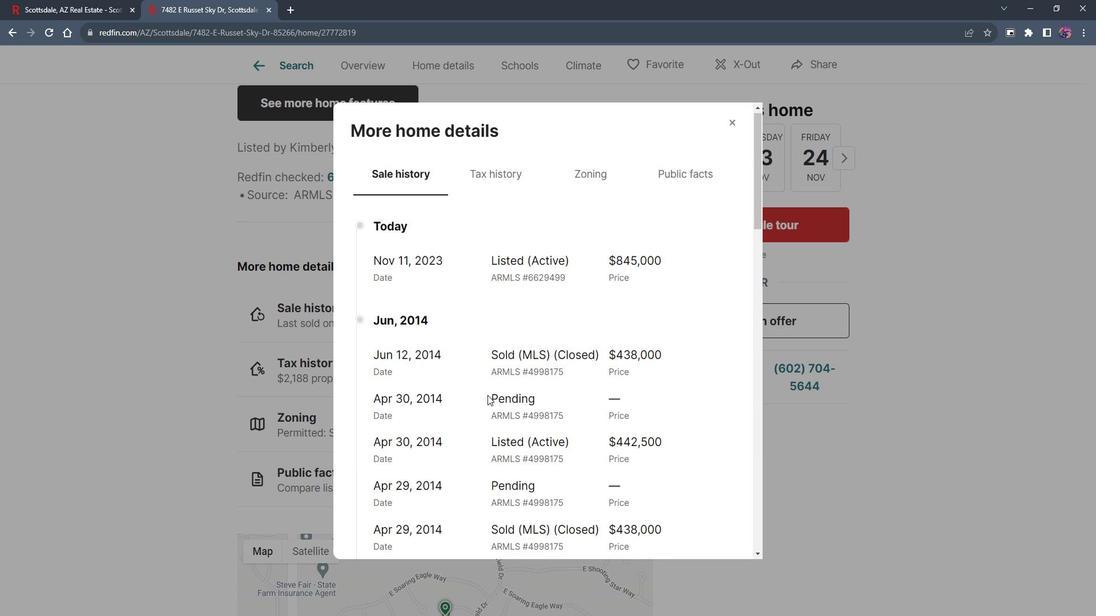
Action: Mouse scrolled (503, 391) with delta (0, 0)
Screenshot: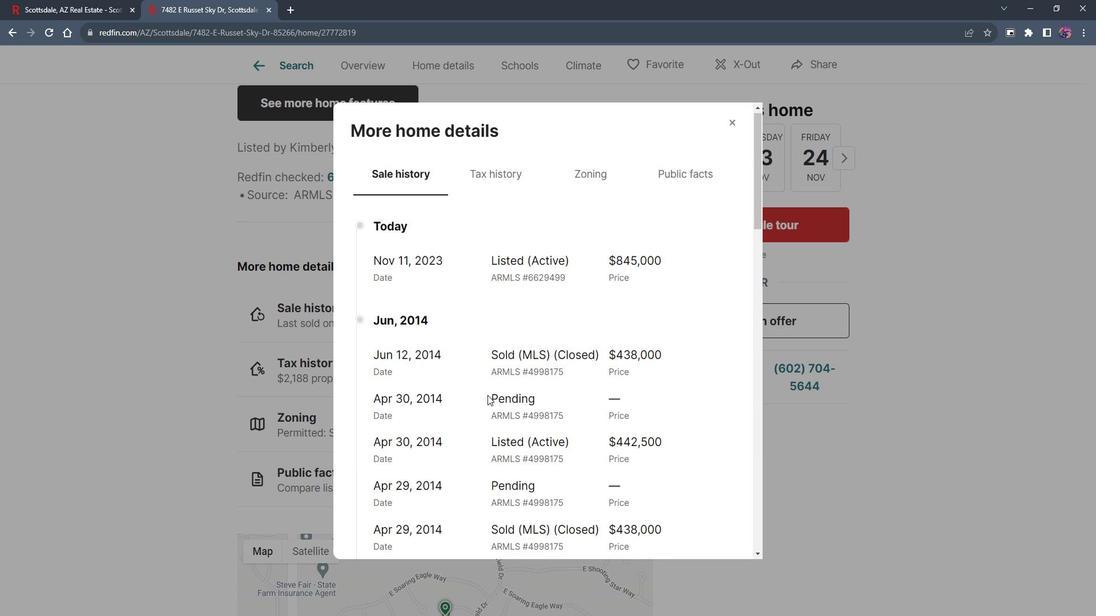 
Action: Mouse moved to (506, 391)
Screenshot: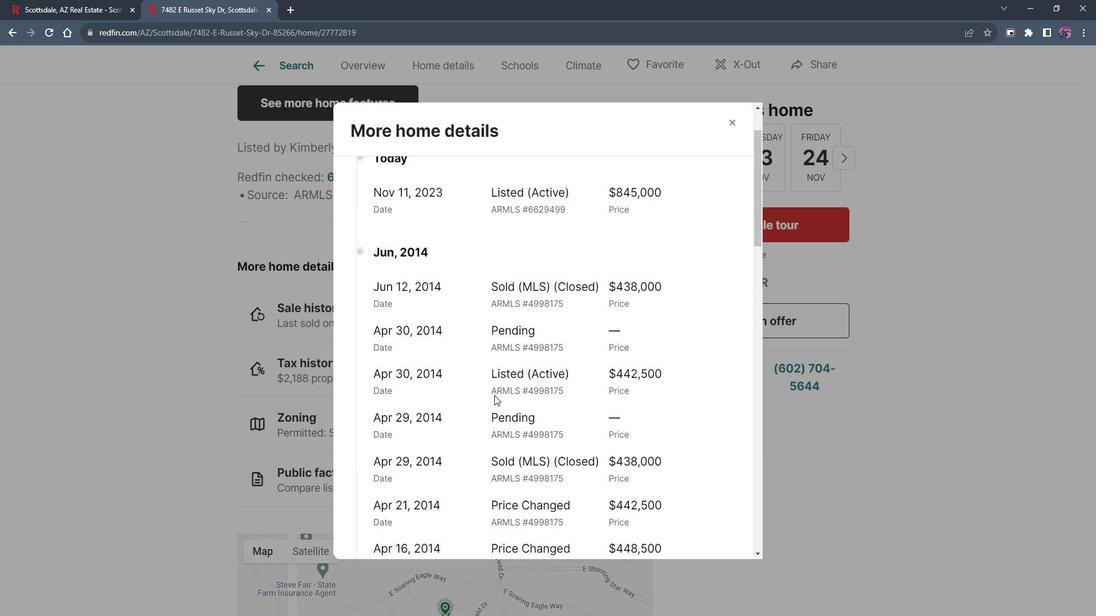 
Action: Mouse scrolled (506, 391) with delta (0, 0)
Screenshot: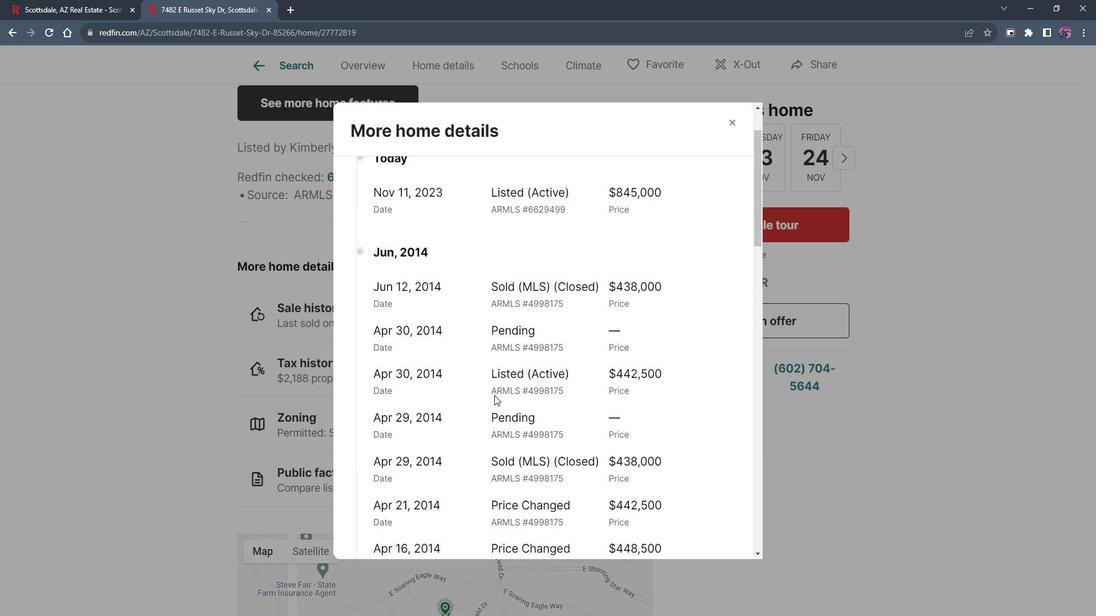 
Action: Mouse moved to (509, 391)
Screenshot: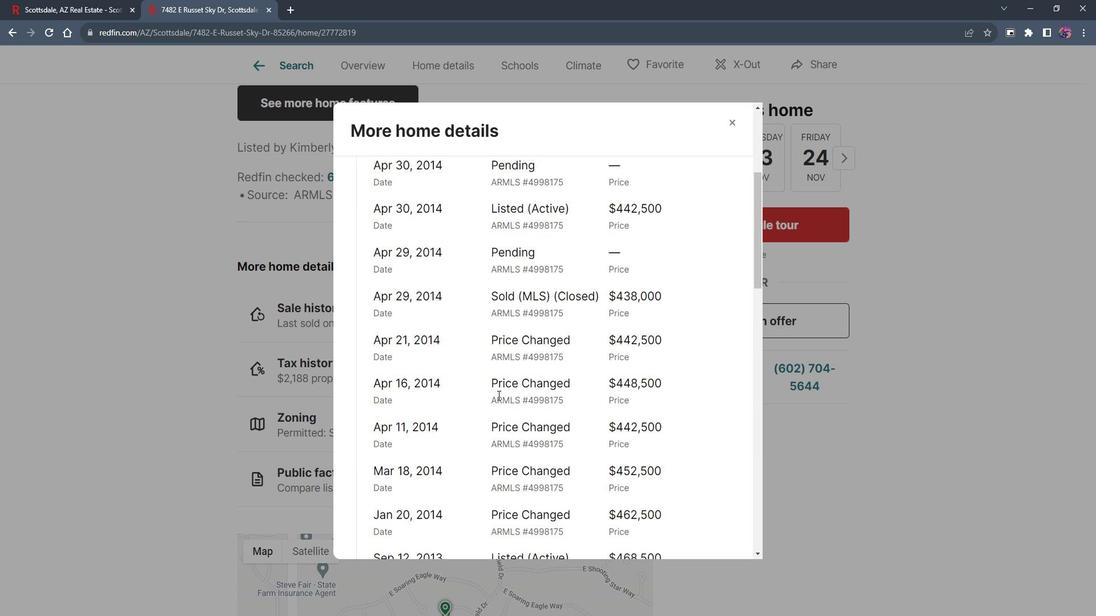 
Action: Mouse scrolled (509, 391) with delta (0, 0)
Screenshot: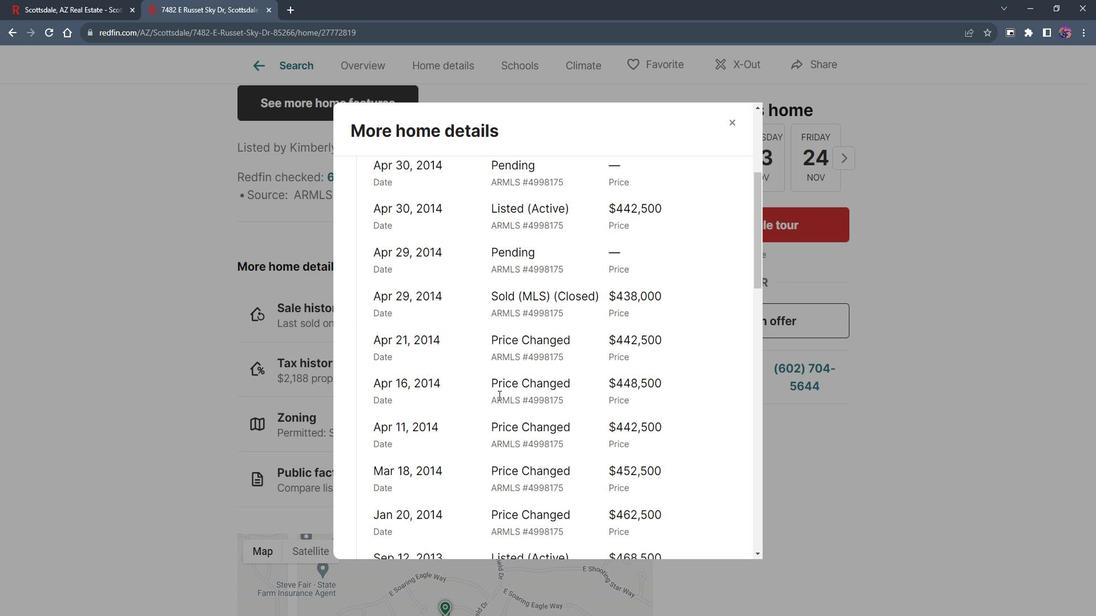 
Action: Mouse scrolled (509, 391) with delta (0, 0)
Screenshot: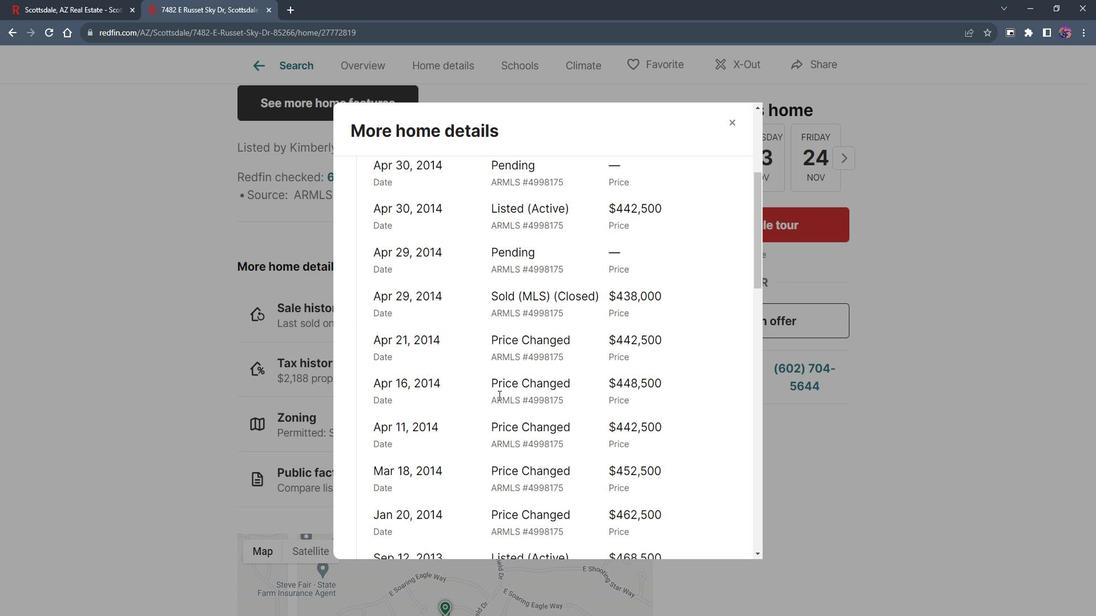 
Action: Mouse scrolled (509, 391) with delta (0, 0)
Screenshot: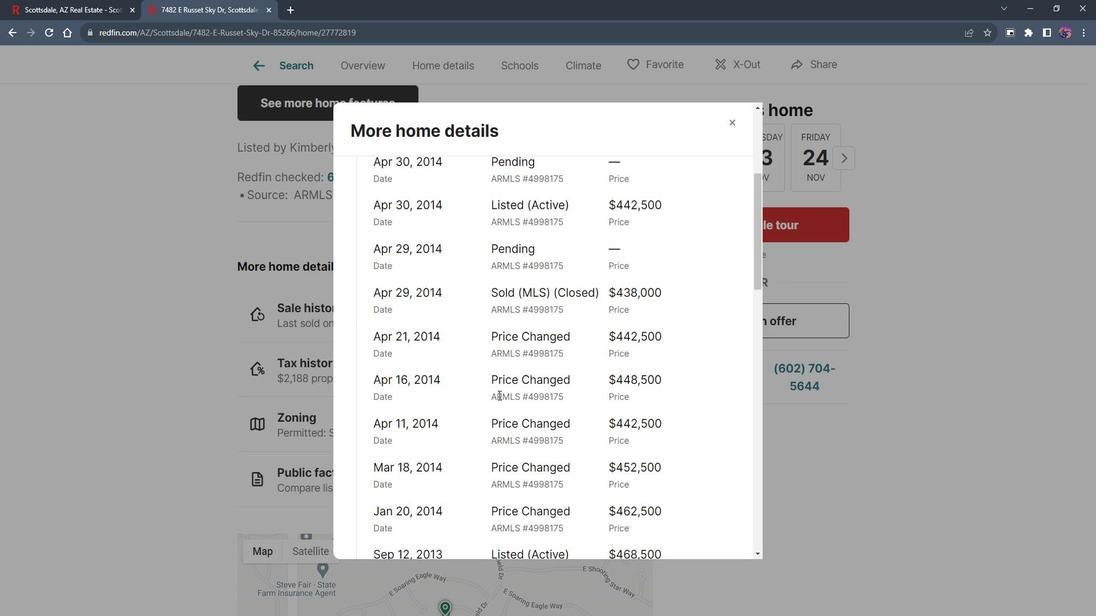 
Action: Mouse moved to (508, 391)
Screenshot: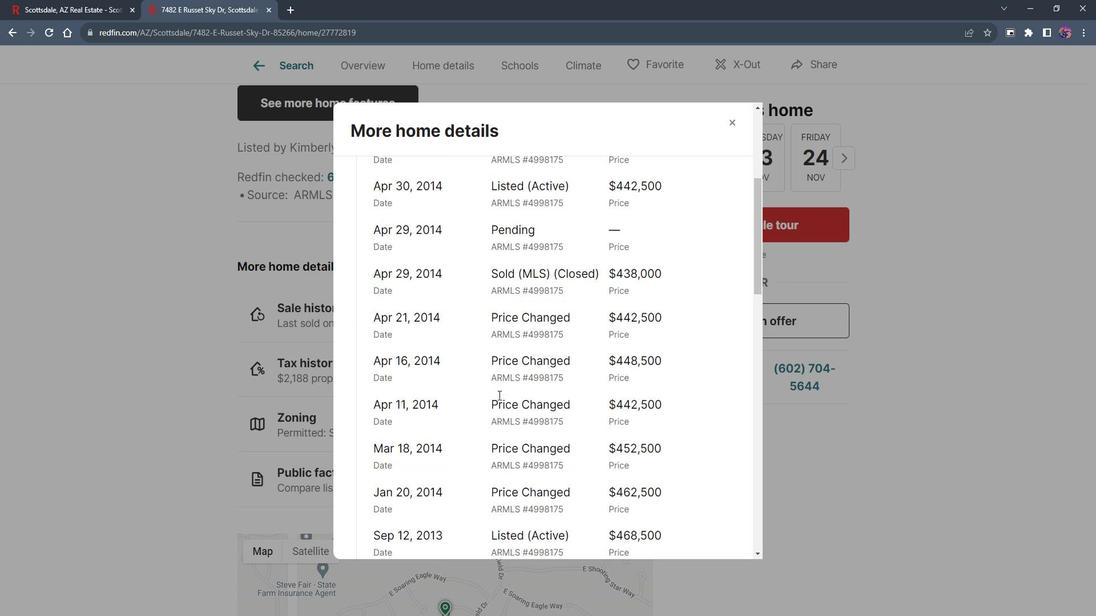 
Action: Mouse scrolled (508, 390) with delta (0, 0)
Screenshot: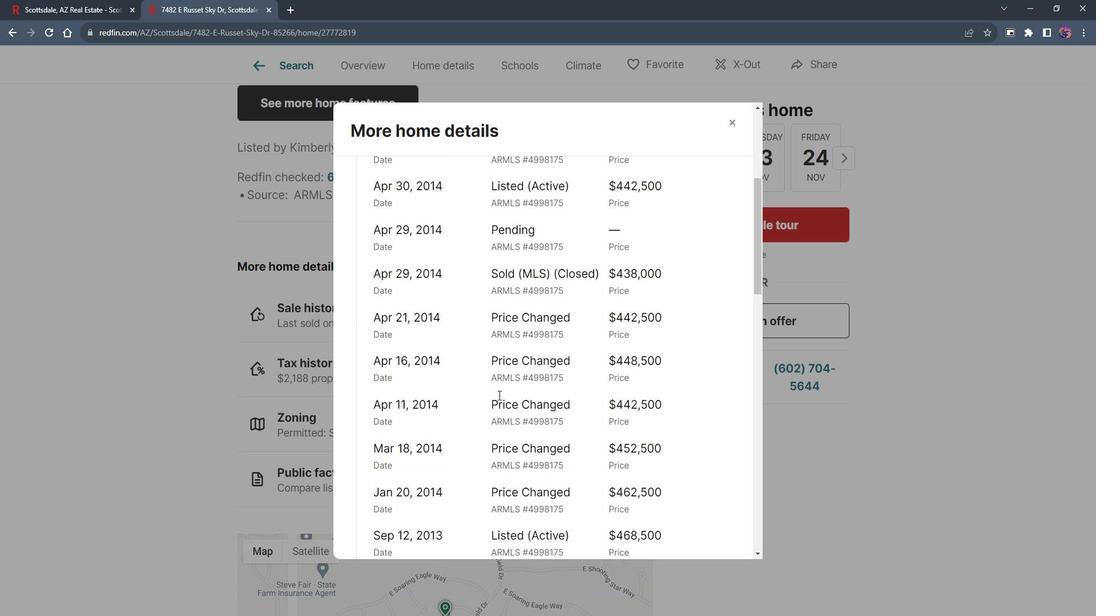 
Action: Mouse moved to (507, 391)
Screenshot: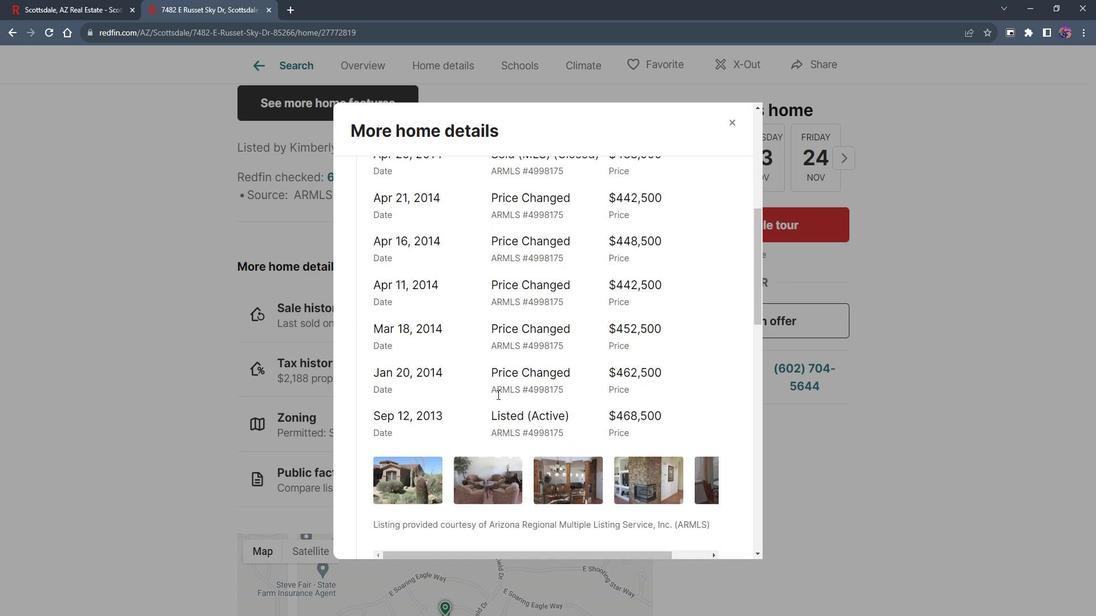 
Action: Mouse scrolled (507, 390) with delta (0, 0)
Screenshot: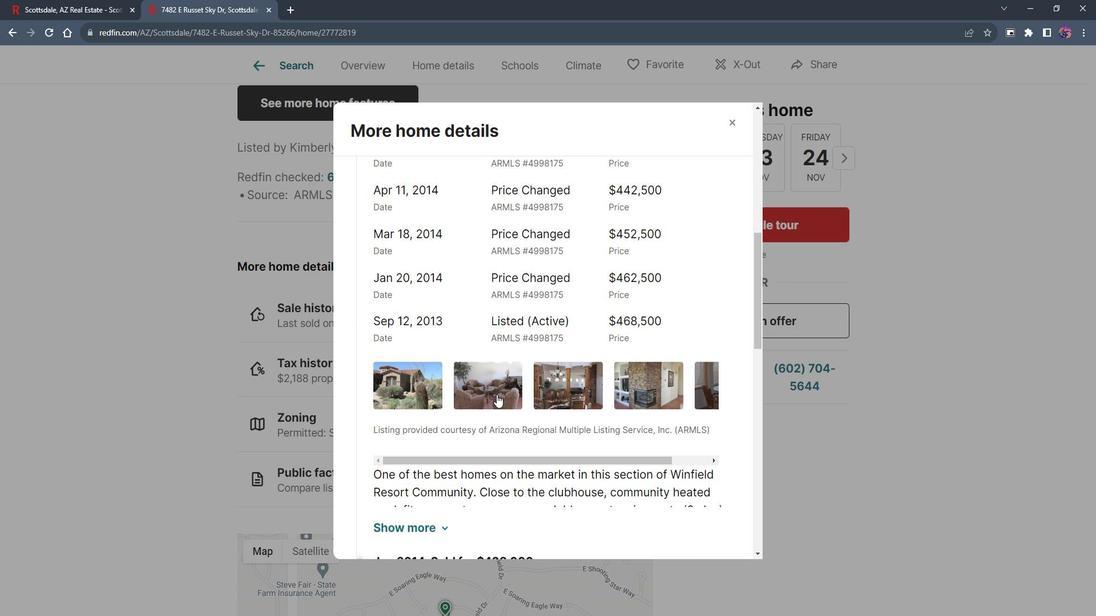 
Action: Mouse scrolled (507, 390) with delta (0, 0)
Screenshot: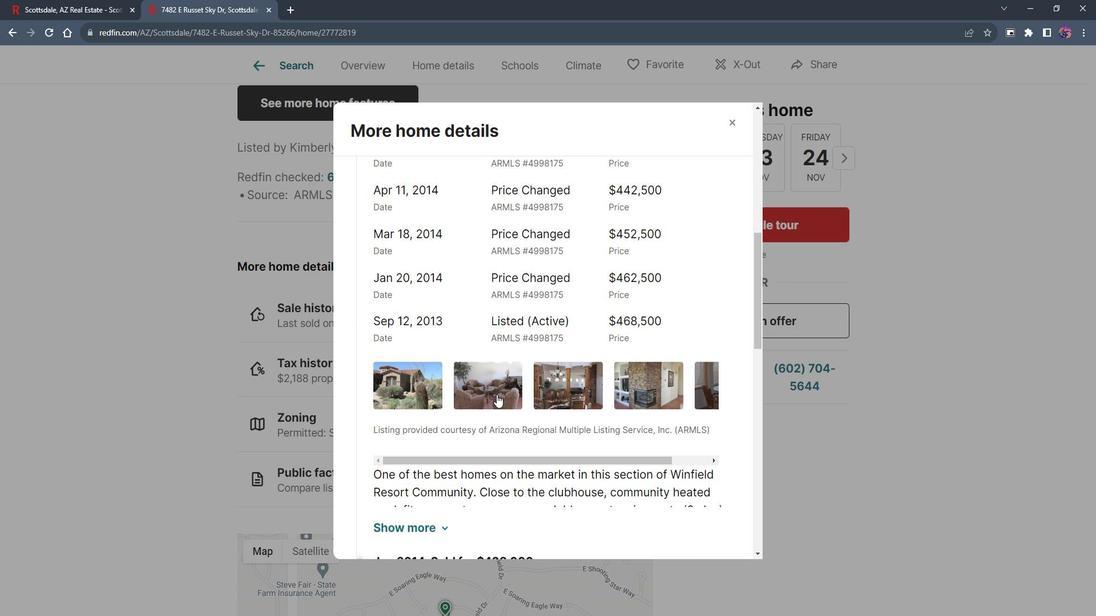 
Action: Mouse scrolled (507, 390) with delta (0, 0)
Screenshot: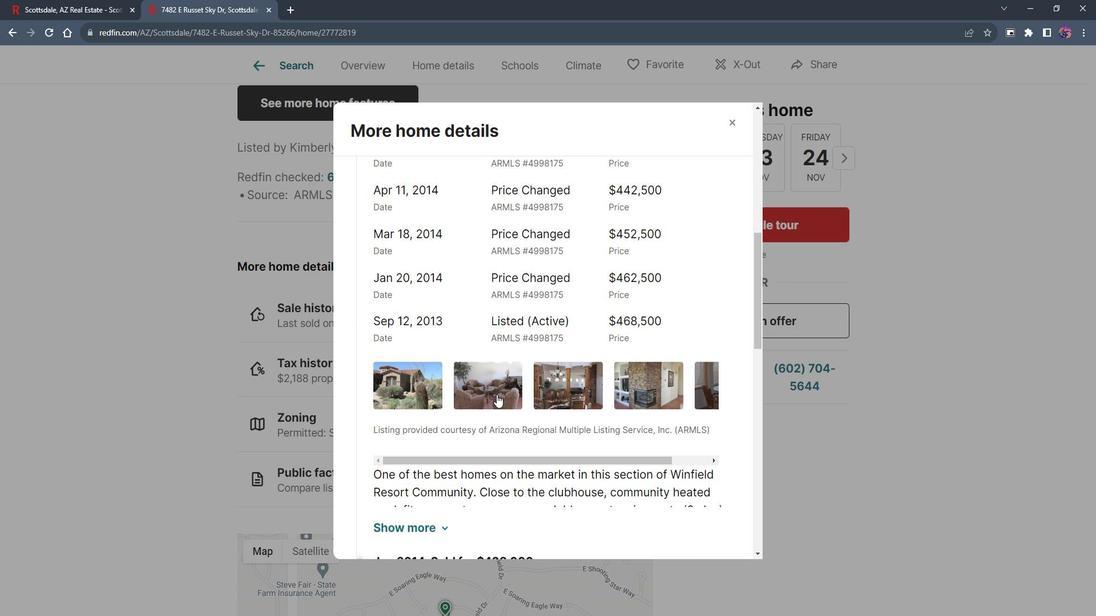 
Action: Mouse scrolled (507, 390) with delta (0, 0)
Screenshot: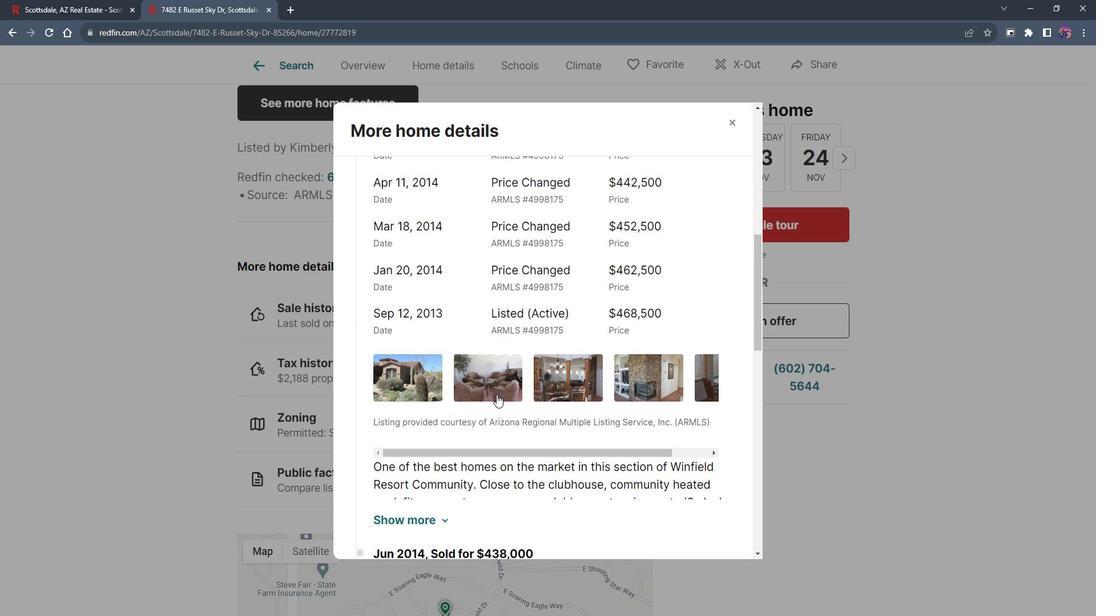 
Action: Mouse scrolled (507, 390) with delta (0, 0)
Screenshot: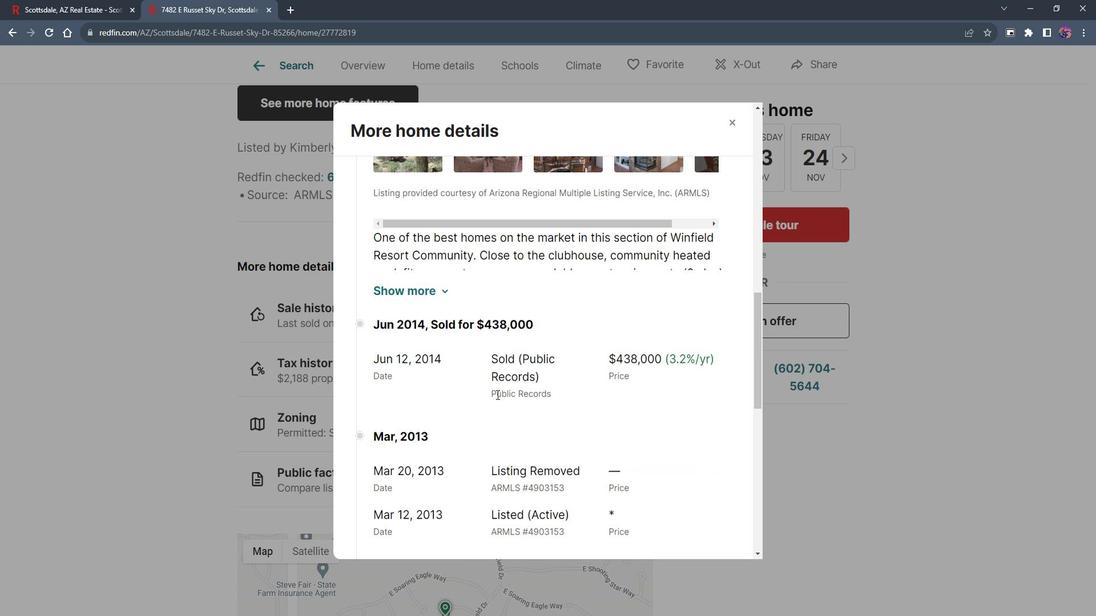 
Action: Mouse scrolled (507, 390) with delta (0, 0)
Screenshot: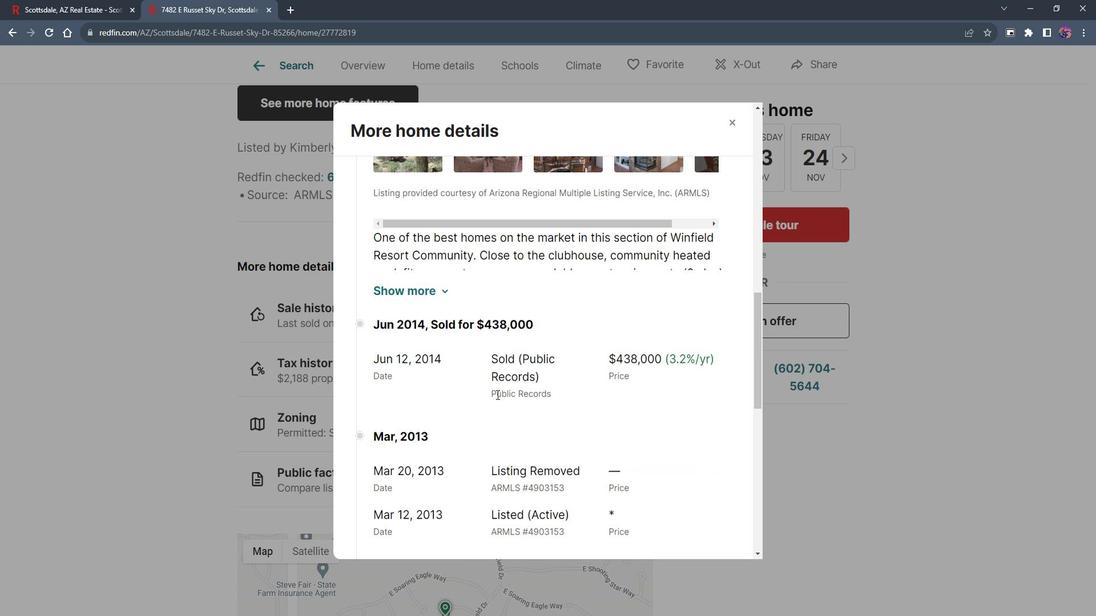 
Action: Mouse scrolled (507, 390) with delta (0, 0)
Screenshot: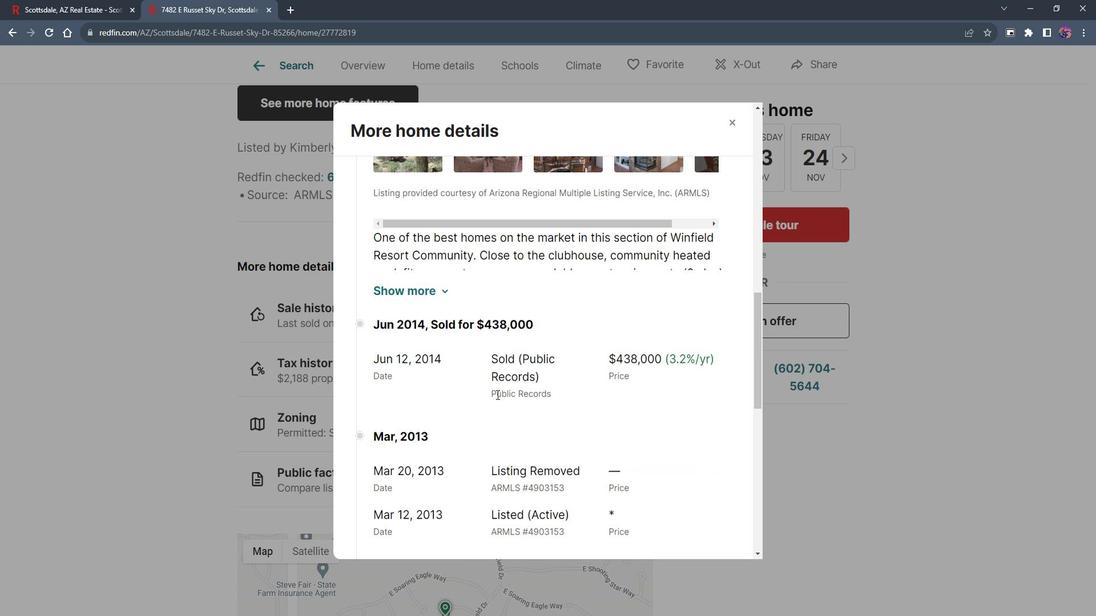 
Action: Mouse moved to (507, 391)
Screenshot: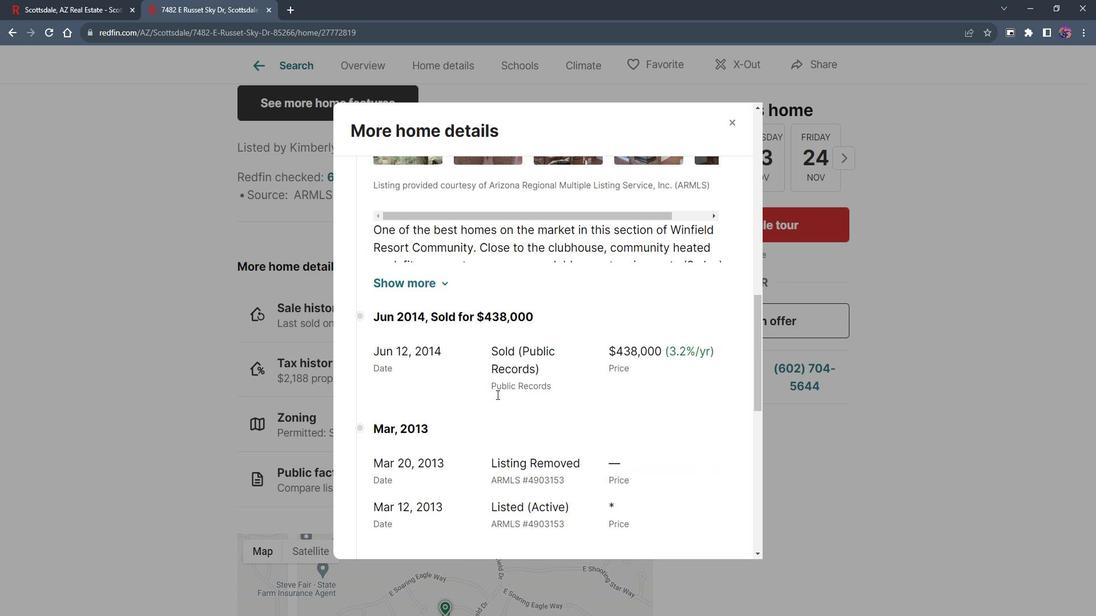 
Action: Mouse scrolled (507, 390) with delta (0, 0)
Screenshot: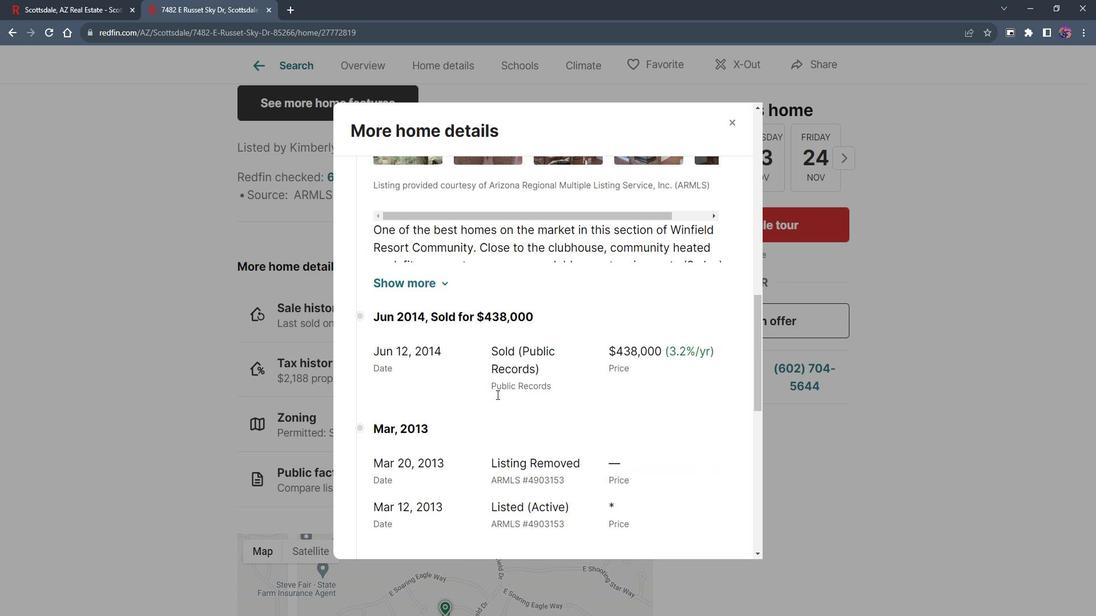 
Action: Mouse moved to (506, 390)
Screenshot: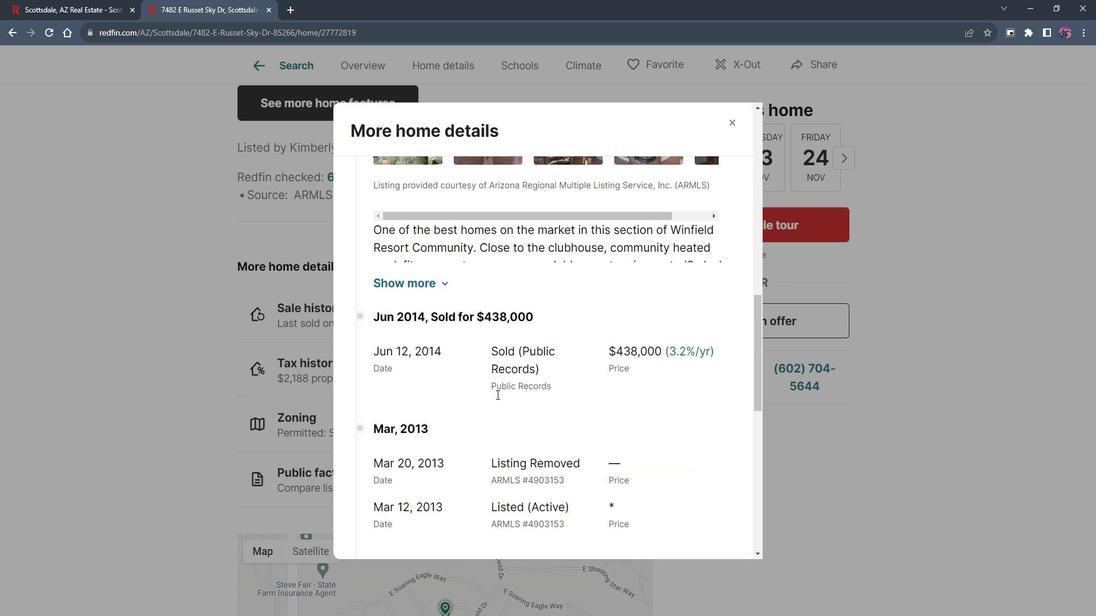 
Action: Mouse scrolled (506, 391) with delta (0, 0)
Screenshot: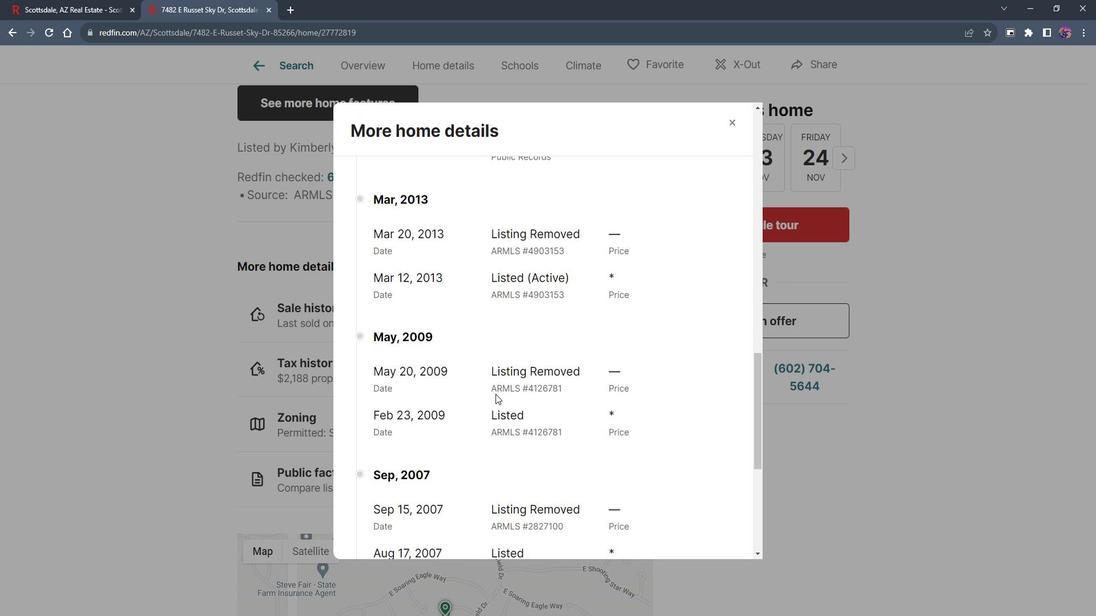 
Action: Mouse scrolled (506, 391) with delta (0, 0)
Screenshot: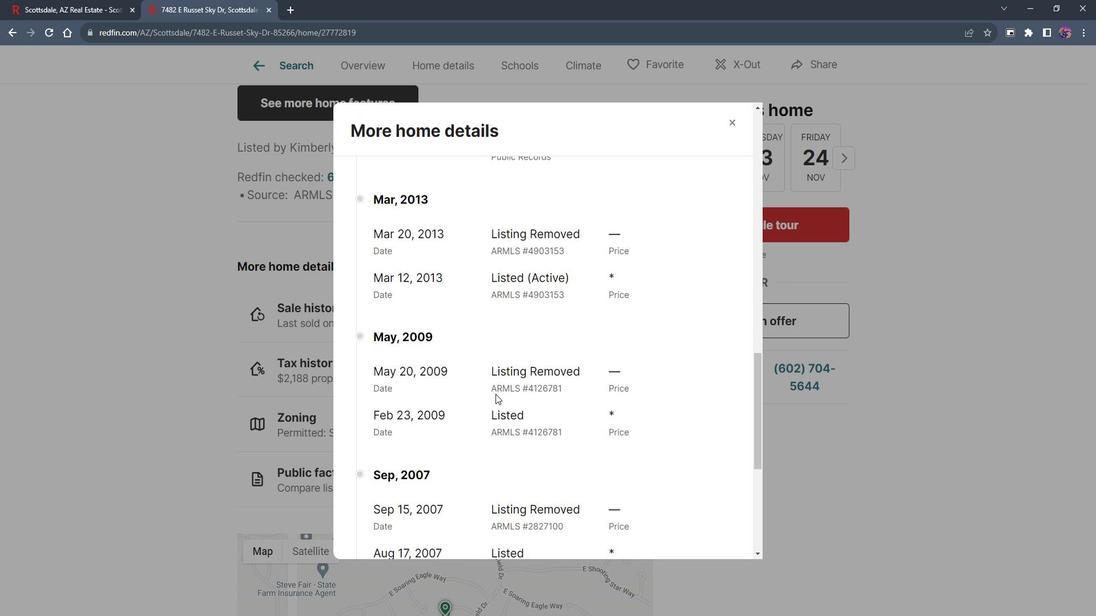 
Action: Mouse scrolled (506, 391) with delta (0, 0)
Screenshot: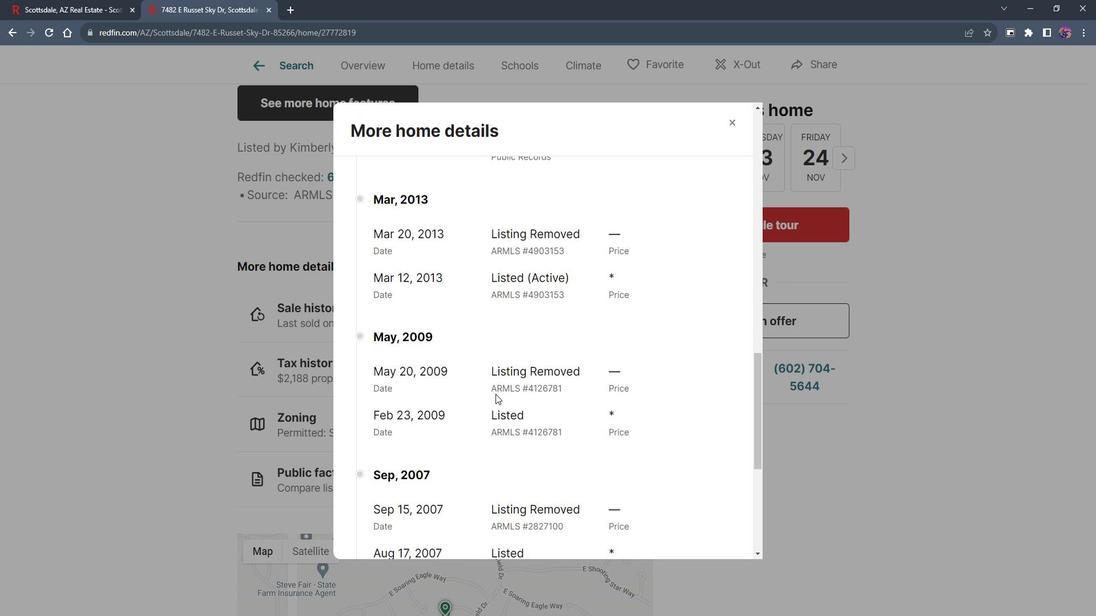 
Action: Mouse scrolled (506, 391) with delta (0, 0)
Screenshot: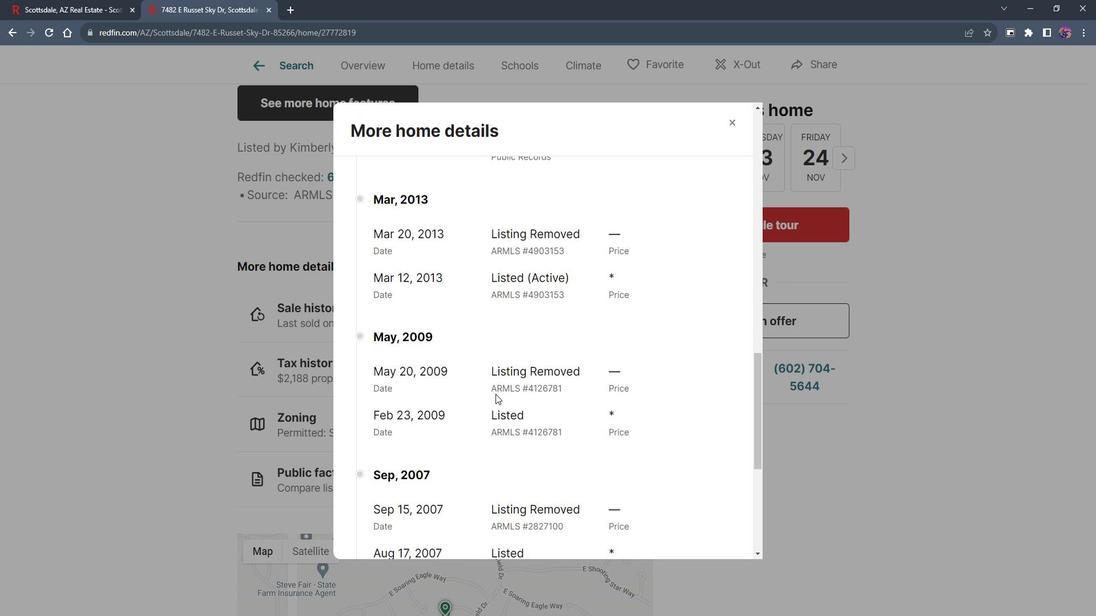 
Action: Mouse scrolled (506, 391) with delta (0, 0)
Screenshot: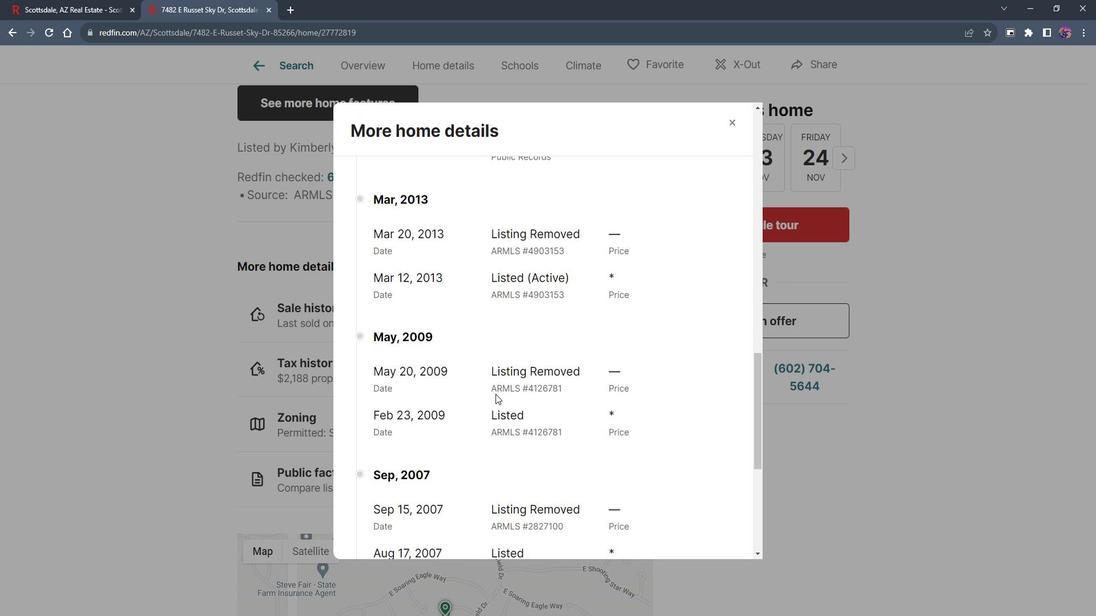 
Action: Mouse moved to (524, 352)
Screenshot: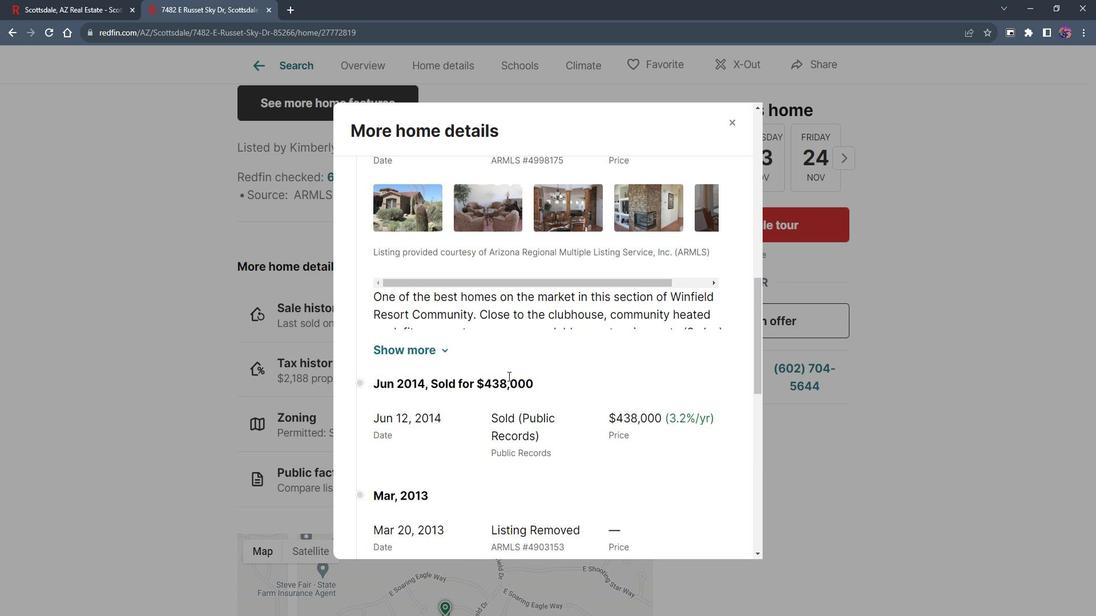 
Action: Mouse scrolled (524, 353) with delta (0, 0)
Screenshot: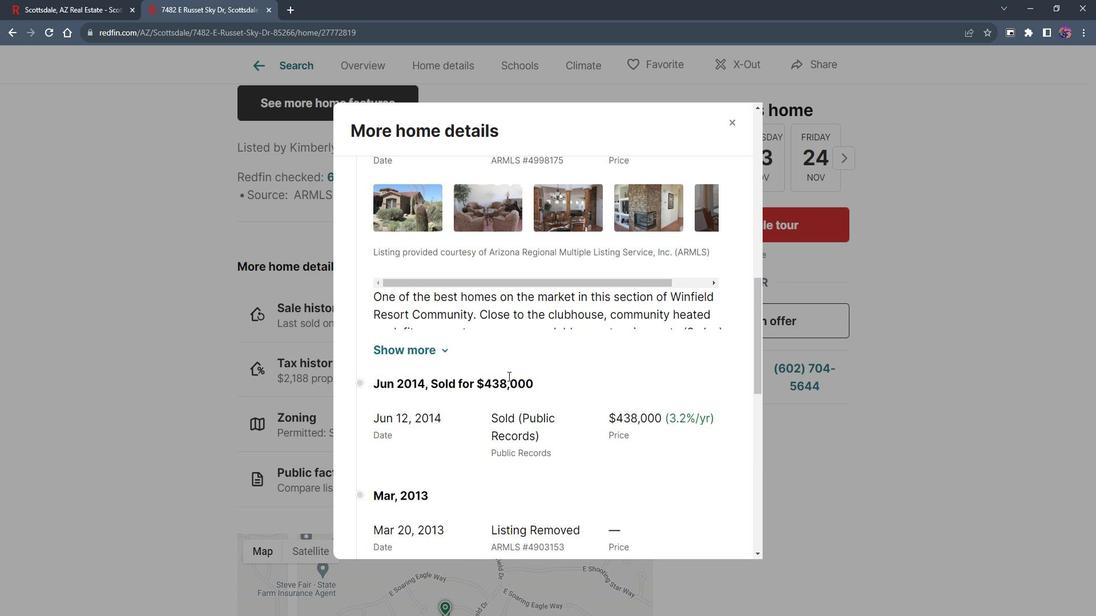 
Action: Mouse moved to (524, 346)
Screenshot: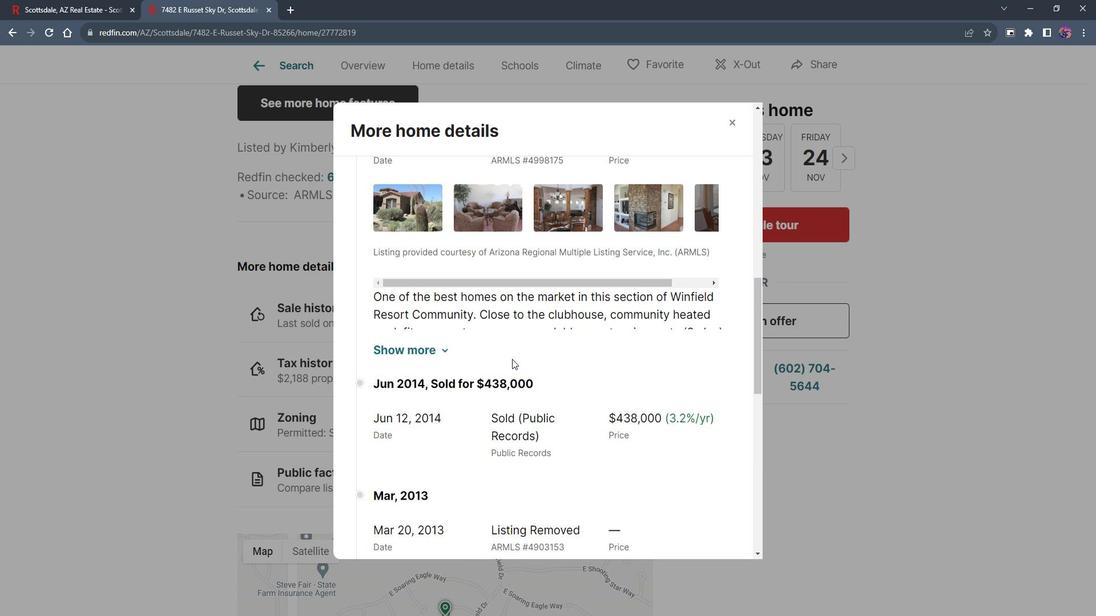 
Action: Mouse scrolled (524, 347) with delta (0, 0)
Screenshot: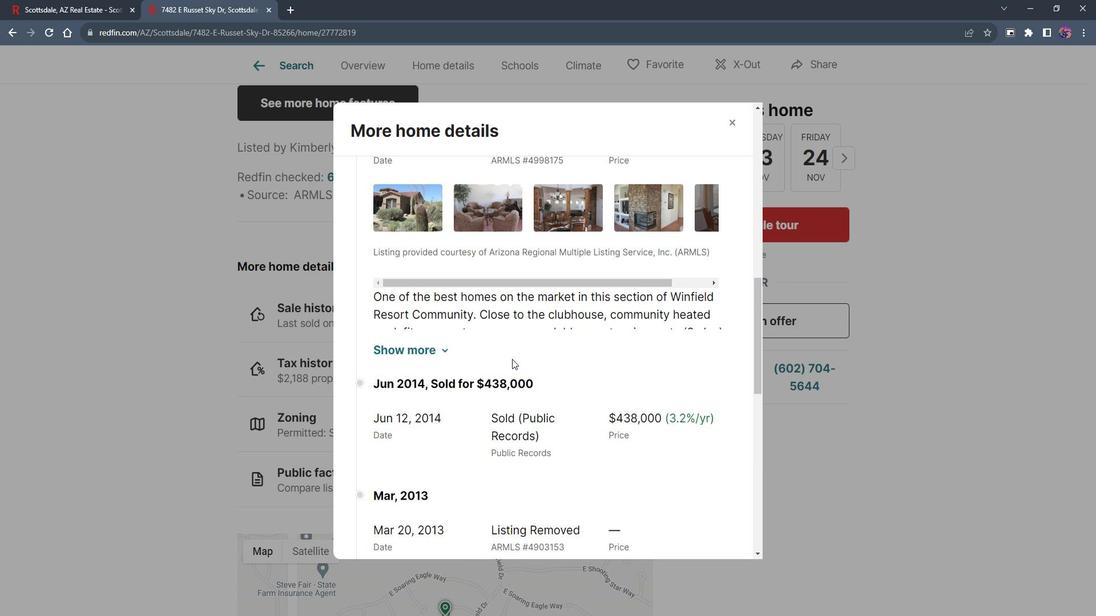 
Action: Mouse moved to (525, 340)
Screenshot: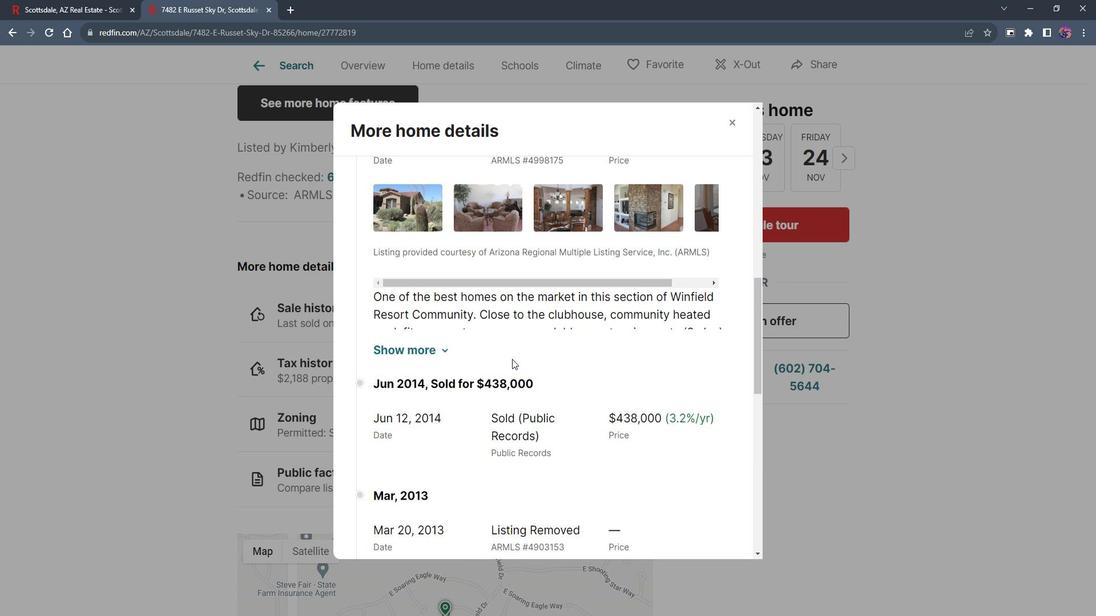 
Action: Mouse scrolled (525, 341) with delta (0, 0)
Screenshot: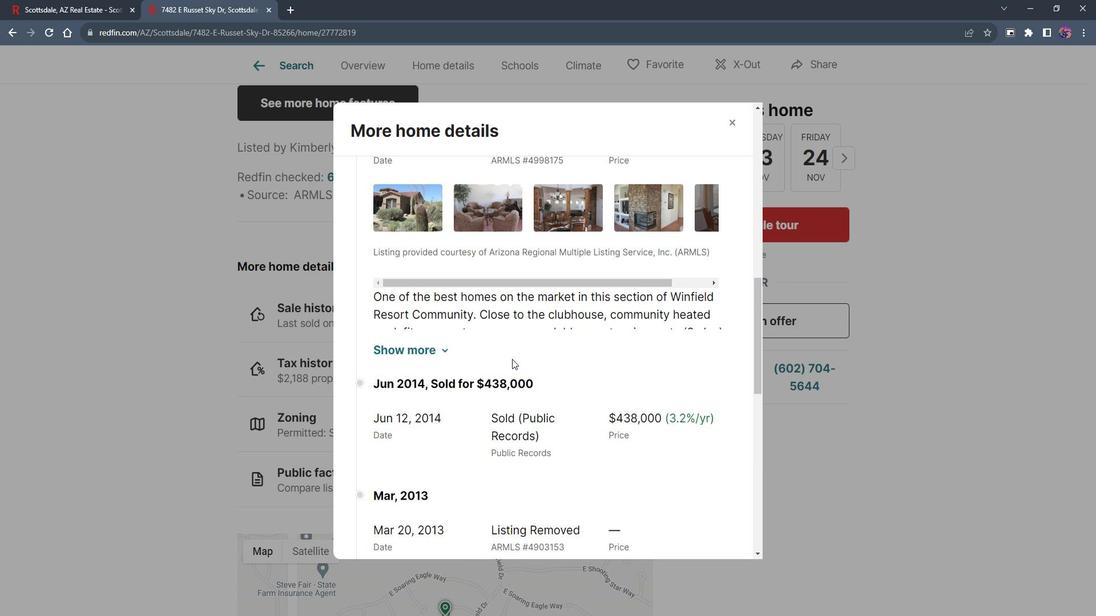 
Action: Mouse moved to (524, 330)
Screenshot: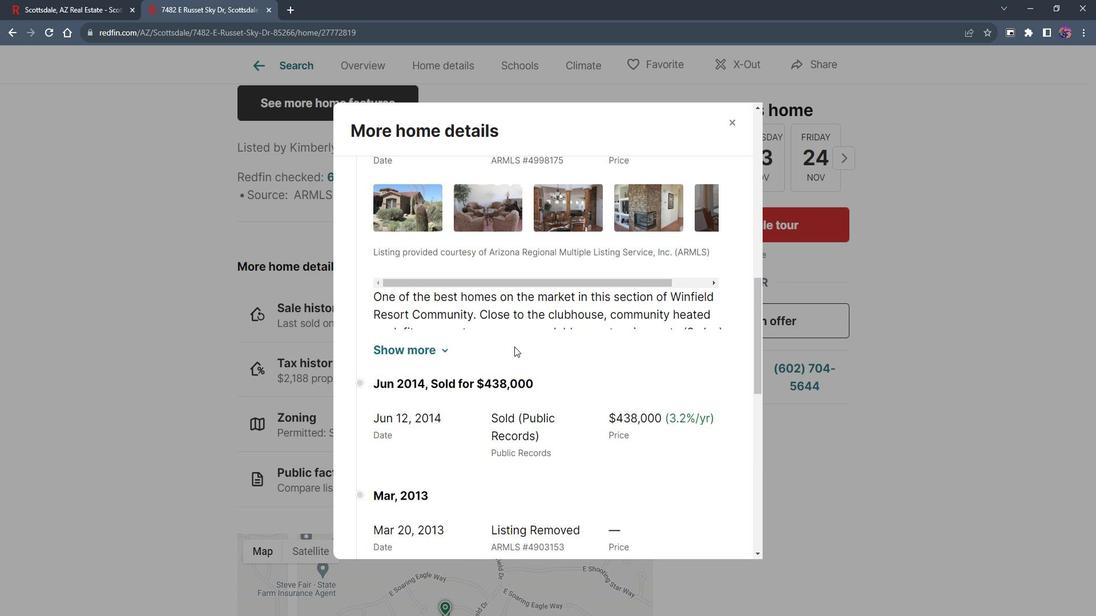 
Action: Mouse scrolled (524, 331) with delta (0, 0)
Screenshot: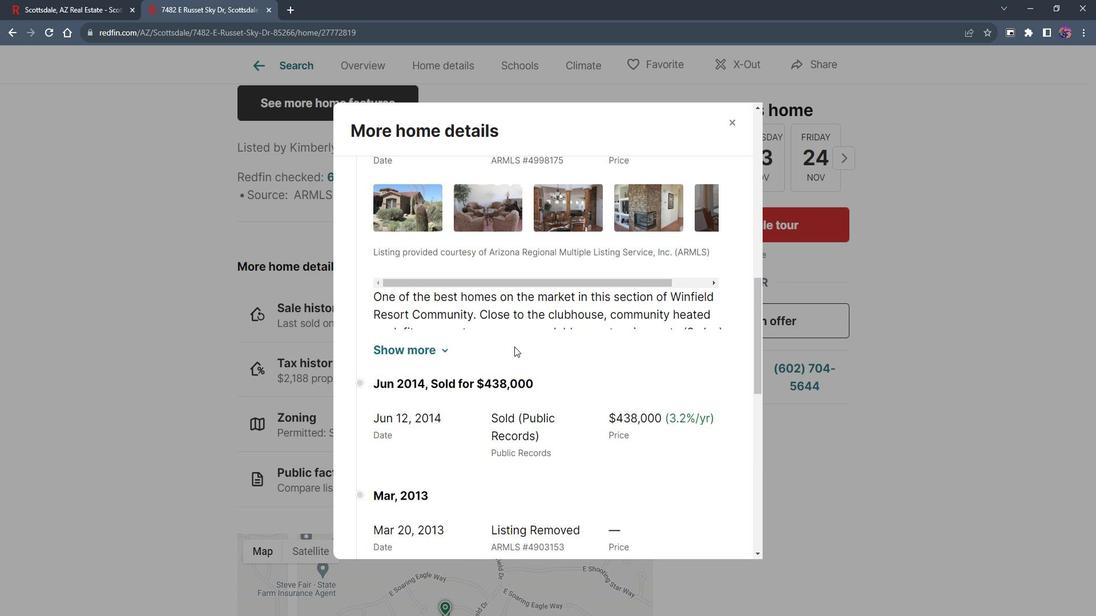 
Action: Mouse moved to (520, 316)
Screenshot: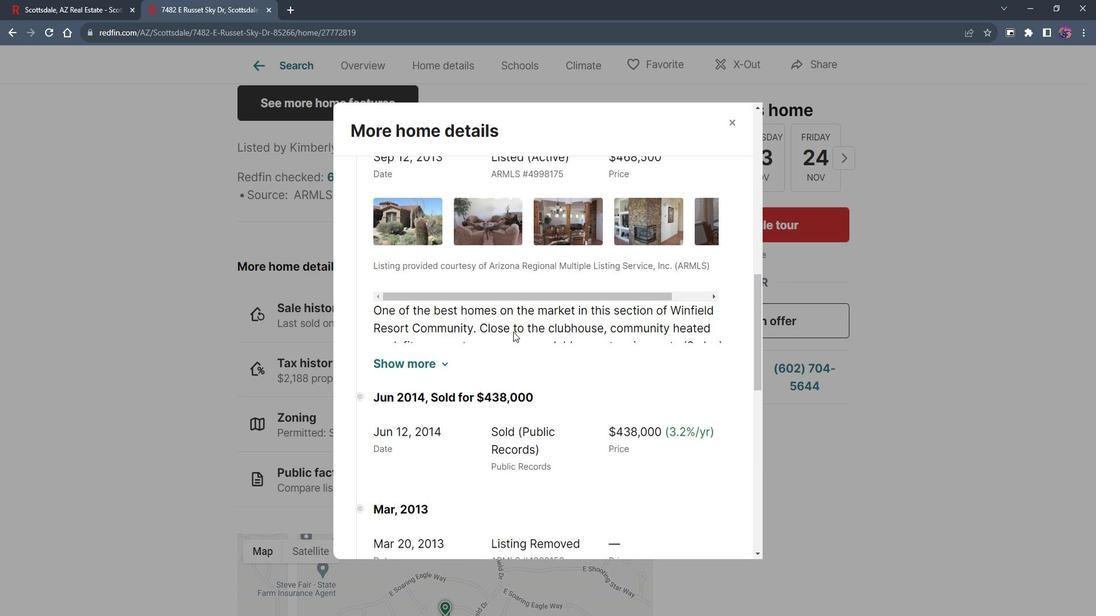 
Action: Mouse scrolled (520, 317) with delta (0, 0)
Screenshot: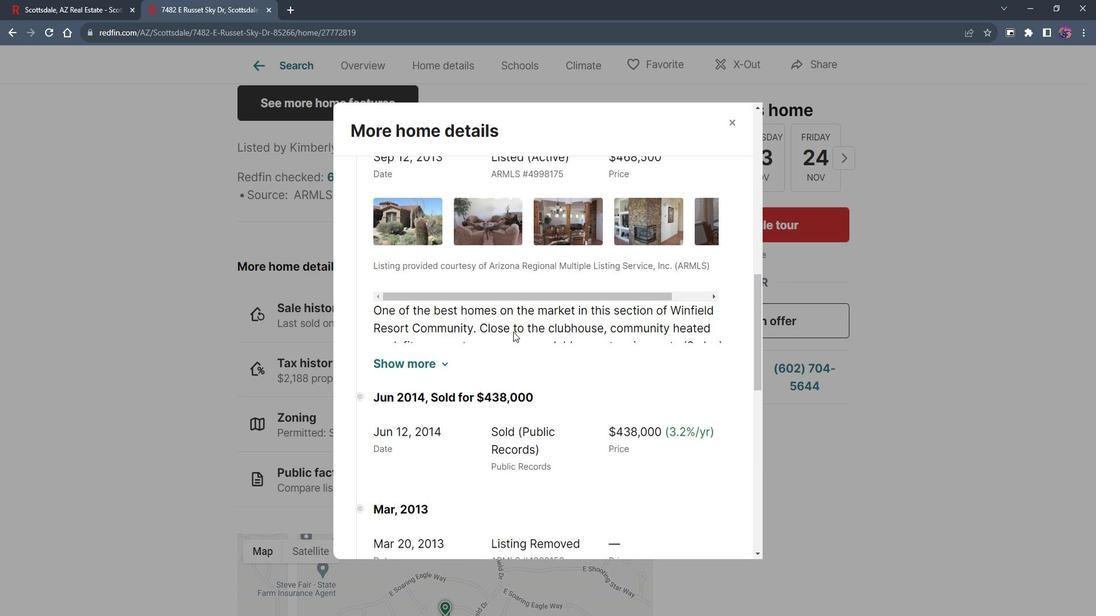 
Action: Mouse moved to (516, 304)
Screenshot: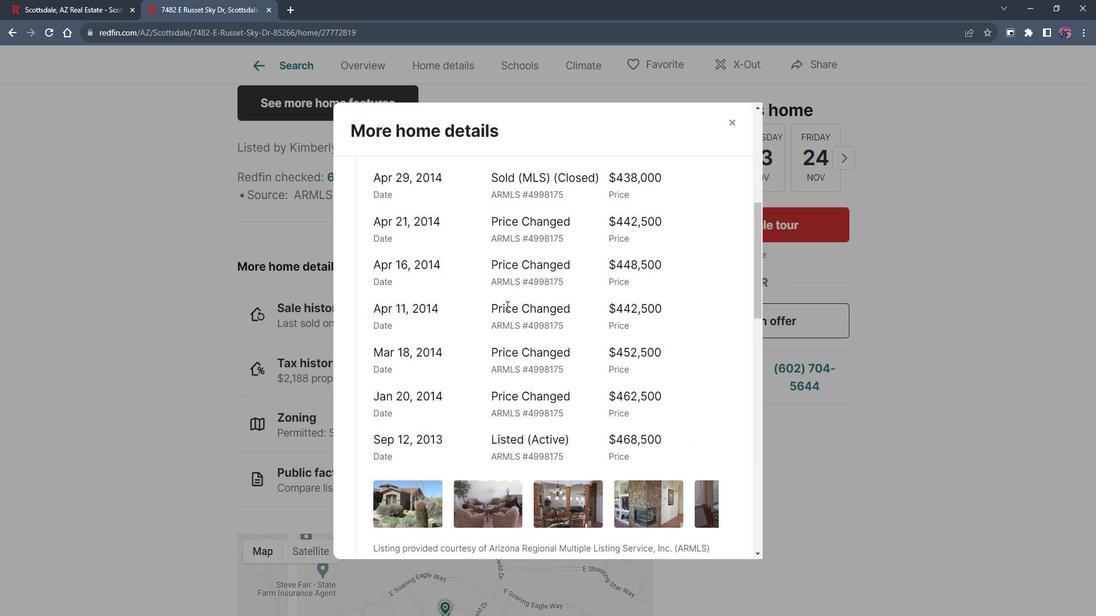 
Action: Mouse scrolled (516, 305) with delta (0, 0)
Screenshot: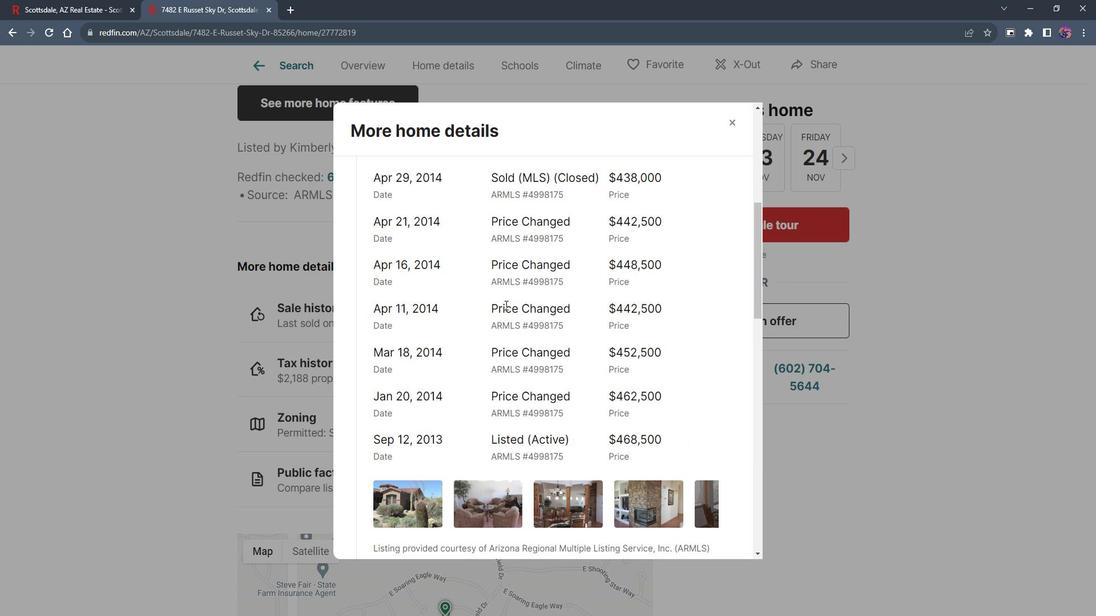 
Action: Mouse scrolled (516, 305) with delta (0, 0)
Screenshot: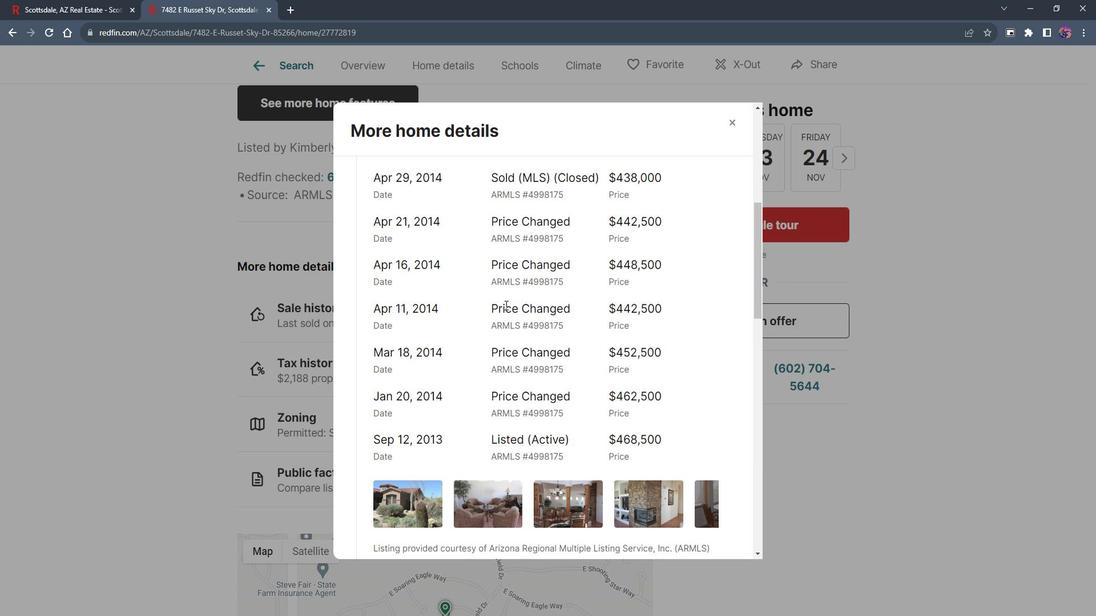 
Action: Mouse scrolled (516, 305) with delta (0, 0)
Screenshot: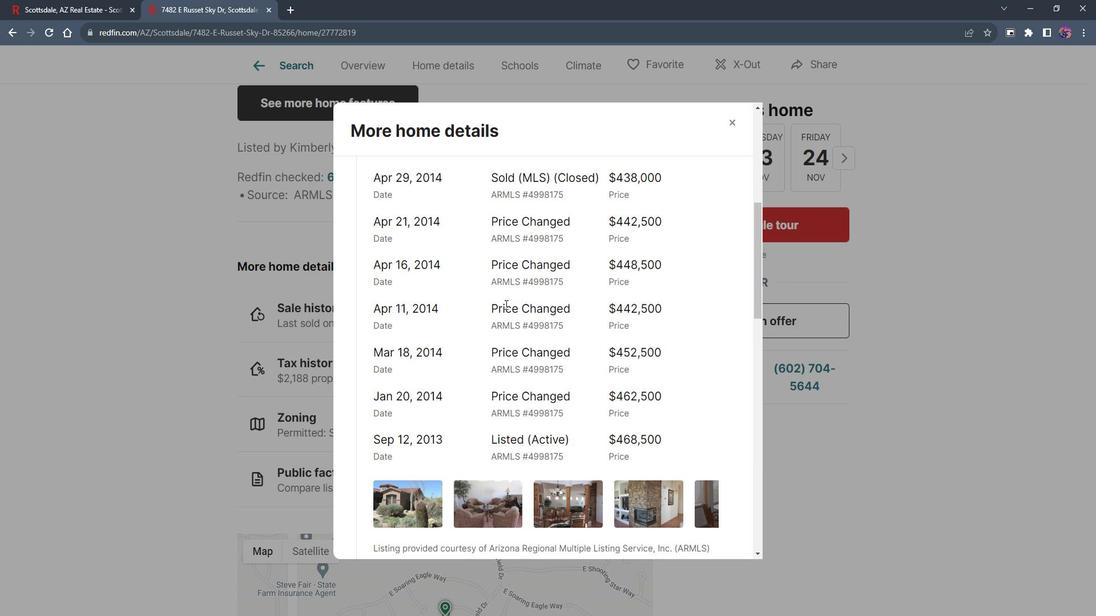 
Action: Mouse scrolled (516, 305) with delta (0, 0)
Screenshot: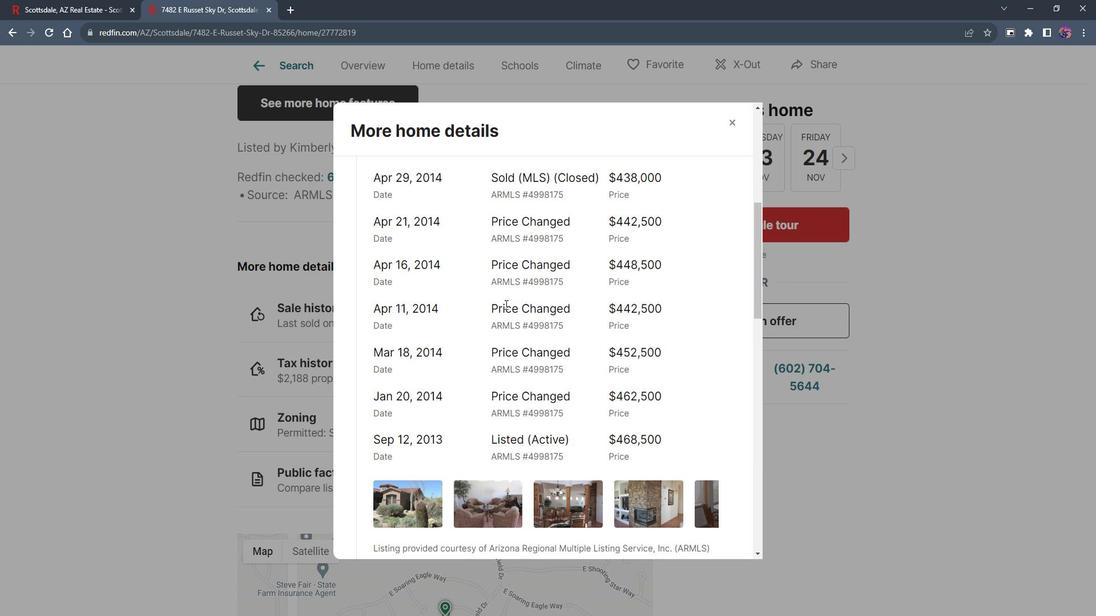 
Action: Mouse moved to (516, 303)
Screenshot: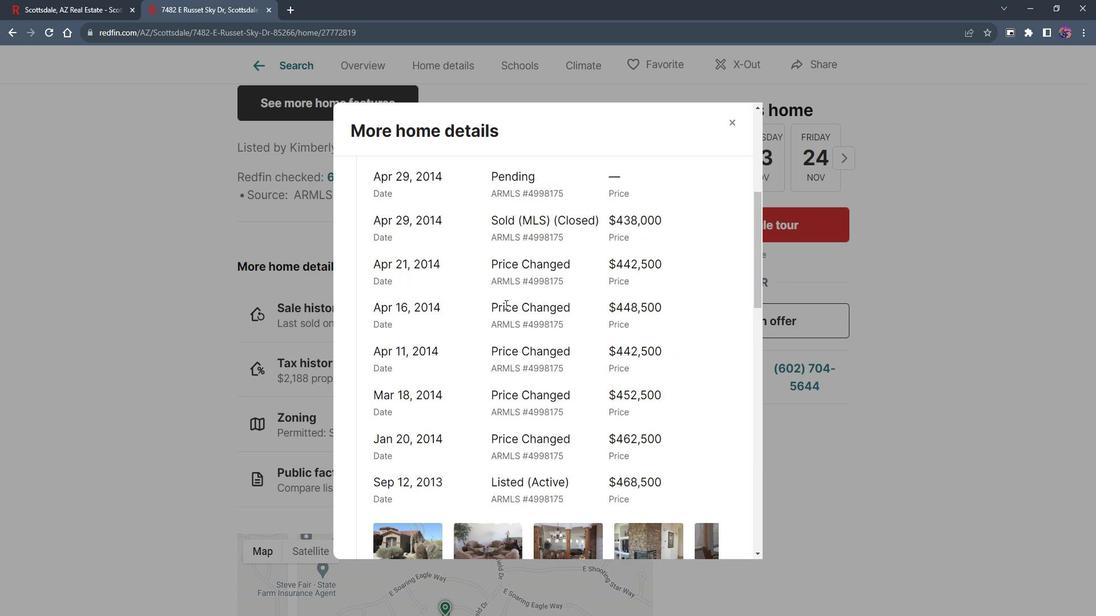 
Action: Mouse scrolled (516, 304) with delta (0, 0)
Screenshot: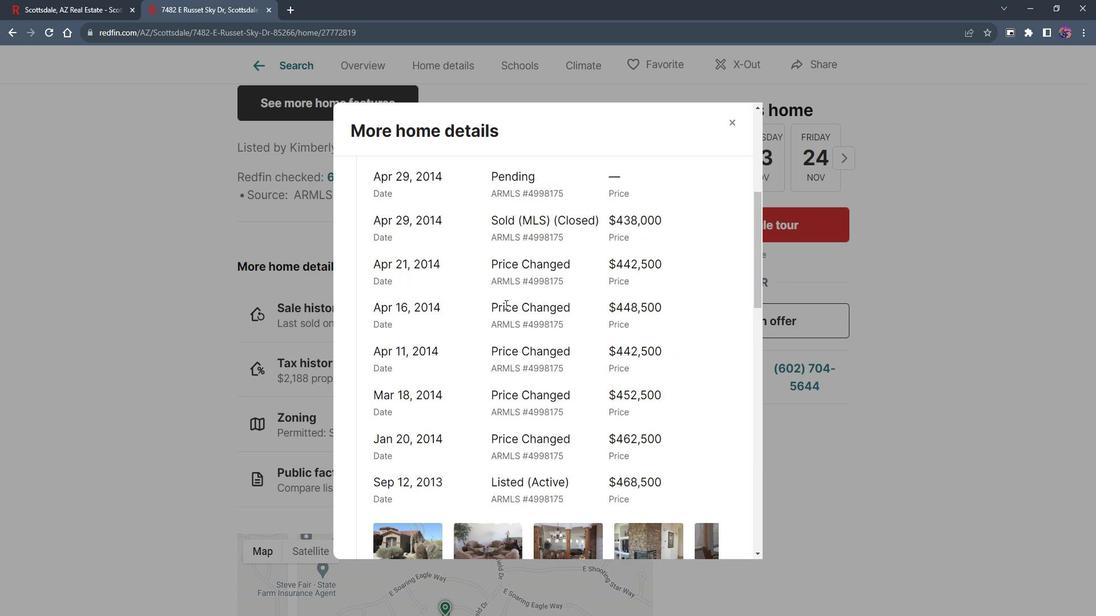 
Action: Mouse moved to (497, 278)
Screenshot: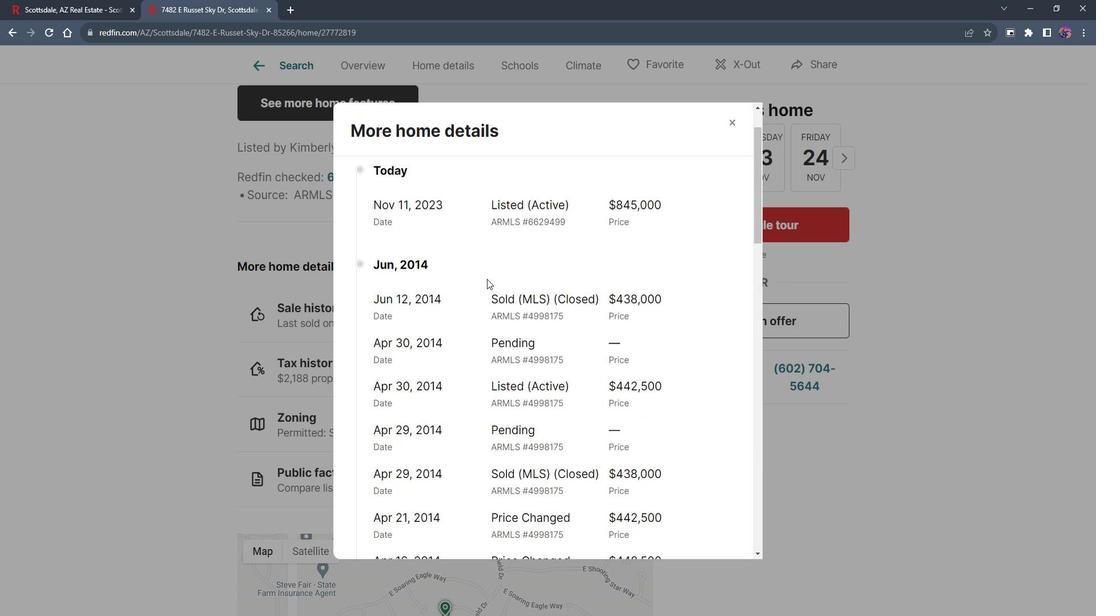 
Action: Mouse scrolled (497, 278) with delta (0, 0)
Screenshot: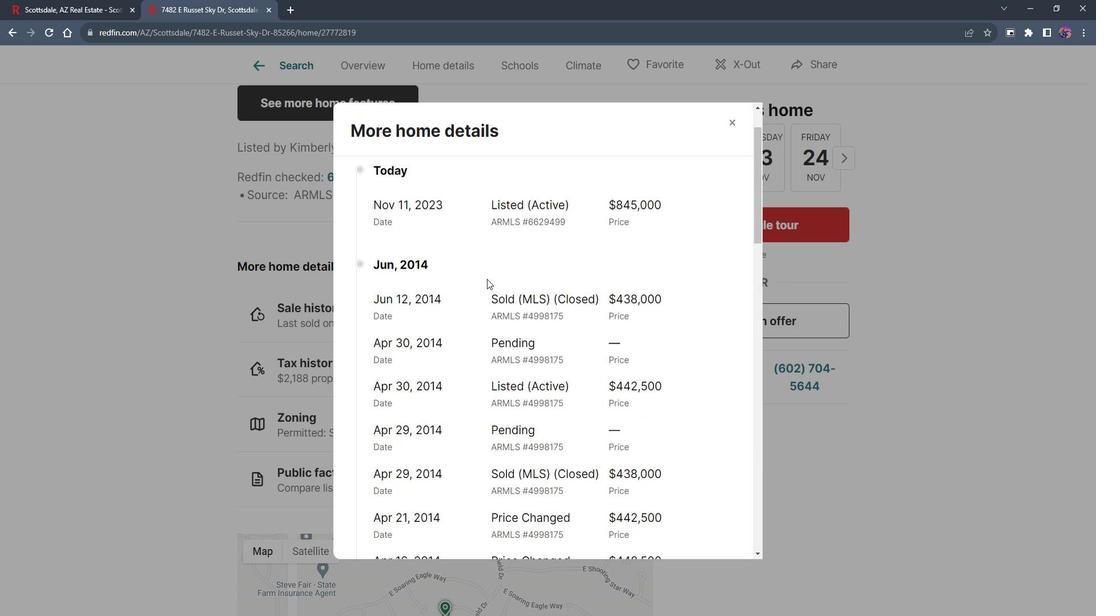 
Action: Mouse moved to (497, 278)
